 Task: Get directions from Durham, North Carolina, United States to San Antonio, Texas, United States  and explore the nearby hotels
Action: Mouse moved to (582, 380)
Screenshot: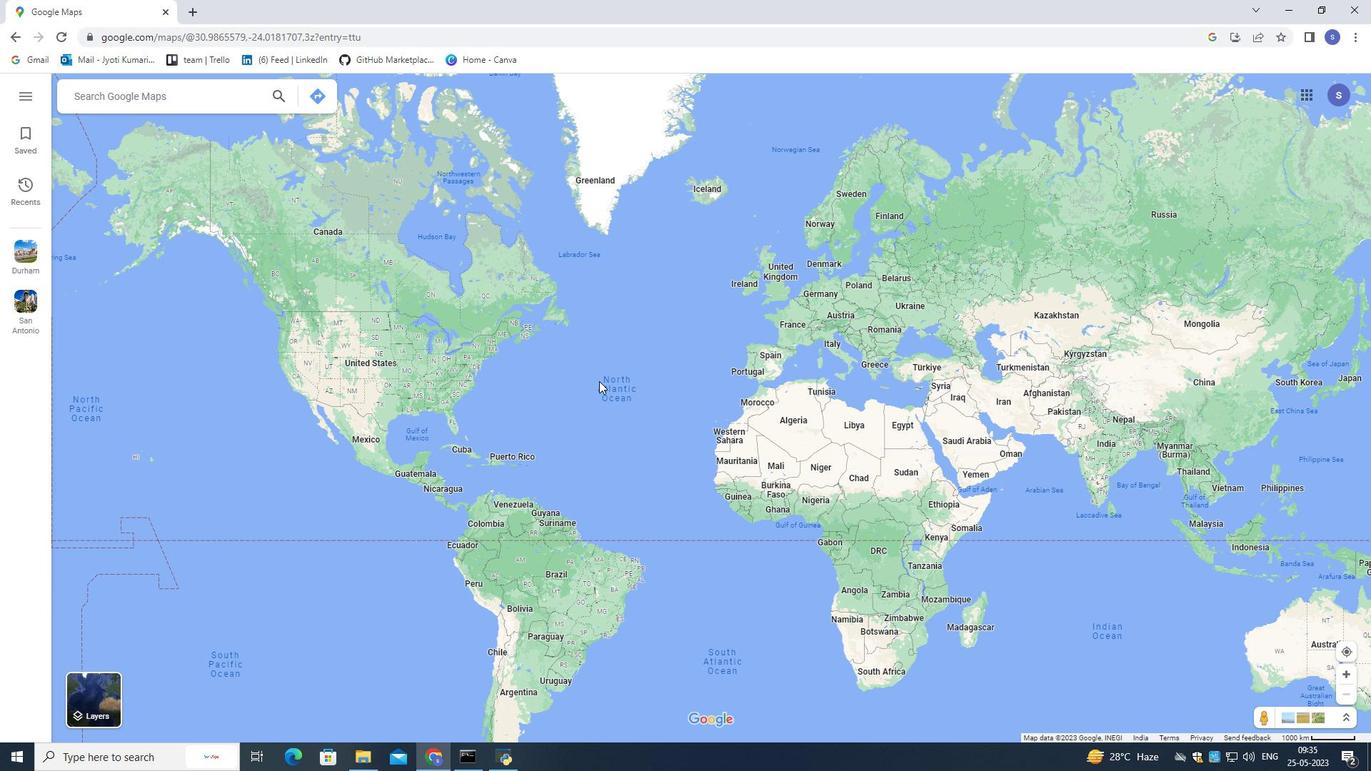 
Action: Mouse scrolled (582, 380) with delta (0, 0)
Screenshot: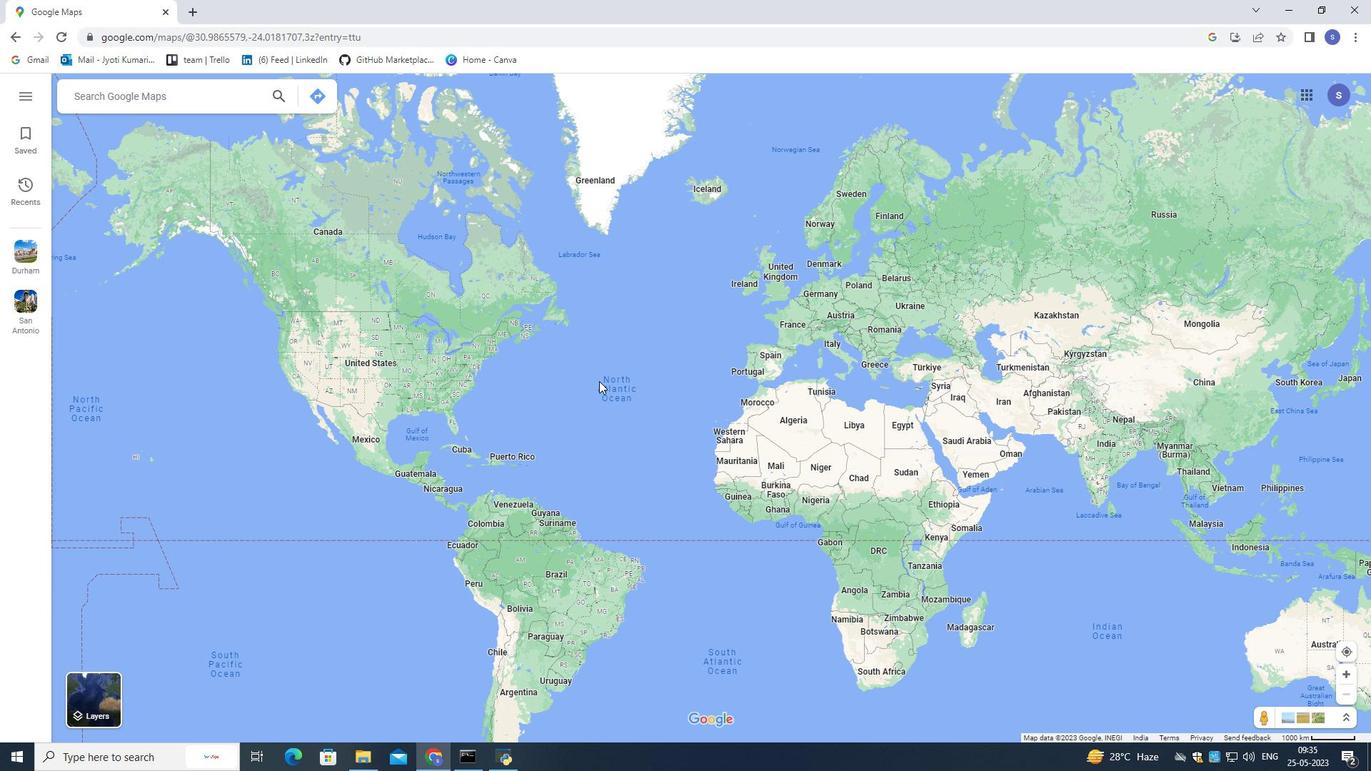 
Action: Mouse moved to (517, 507)
Screenshot: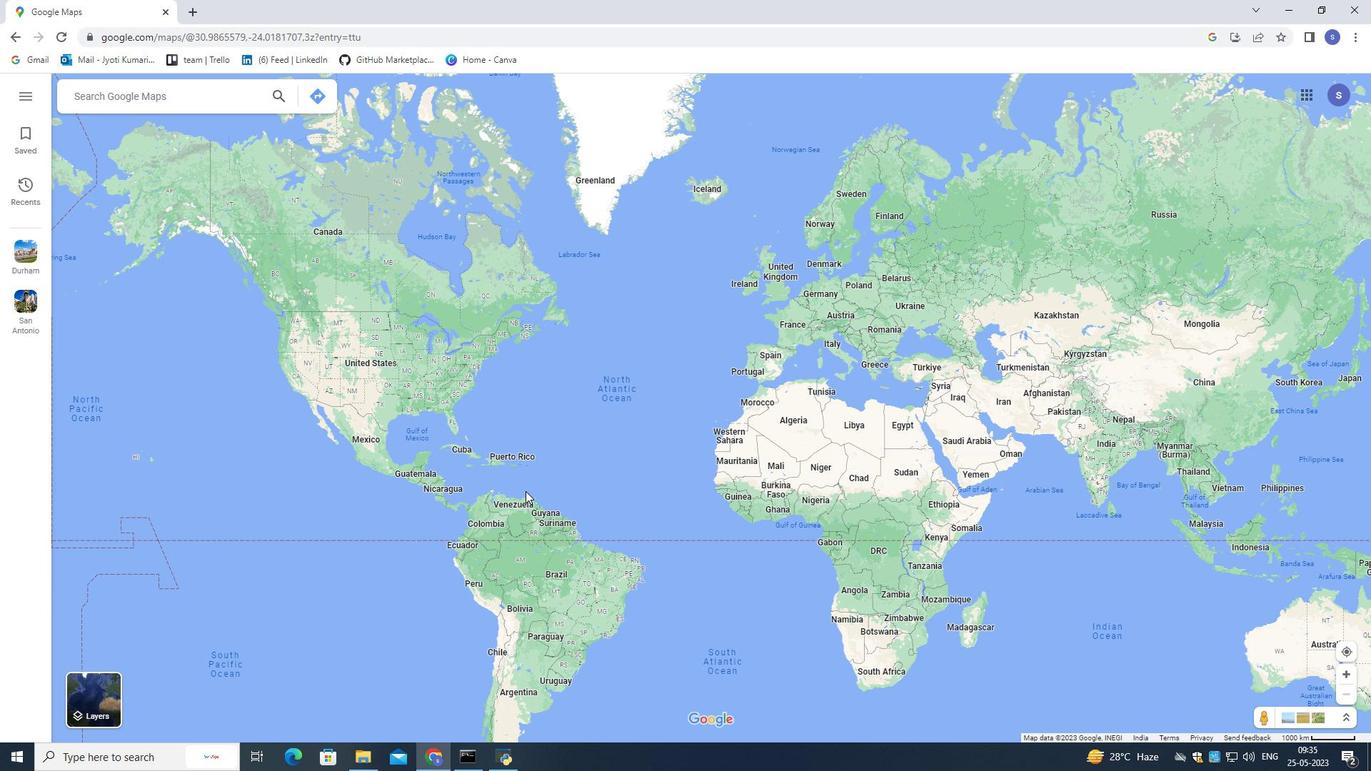
Action: Mouse scrolled (517, 507) with delta (0, 0)
Screenshot: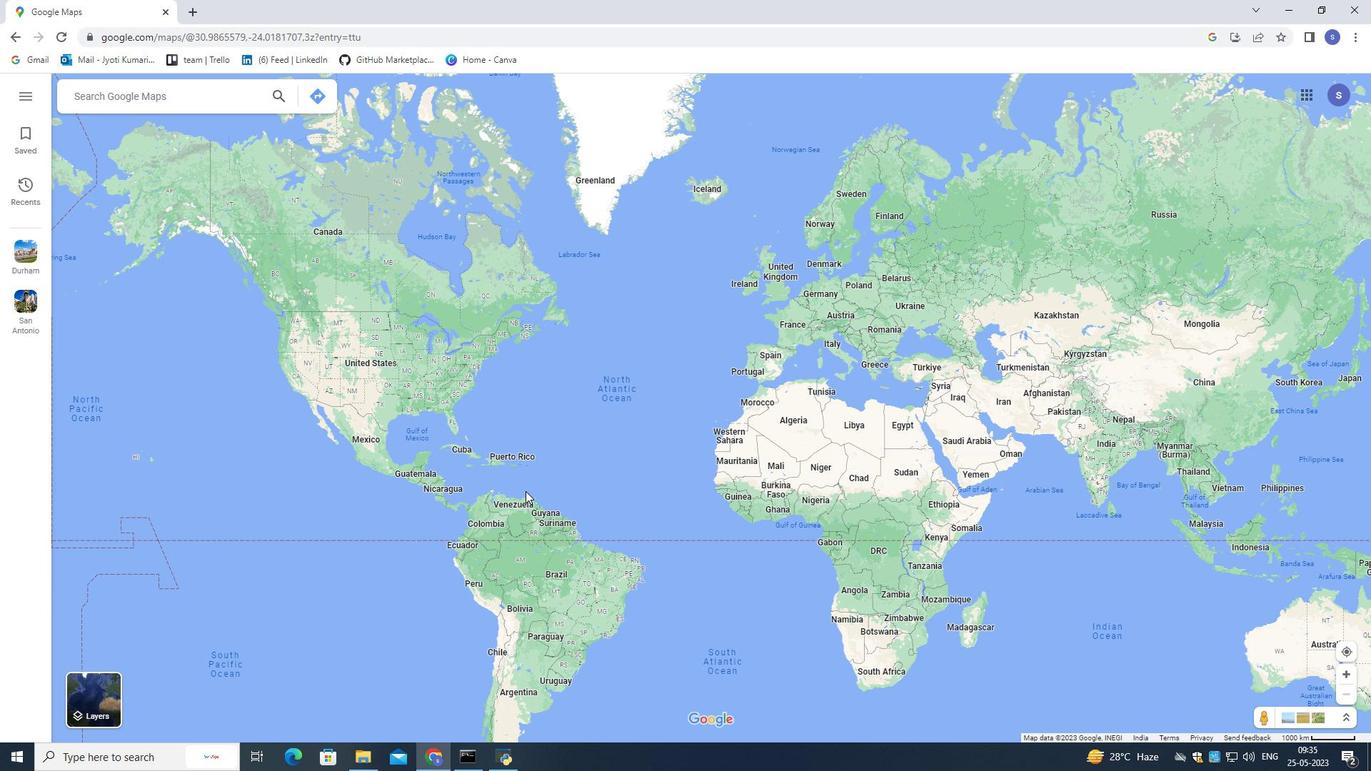 
Action: Mouse moved to (516, 507)
Screenshot: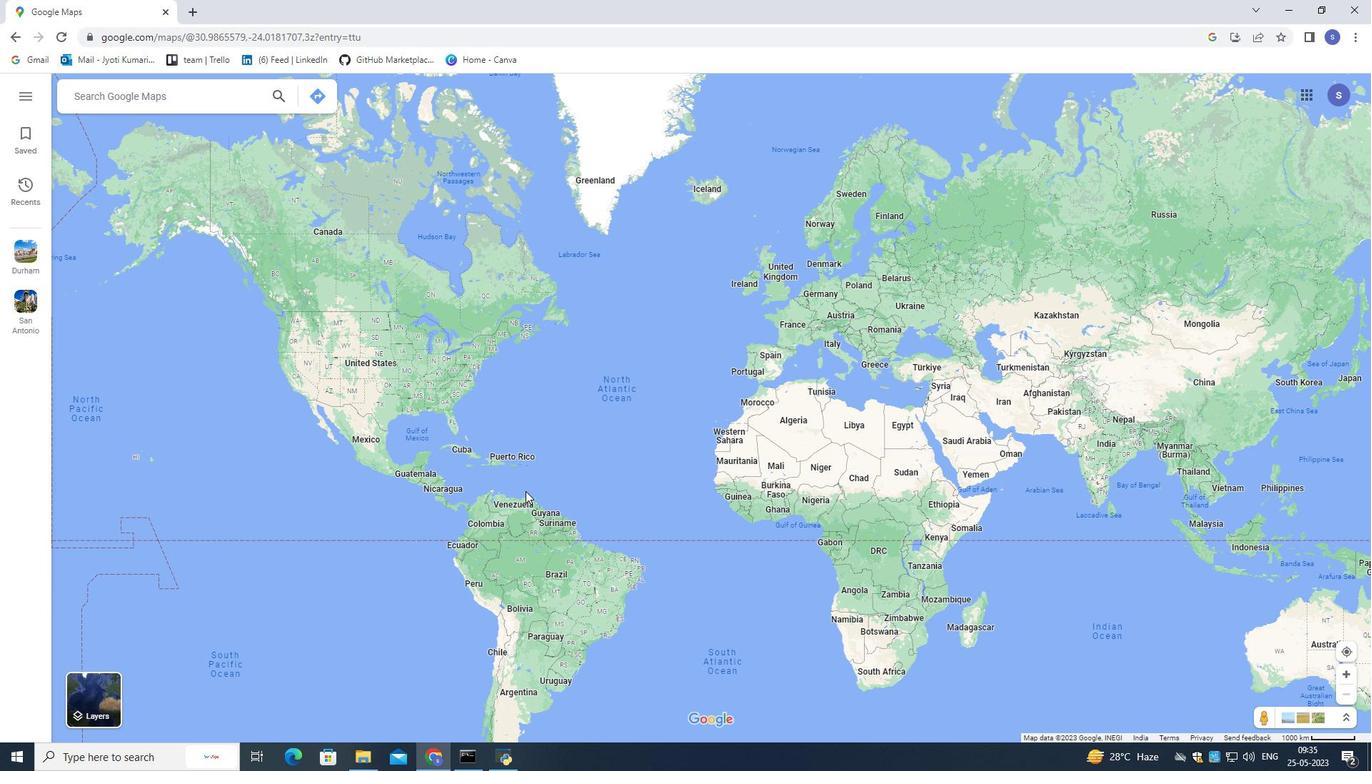 
Action: Mouse scrolled (516, 507) with delta (0, 0)
Screenshot: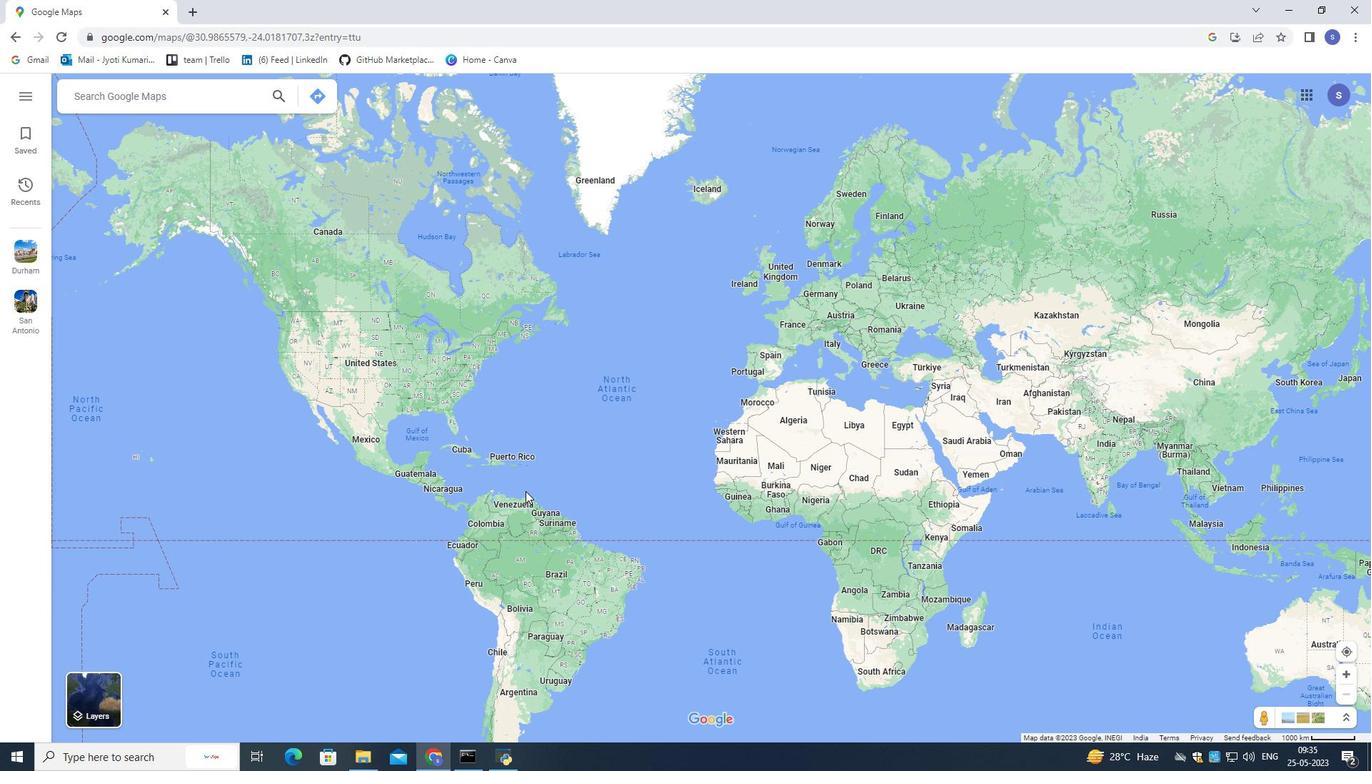 
Action: Mouse moved to (515, 507)
Screenshot: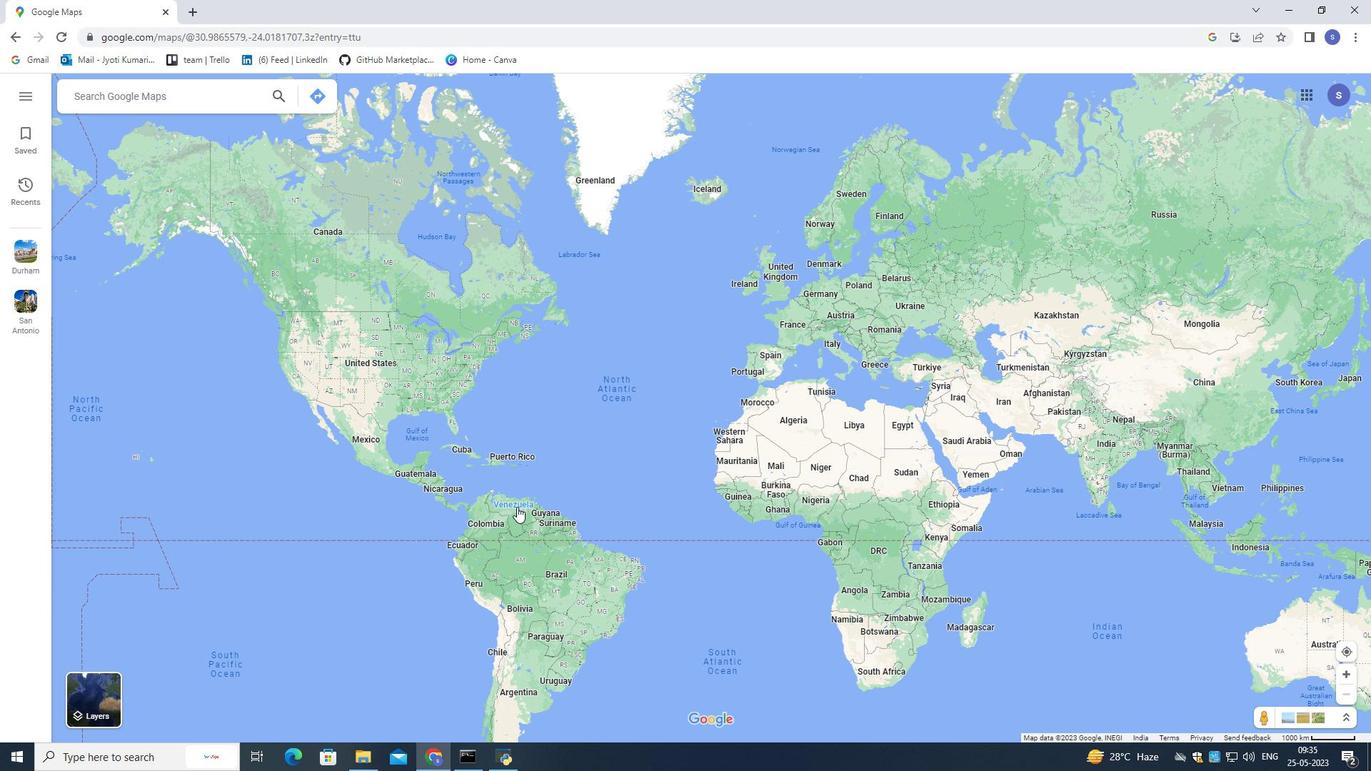 
Action: Mouse scrolled (515, 507) with delta (0, 0)
Screenshot: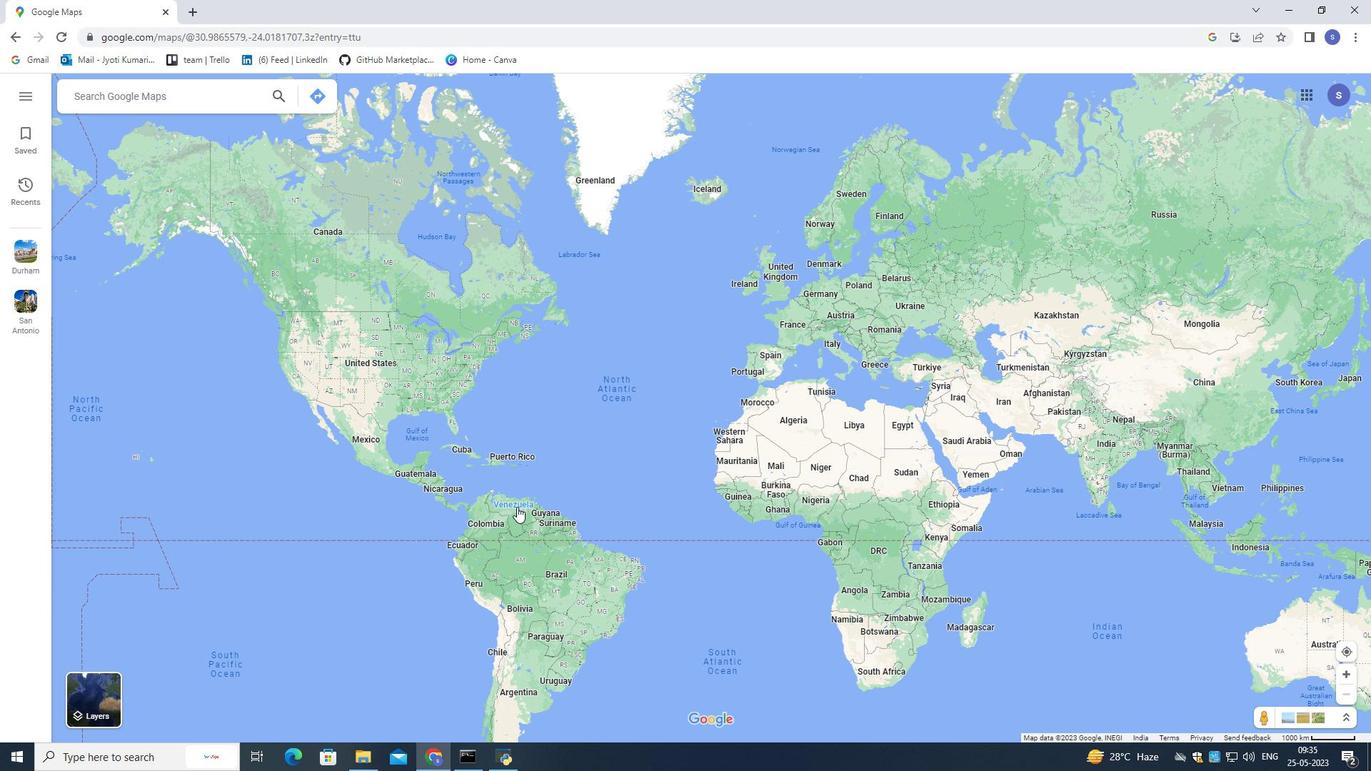 
Action: Mouse moved to (513, 507)
Screenshot: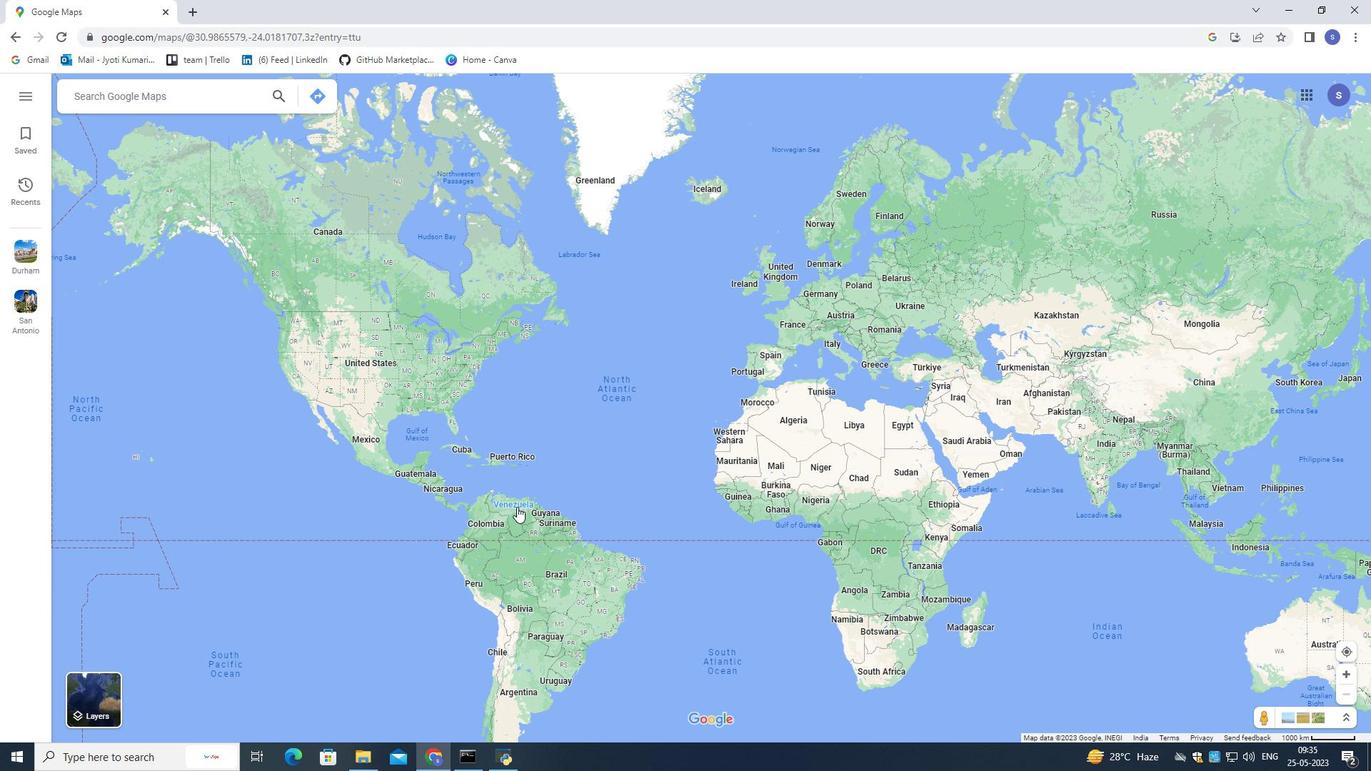 
Action: Mouse scrolled (513, 507) with delta (0, 0)
Screenshot: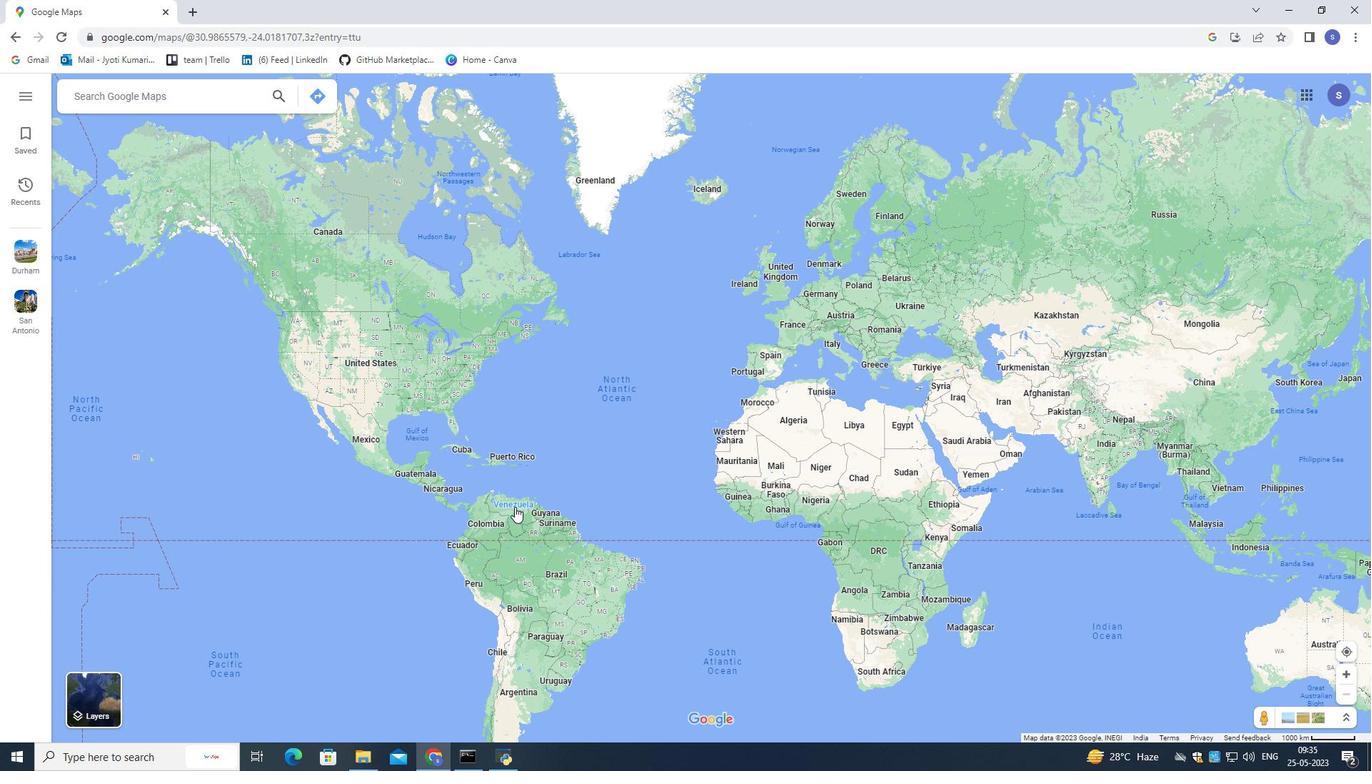 
Action: Mouse moved to (494, 477)
Screenshot: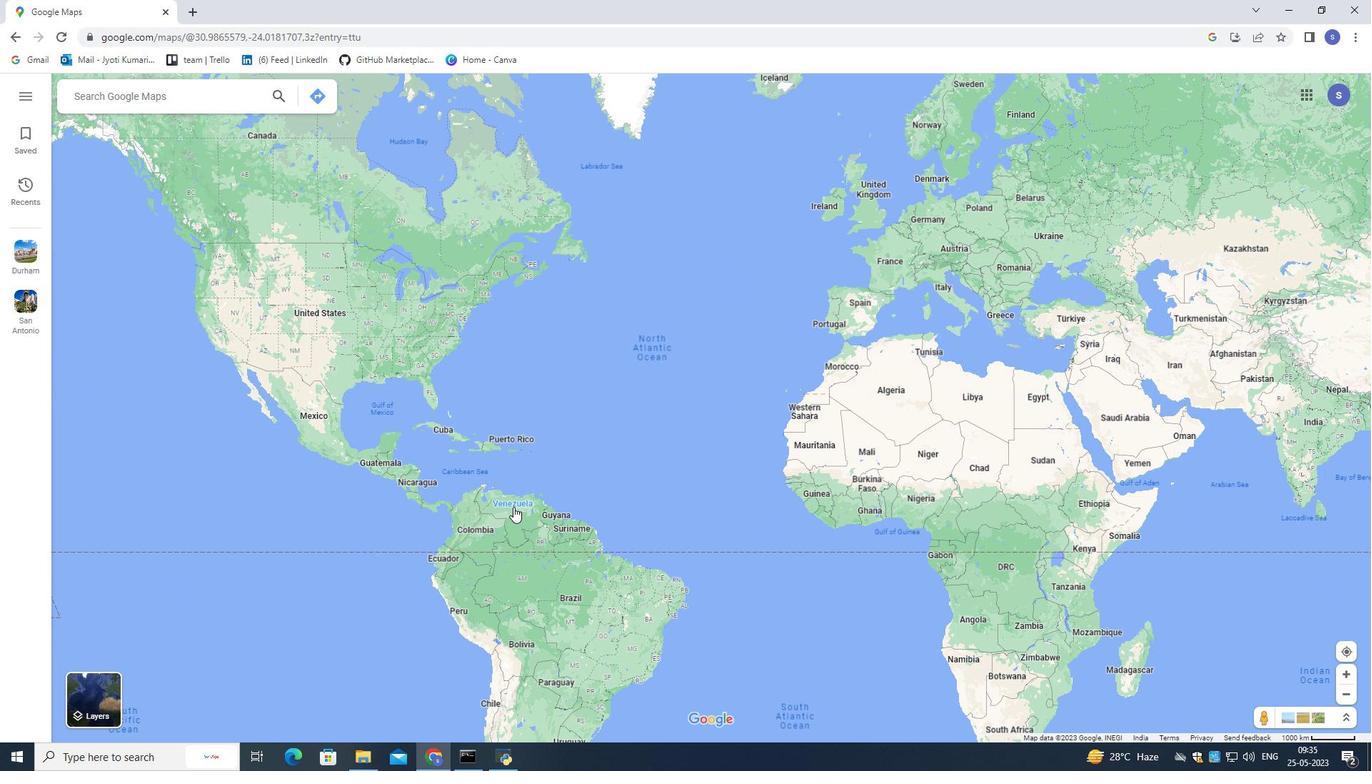 
Action: Mouse pressed left at (494, 477)
Screenshot: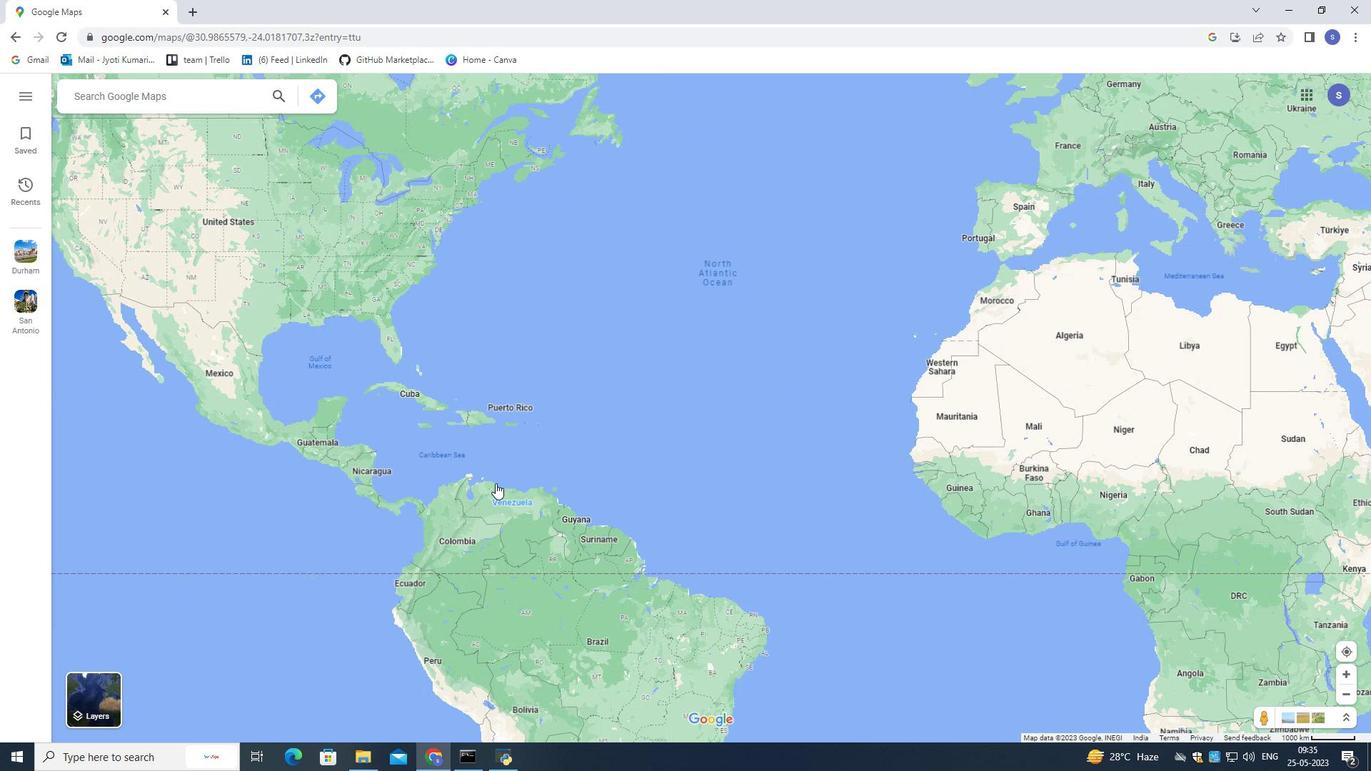 
Action: Mouse moved to (741, 547)
Screenshot: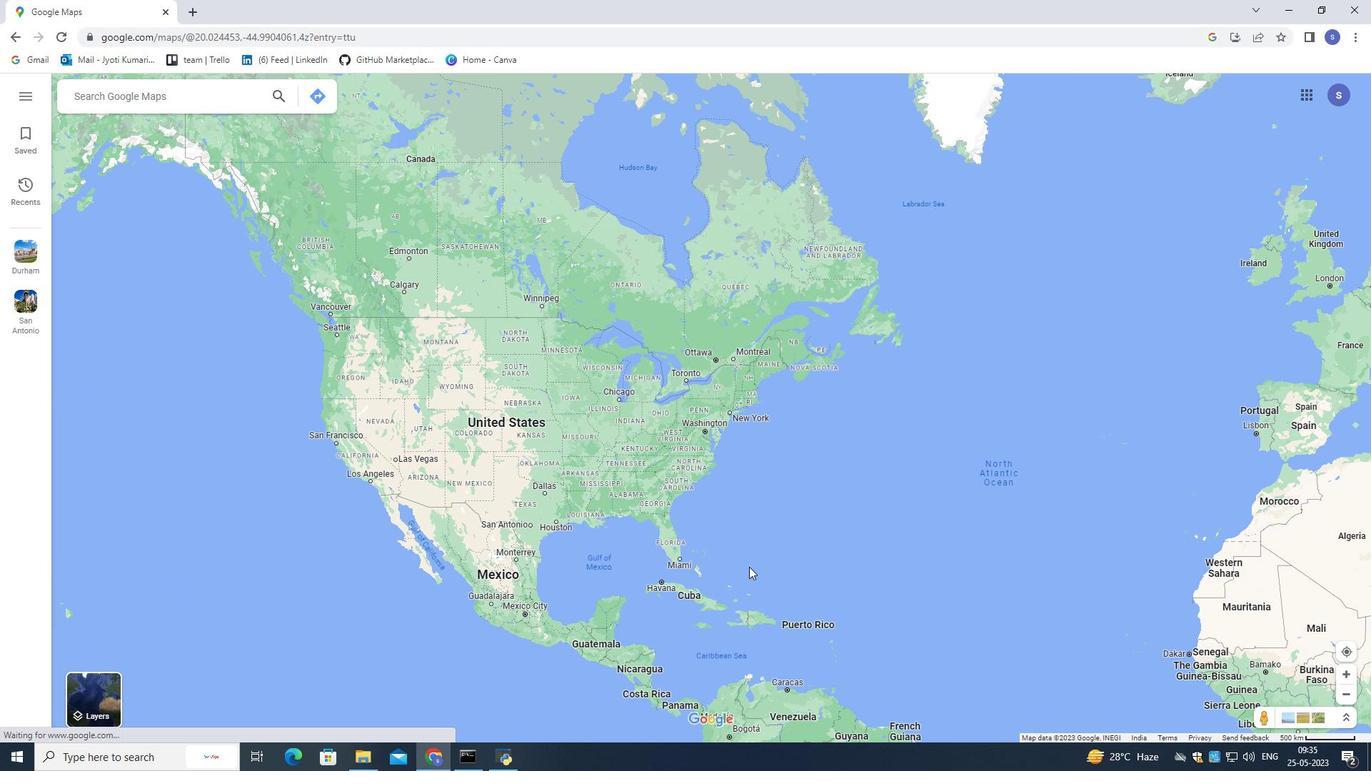 
Action: Mouse pressed left at (741, 547)
Screenshot: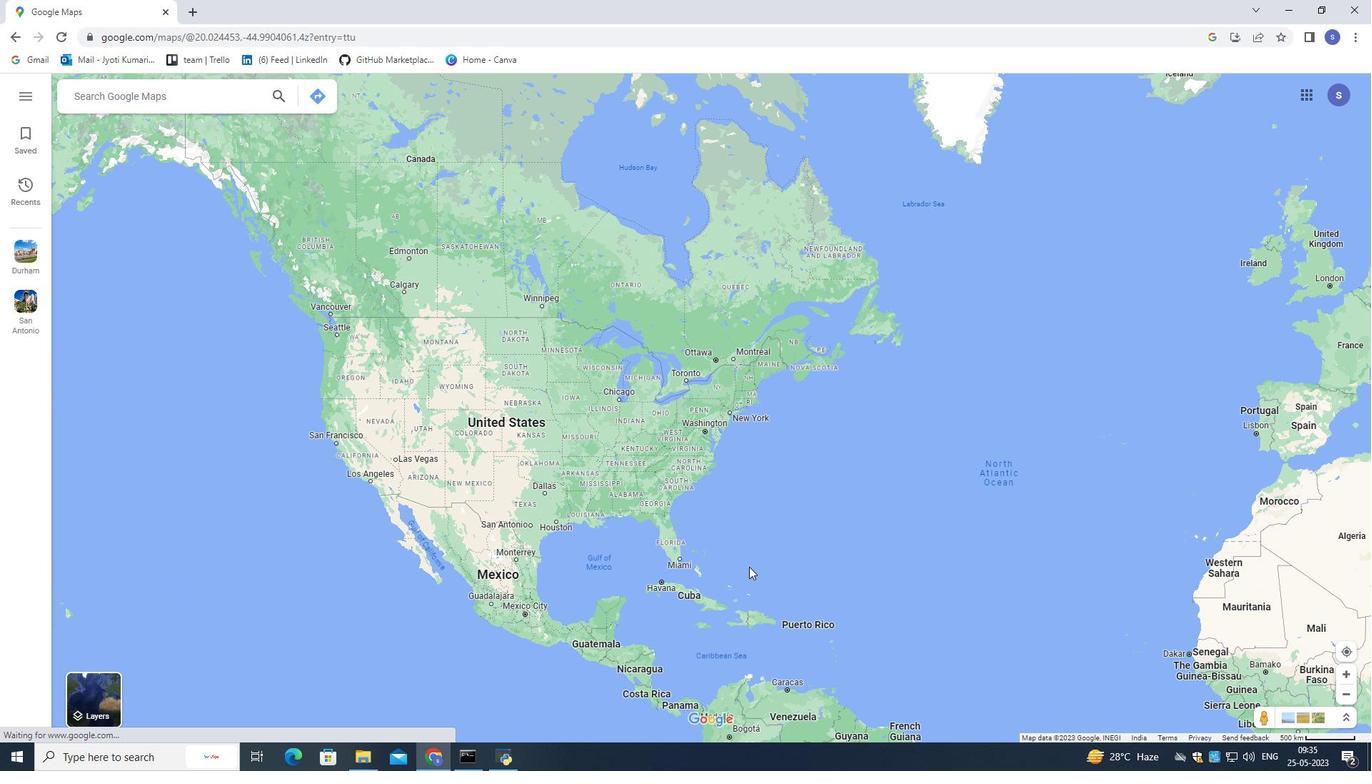 
Action: Mouse moved to (649, 489)
Screenshot: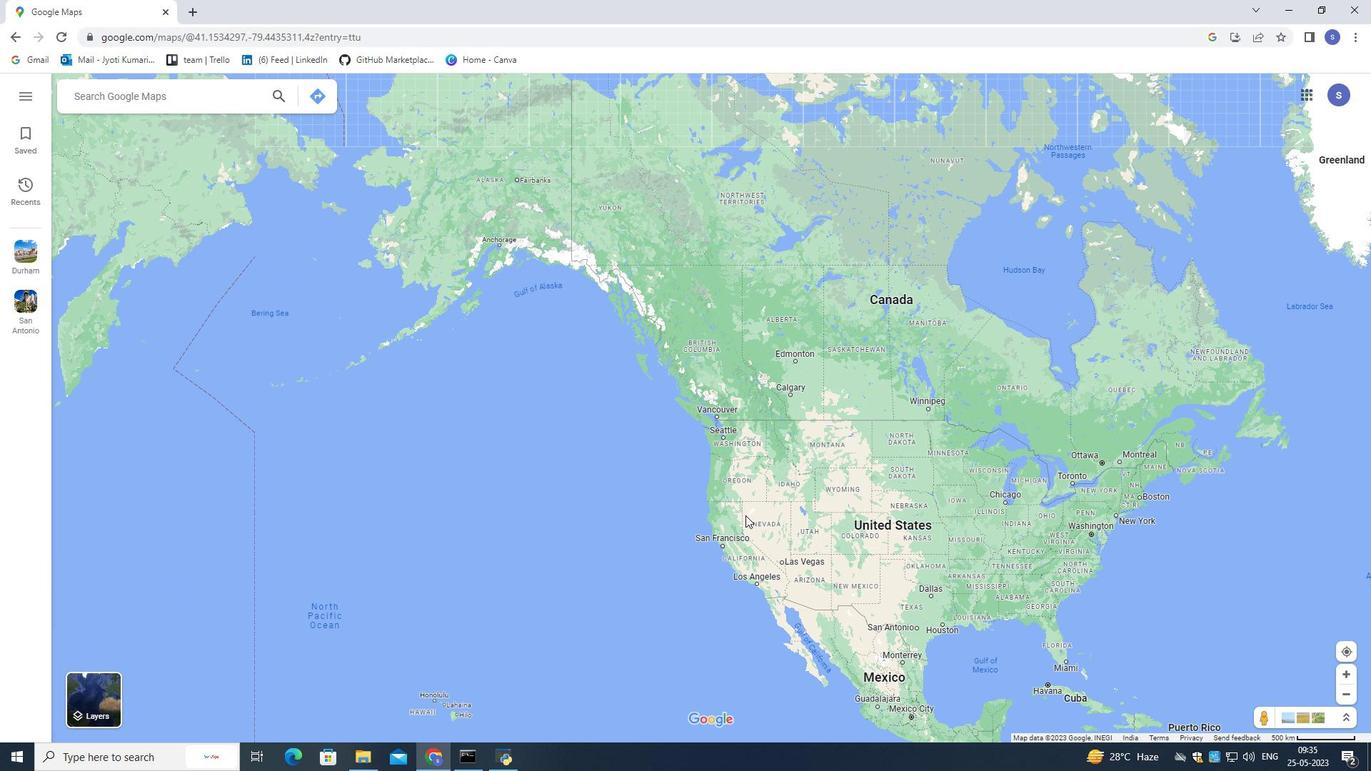 
Action: Mouse pressed left at (649, 489)
Screenshot: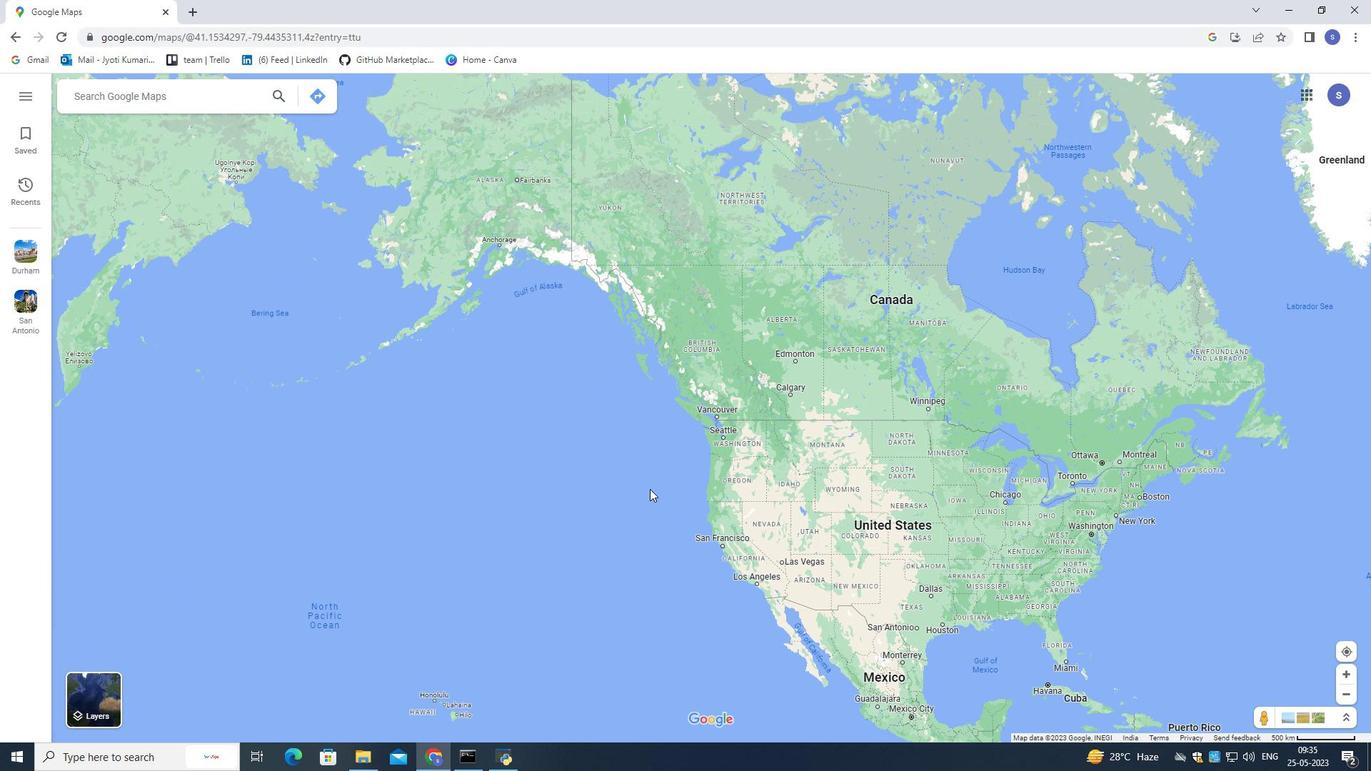 
Action: Mouse moved to (735, 467)
Screenshot: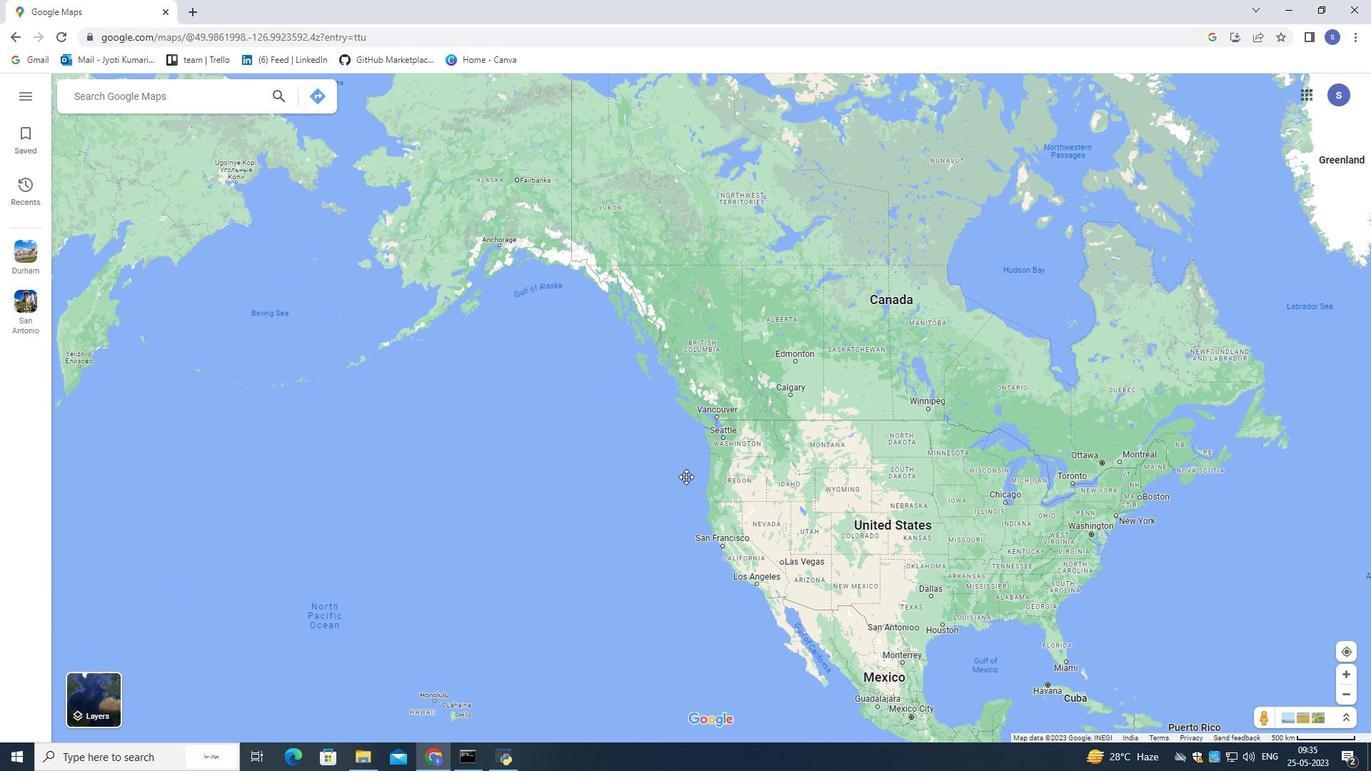 
Action: Mouse scrolled (735, 467) with delta (0, 0)
Screenshot: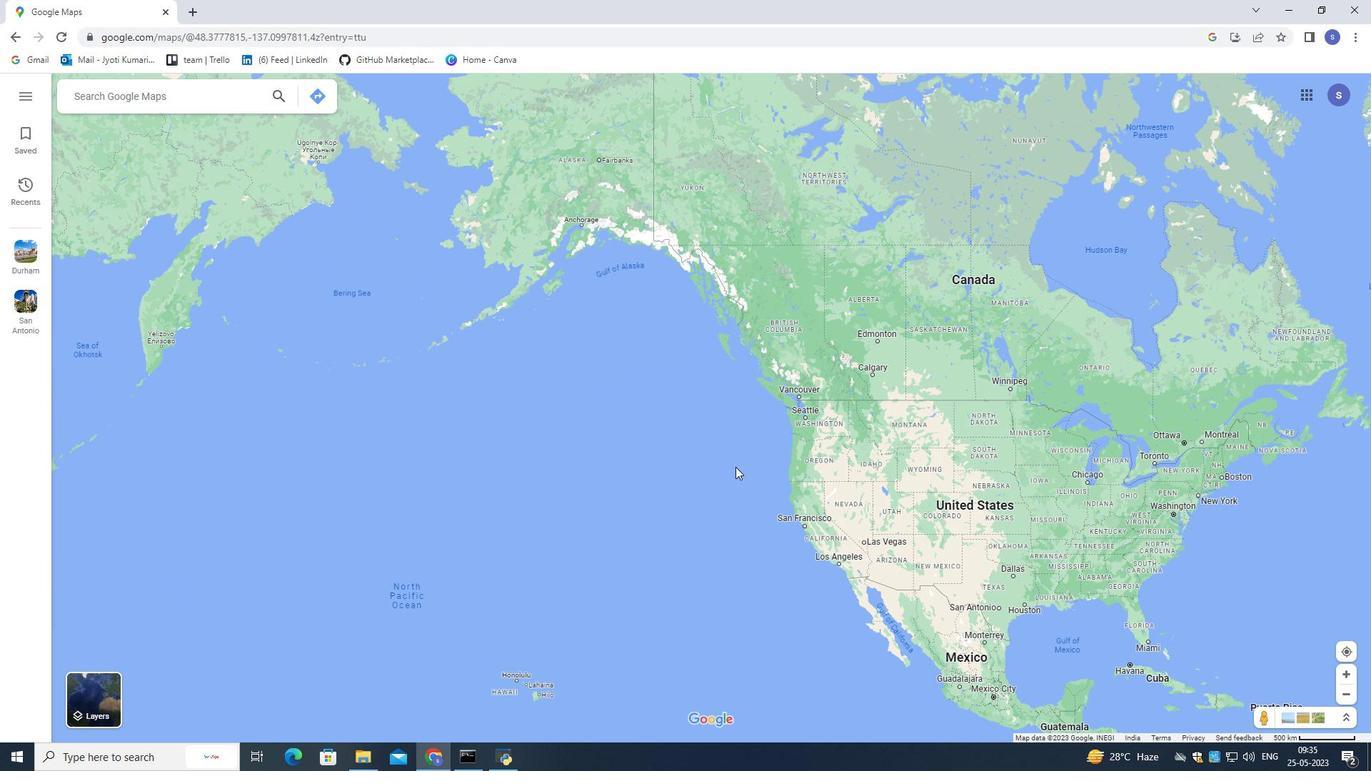 
Action: Mouse scrolled (735, 467) with delta (0, 0)
Screenshot: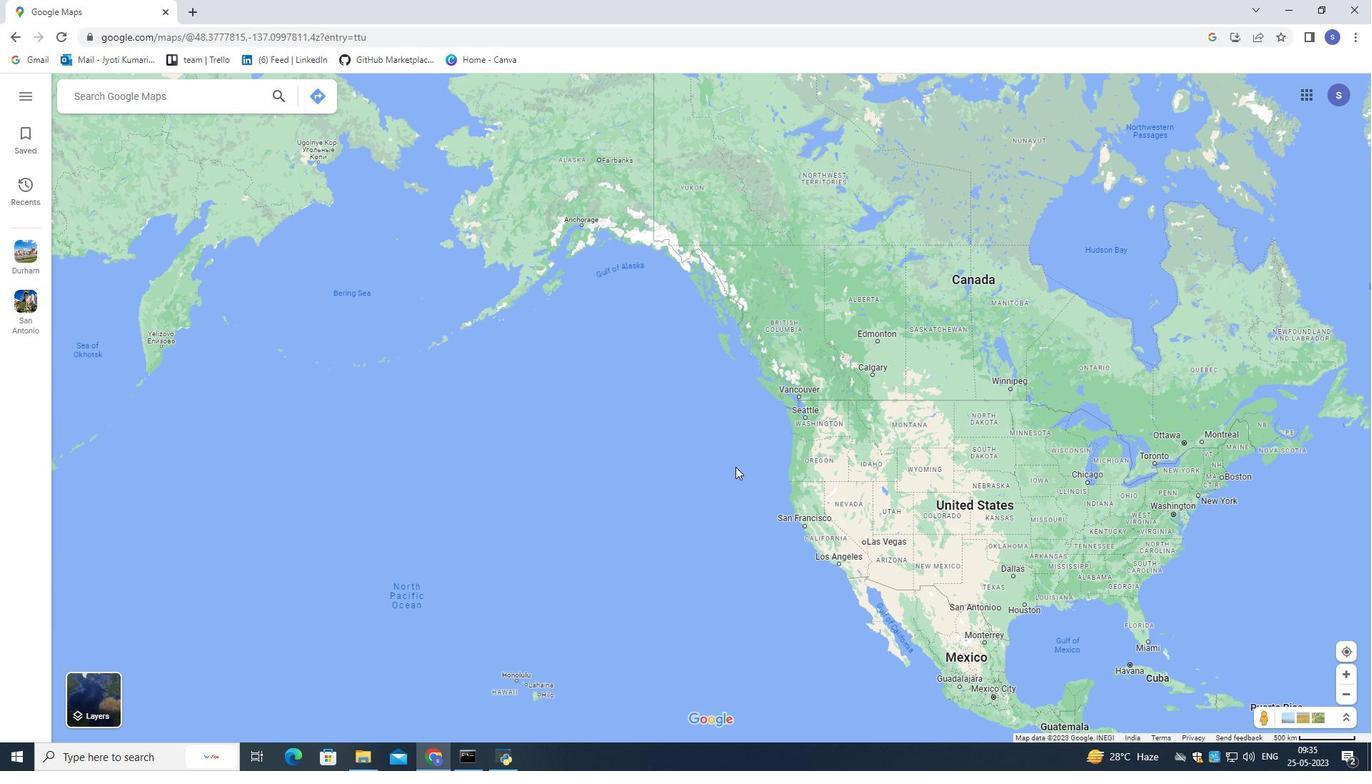 
Action: Mouse scrolled (735, 467) with delta (0, 0)
Screenshot: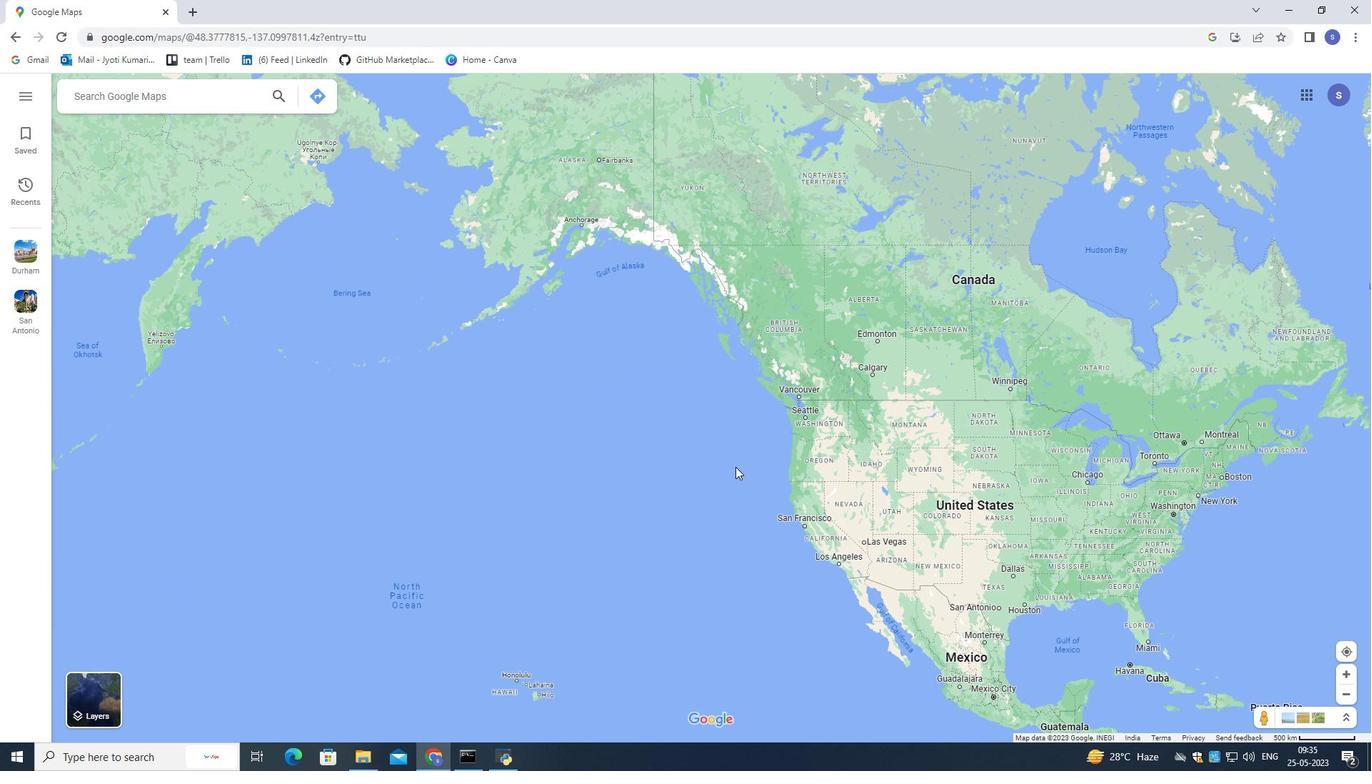
Action: Mouse scrolled (735, 467) with delta (0, 0)
Screenshot: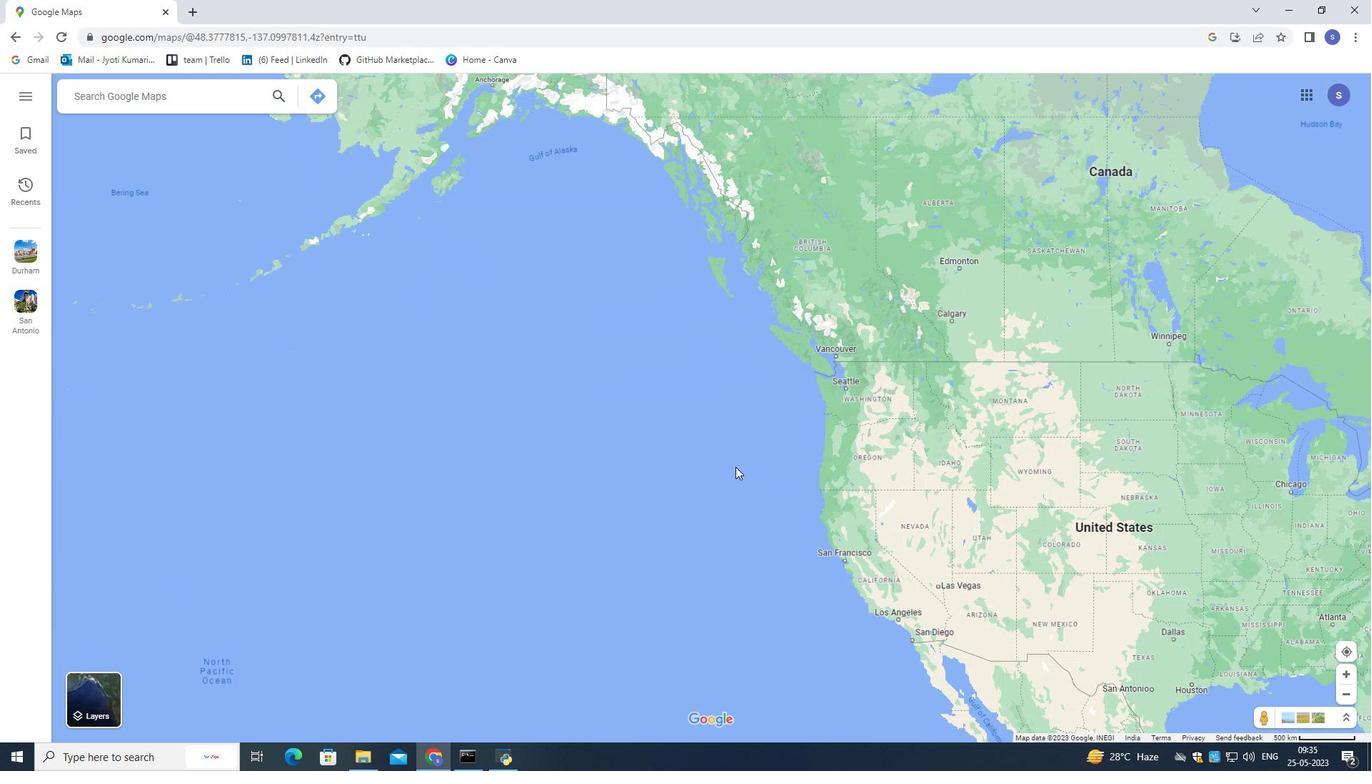 
Action: Mouse scrolled (735, 467) with delta (0, 0)
Screenshot: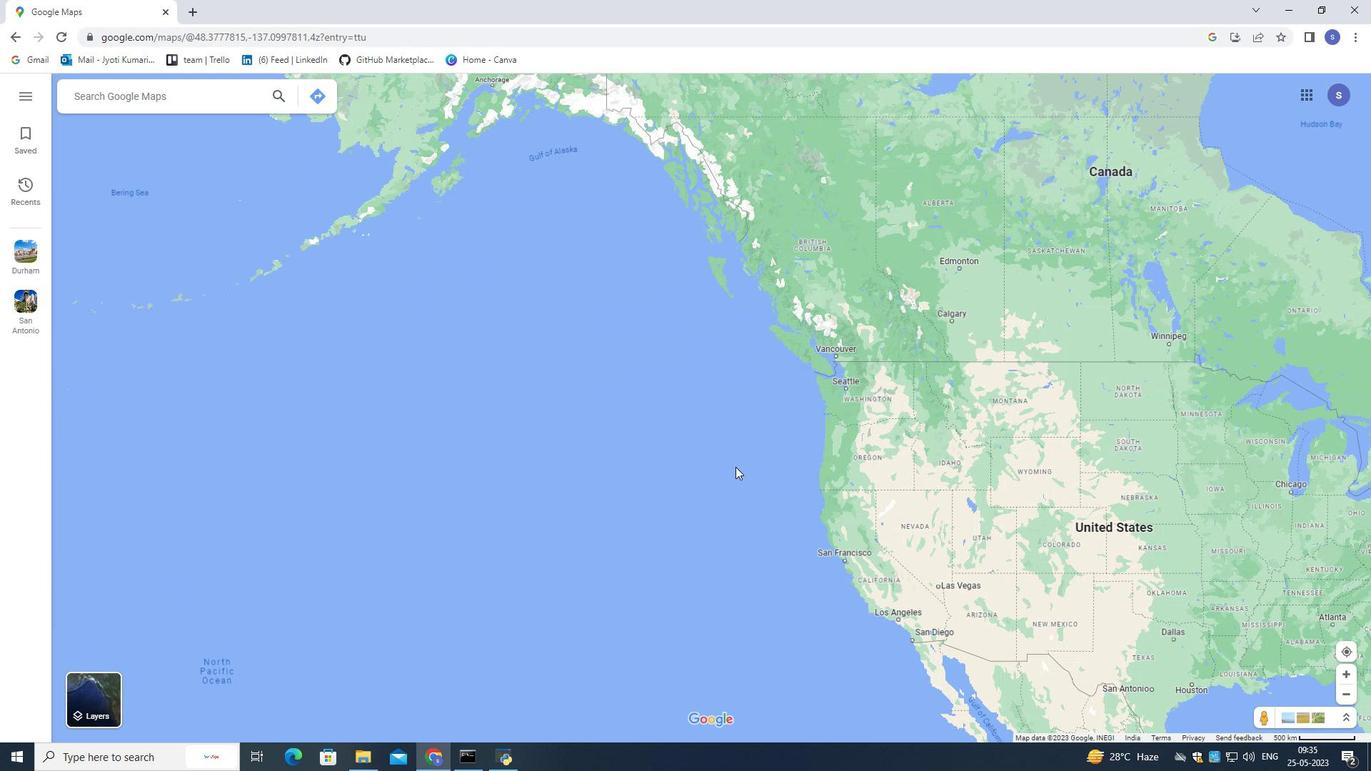 
Action: Mouse scrolled (735, 466) with delta (0, 0)
Screenshot: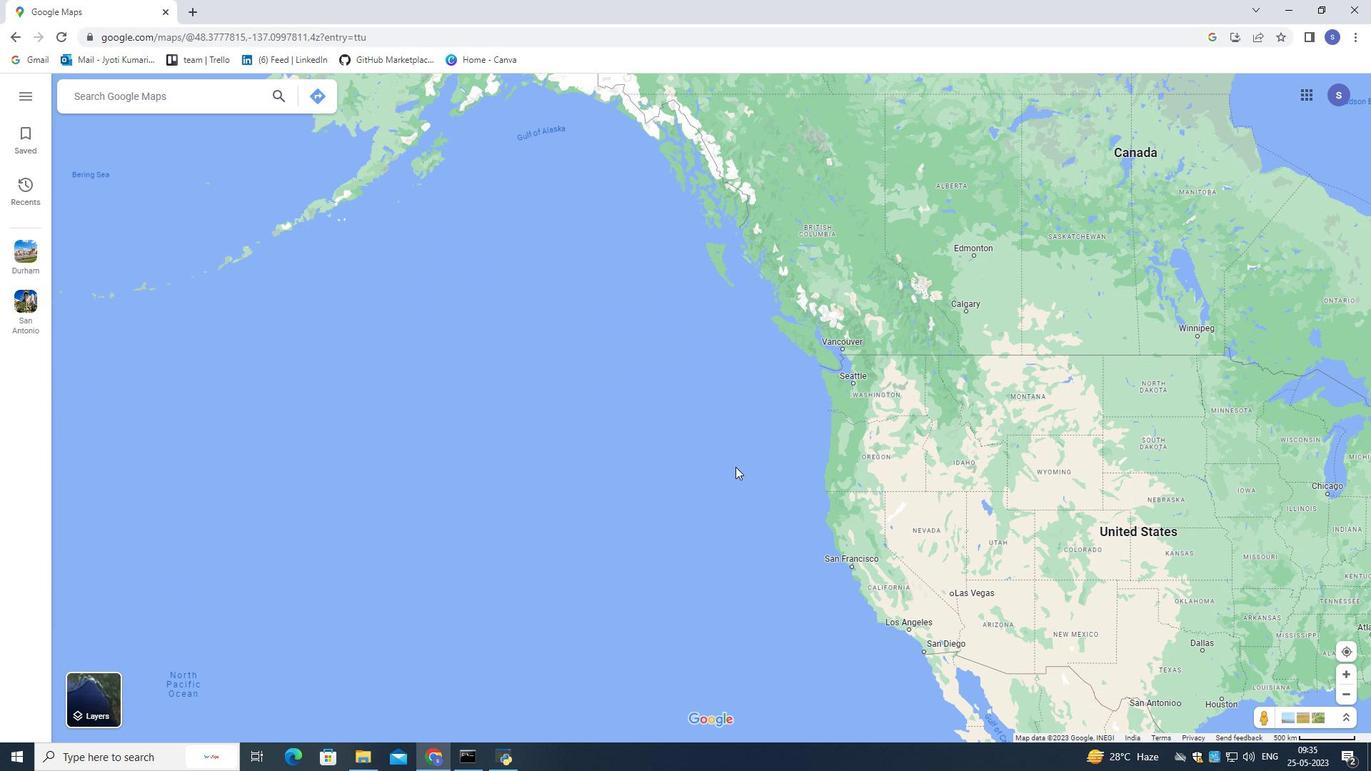 
Action: Mouse scrolled (735, 466) with delta (0, 0)
Screenshot: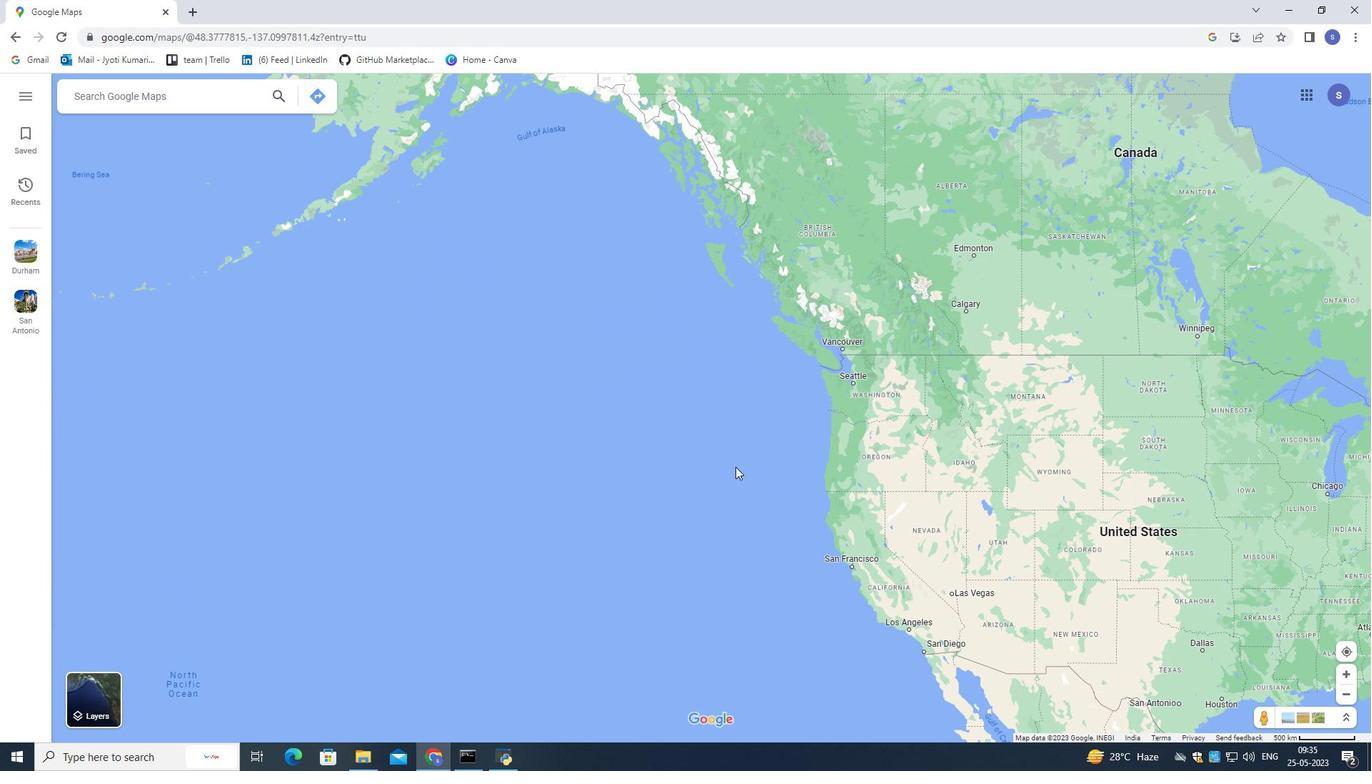 
Action: Mouse scrolled (735, 466) with delta (0, 0)
Screenshot: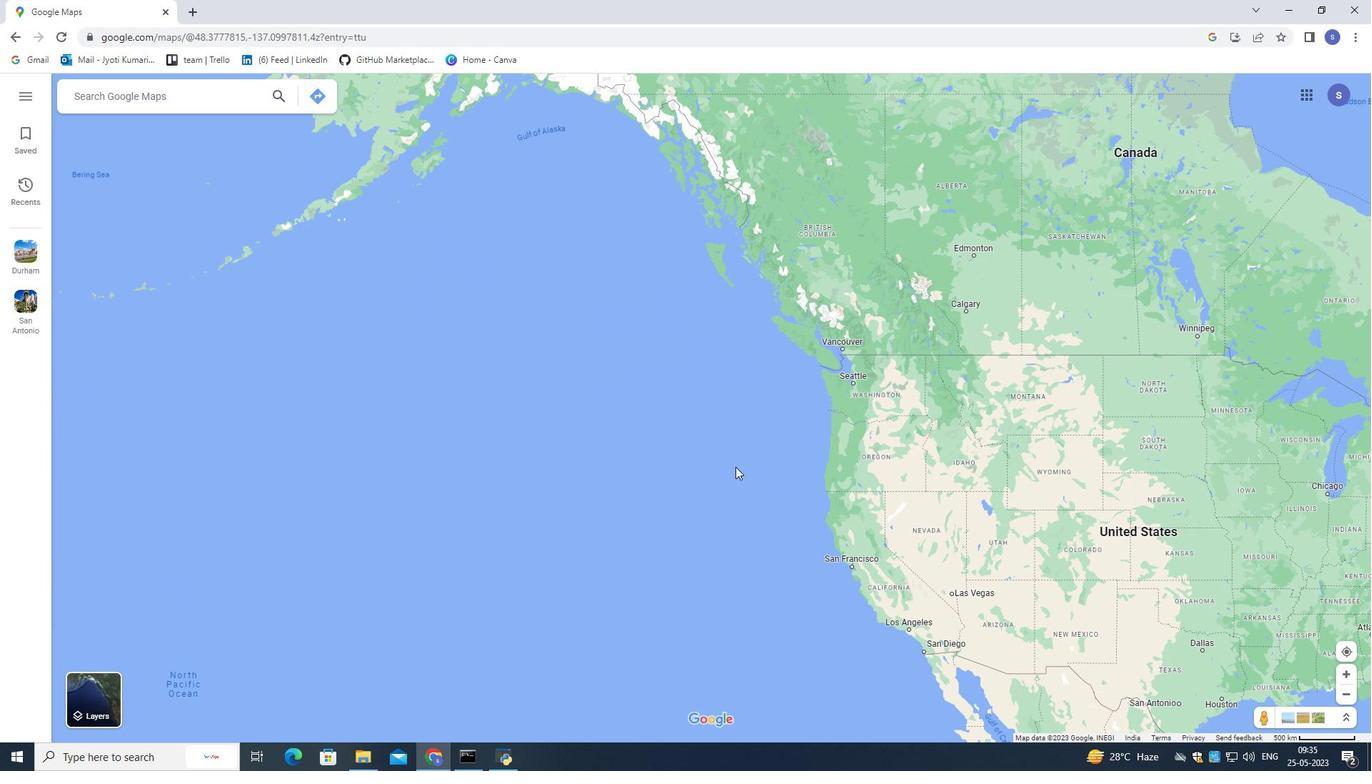 
Action: Mouse scrolled (735, 466) with delta (0, 0)
Screenshot: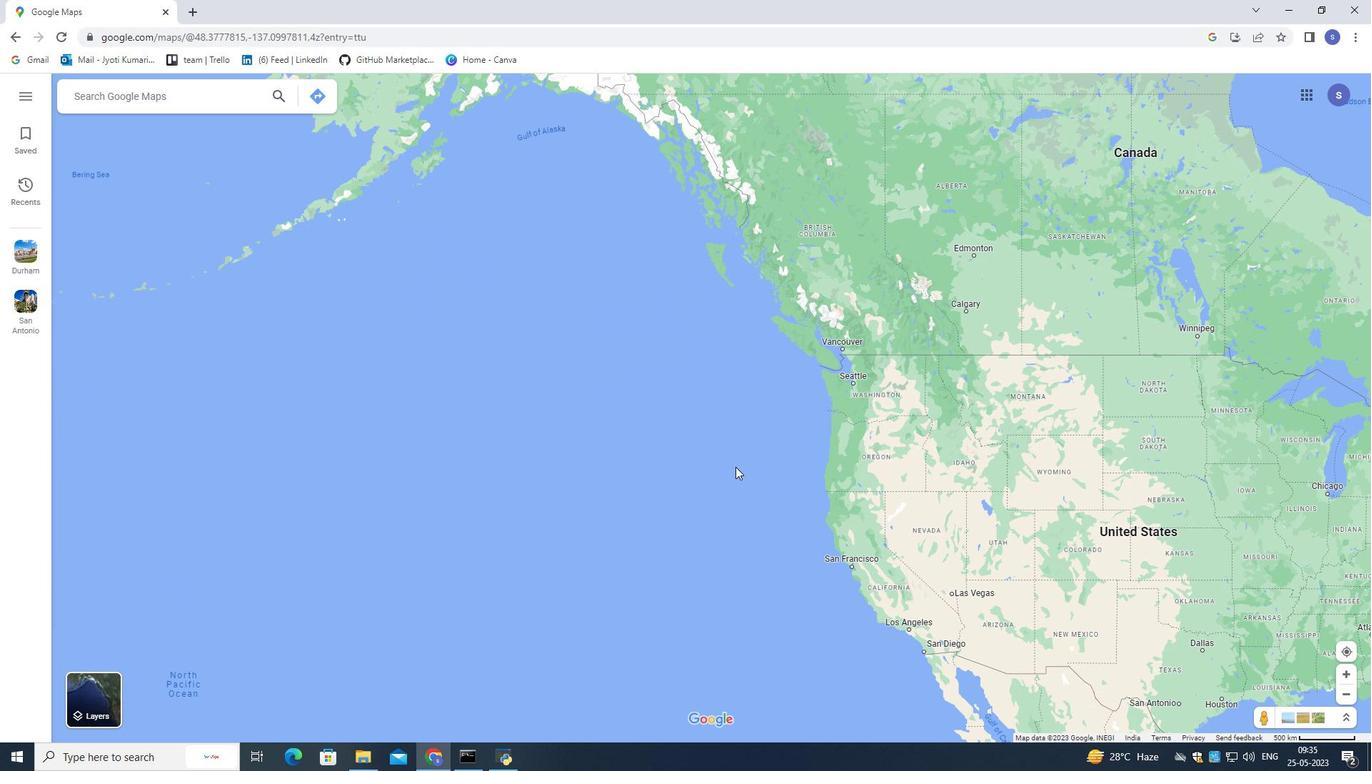 
Action: Mouse scrolled (735, 466) with delta (0, 0)
Screenshot: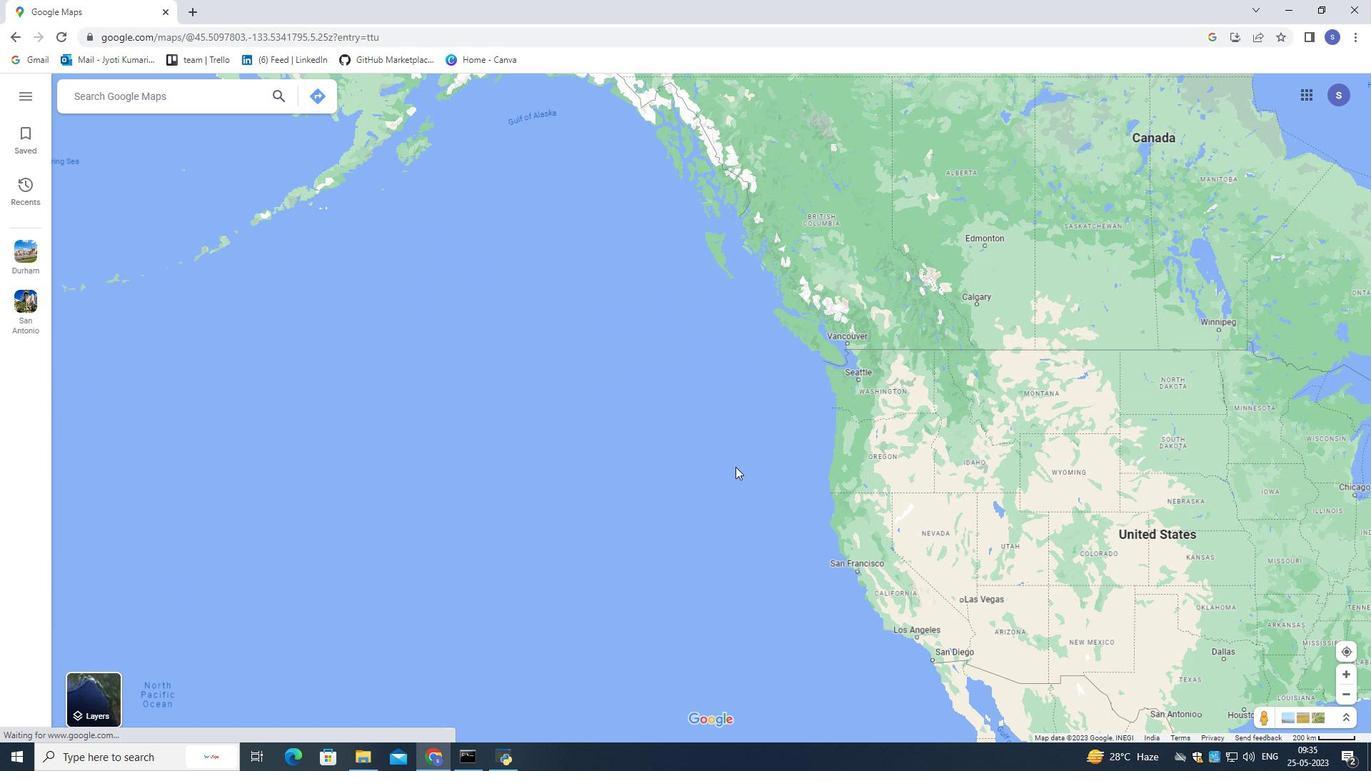 
Action: Mouse scrolled (735, 466) with delta (0, 0)
Screenshot: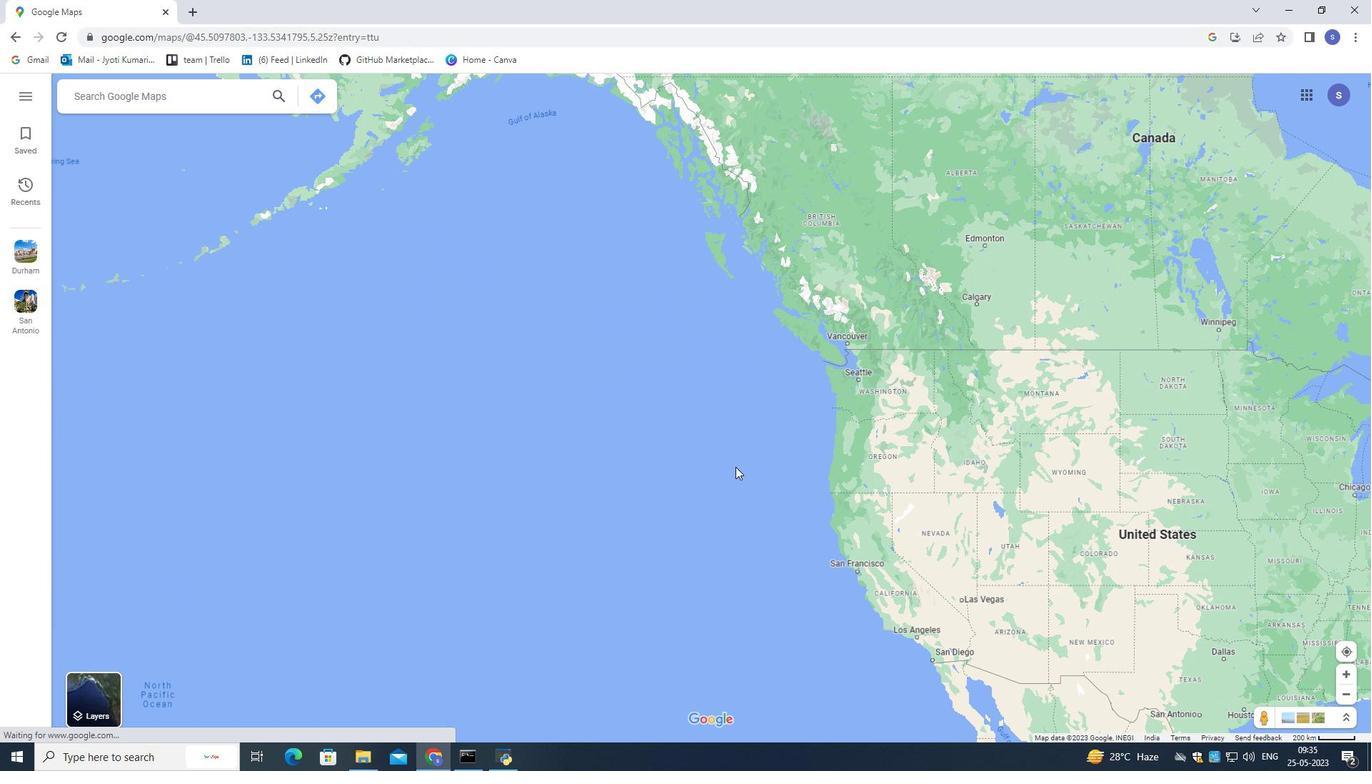 
Action: Mouse scrolled (735, 466) with delta (0, 0)
Screenshot: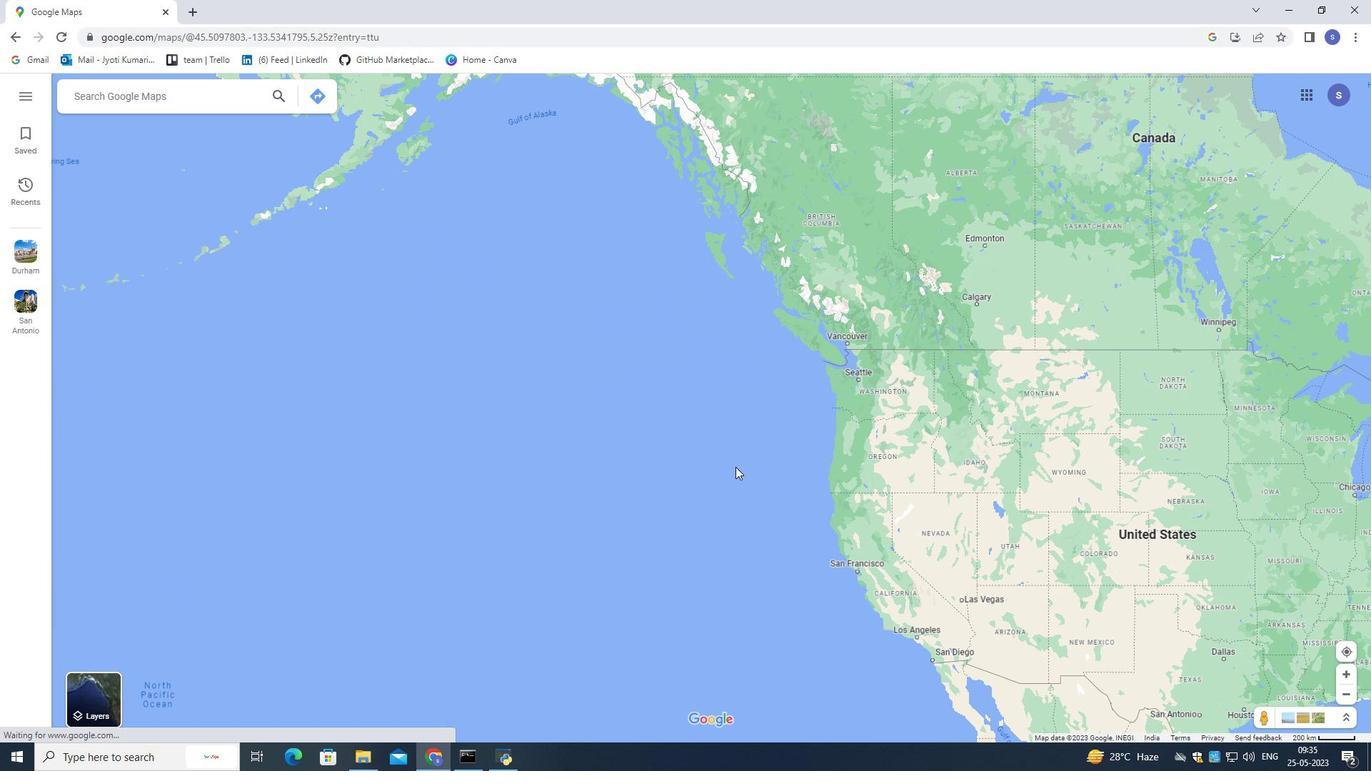 
Action: Mouse scrolled (735, 466) with delta (0, 0)
Screenshot: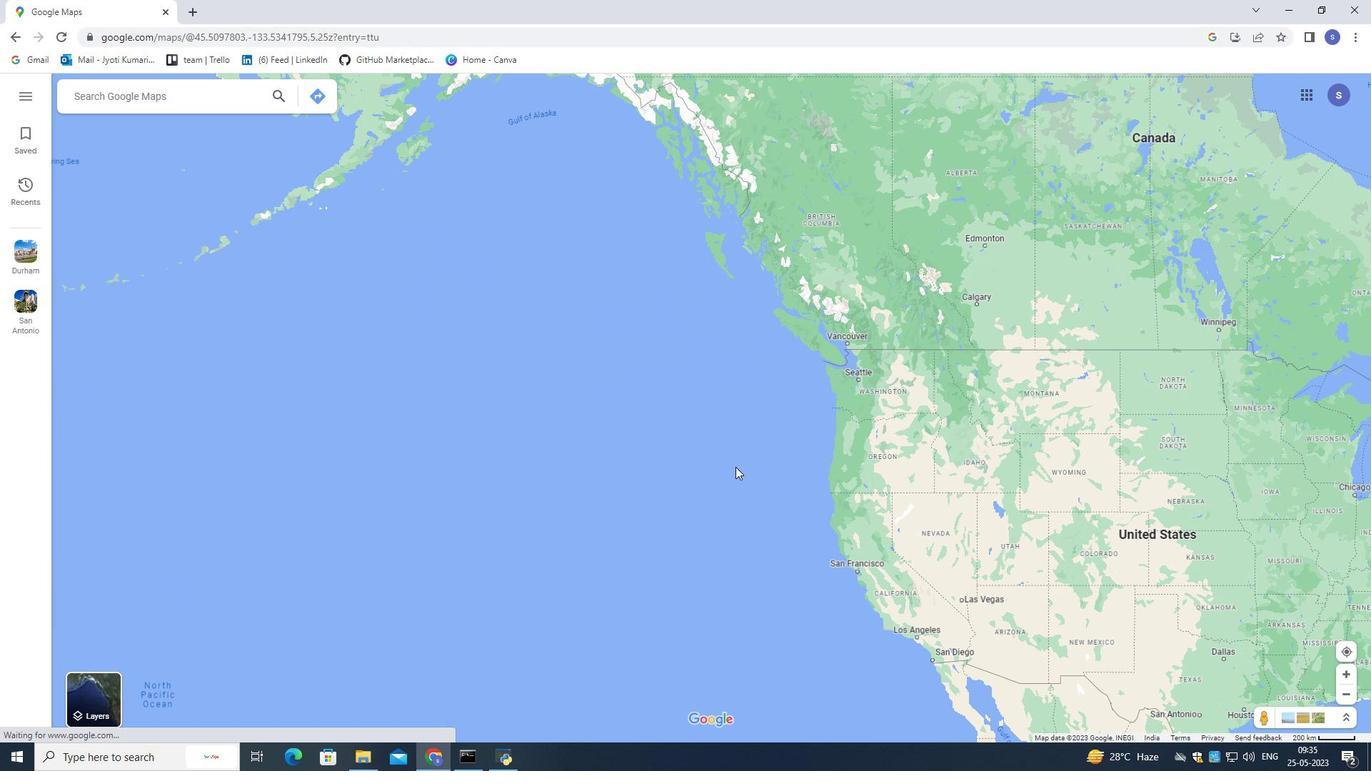 
Action: Mouse scrolled (735, 466) with delta (0, 0)
Screenshot: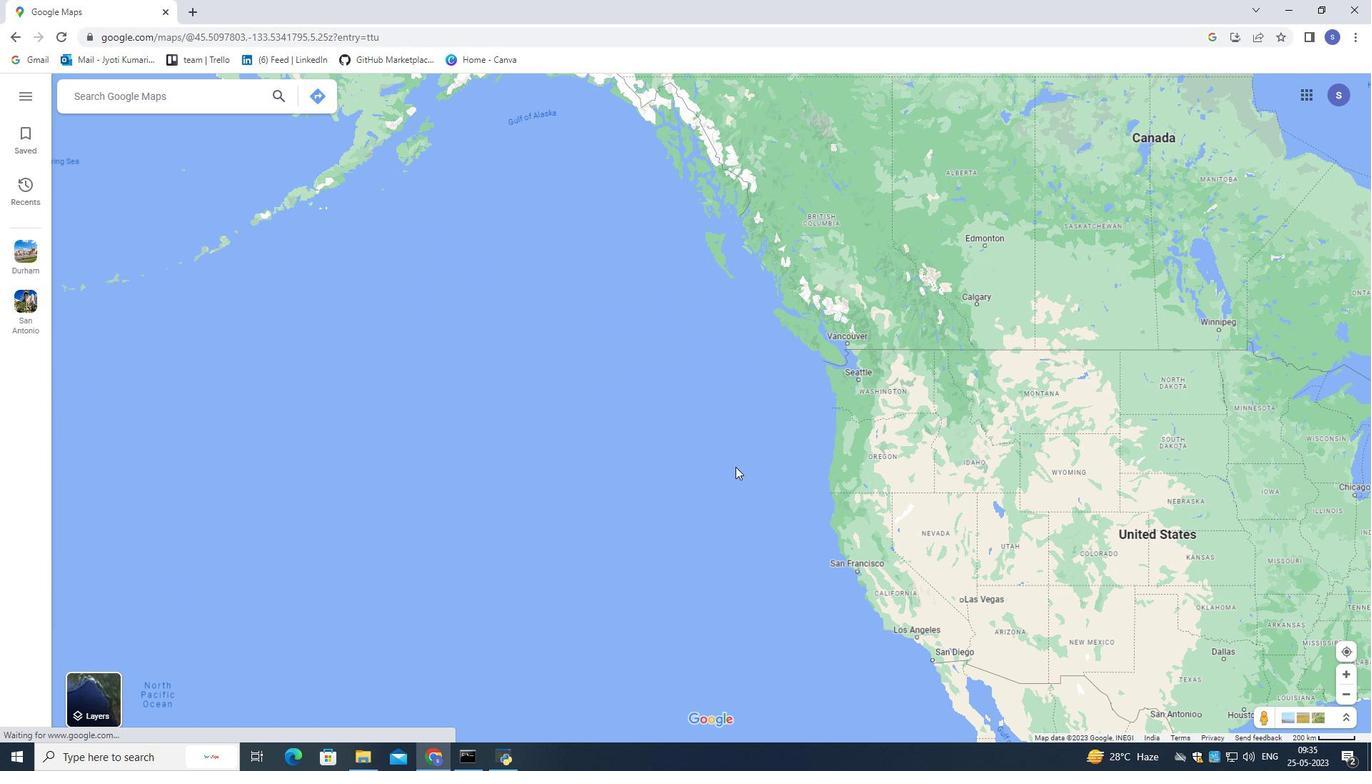 
Action: Mouse scrolled (735, 466) with delta (0, 0)
Screenshot: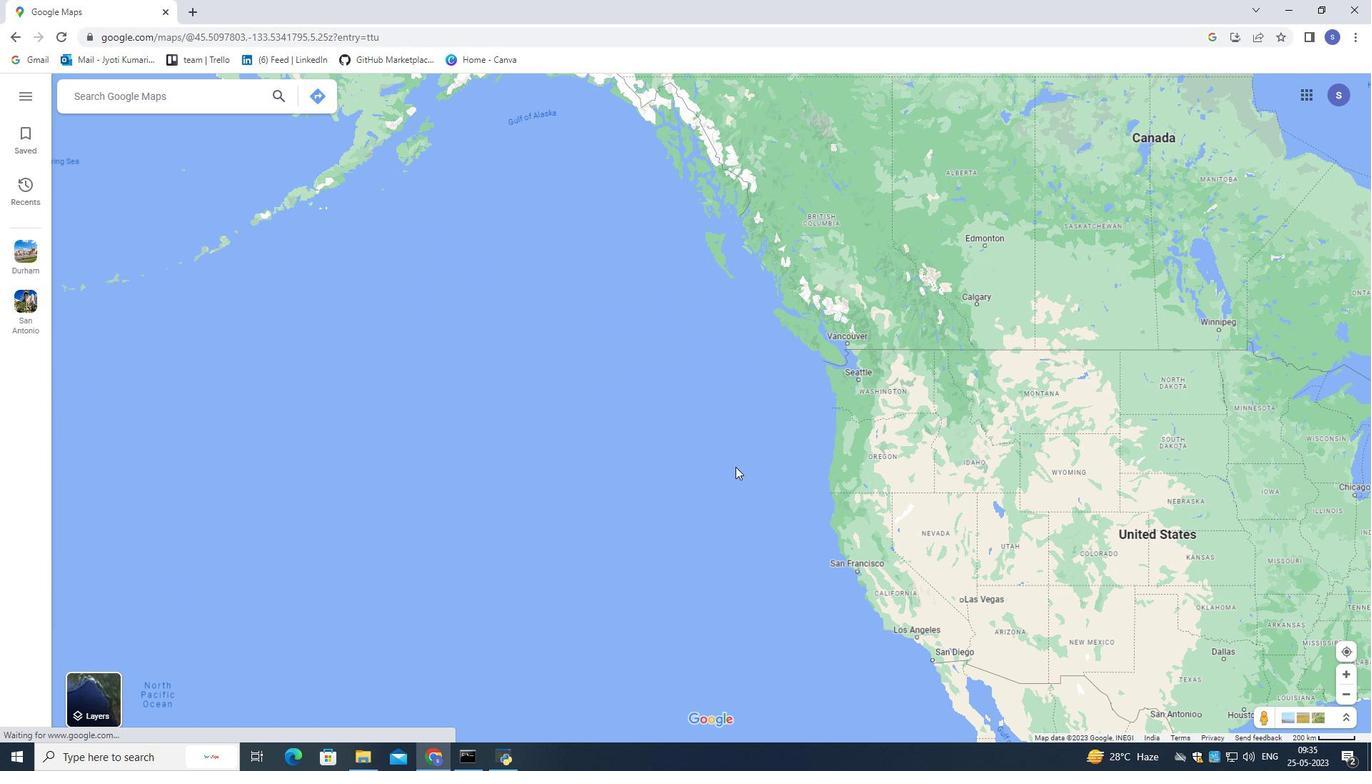 
Action: Mouse scrolled (735, 466) with delta (0, 0)
Screenshot: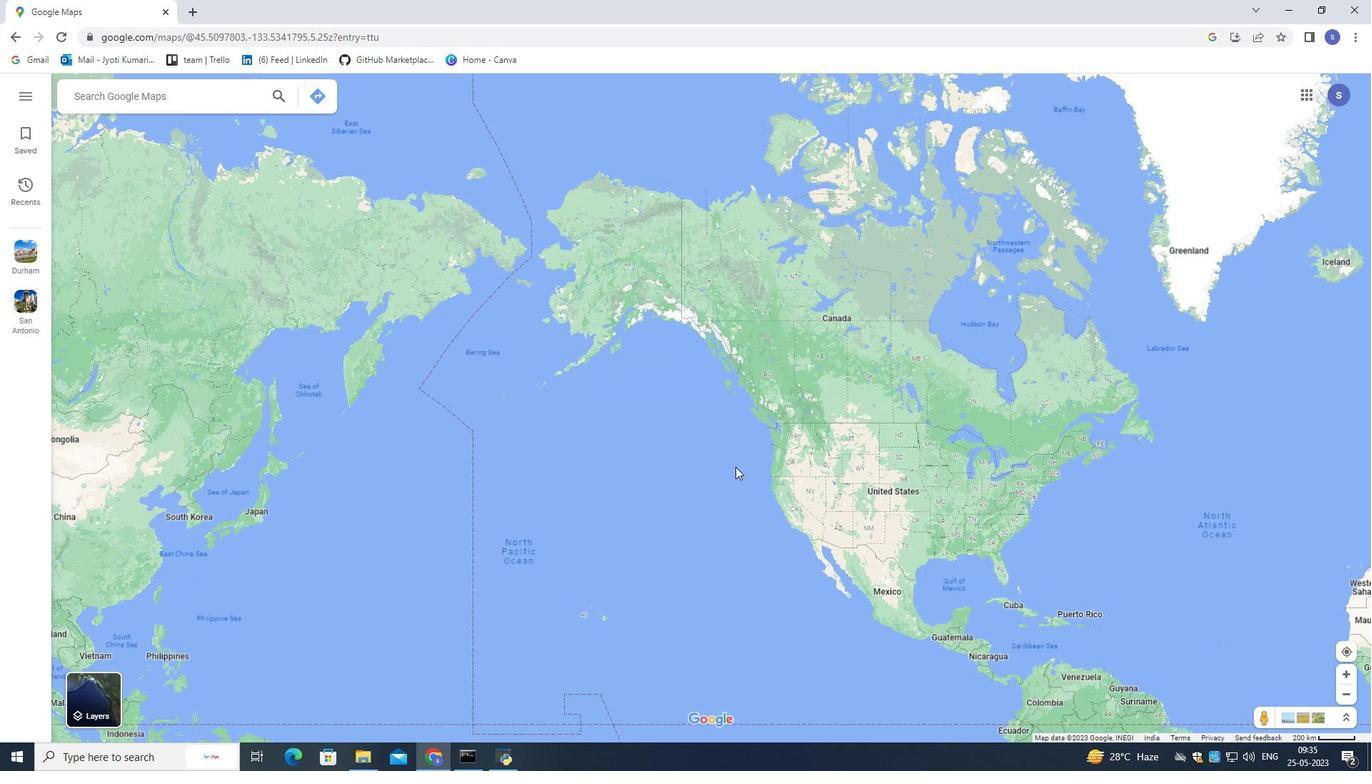 
Action: Mouse scrolled (735, 466) with delta (0, 0)
Screenshot: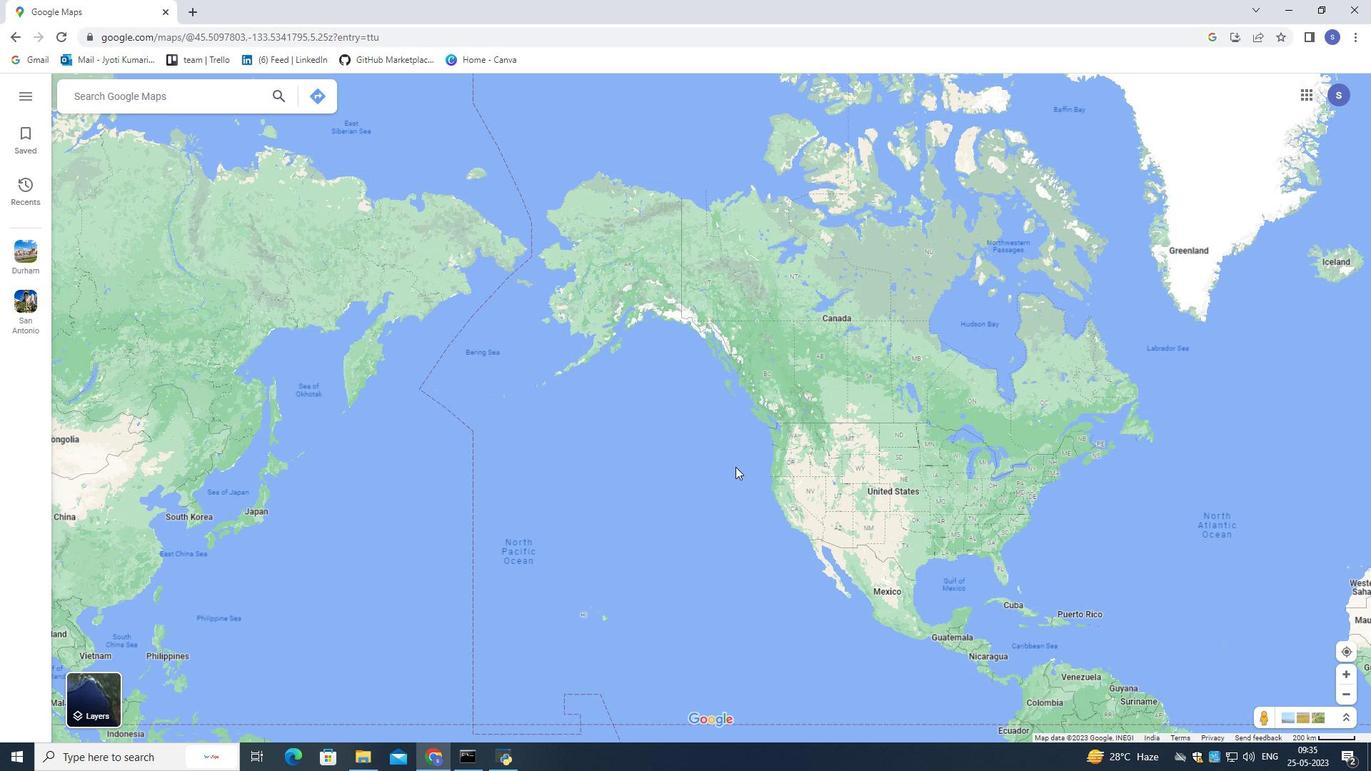 
Action: Mouse scrolled (735, 466) with delta (0, 0)
Screenshot: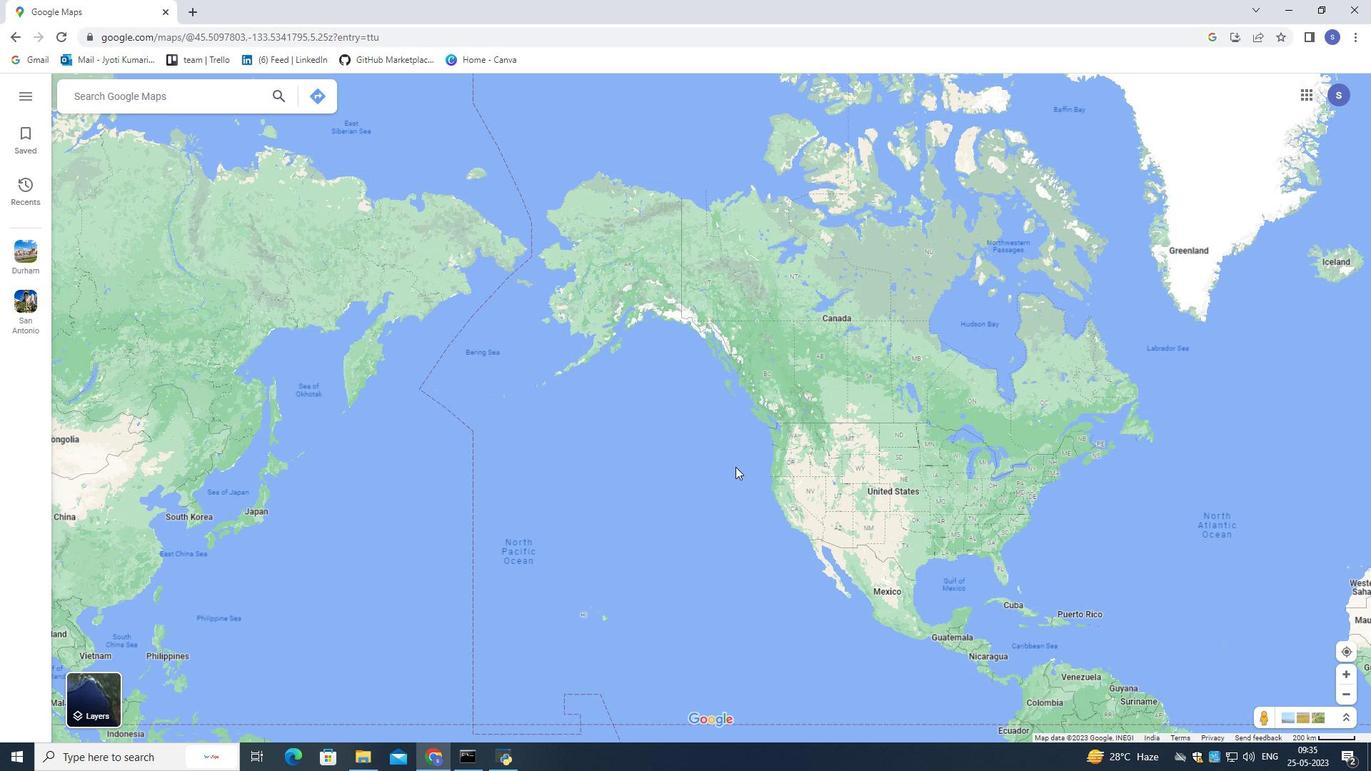 
Action: Mouse scrolled (735, 466) with delta (0, 0)
Screenshot: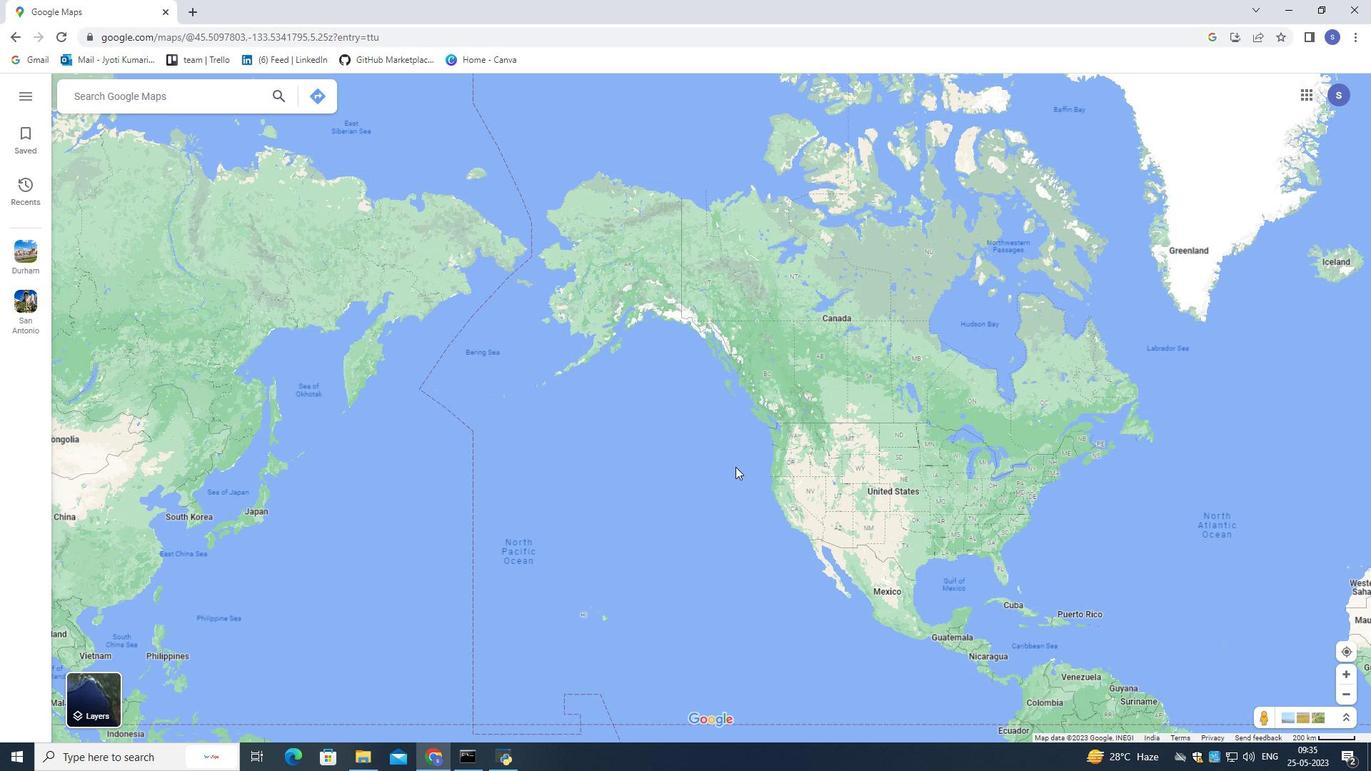 
Action: Mouse scrolled (735, 466) with delta (0, 0)
Screenshot: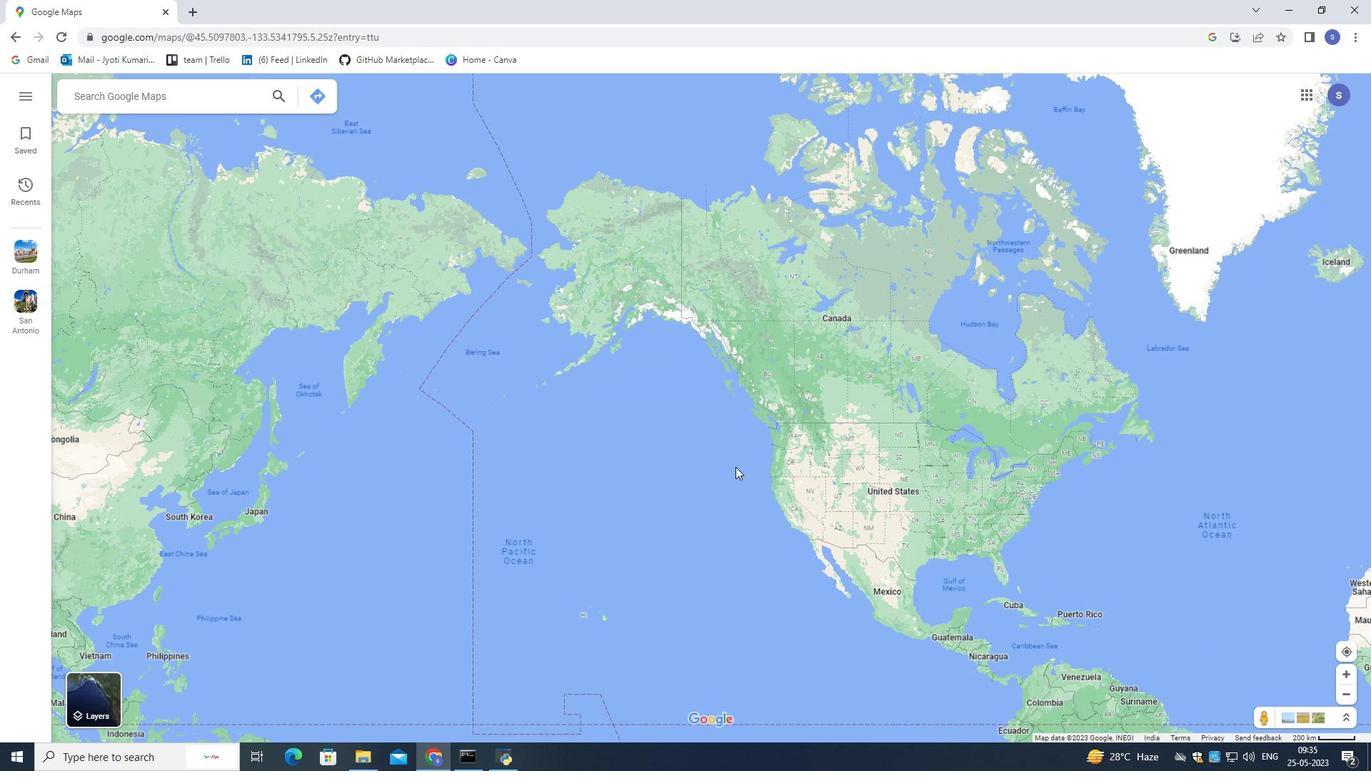 
Action: Mouse moved to (162, 92)
Screenshot: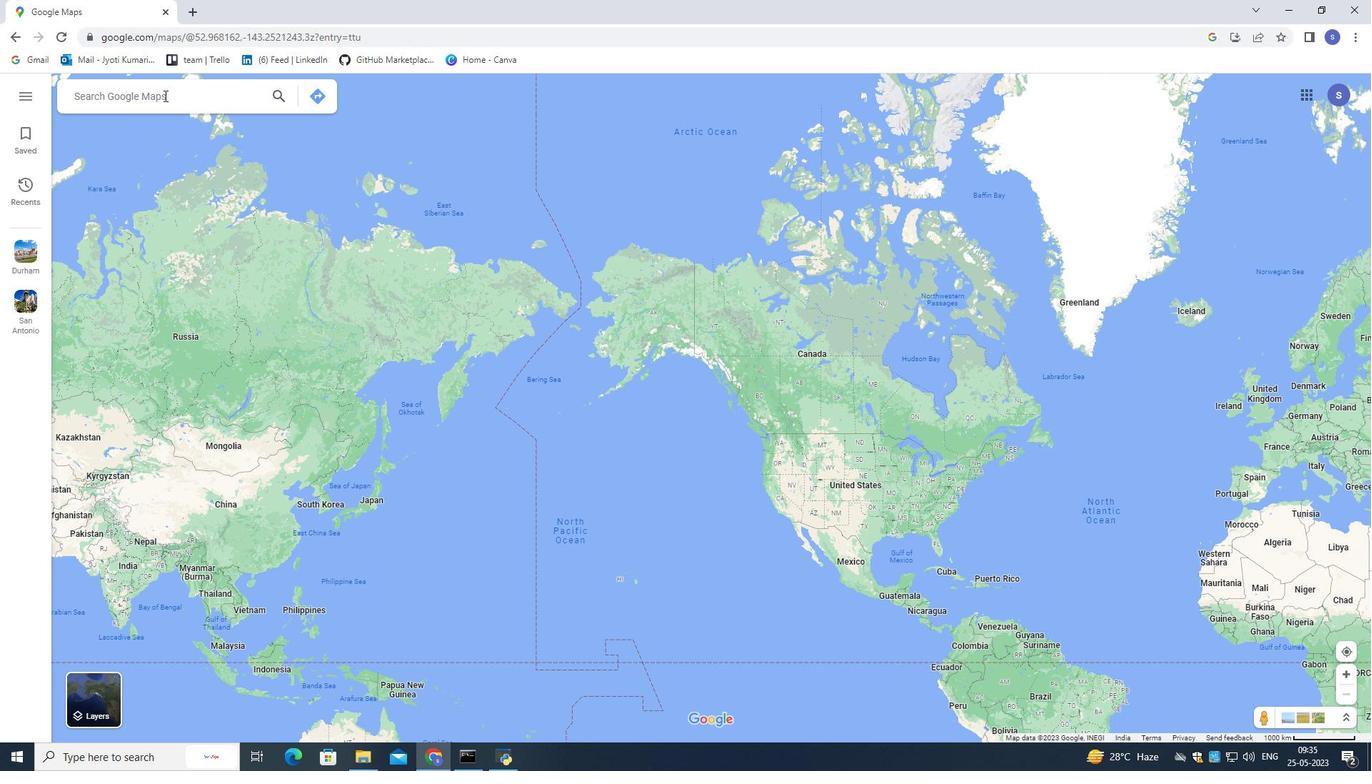
Action: Mouse pressed left at (162, 92)
Screenshot: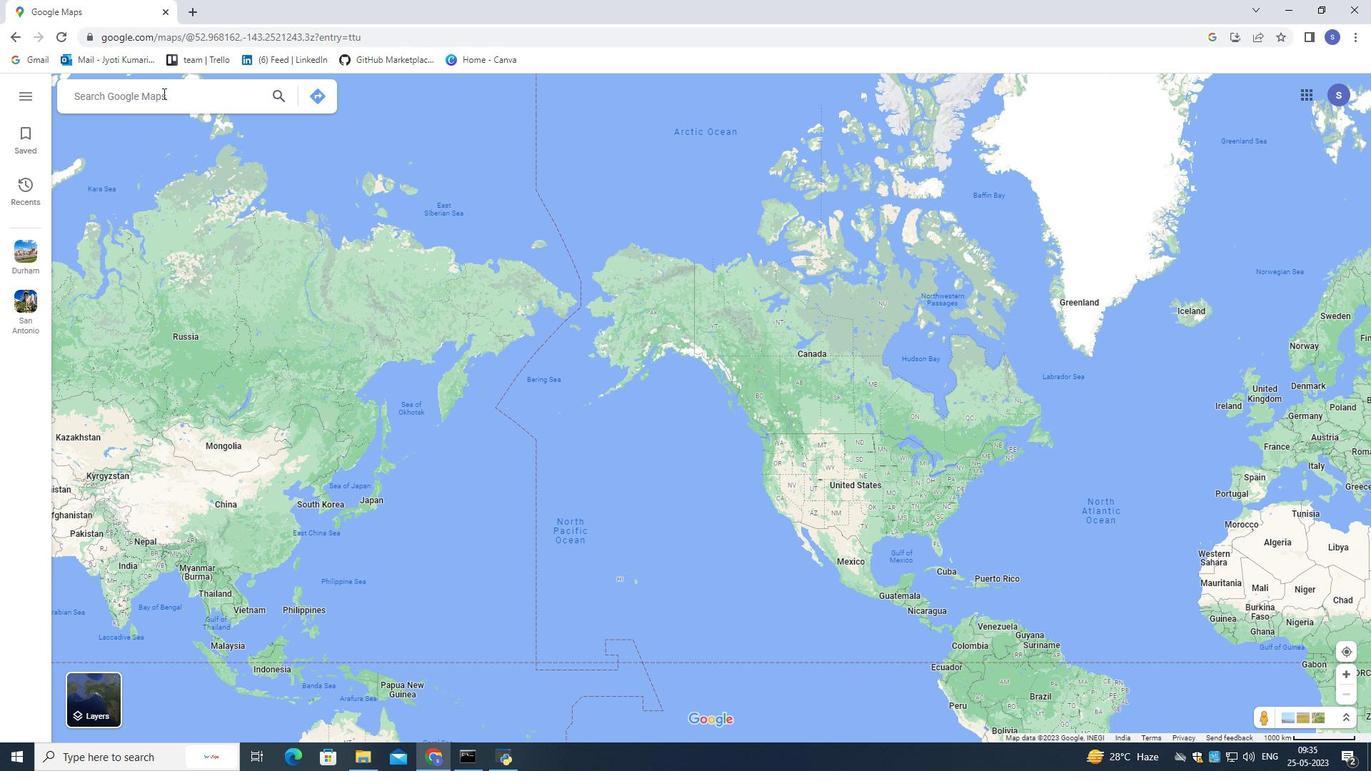 
Action: Key pressed <Key.shift>Durham,<Key.space>north,<Key.backspace><Key.space>carolina,united<Key.space>state<Key.enter>
Screenshot: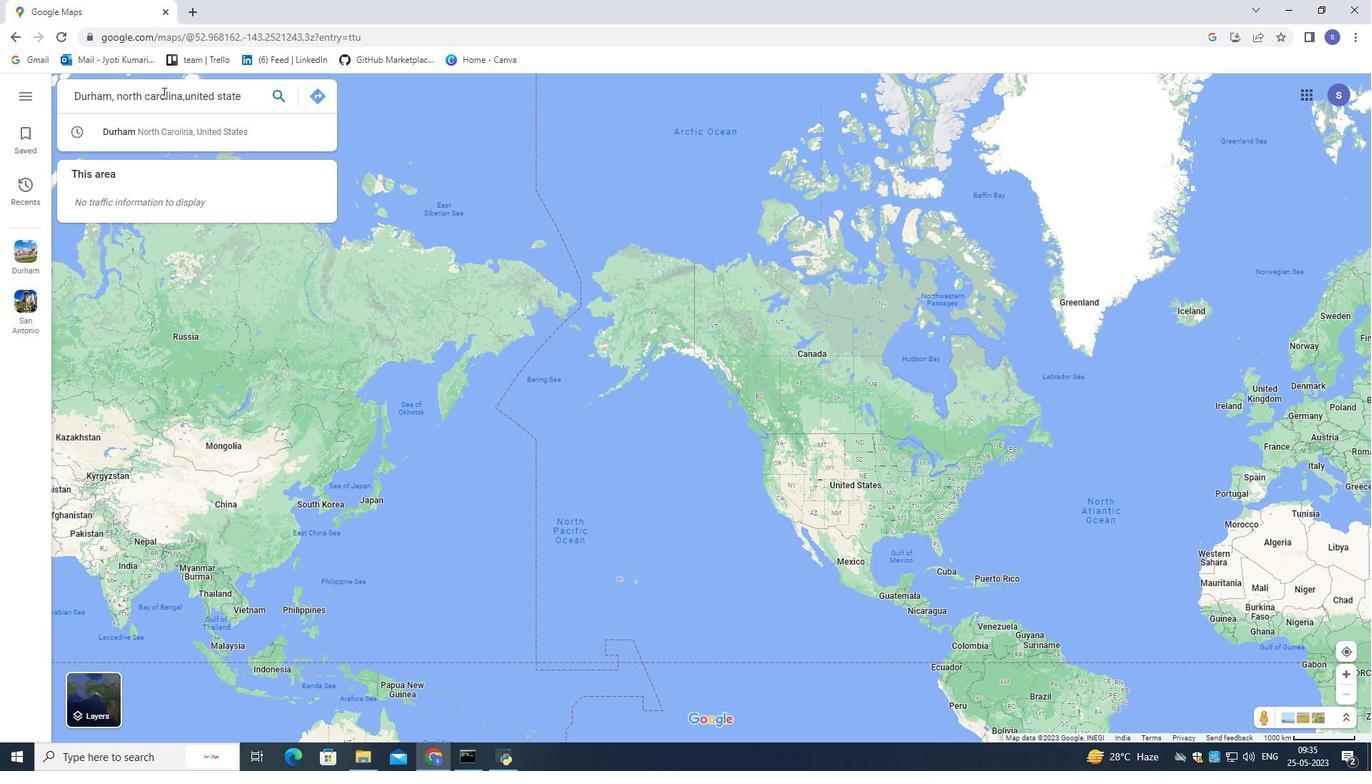 
Action: Mouse moved to (86, 347)
Screenshot: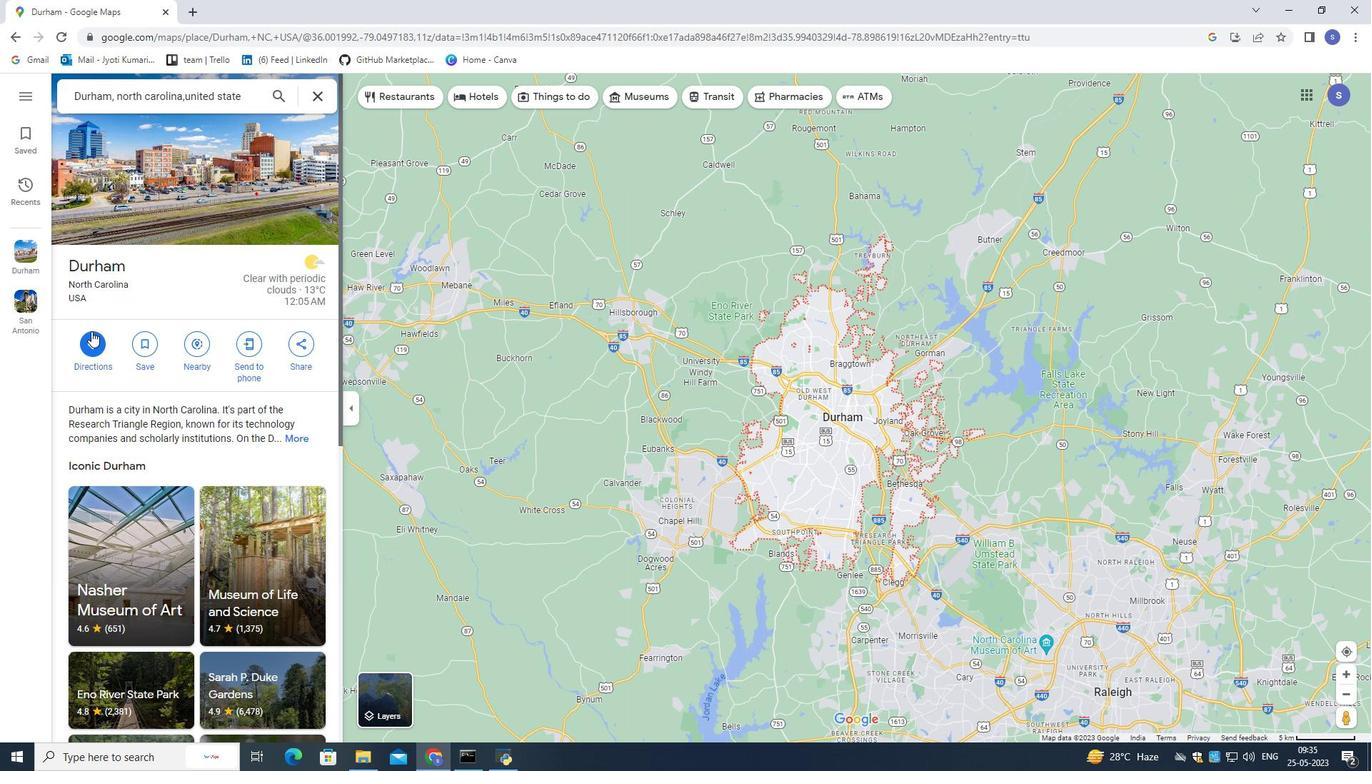 
Action: Mouse pressed left at (86, 347)
Screenshot: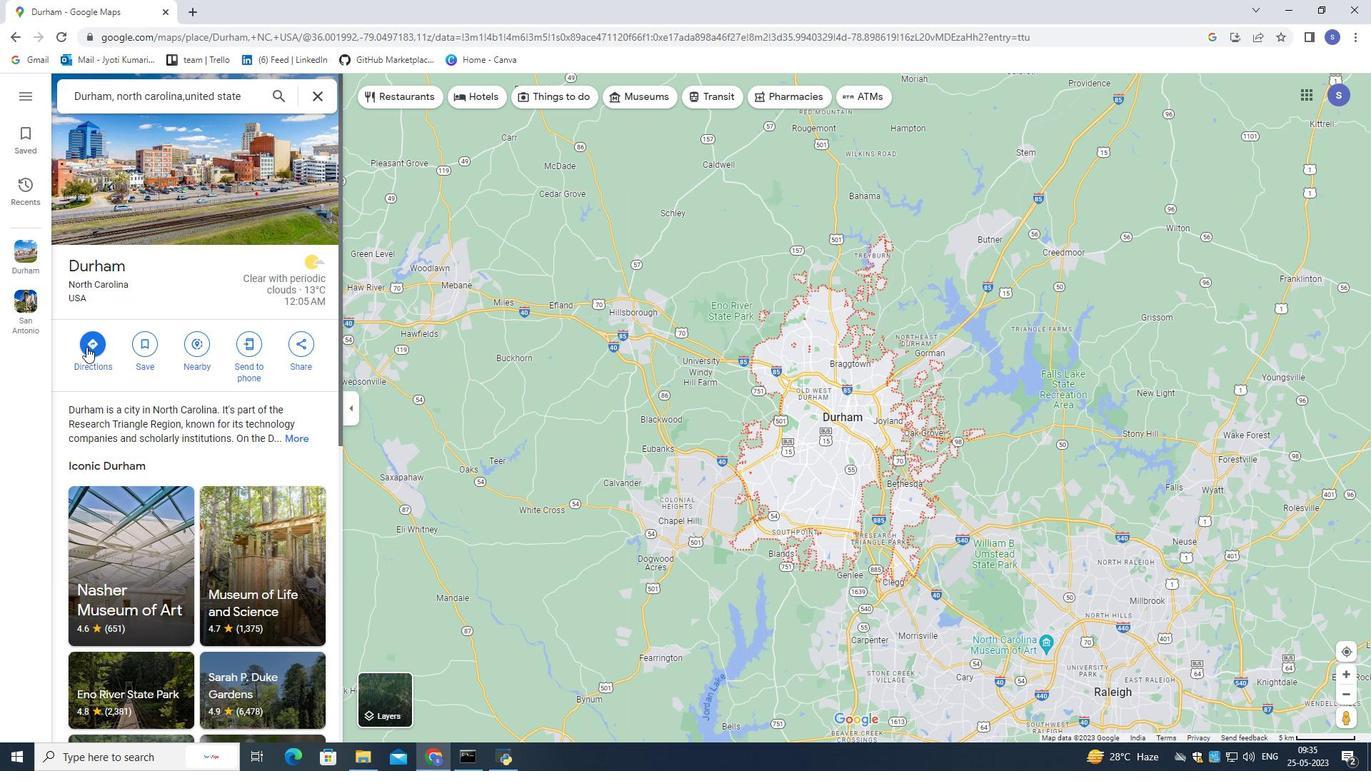 
Action: Mouse moved to (204, 137)
Screenshot: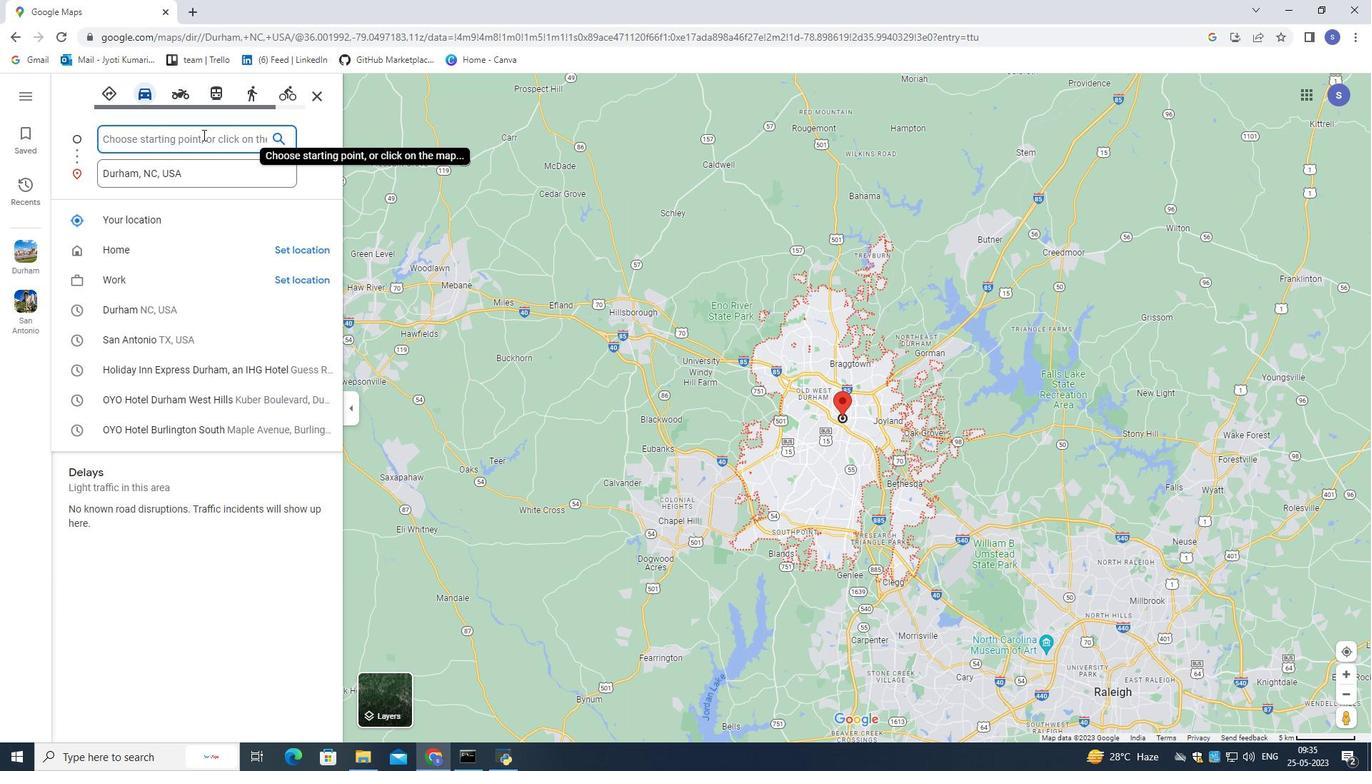 
Action: Mouse pressed left at (204, 137)
Screenshot: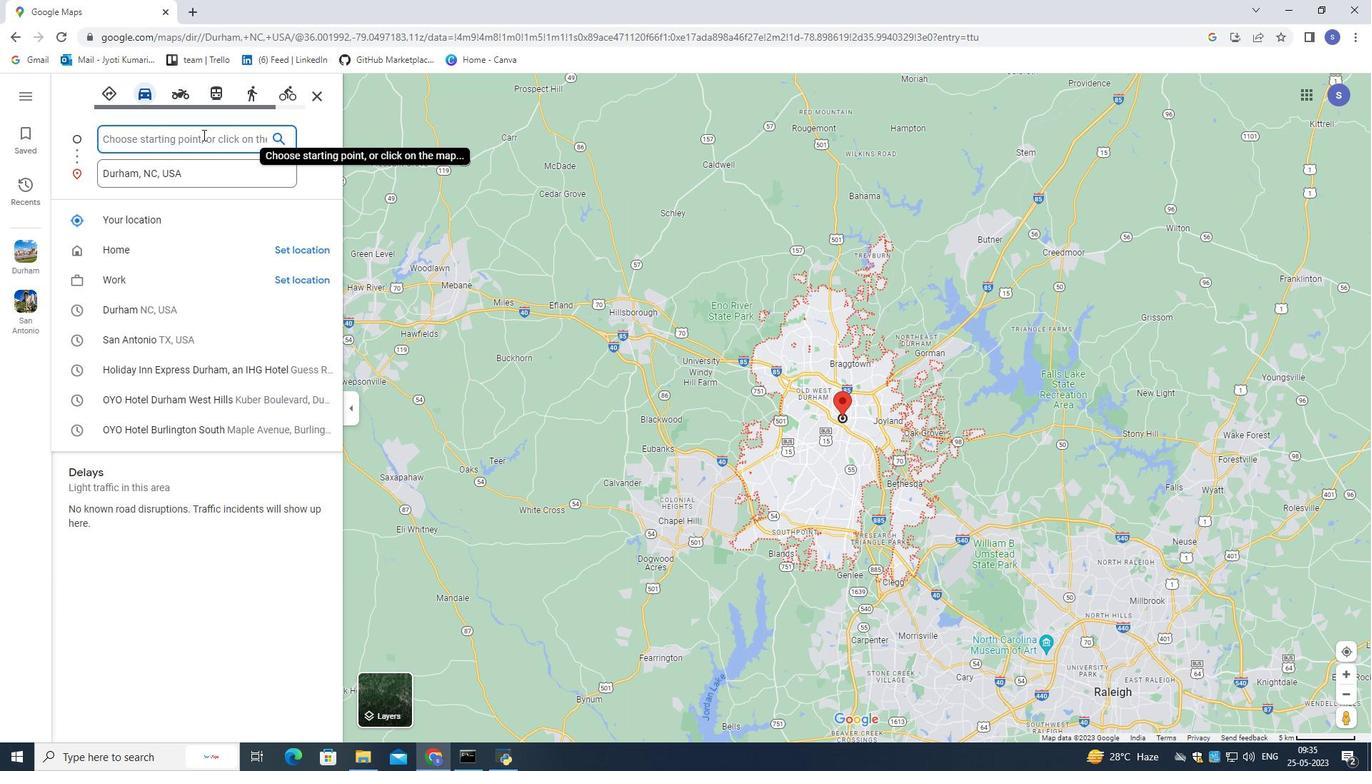 
Action: Mouse moved to (220, 164)
Screenshot: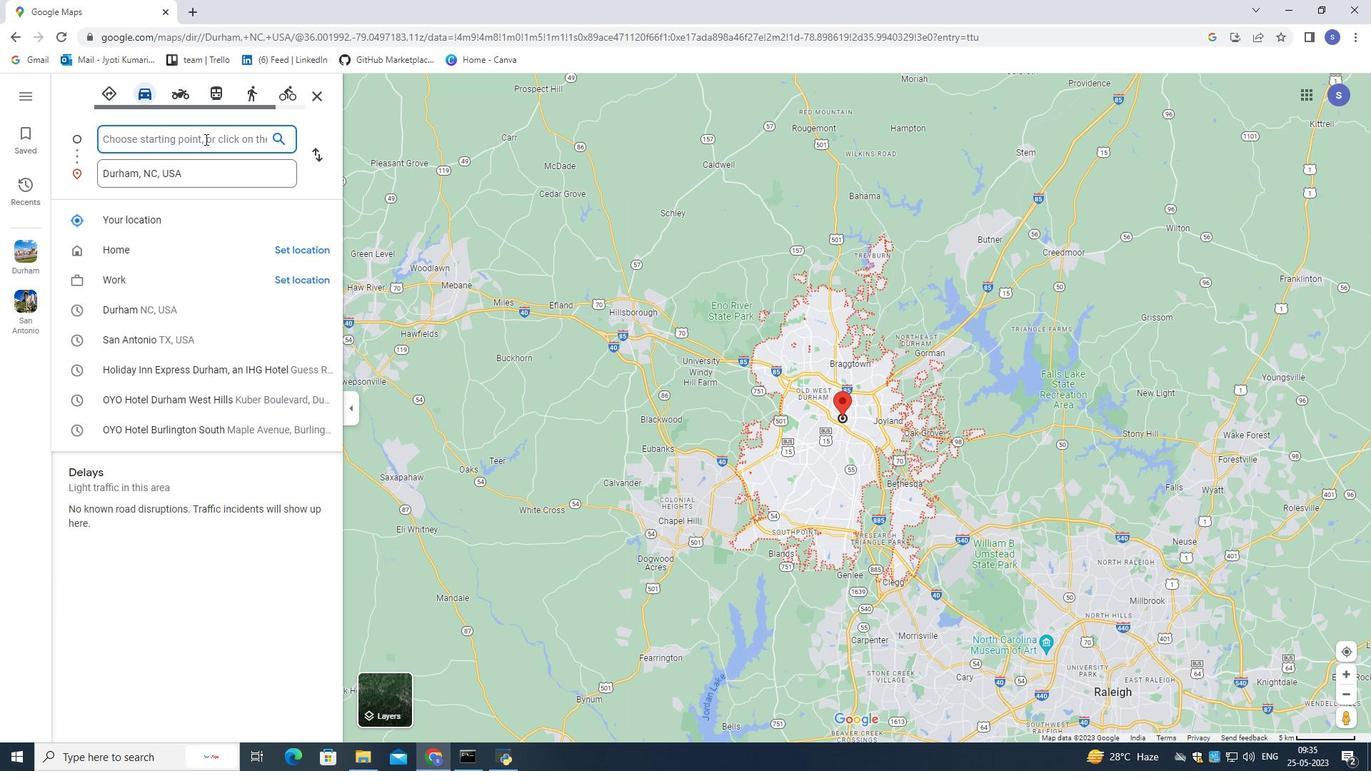 
Action: Key pressed <Key.right><Key.right><Key.right><Key.right><Key.right><Key.right><Key.right><Key.right><Key.right><Key.right><Key.right><Key.right><Key.right><Key.right><Key.right><Key.right><Key.right><Key.right><Key.right><Key.right><Key.right><Key.space><Key.space><Key.space>
Screenshot: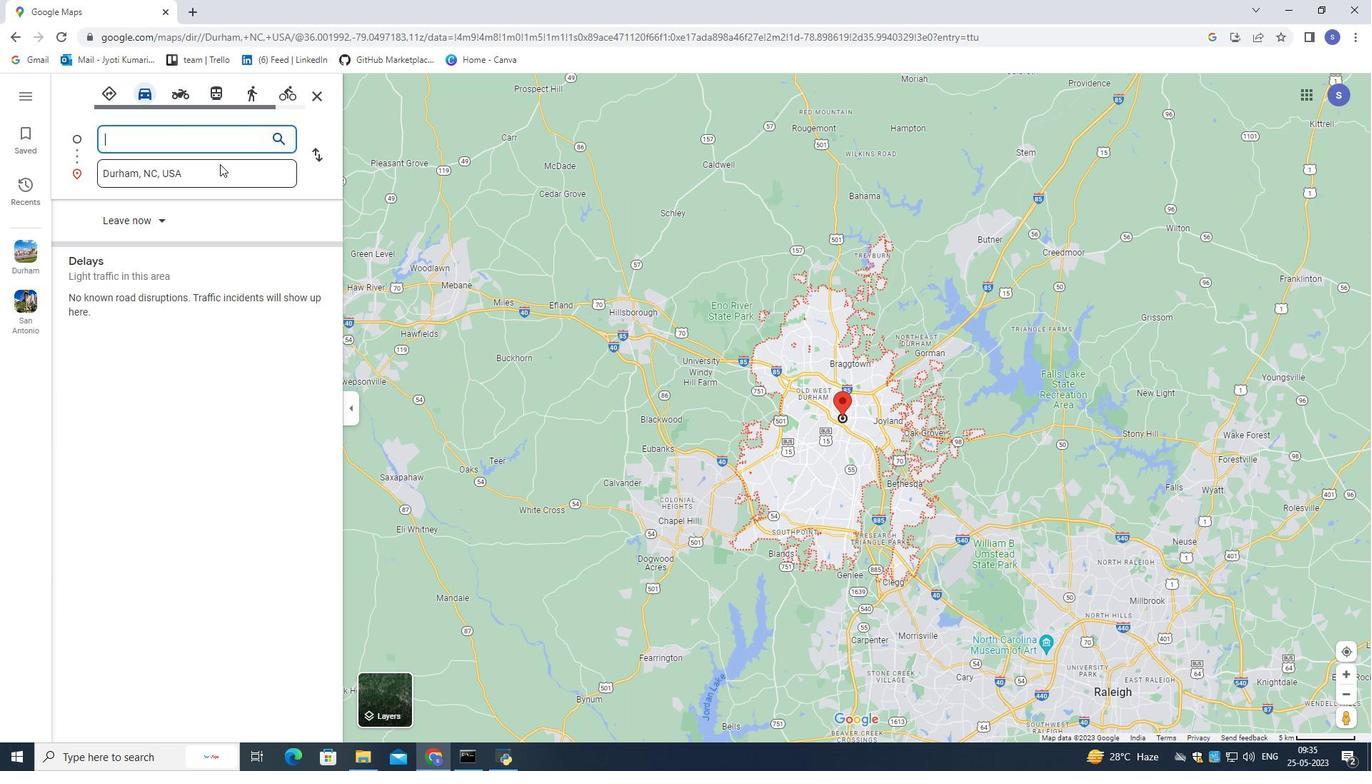 
Action: Mouse moved to (221, 171)
Screenshot: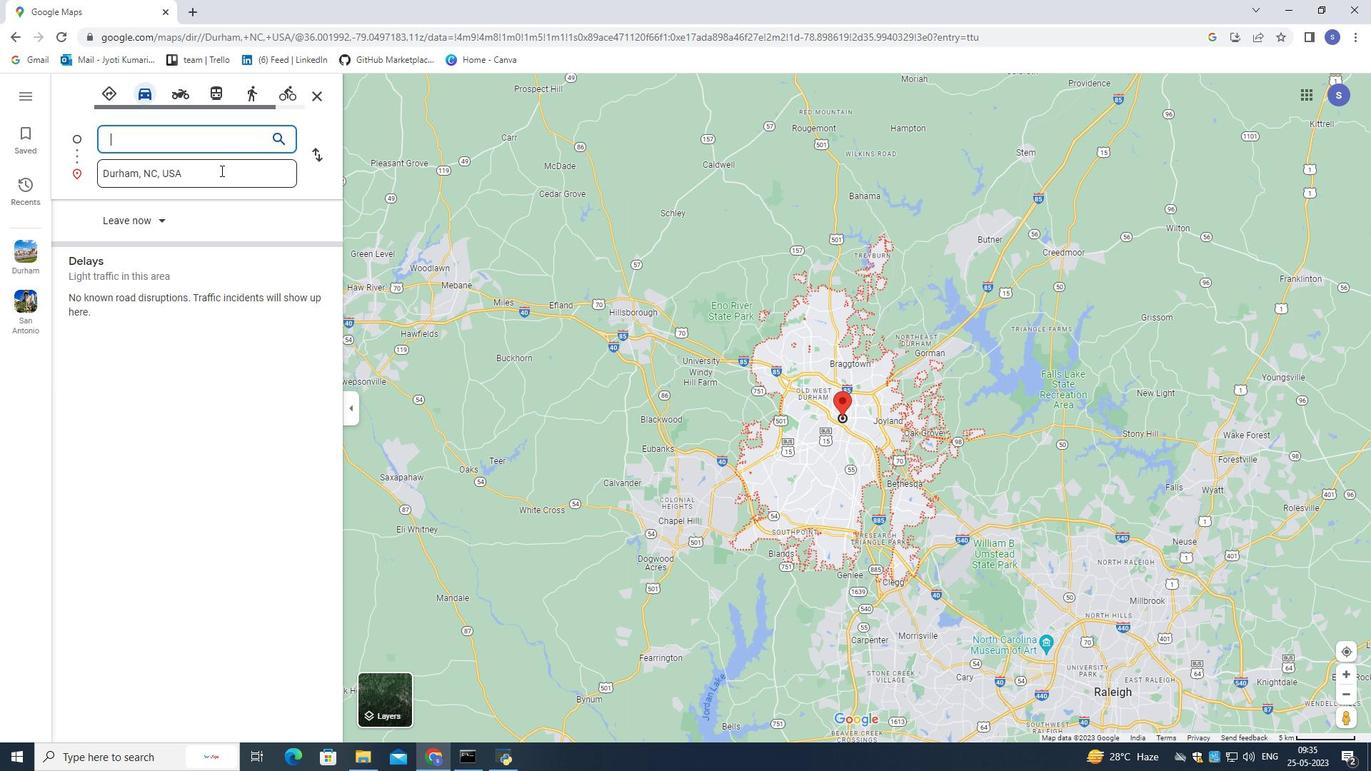 
Action: Mouse pressed left at (221, 171)
Screenshot: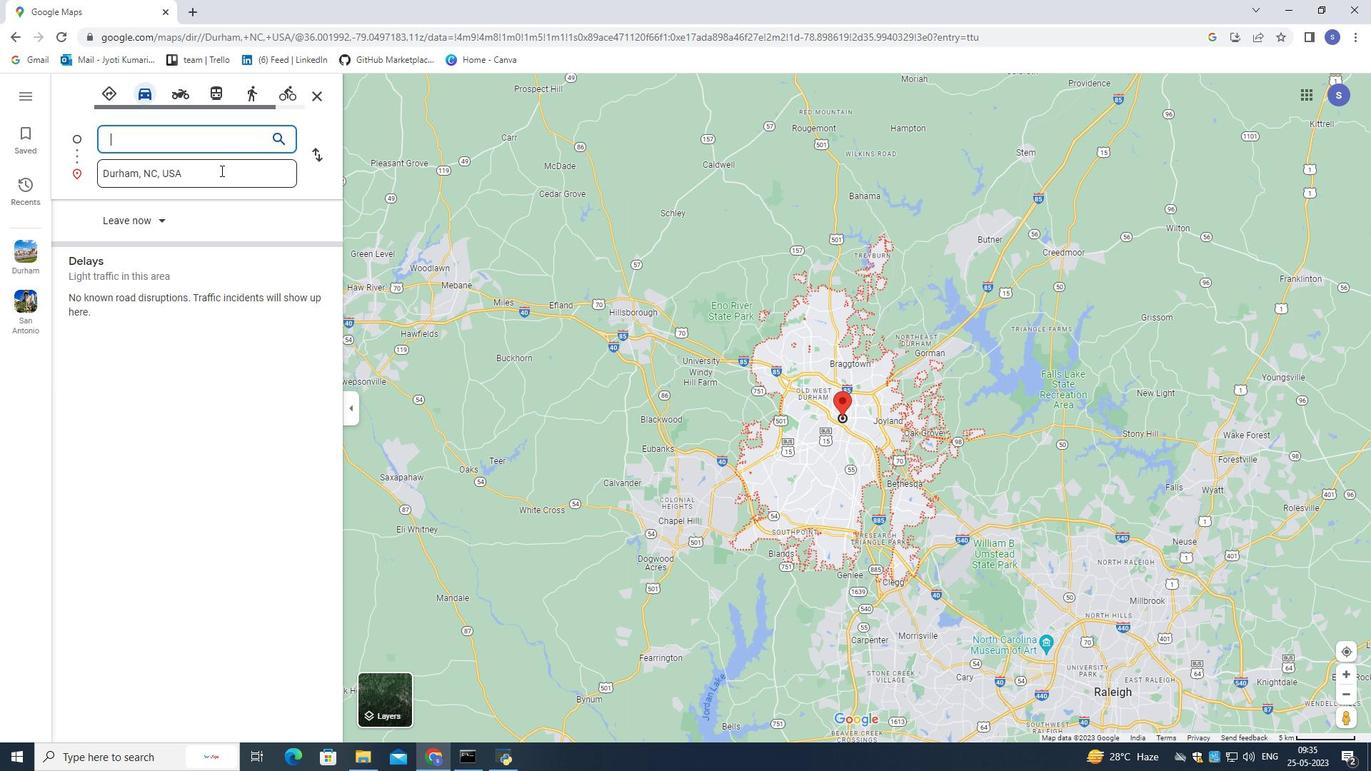 
Action: Mouse moved to (219, 170)
Screenshot: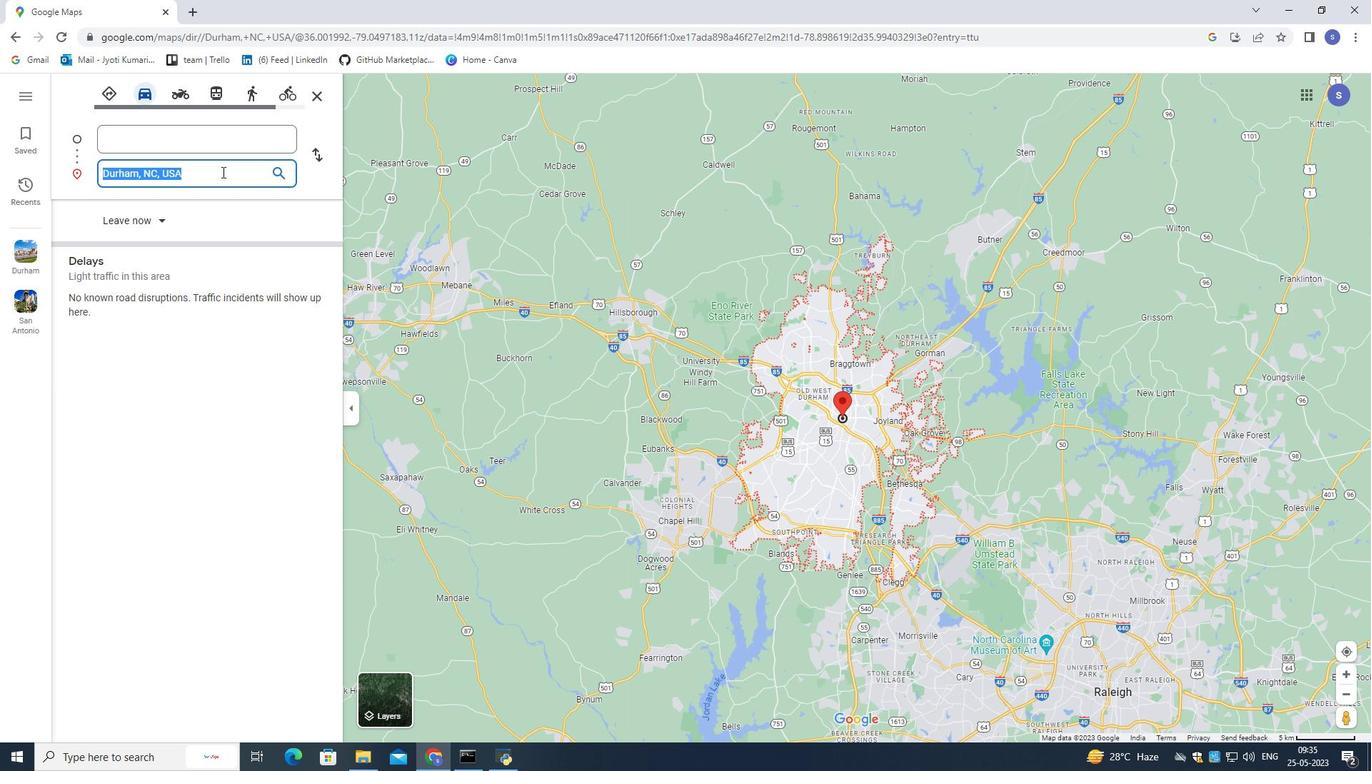 
Action: Key pressed ctrl+C
Screenshot: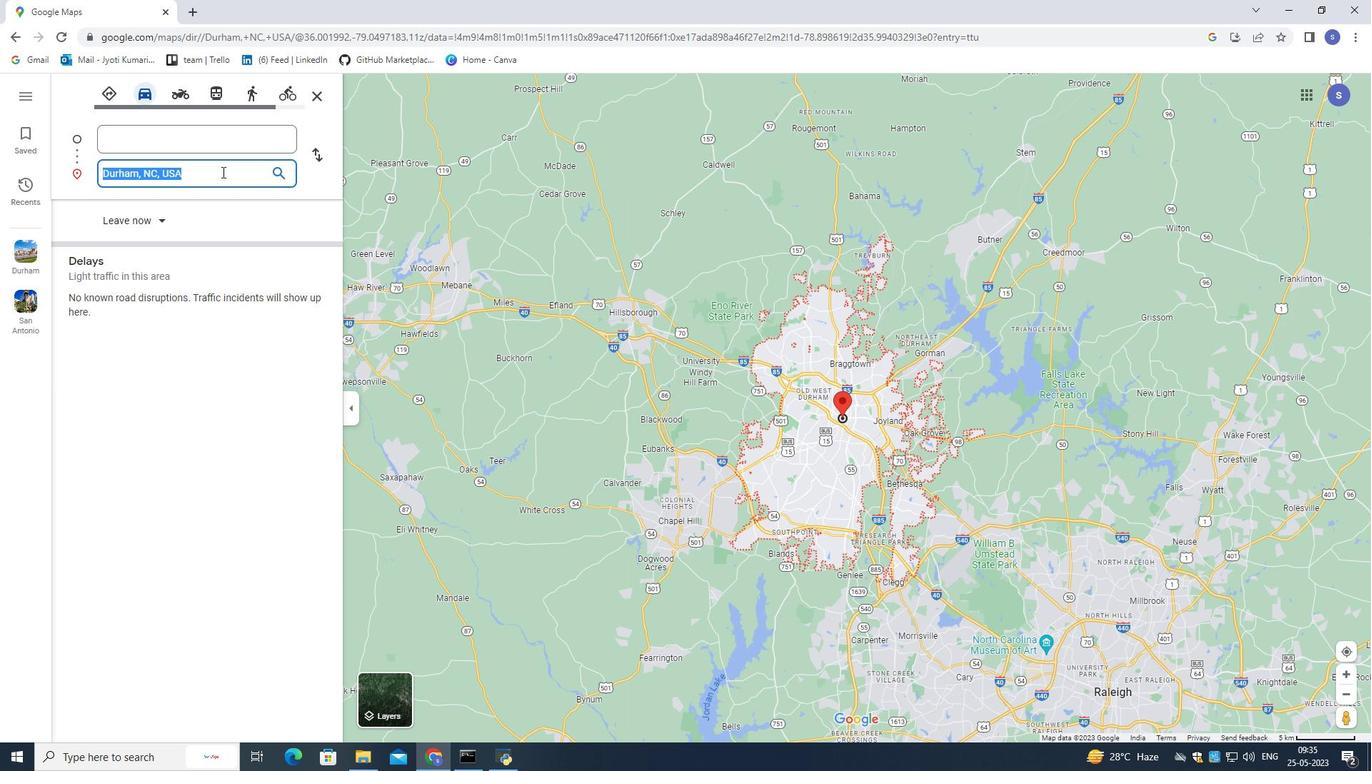 
Action: Mouse moved to (149, 157)
Screenshot: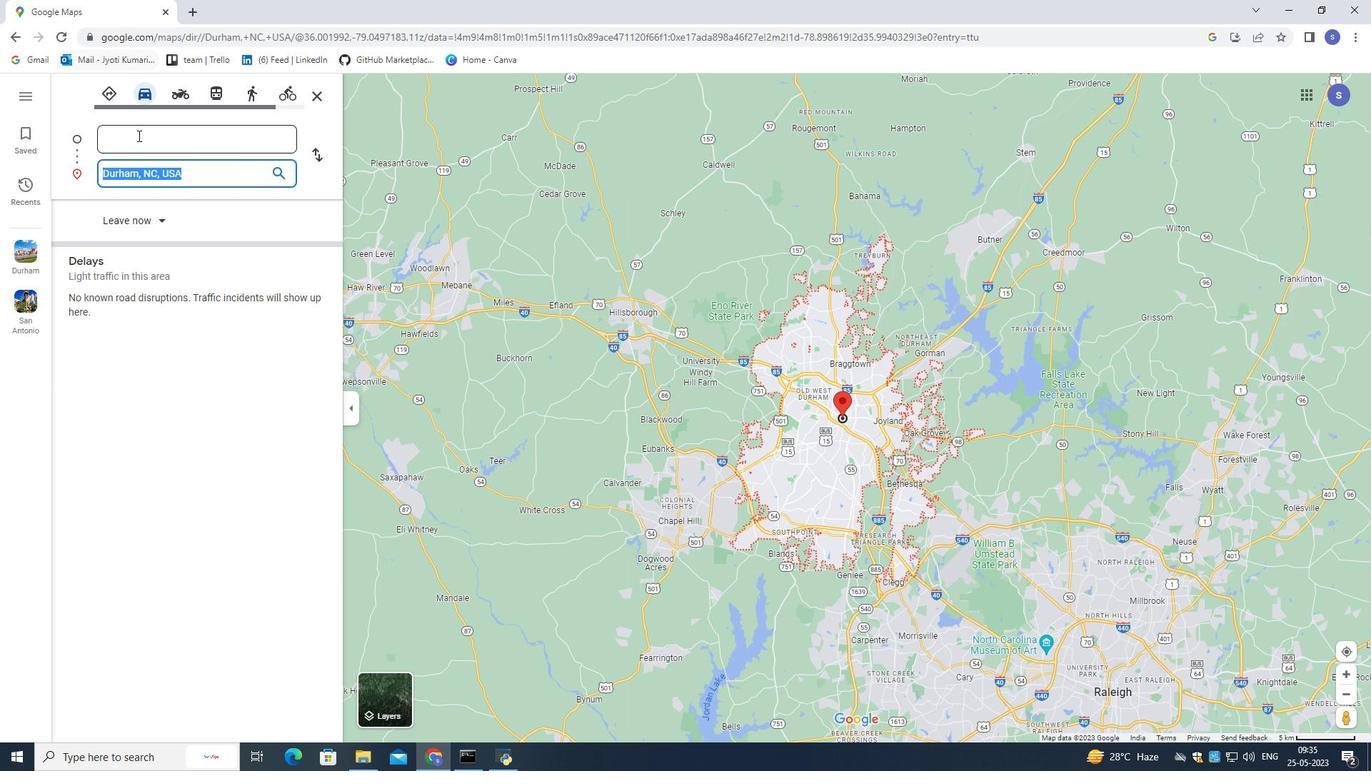 
Action: Mouse pressed left at (149, 157)
Screenshot: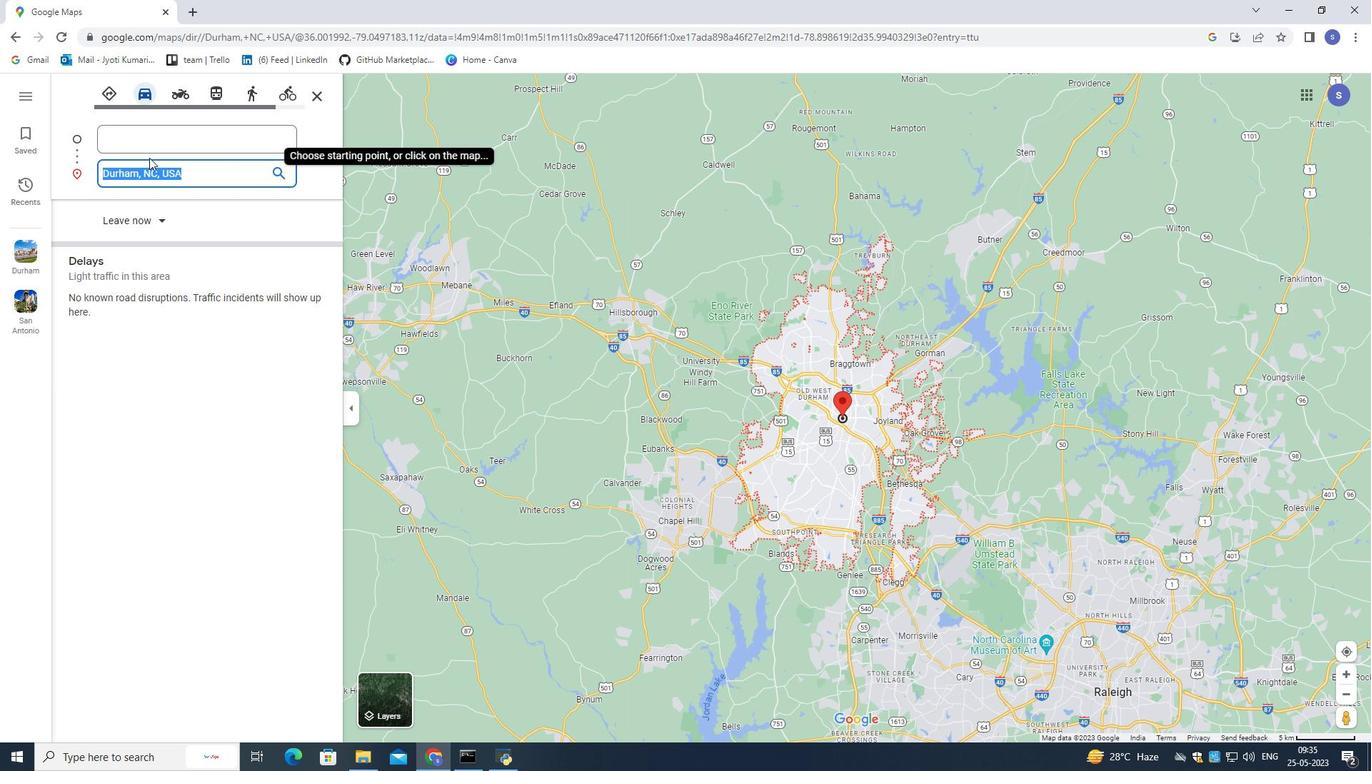 
Action: Mouse moved to (152, 145)
Screenshot: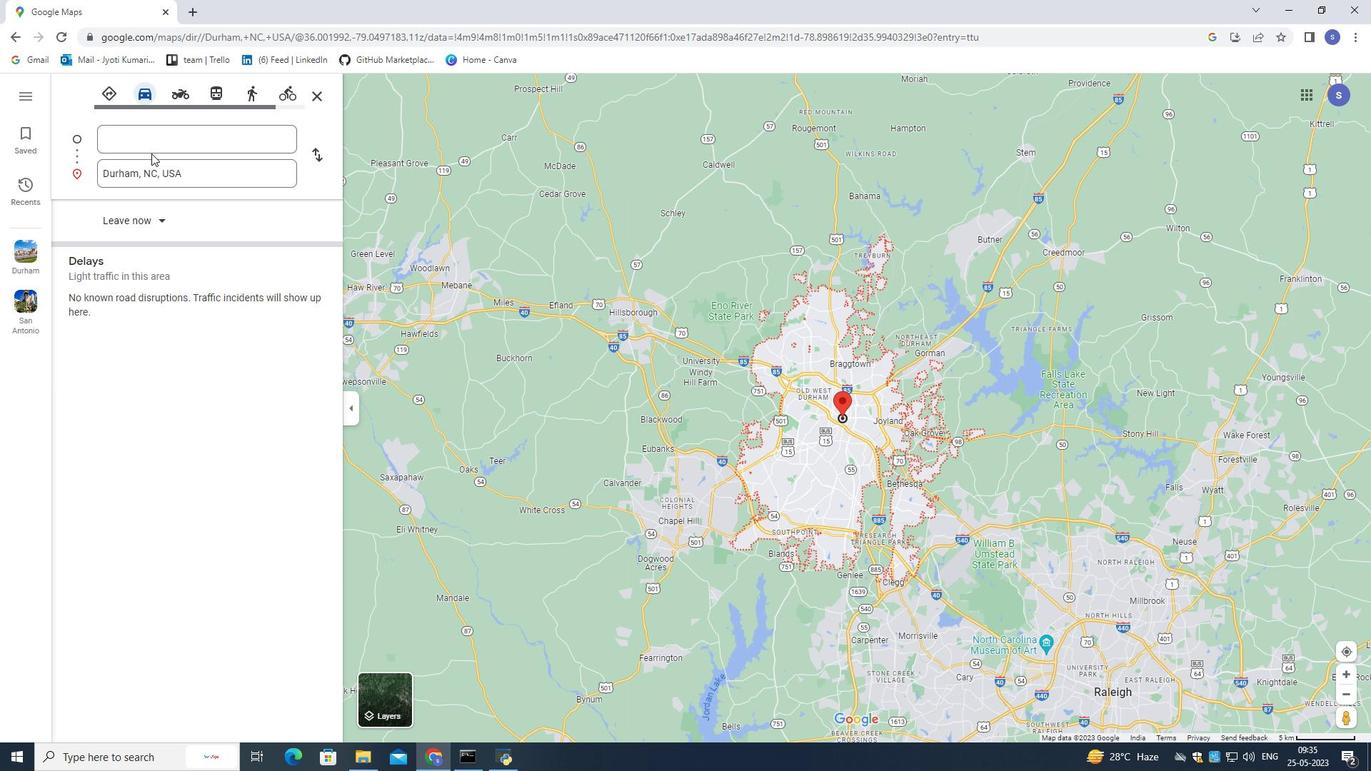 
Action: Mouse pressed left at (152, 145)
Screenshot: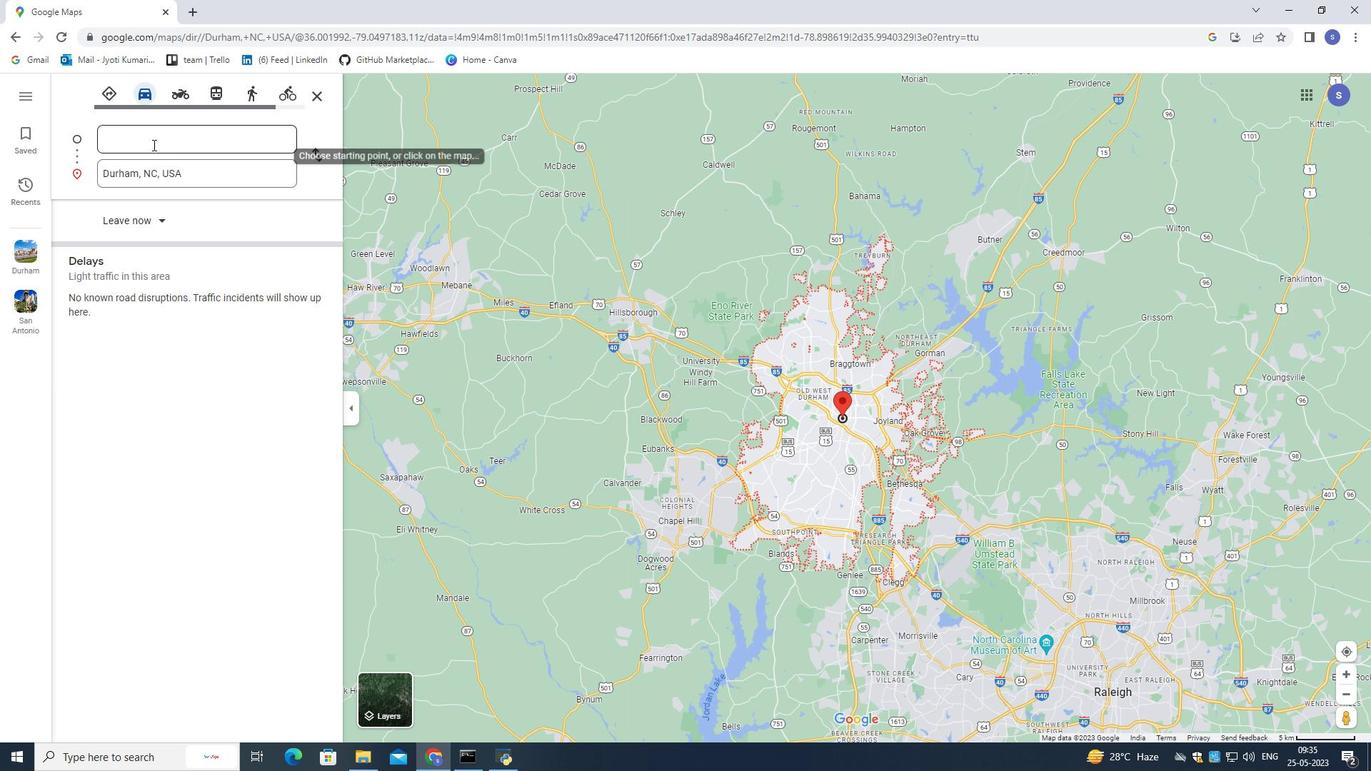 
Action: Key pressed ctrl+V
Screenshot: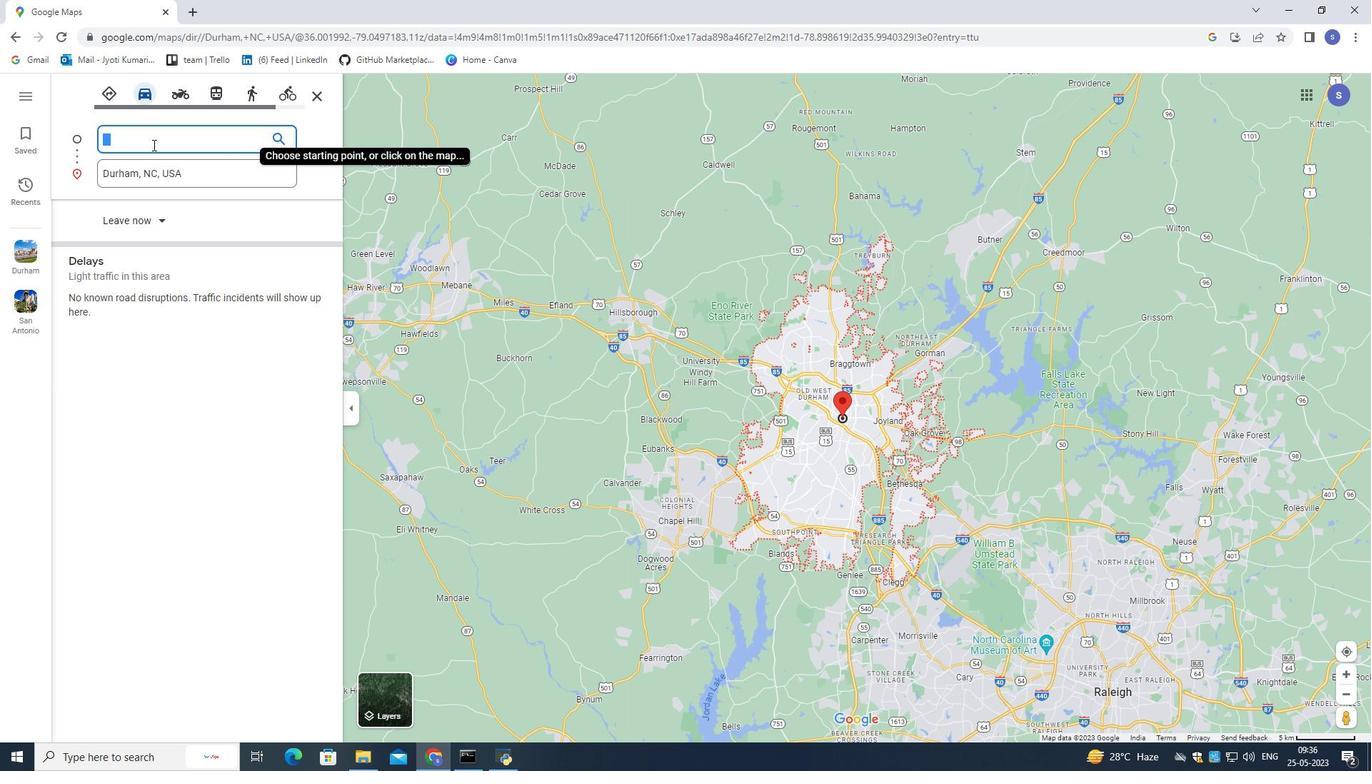 
Action: Mouse moved to (152, 142)
Screenshot: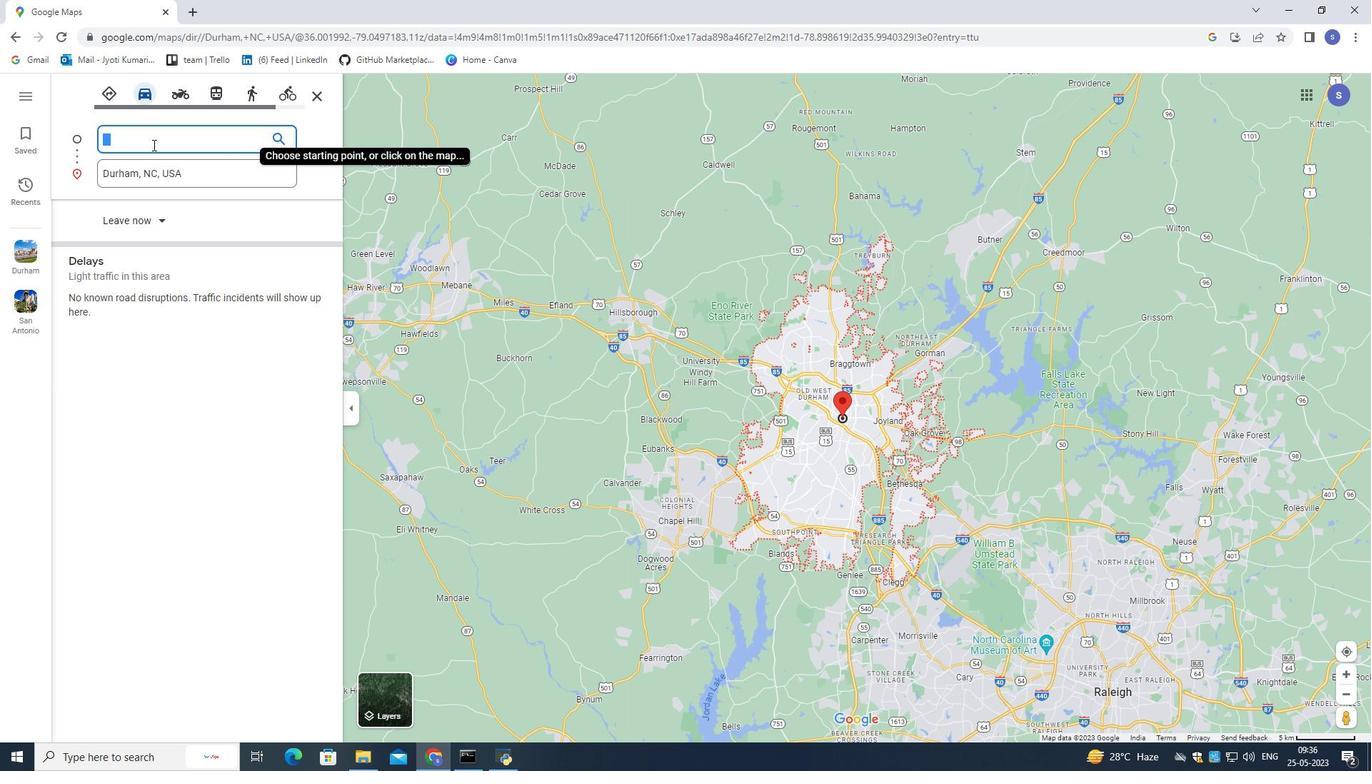 
Action: Key pressed <Key.space>
Screenshot: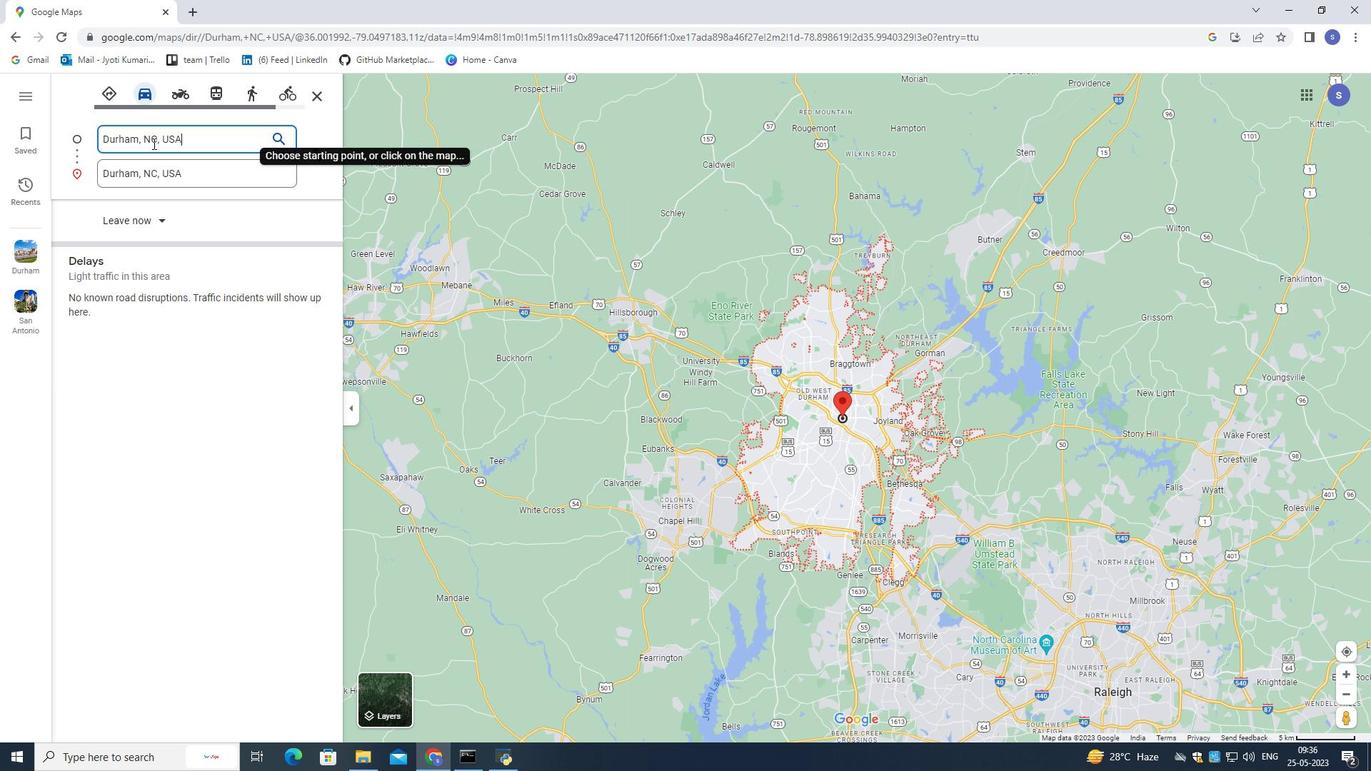 
Action: Mouse moved to (197, 170)
Screenshot: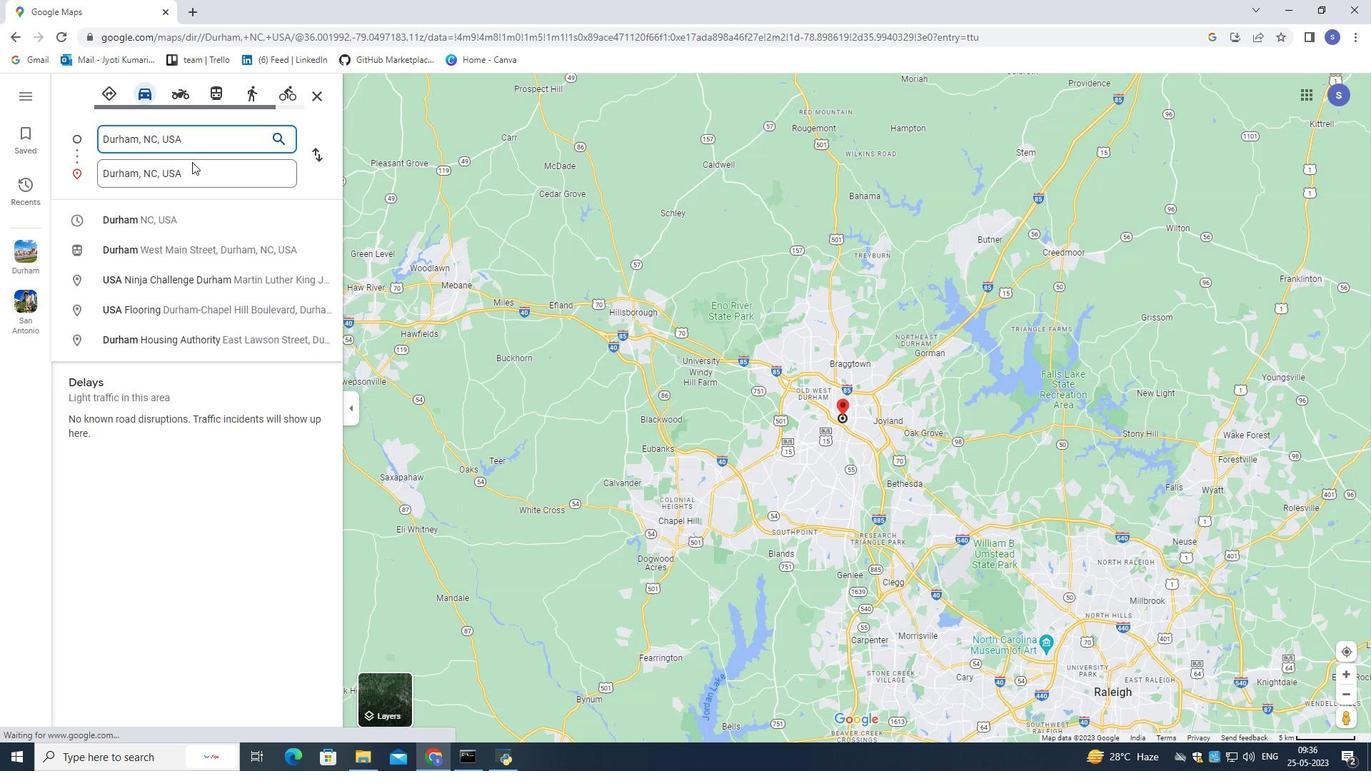 
Action: Mouse pressed left at (197, 170)
Screenshot: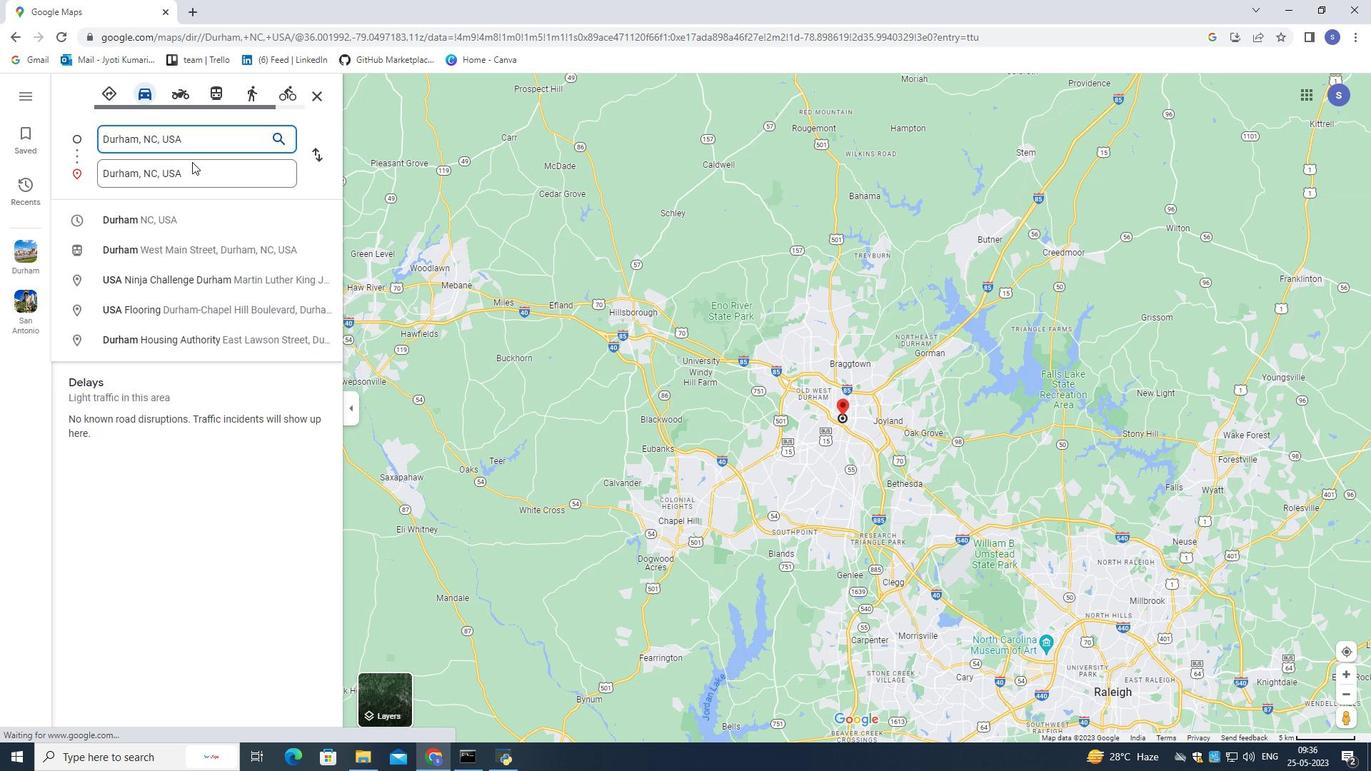 
Action: Mouse moved to (252, 169)
Screenshot: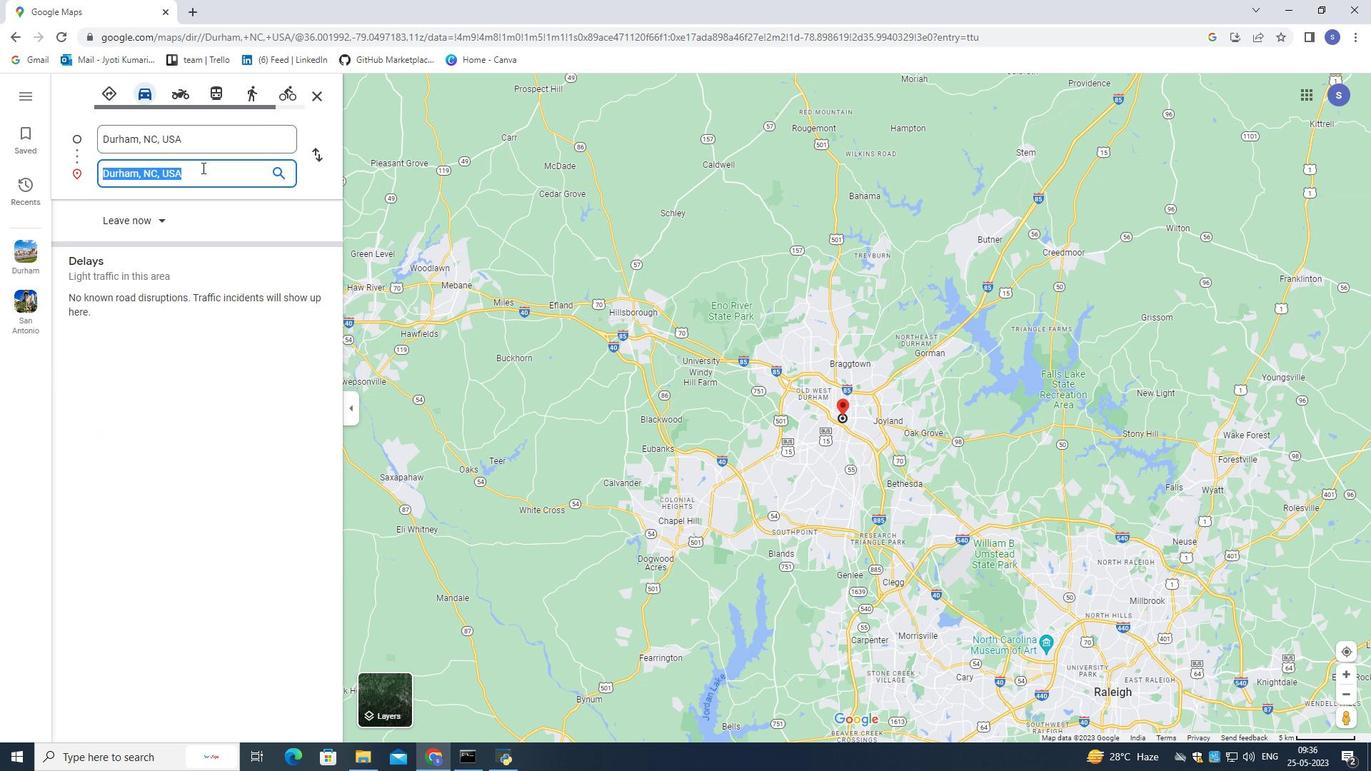 
Action: Key pressed <Key.shift>San<Key.space>ana<Key.backspace>tonio,<Key.space>texas,<Key.space>united<Key.space>state<Key.enter>
Screenshot: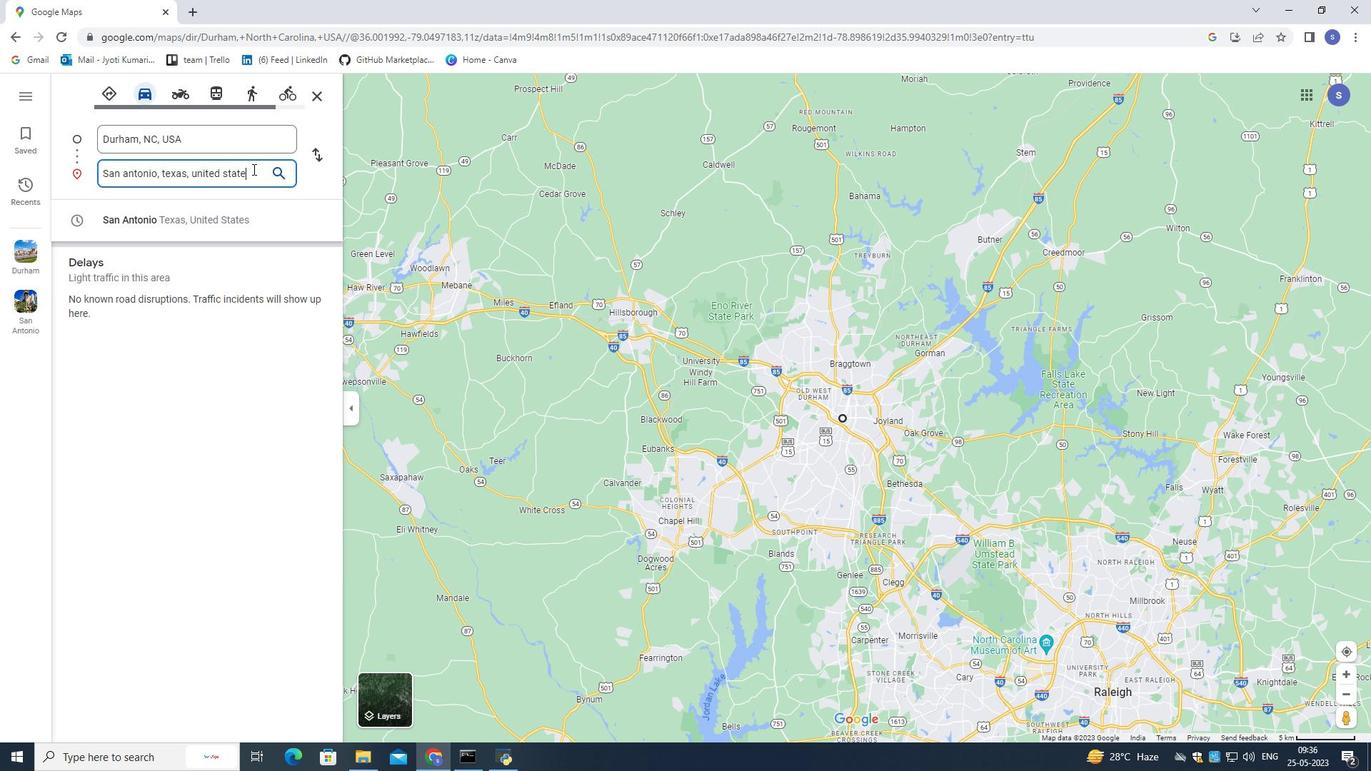 
Action: Mouse moved to (251, 178)
Screenshot: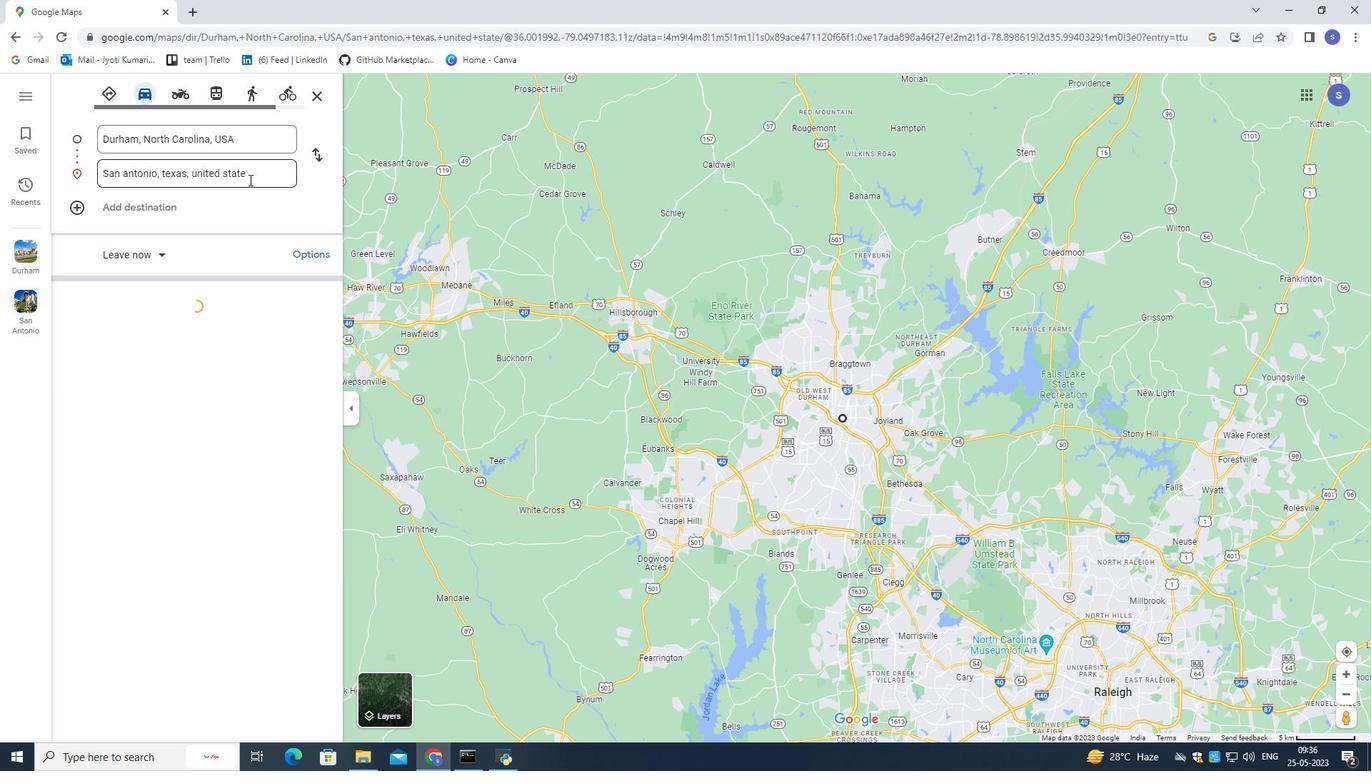 
Action: Mouse pressed left at (251, 178)
Screenshot: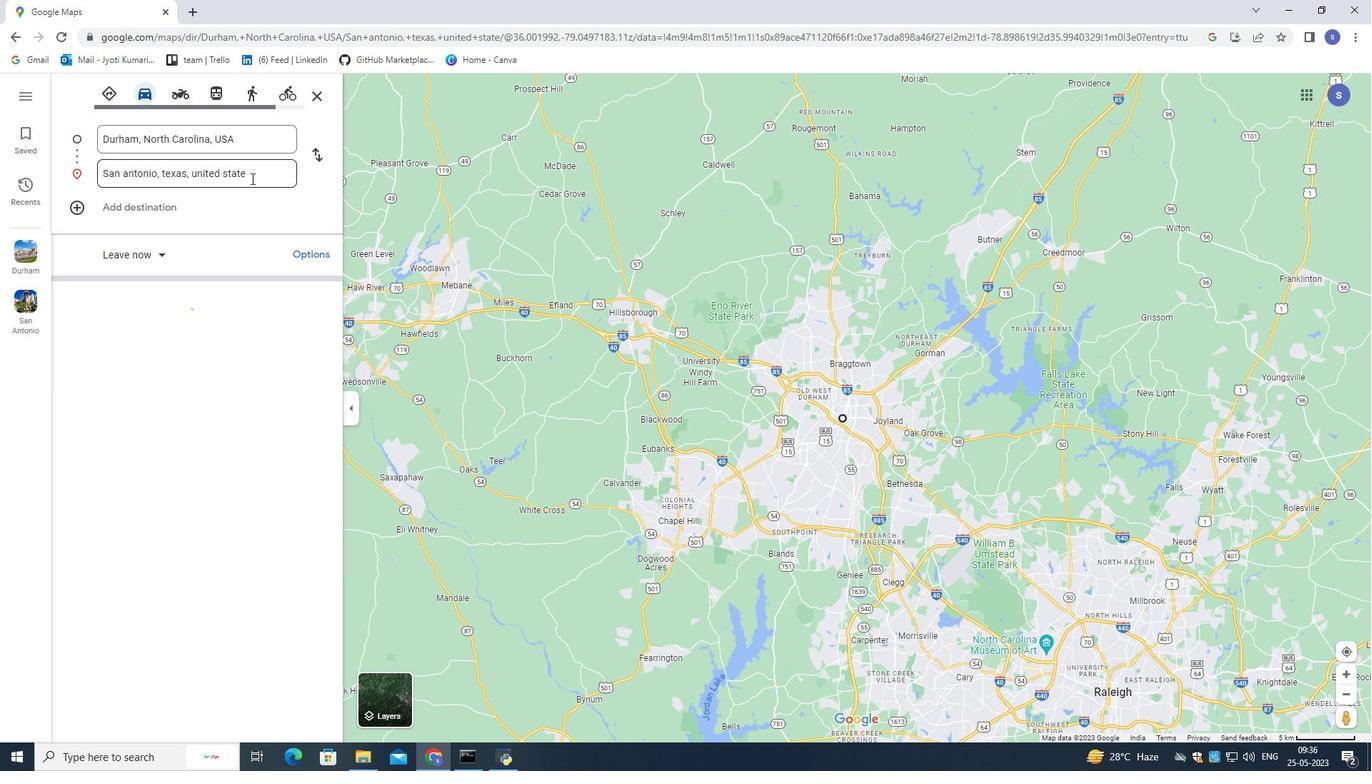 
Action: Mouse pressed left at (251, 178)
Screenshot: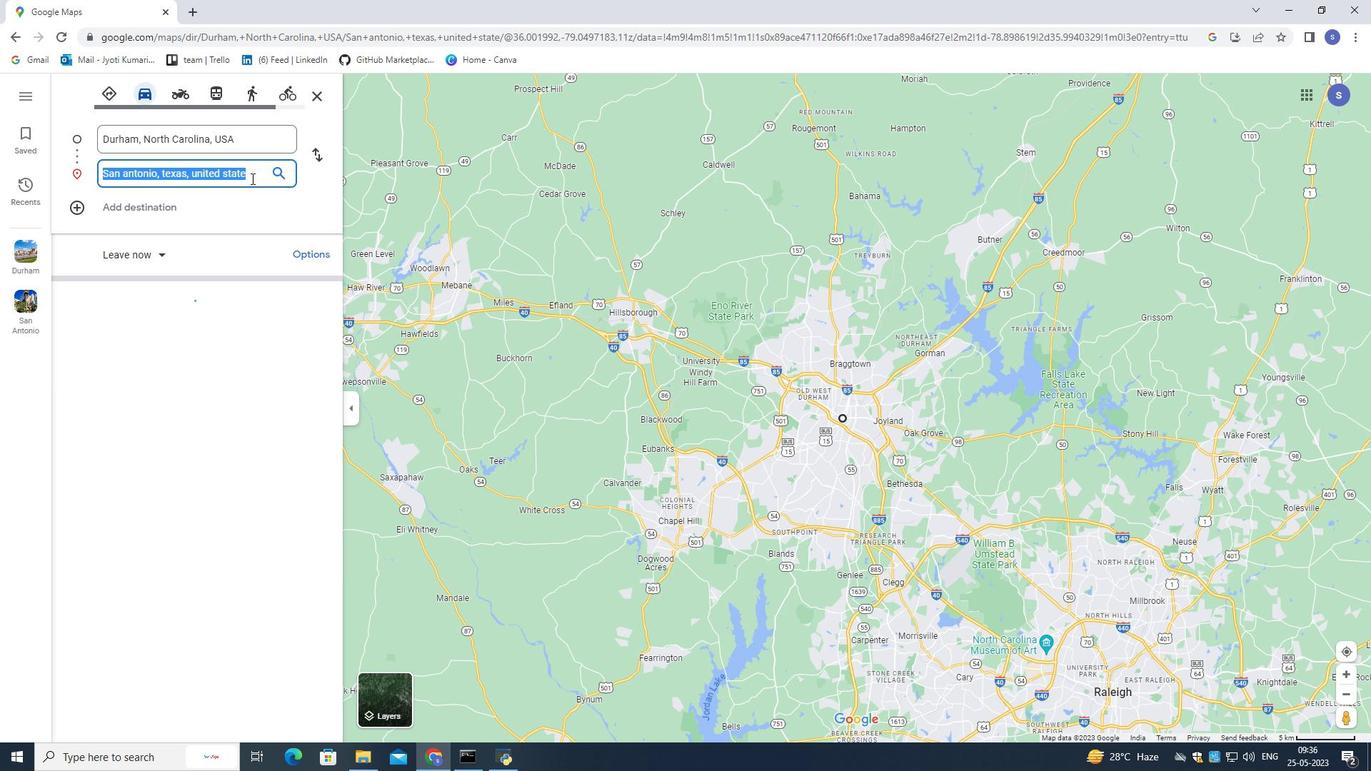 
Action: Mouse moved to (249, 176)
Screenshot: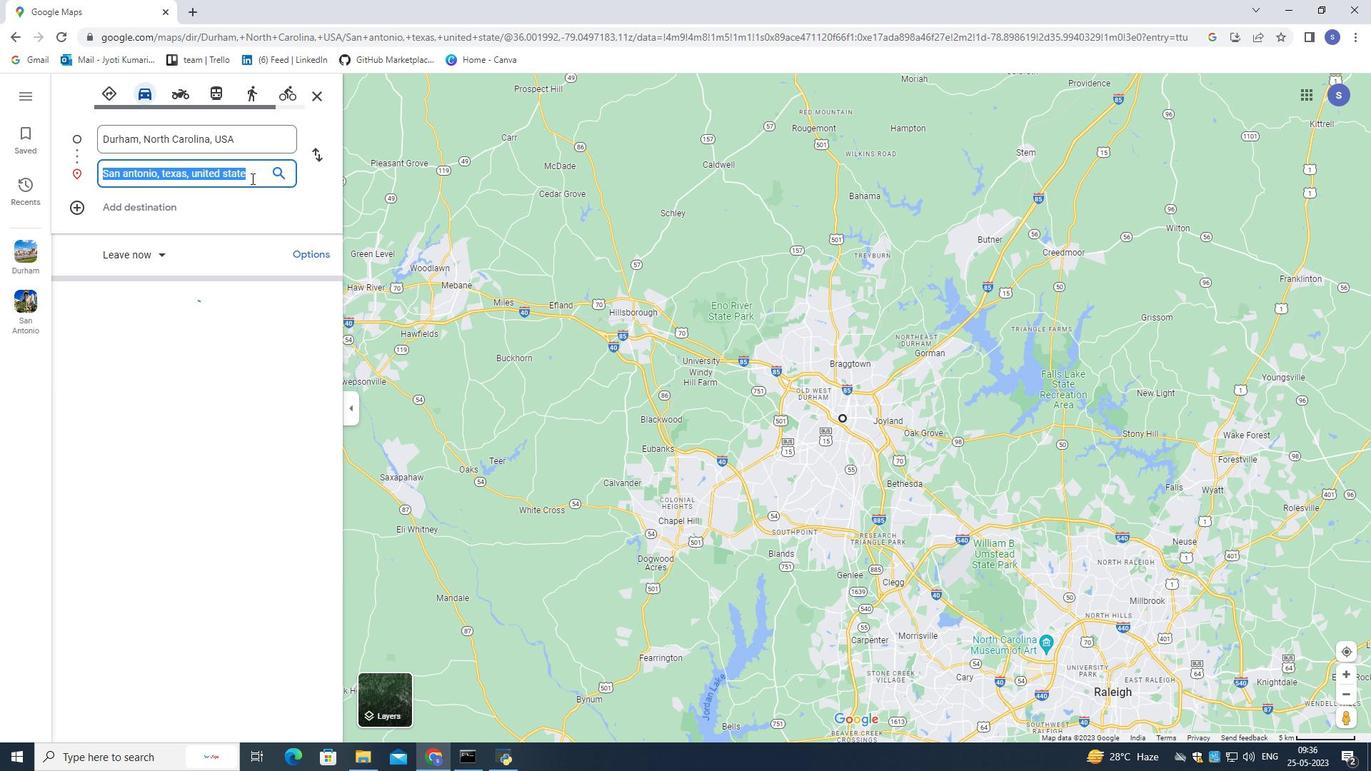 
Action: Key pressed <Key.enter>
Screenshot: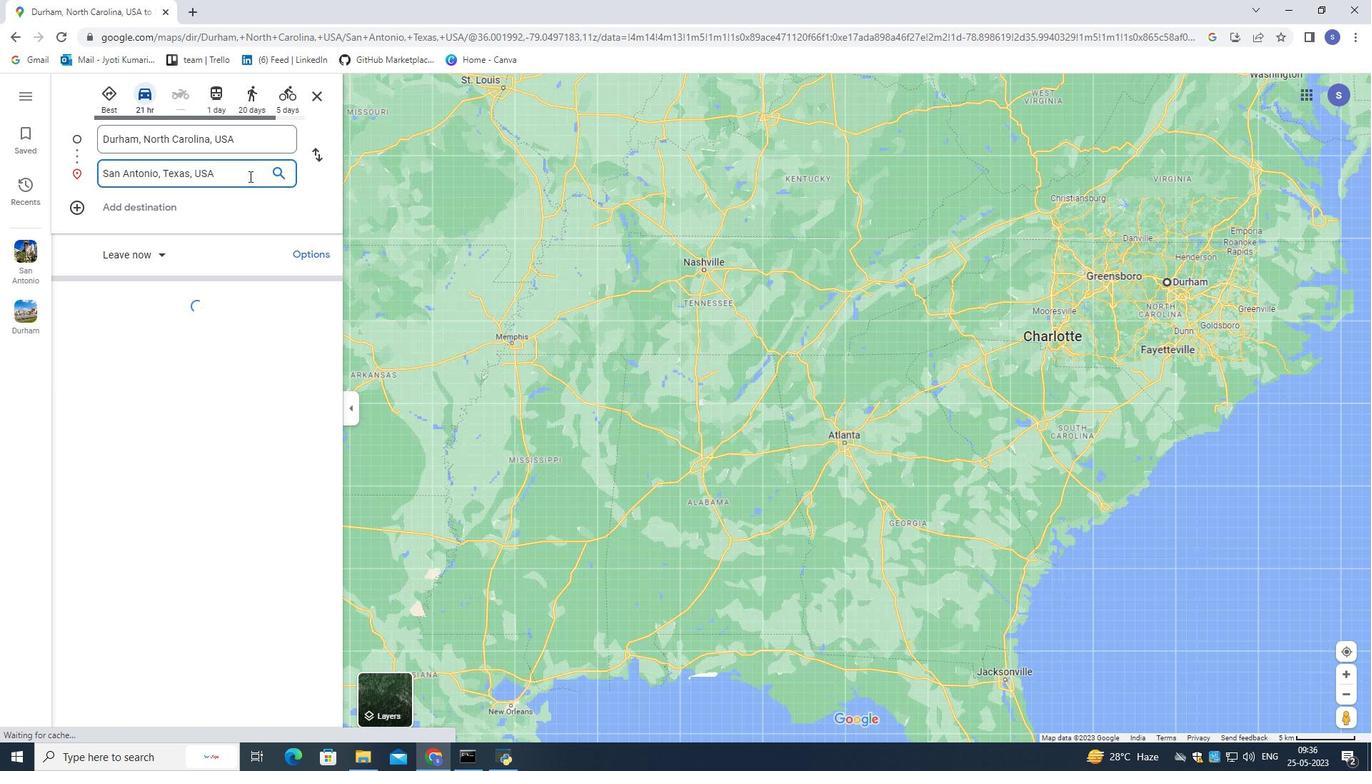 
Action: Mouse moved to (684, 512)
Screenshot: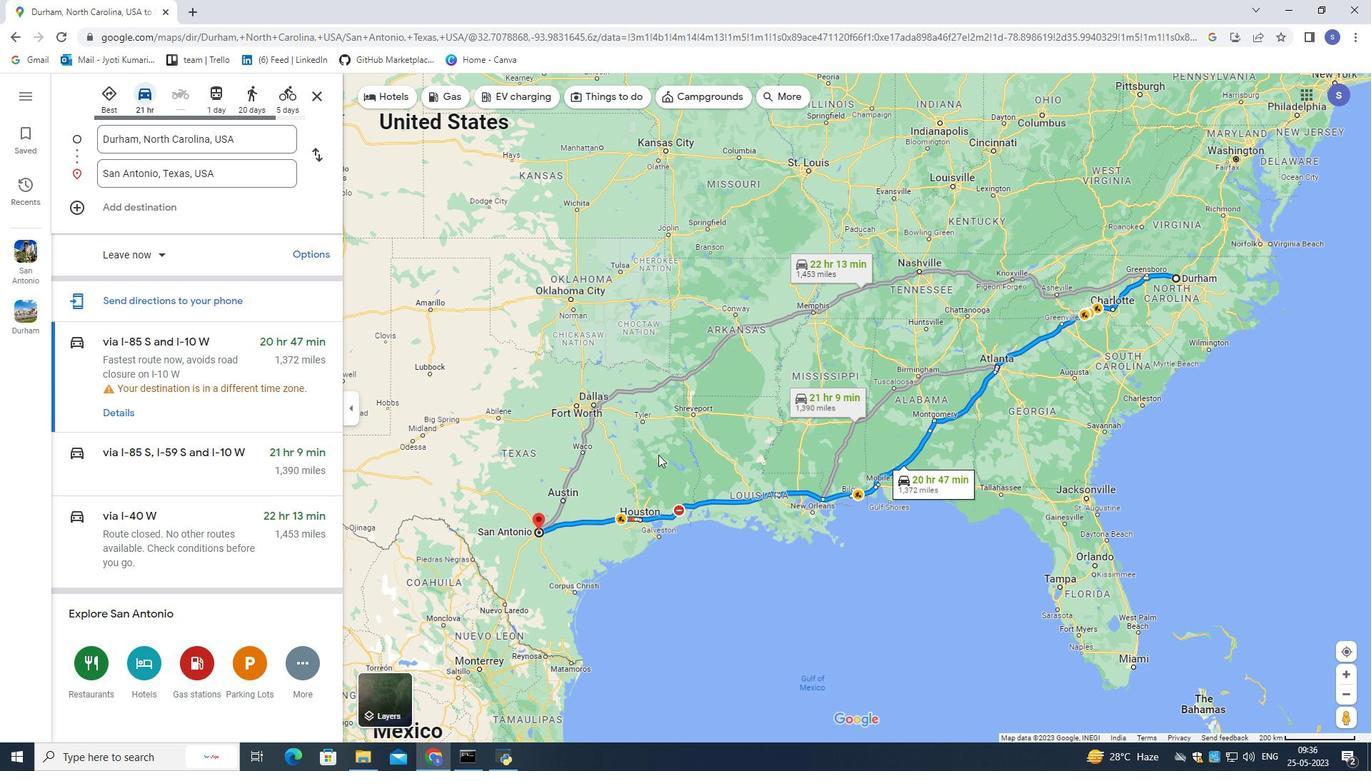 
Action: Mouse scrolled (684, 513) with delta (0, 0)
Screenshot: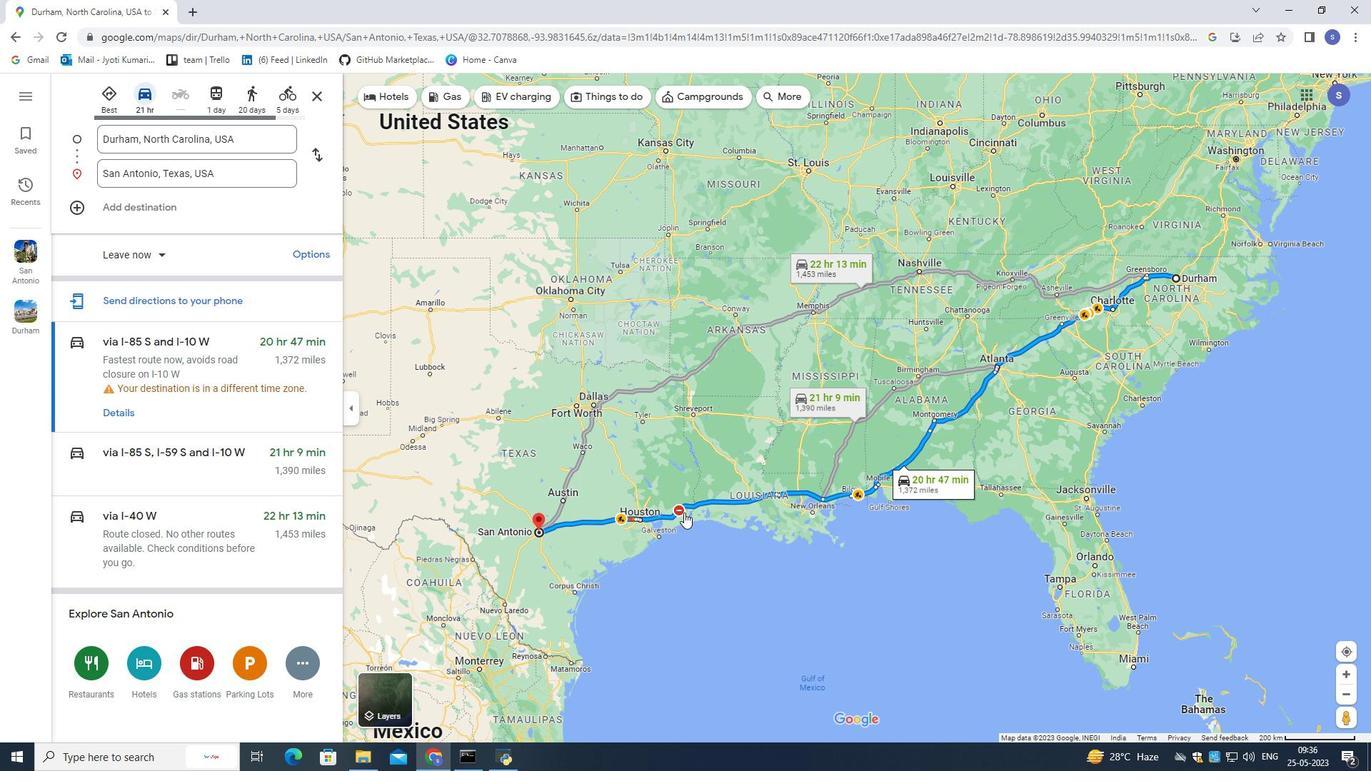 
Action: Mouse moved to (681, 512)
Screenshot: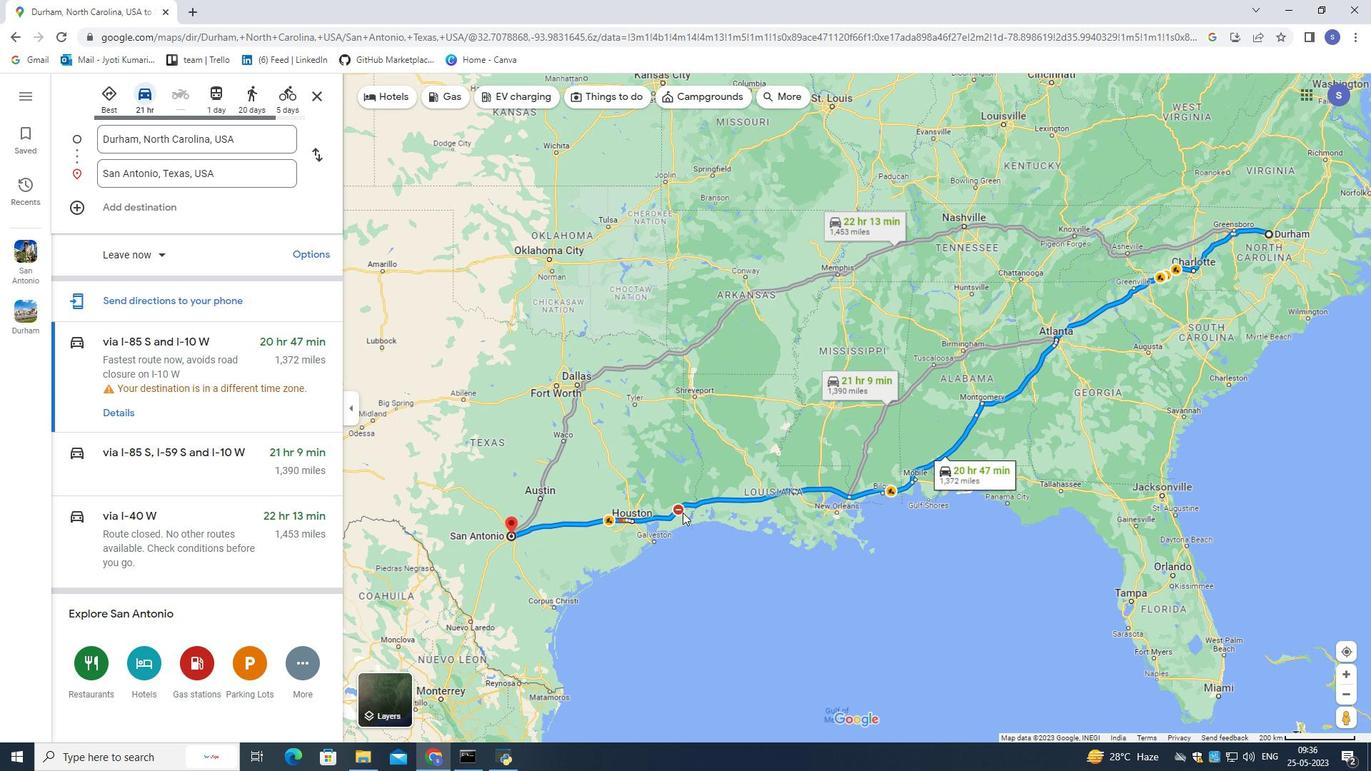 
Action: Mouse scrolled (681, 513) with delta (0, 0)
Screenshot: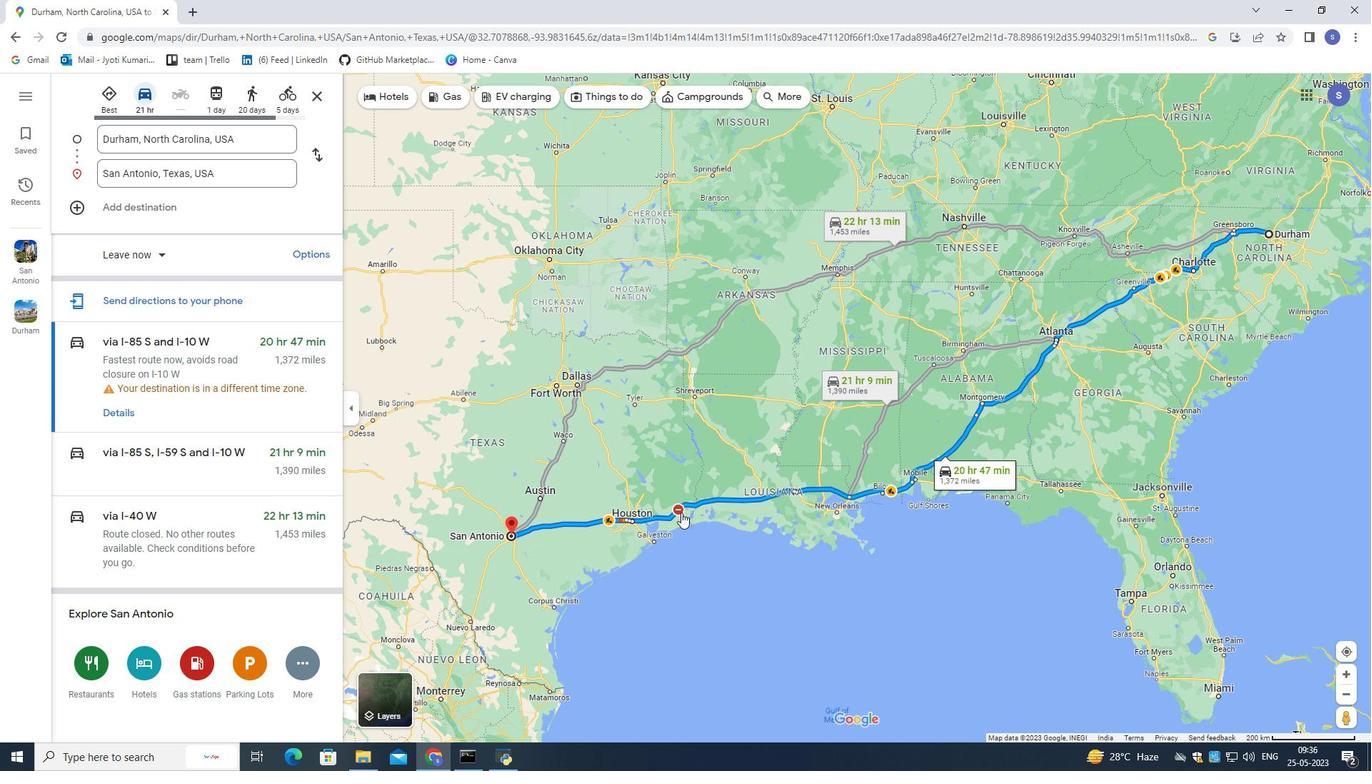 
Action: Mouse moved to (686, 433)
Screenshot: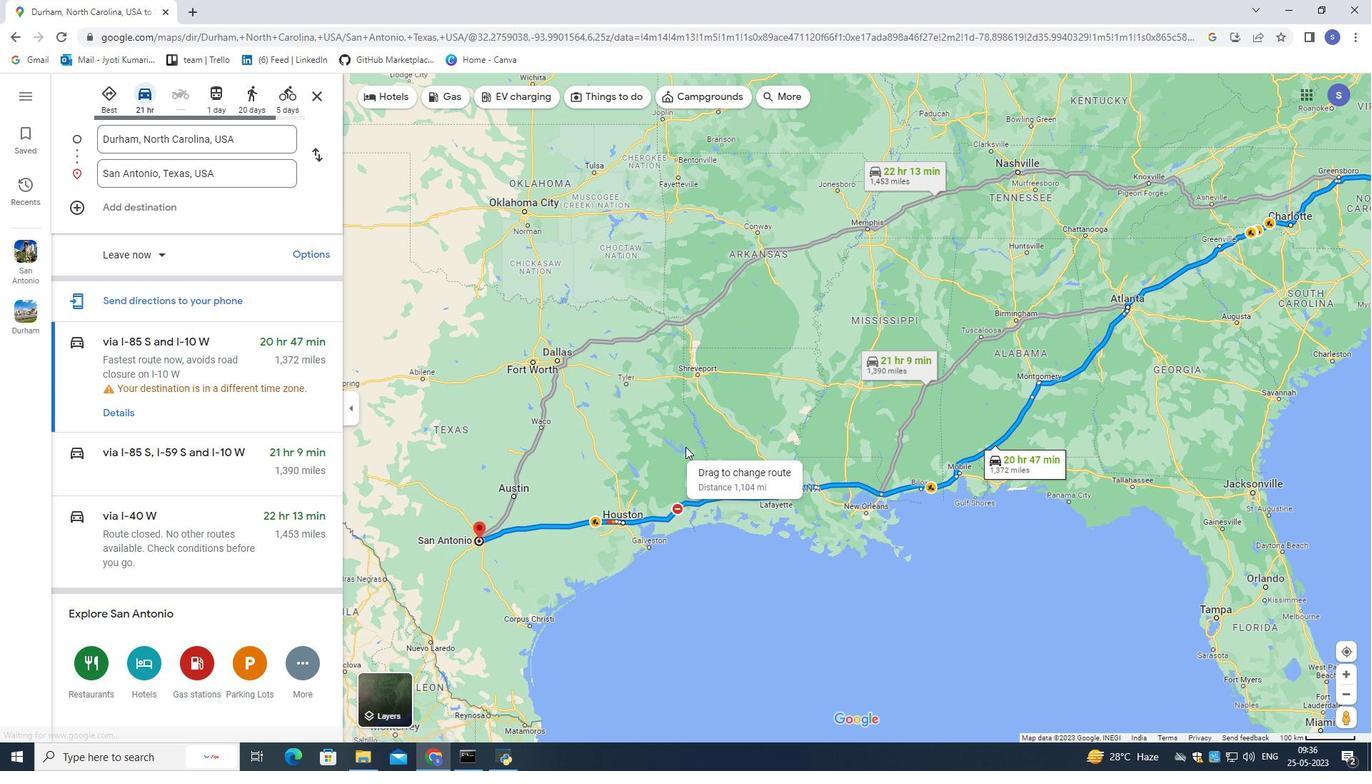 
Action: Mouse pressed left at (686, 433)
Screenshot: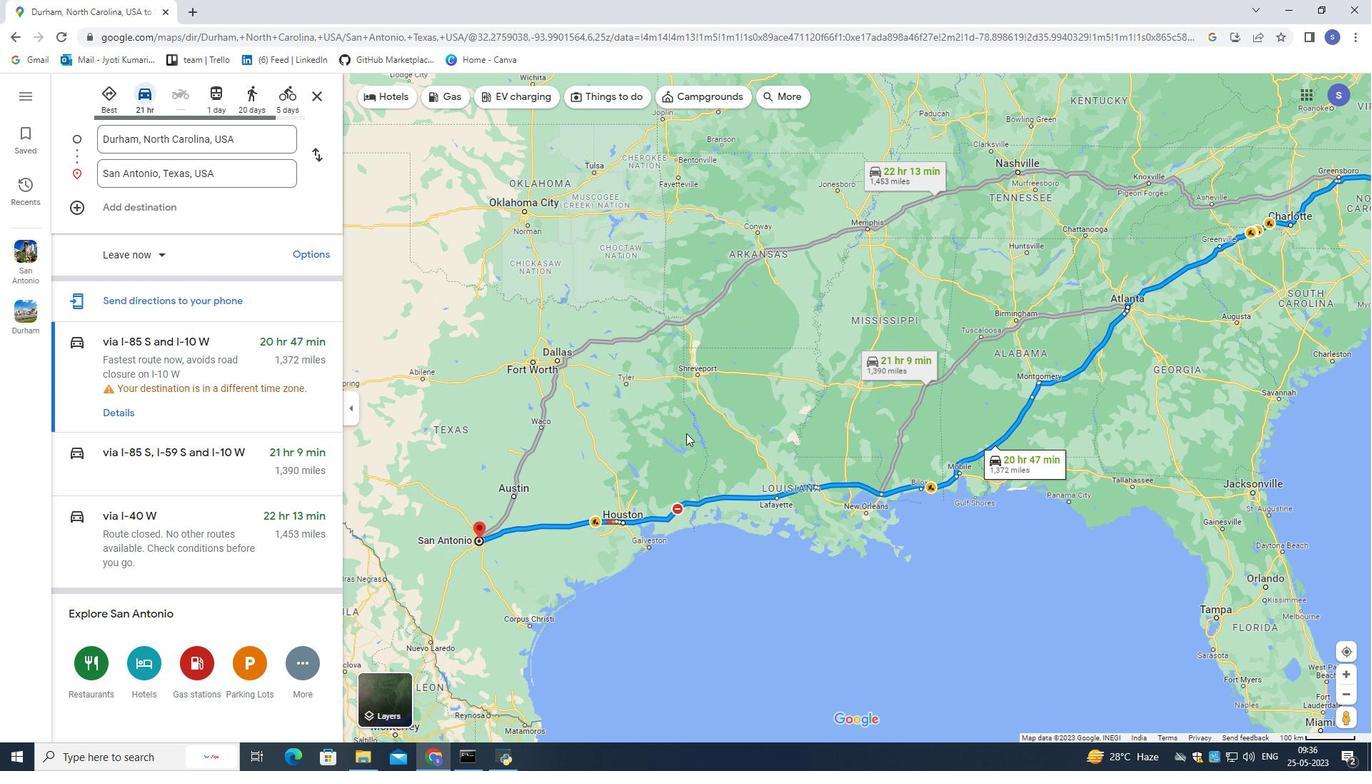 
Action: Mouse moved to (228, 414)
Screenshot: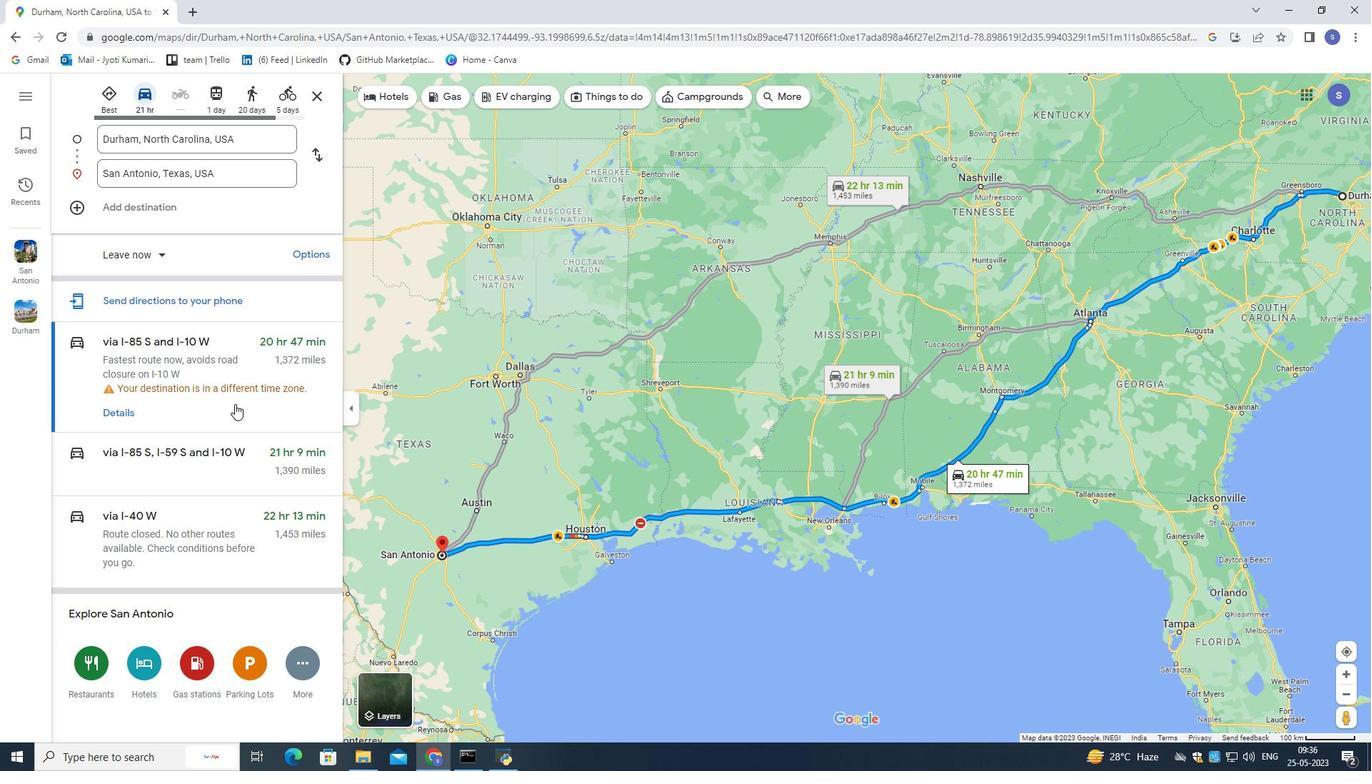 
Action: Mouse scrolled (228, 413) with delta (0, 0)
Screenshot: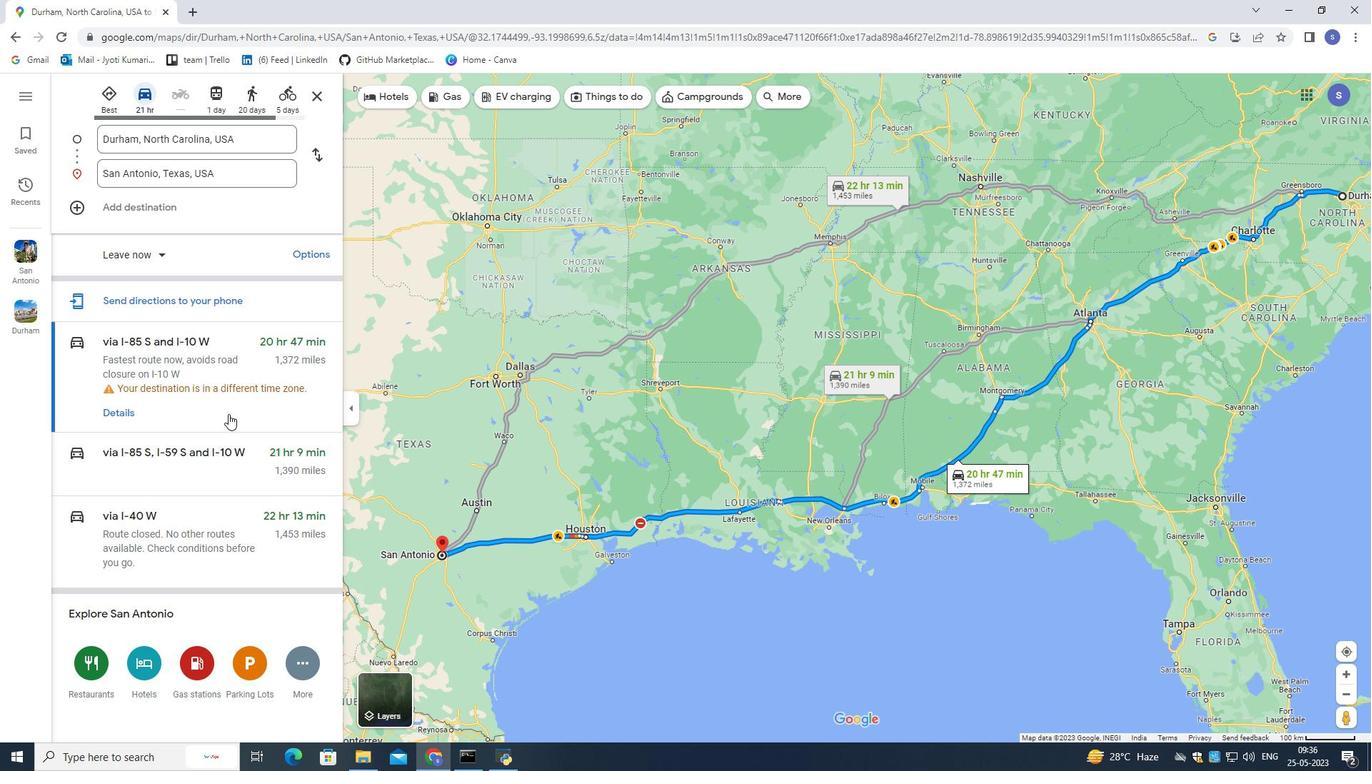 
Action: Mouse scrolled (228, 413) with delta (0, 0)
Screenshot: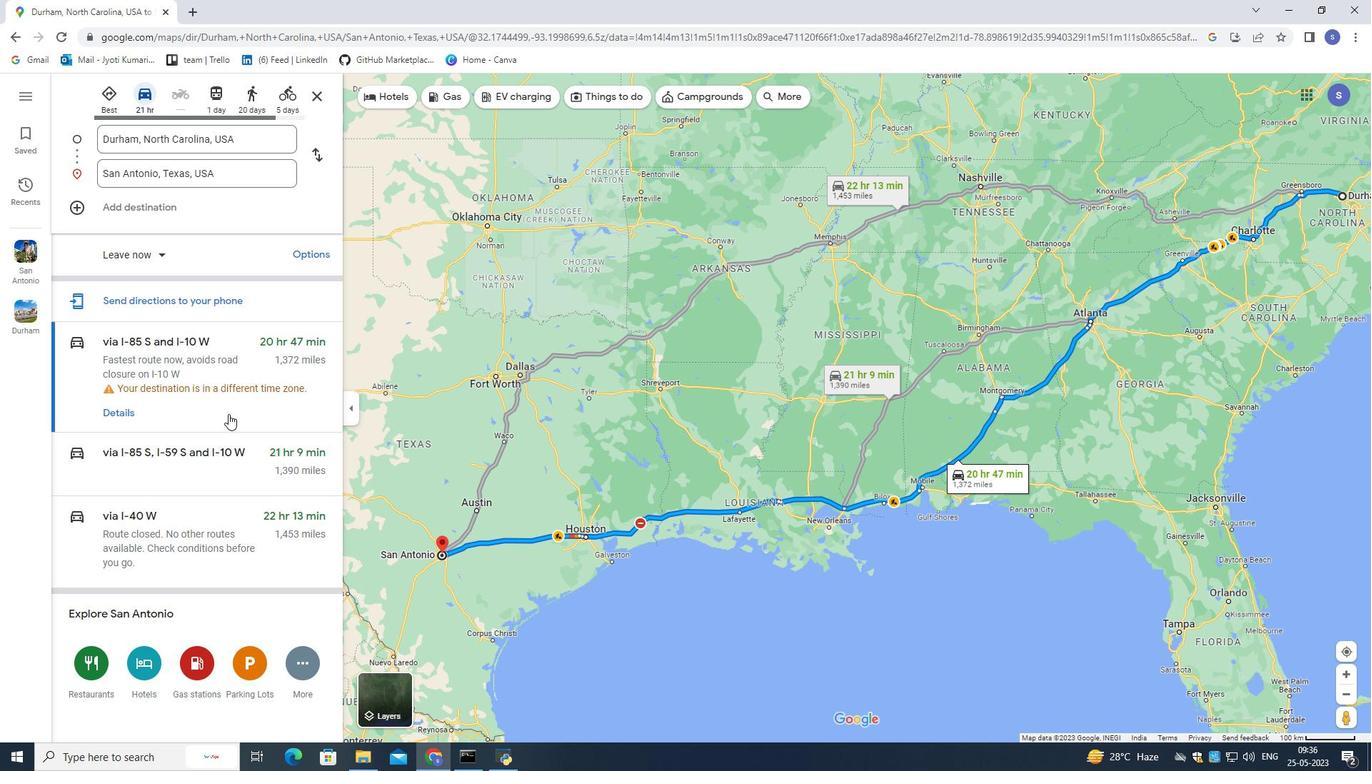 
Action: Mouse scrolled (228, 415) with delta (0, 0)
Screenshot: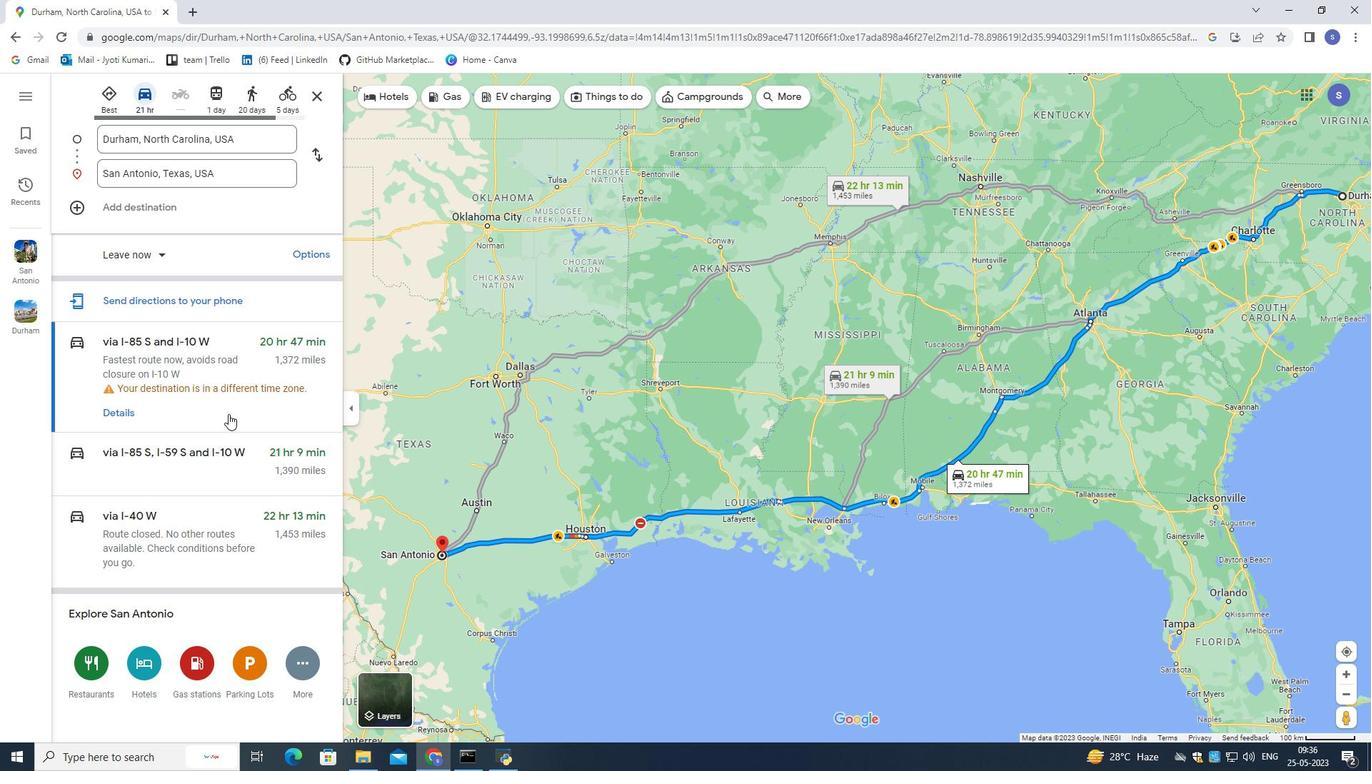 
Action: Mouse scrolled (228, 415) with delta (0, 0)
Screenshot: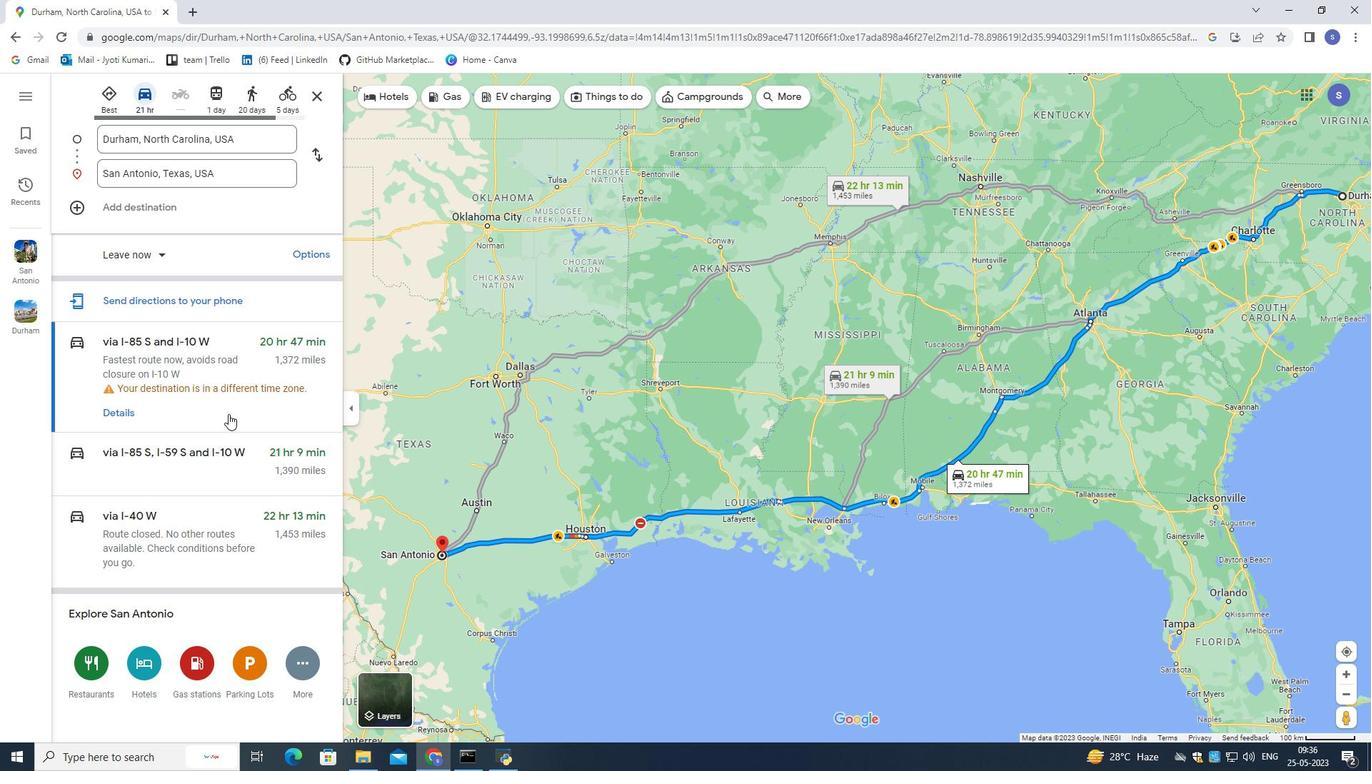 
Action: Mouse moved to (388, 93)
Screenshot: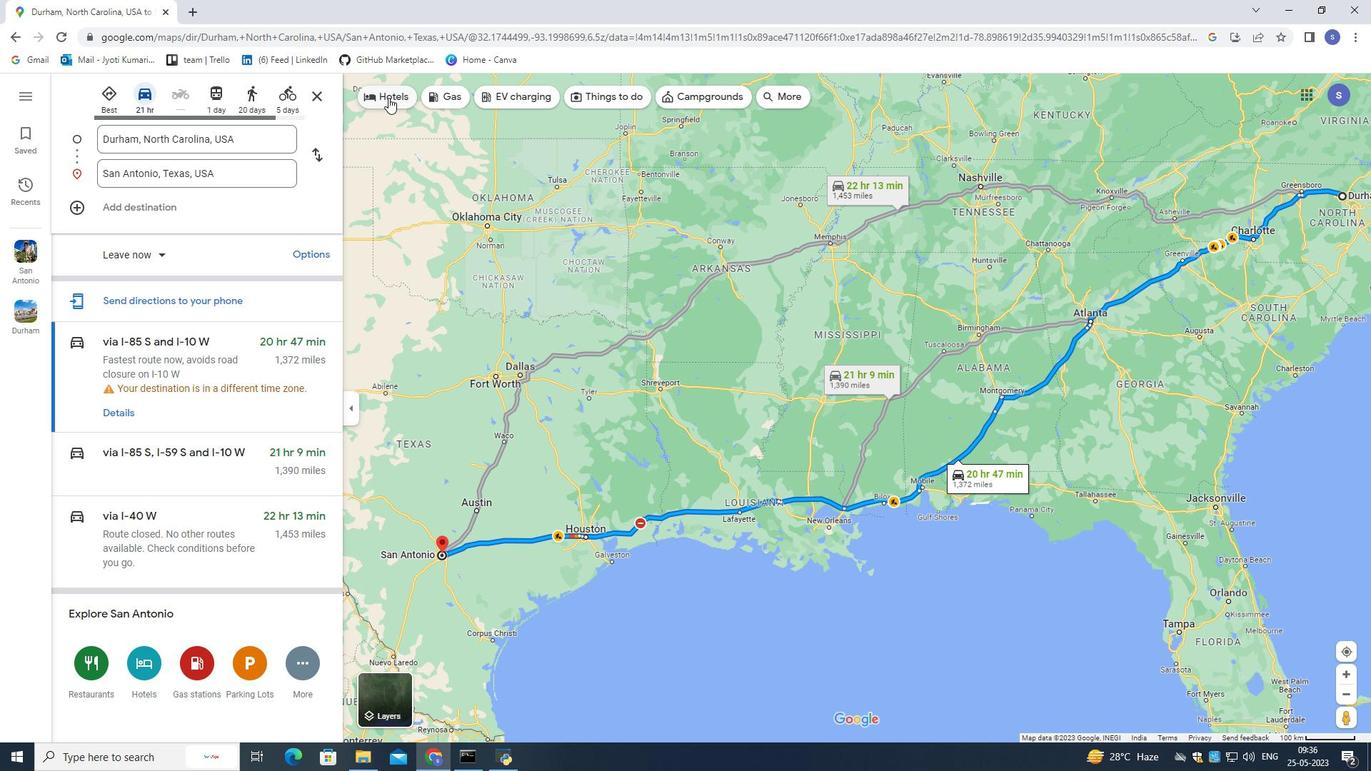 
Action: Mouse pressed left at (388, 93)
Screenshot: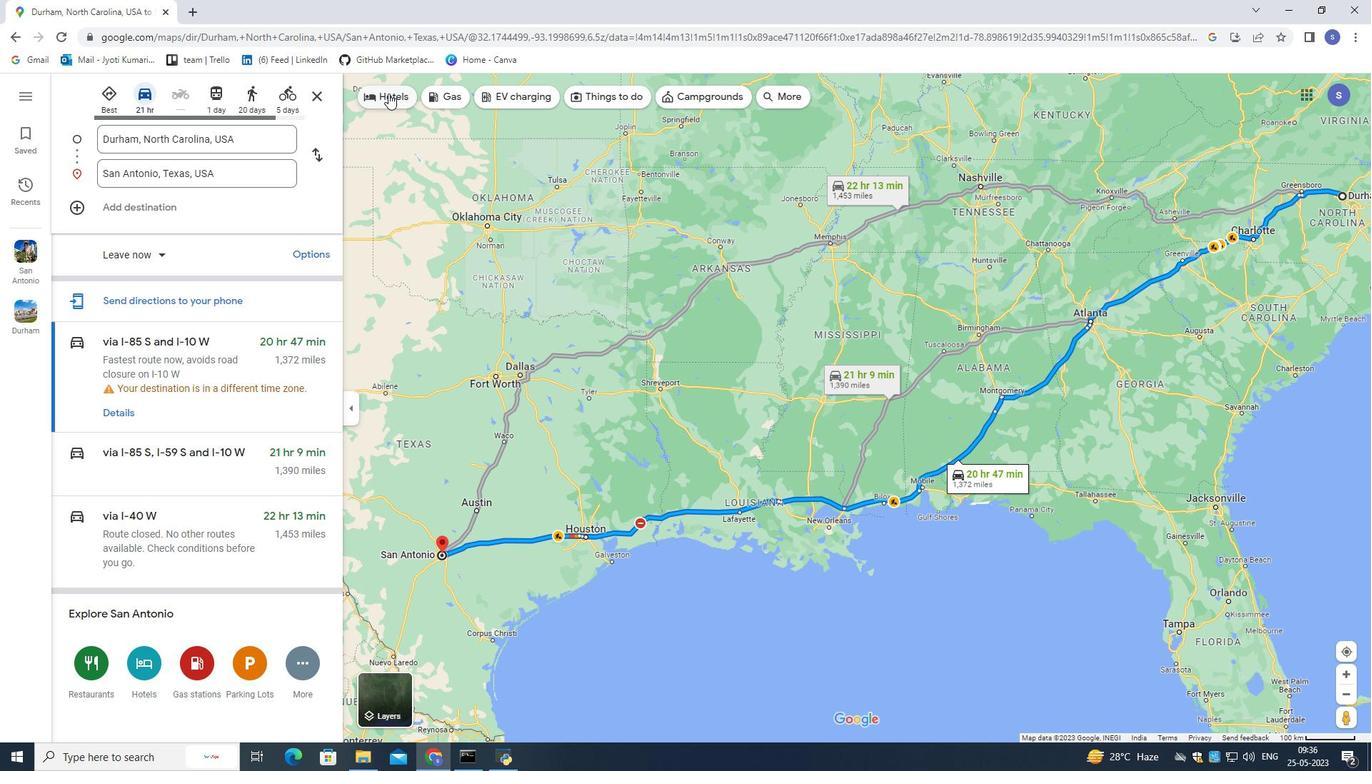 
Action: Mouse moved to (731, 470)
Screenshot: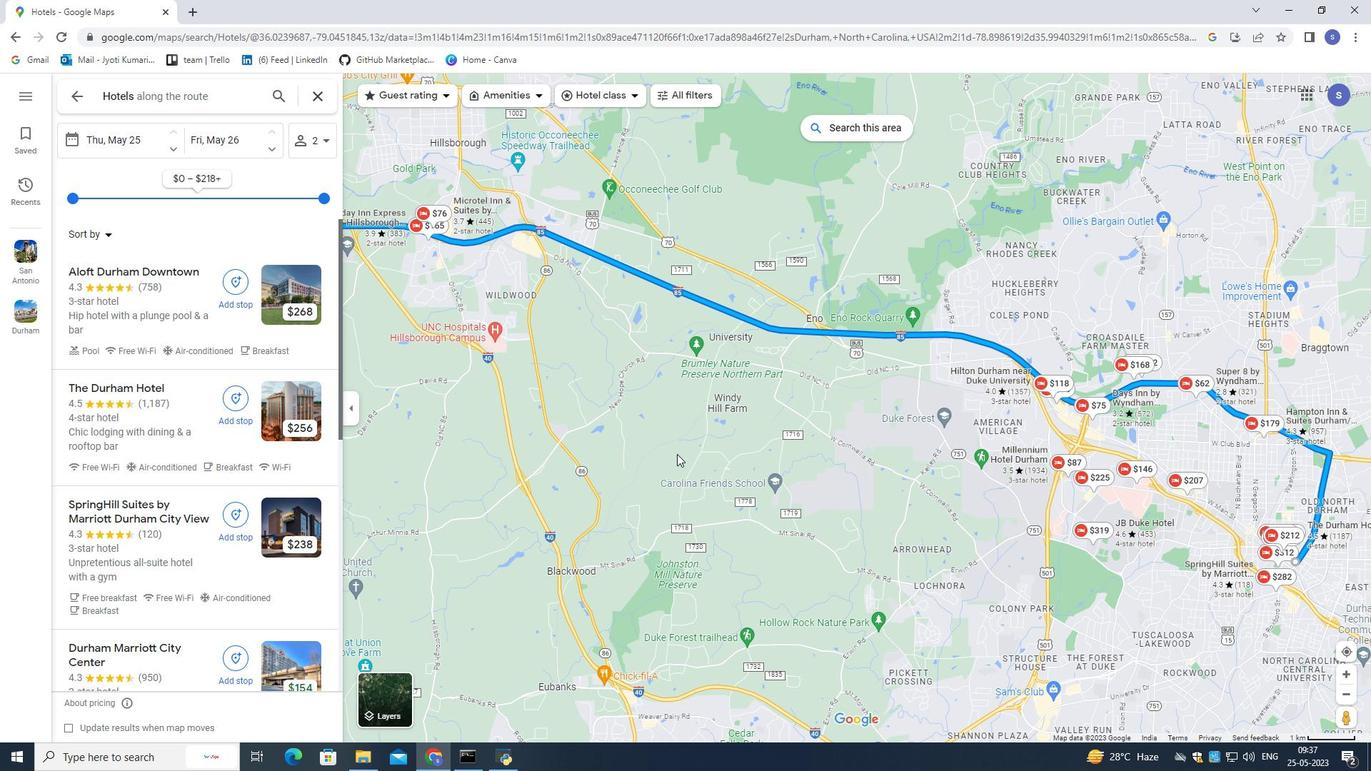 
Action: Mouse pressed left at (731, 470)
Screenshot: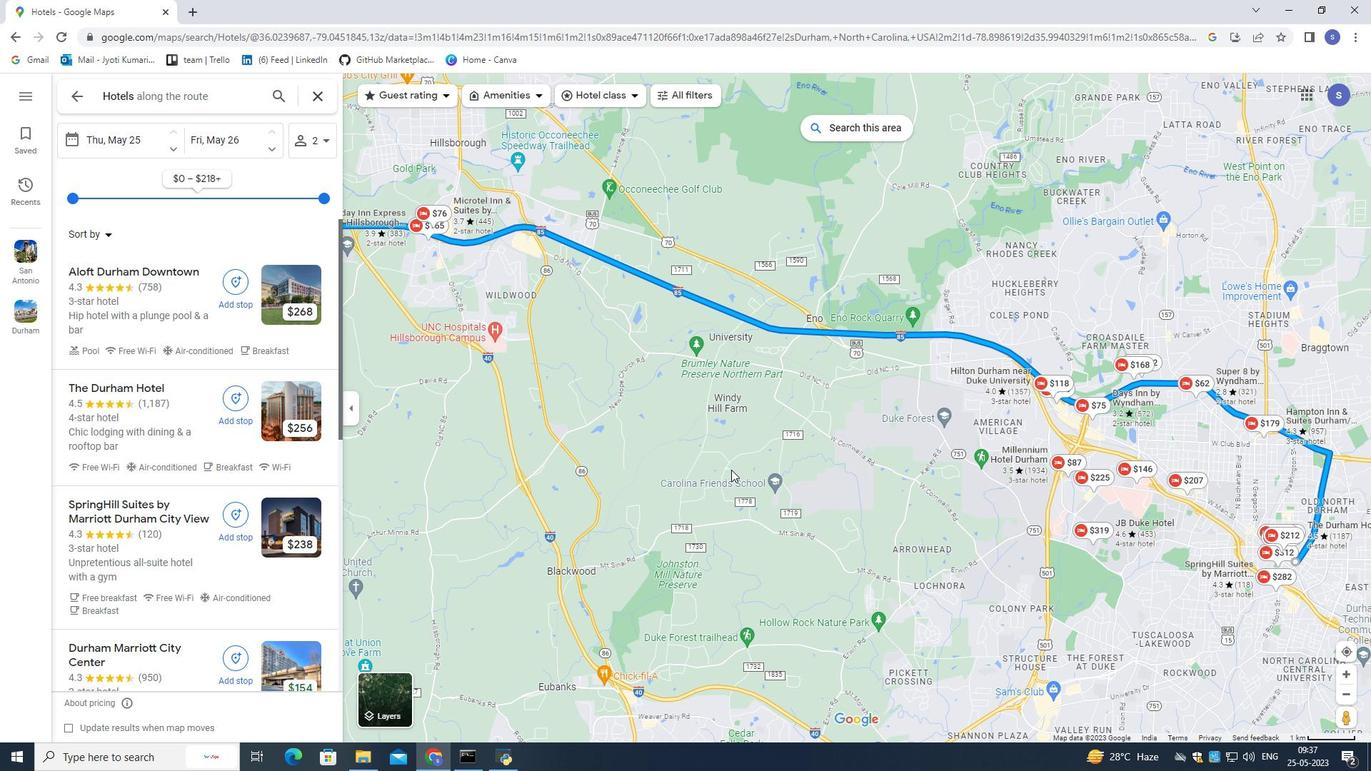
Action: Mouse moved to (651, 463)
Screenshot: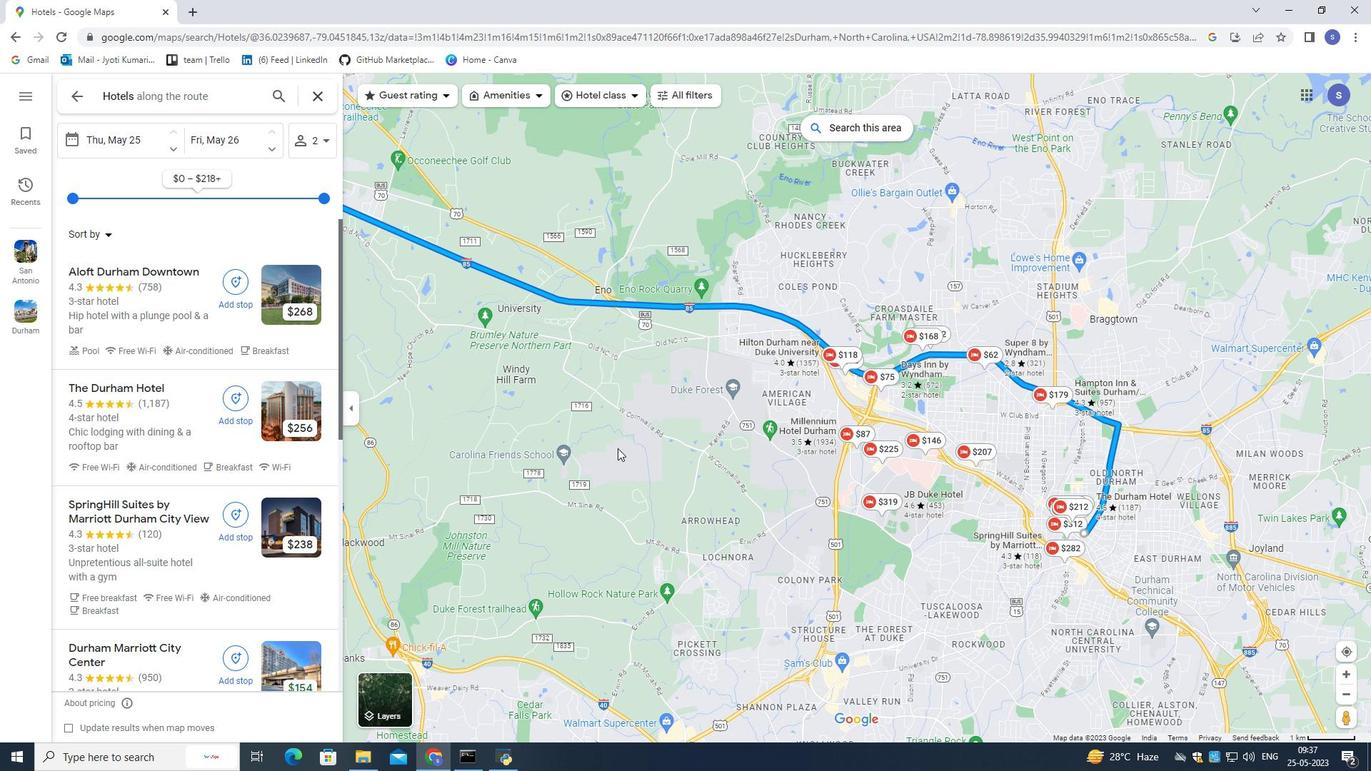 
Action: Mouse pressed left at (651, 463)
Screenshot: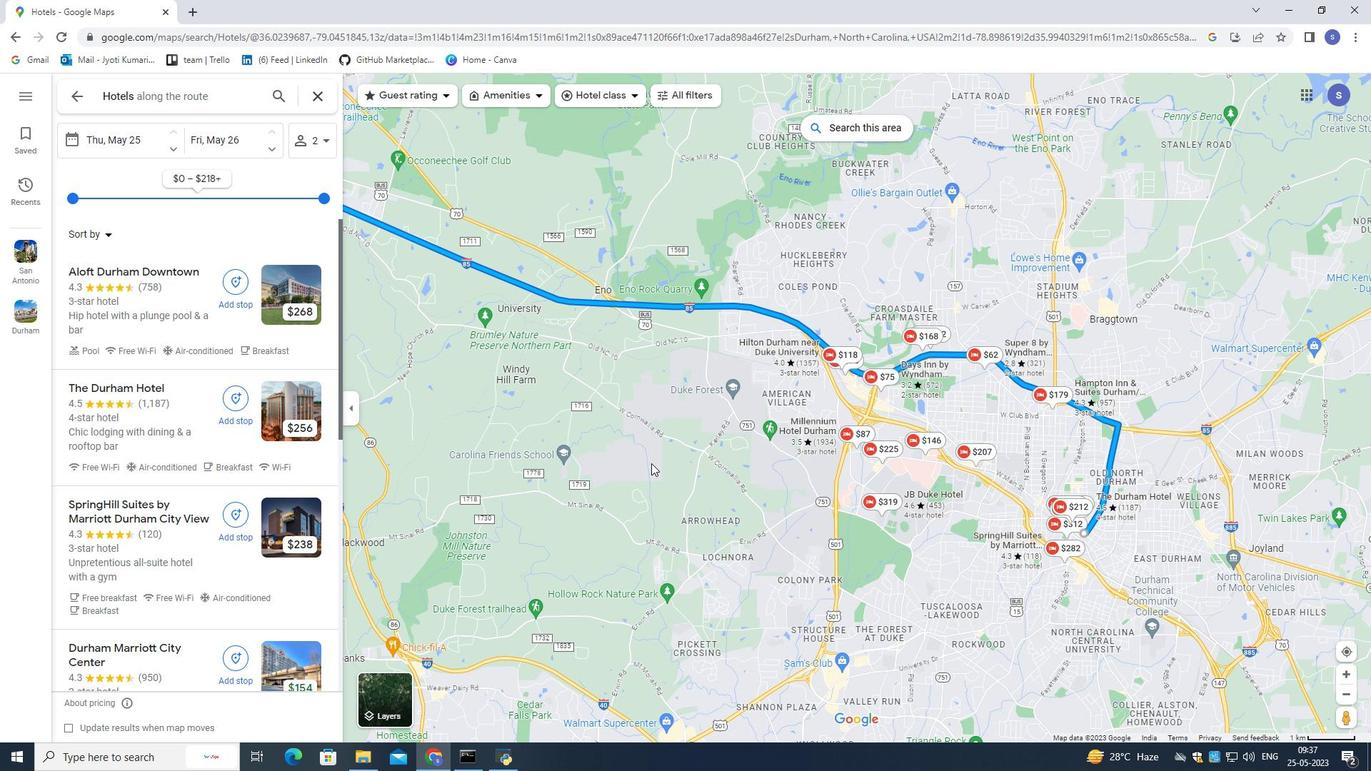 
Action: Mouse moved to (280, 278)
Screenshot: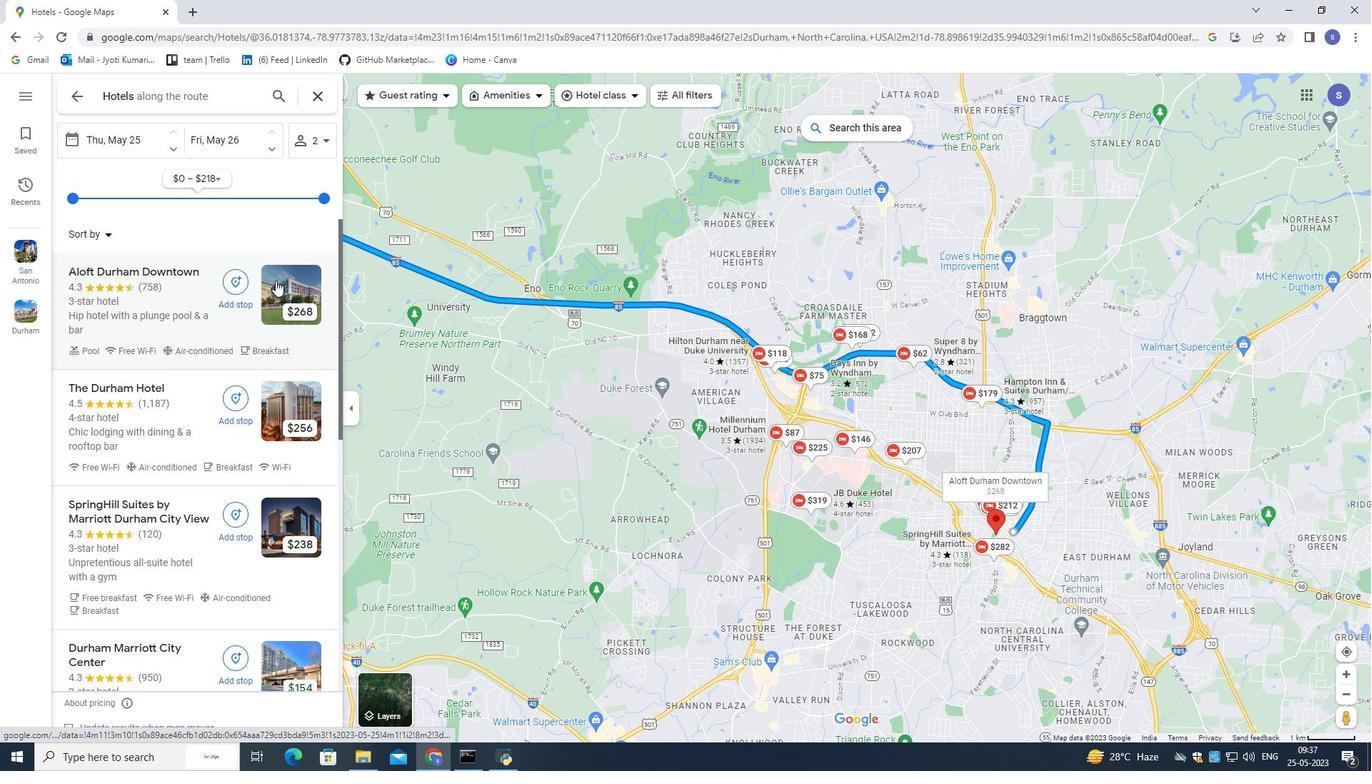 
Action: Mouse pressed left at (280, 278)
Screenshot: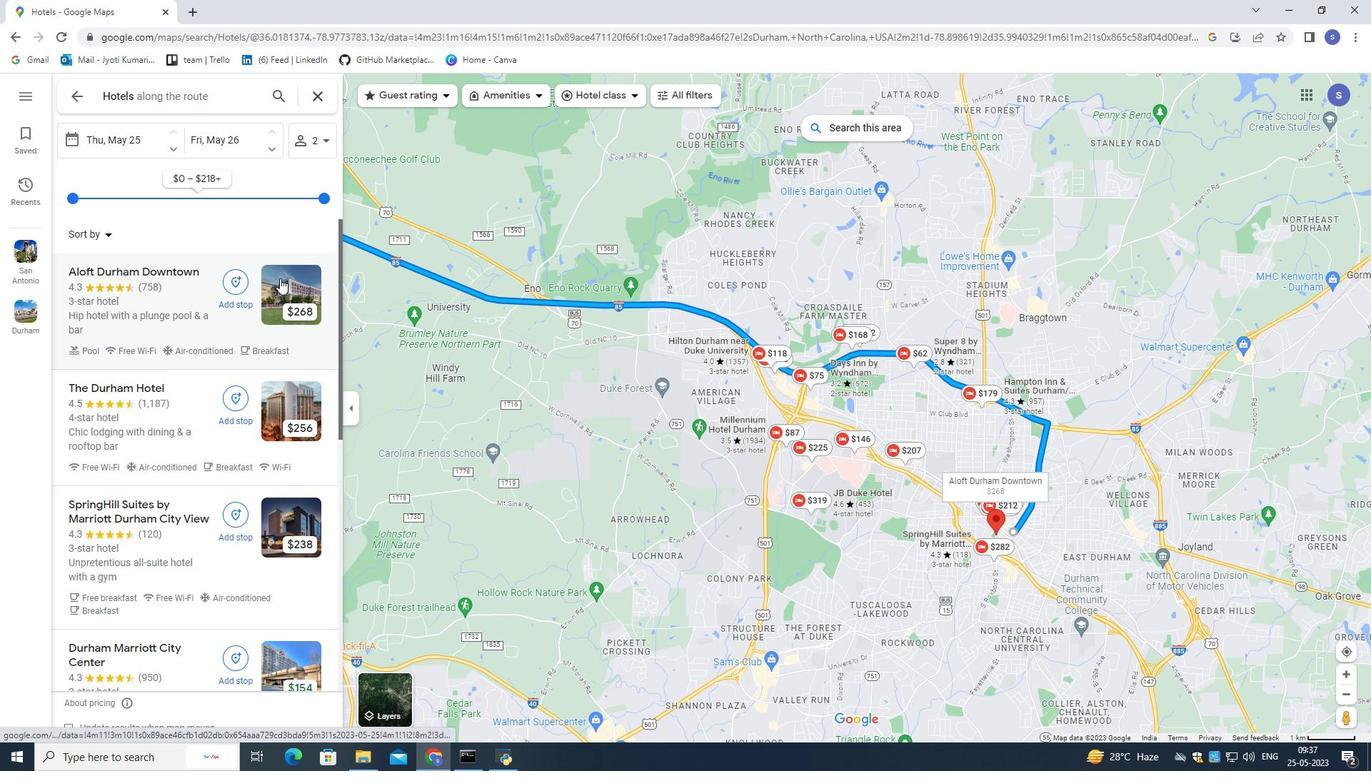 
Action: Mouse moved to (451, 226)
Screenshot: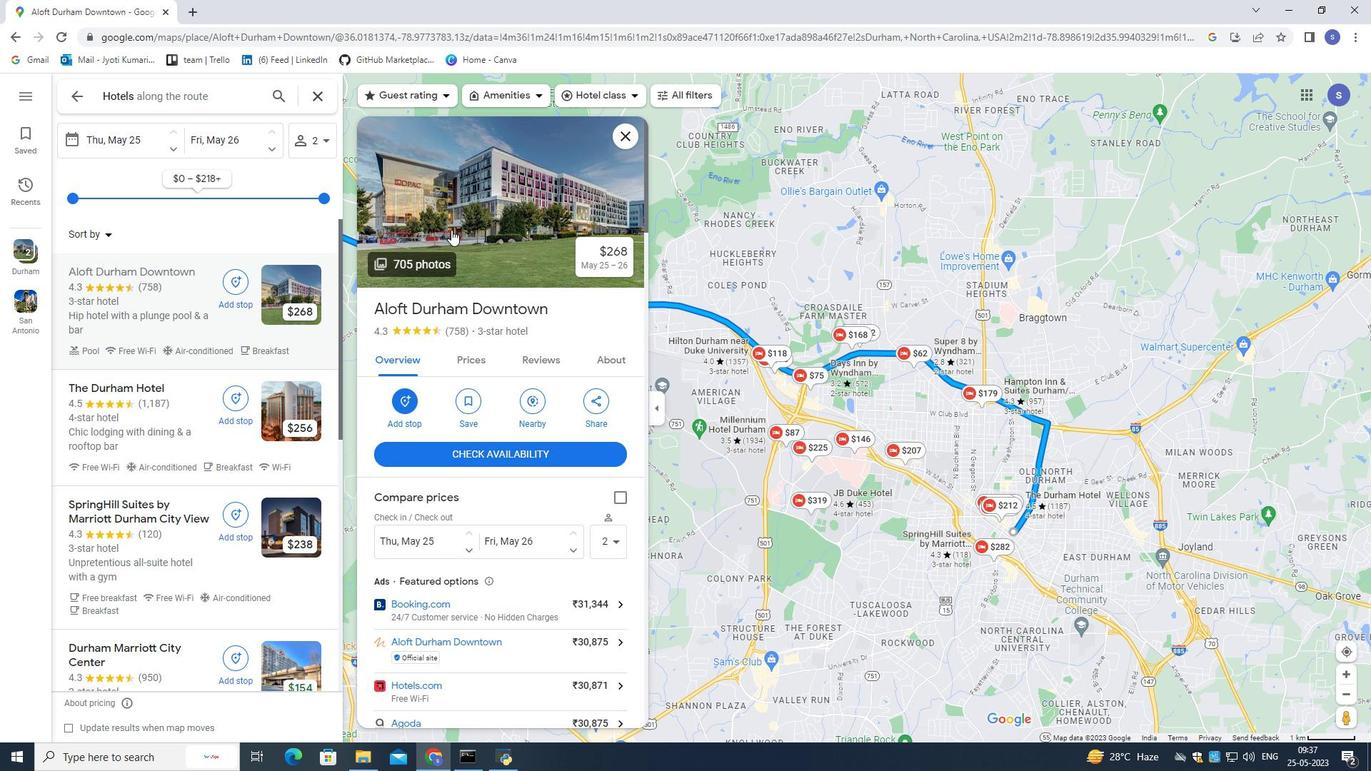
Action: Mouse pressed left at (451, 226)
Screenshot: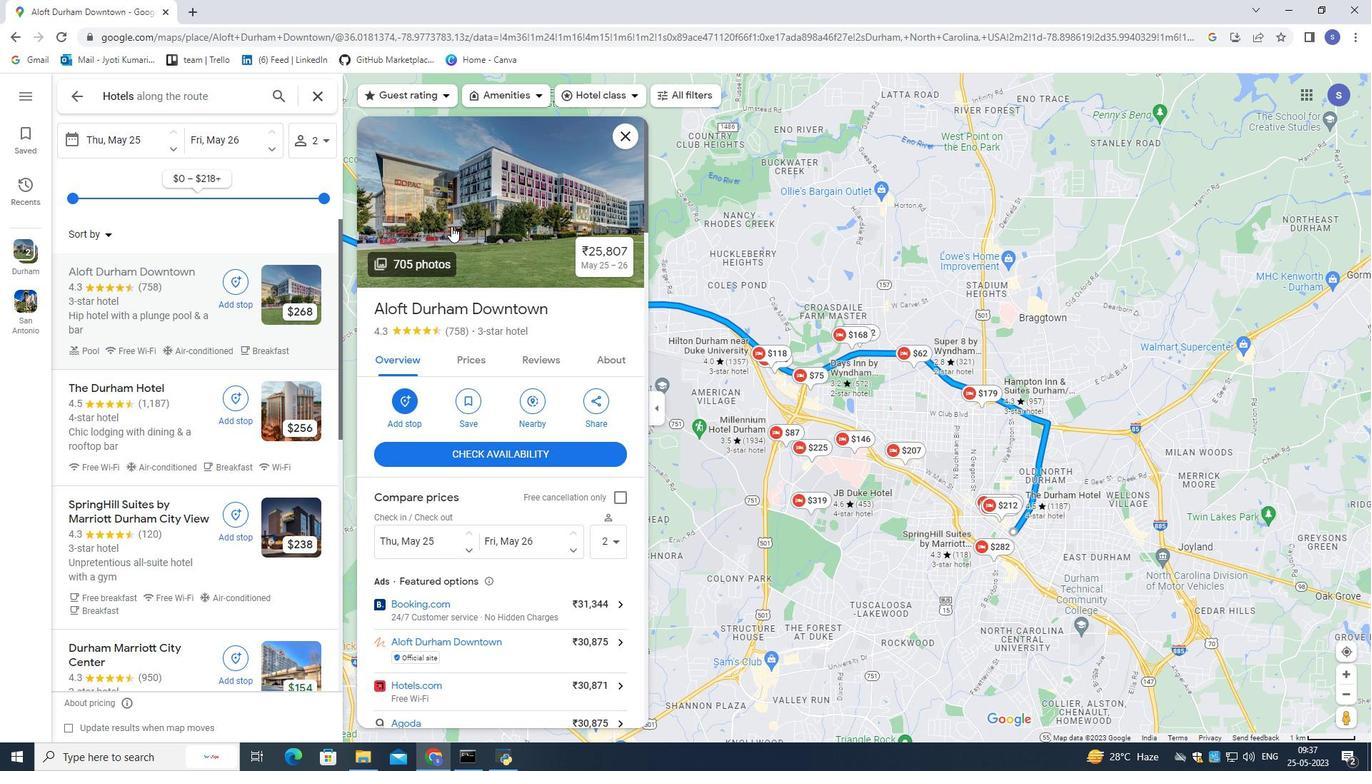 
Action: Mouse moved to (876, 632)
Screenshot: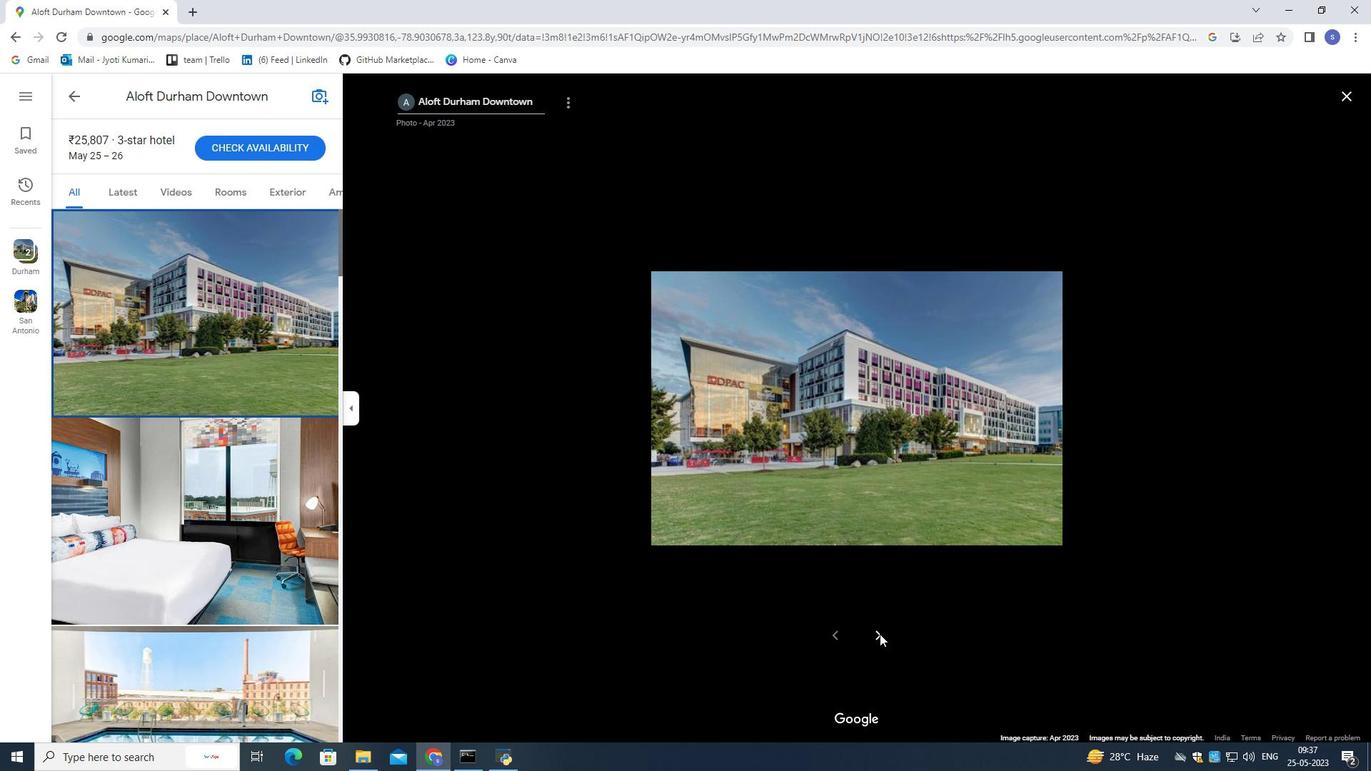 
Action: Mouse pressed left at (876, 632)
Screenshot: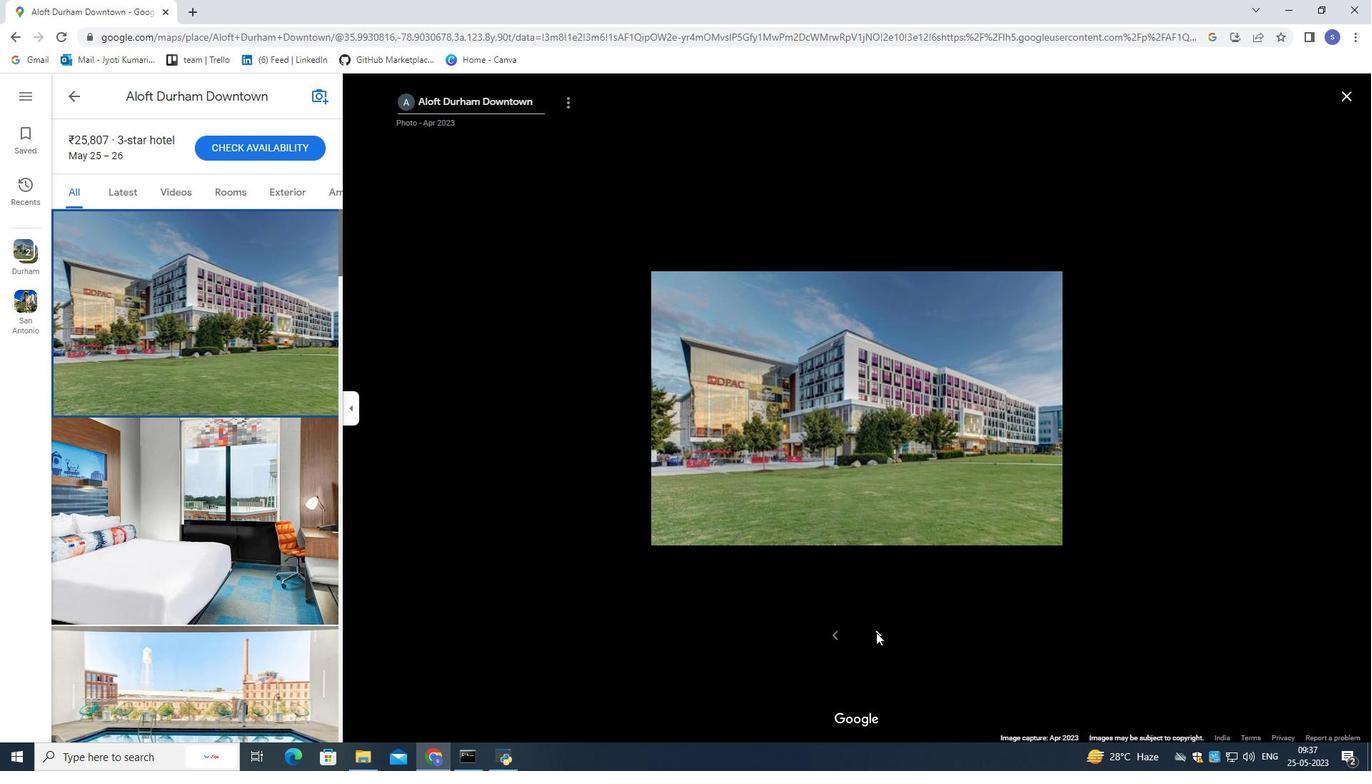 
Action: Mouse pressed left at (876, 632)
Screenshot: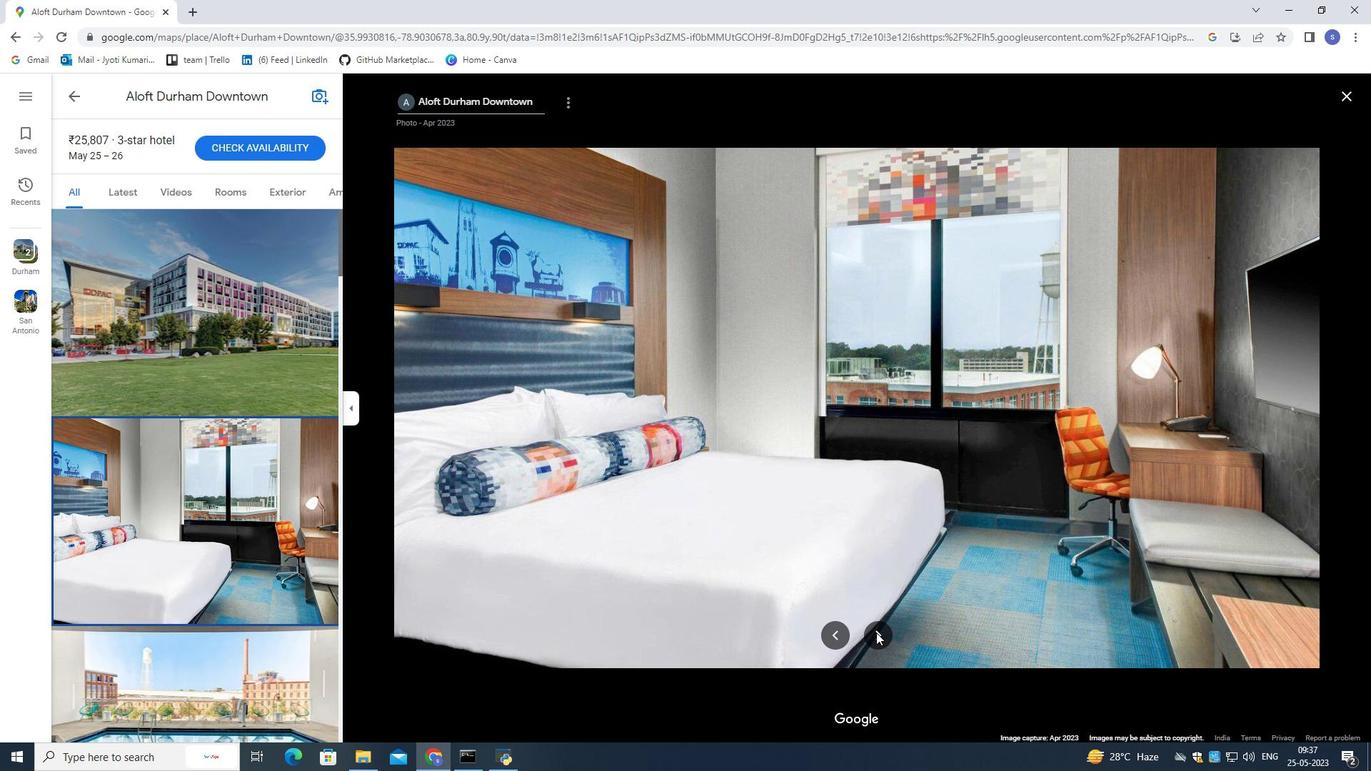 
Action: Mouse moved to (878, 635)
Screenshot: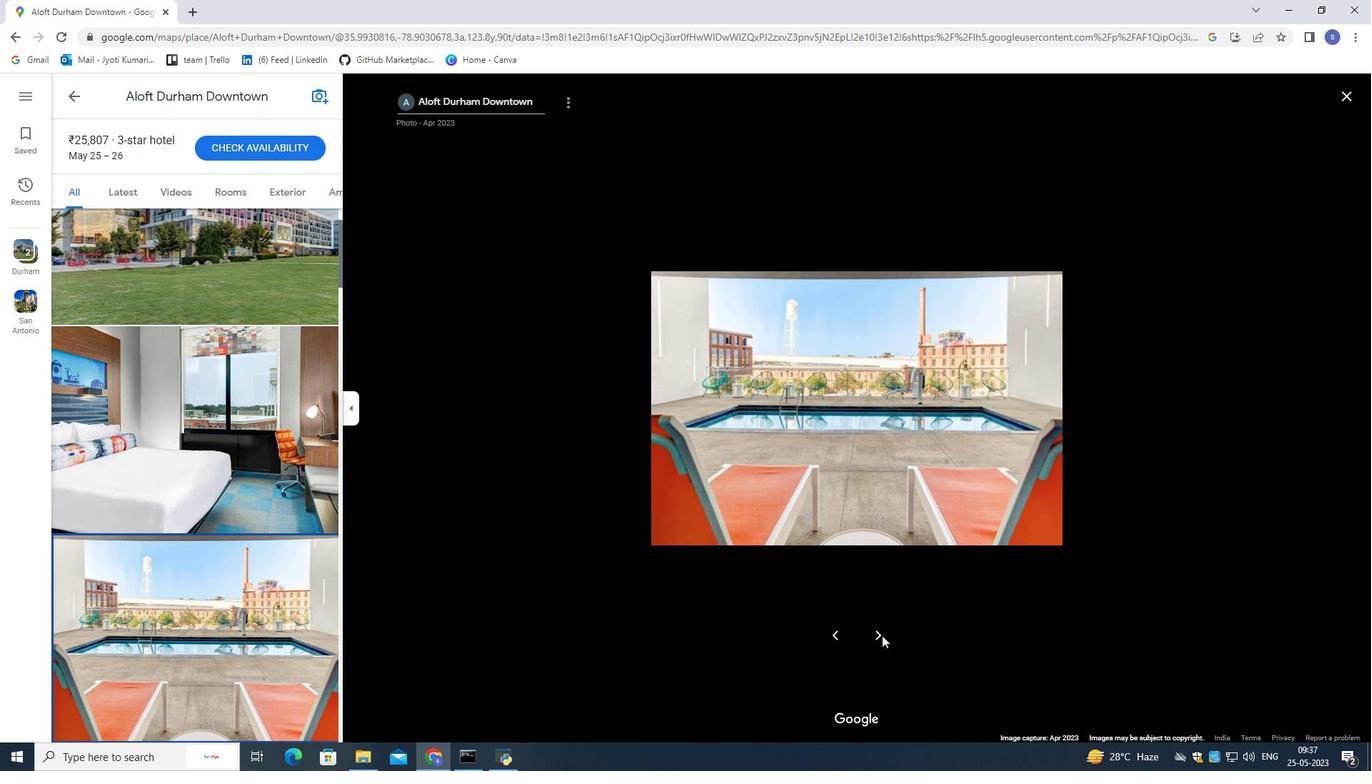 
Action: Mouse pressed left at (878, 635)
Screenshot: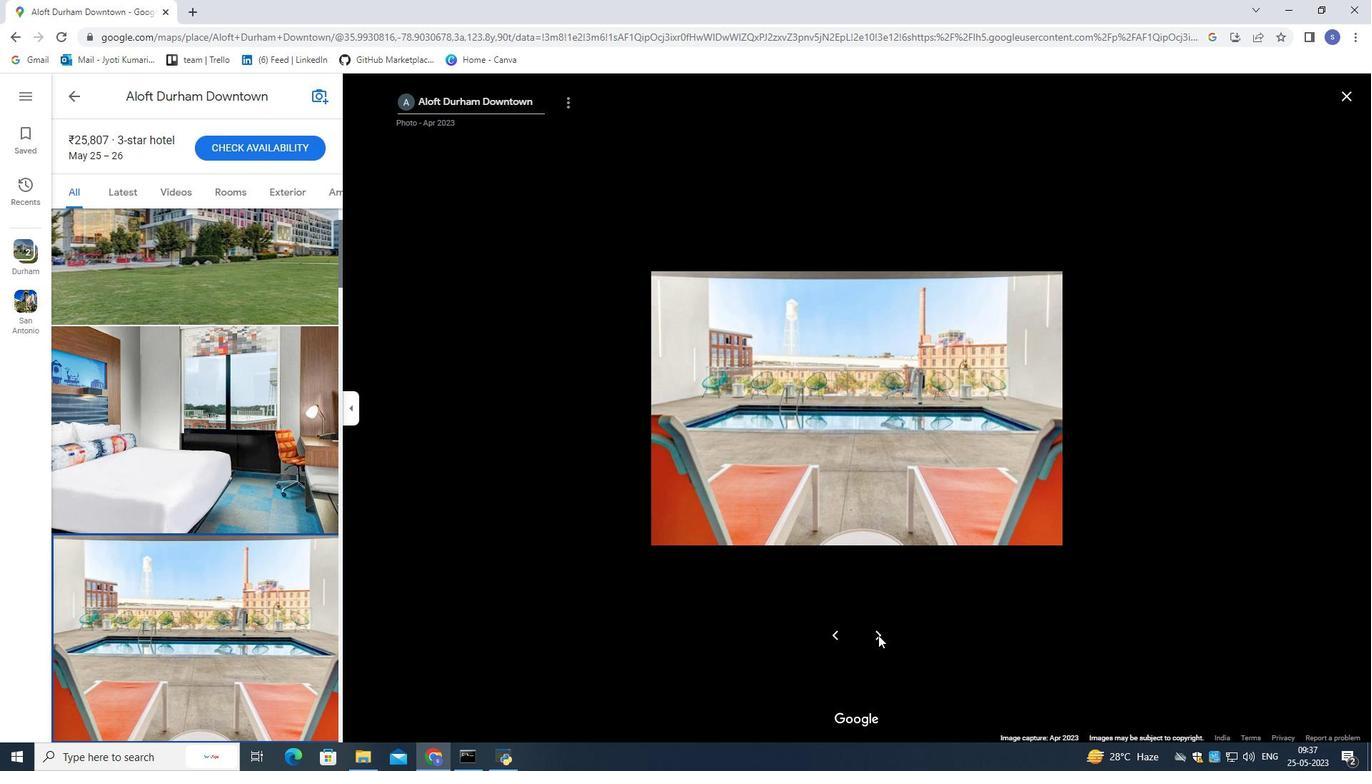 
Action: Mouse moved to (878, 635)
Screenshot: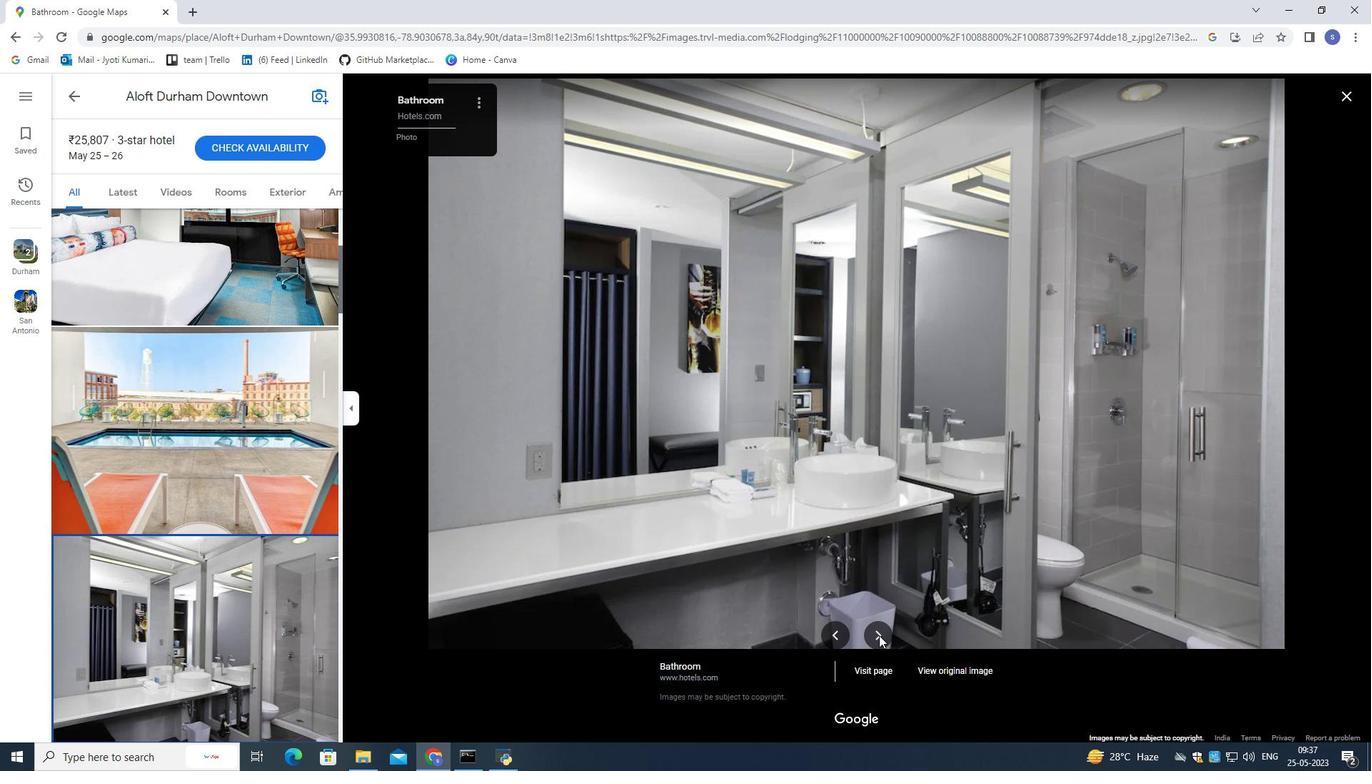 
Action: Mouse pressed left at (878, 635)
Screenshot: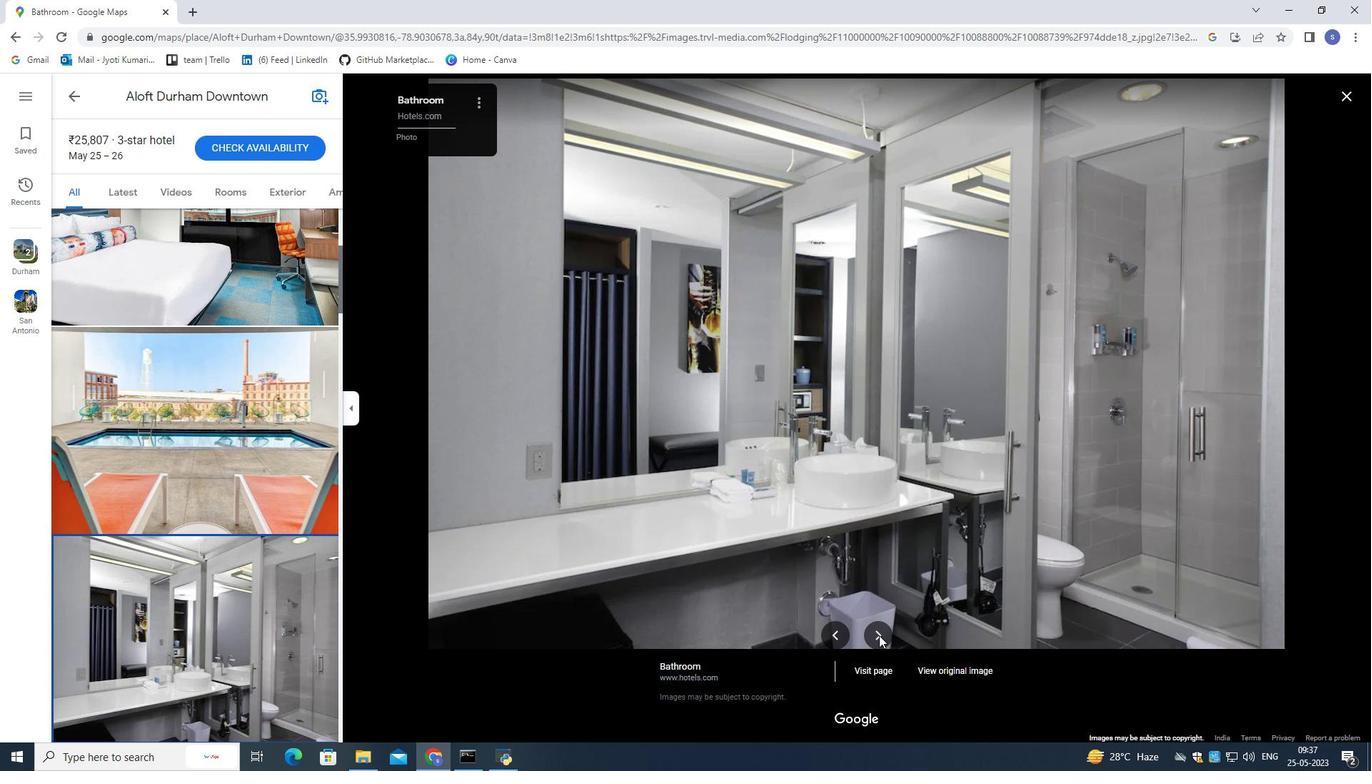 
Action: Mouse moved to (878, 635)
Screenshot: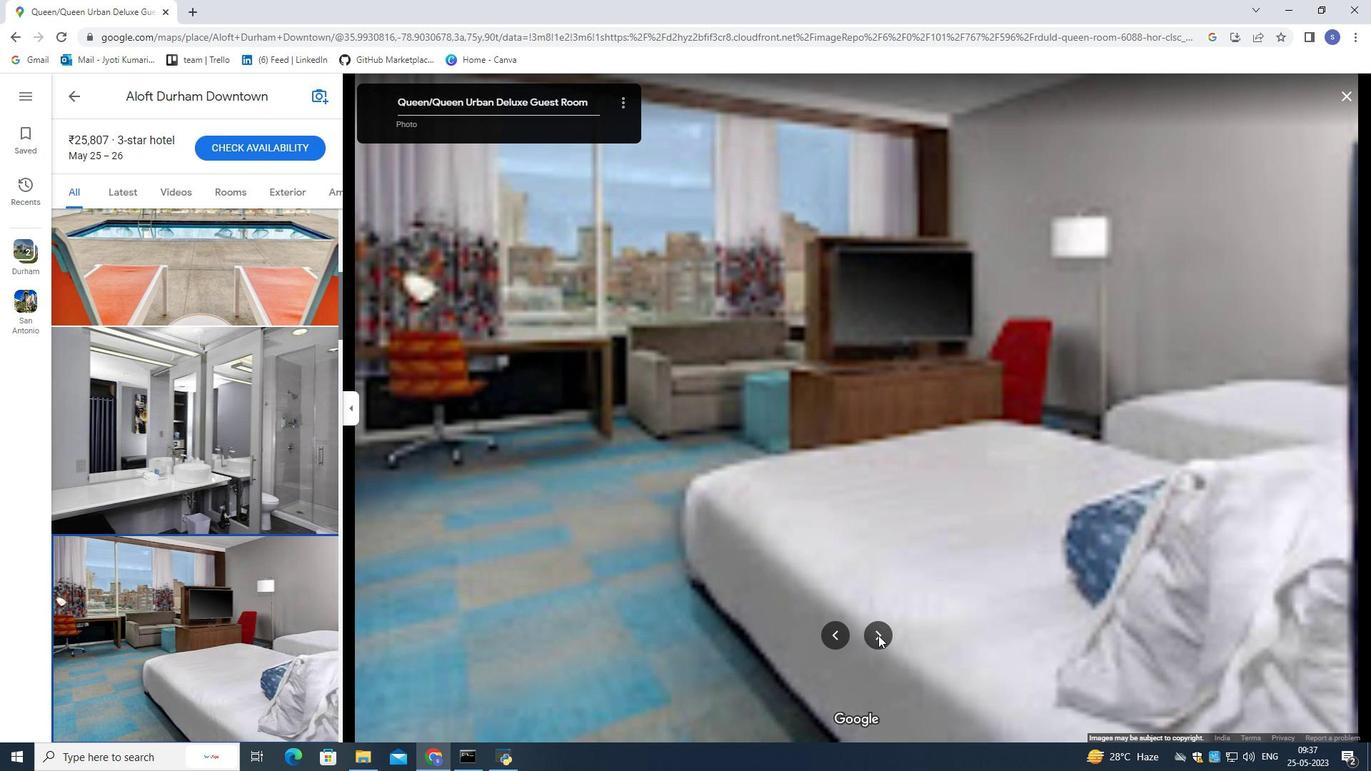
Action: Mouse pressed left at (878, 635)
Screenshot: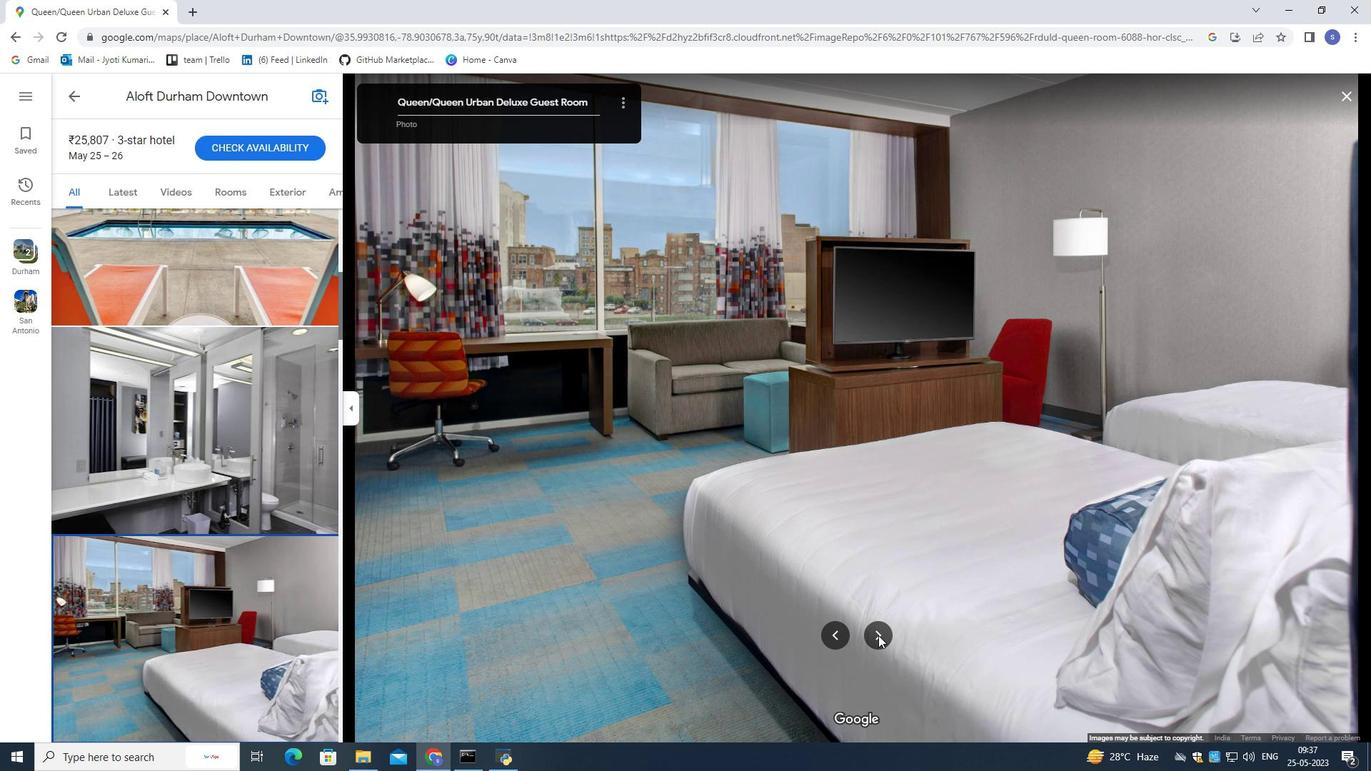 
Action: Mouse pressed left at (878, 635)
Screenshot: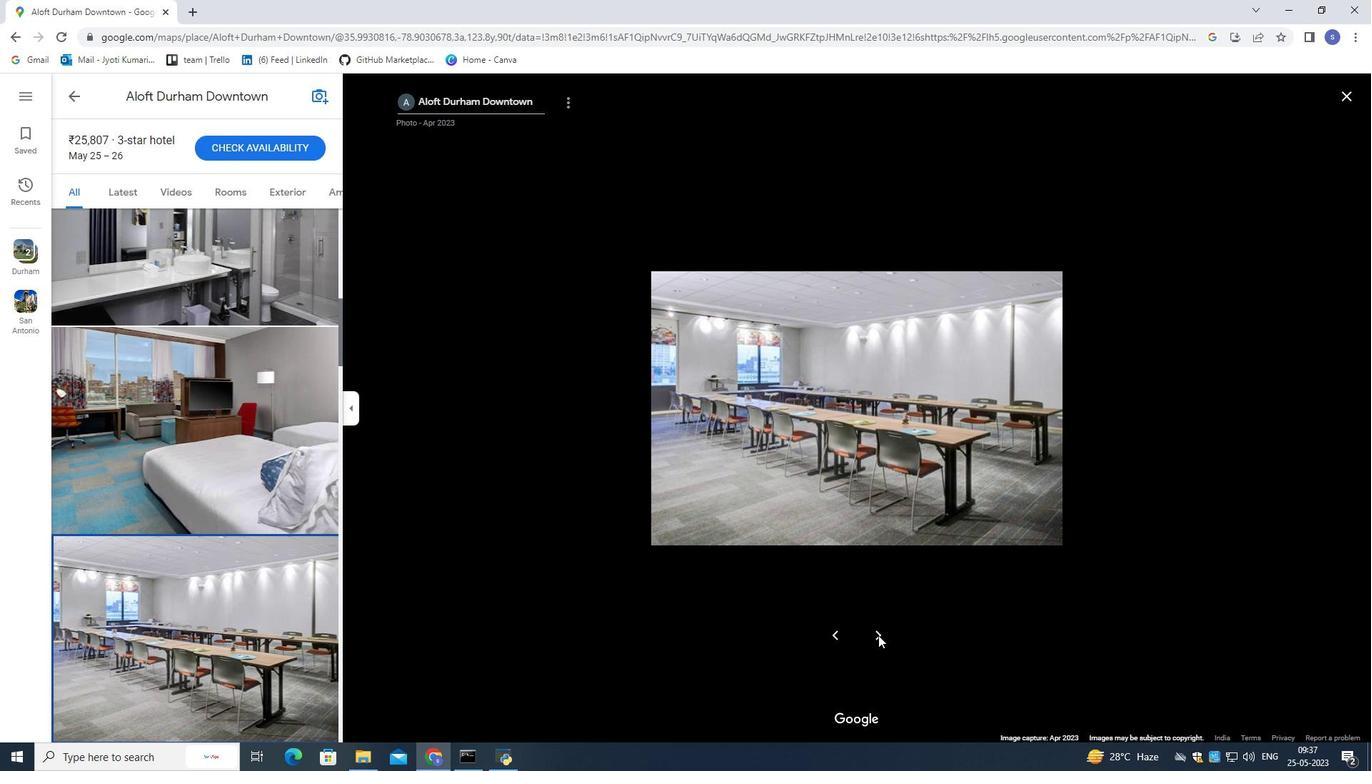 
Action: Mouse moved to (878, 633)
Screenshot: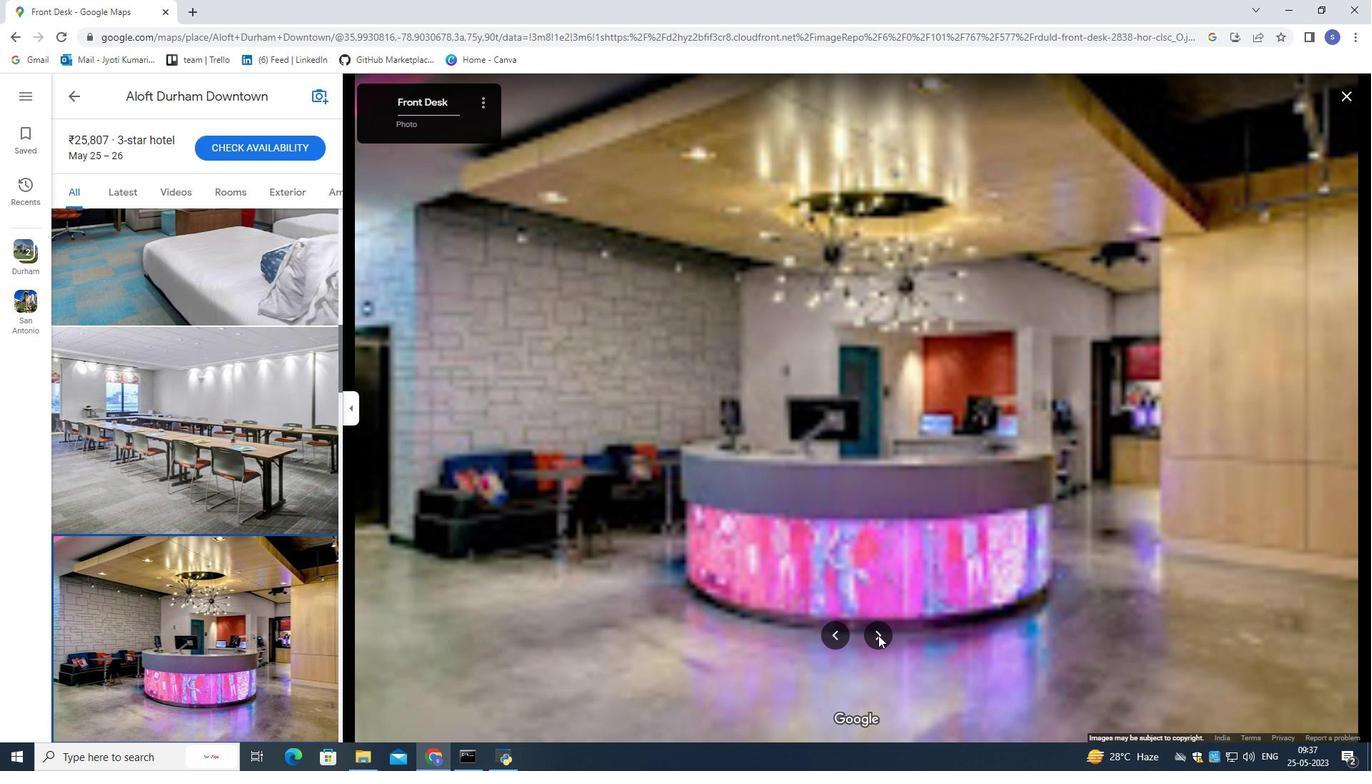 
Action: Mouse pressed left at (878, 633)
Screenshot: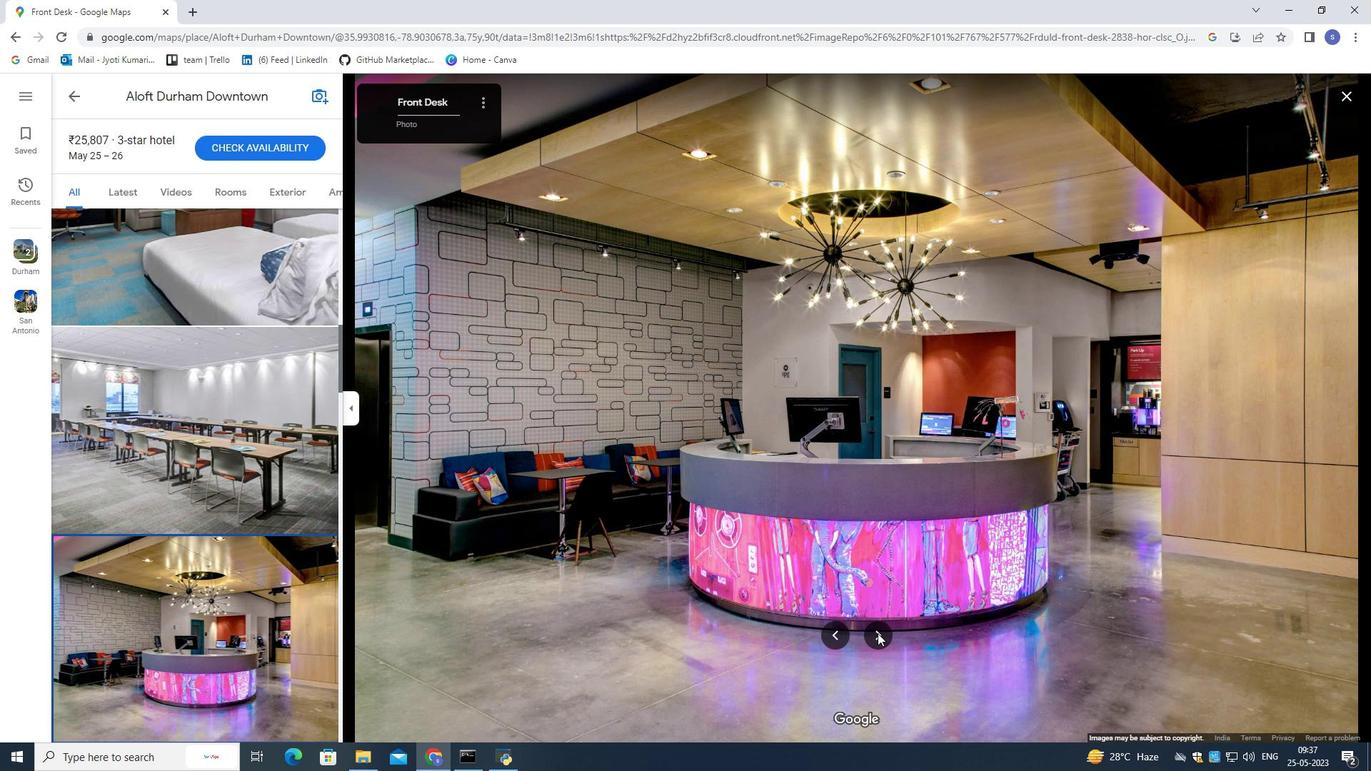 
Action: Mouse moved to (878, 632)
Screenshot: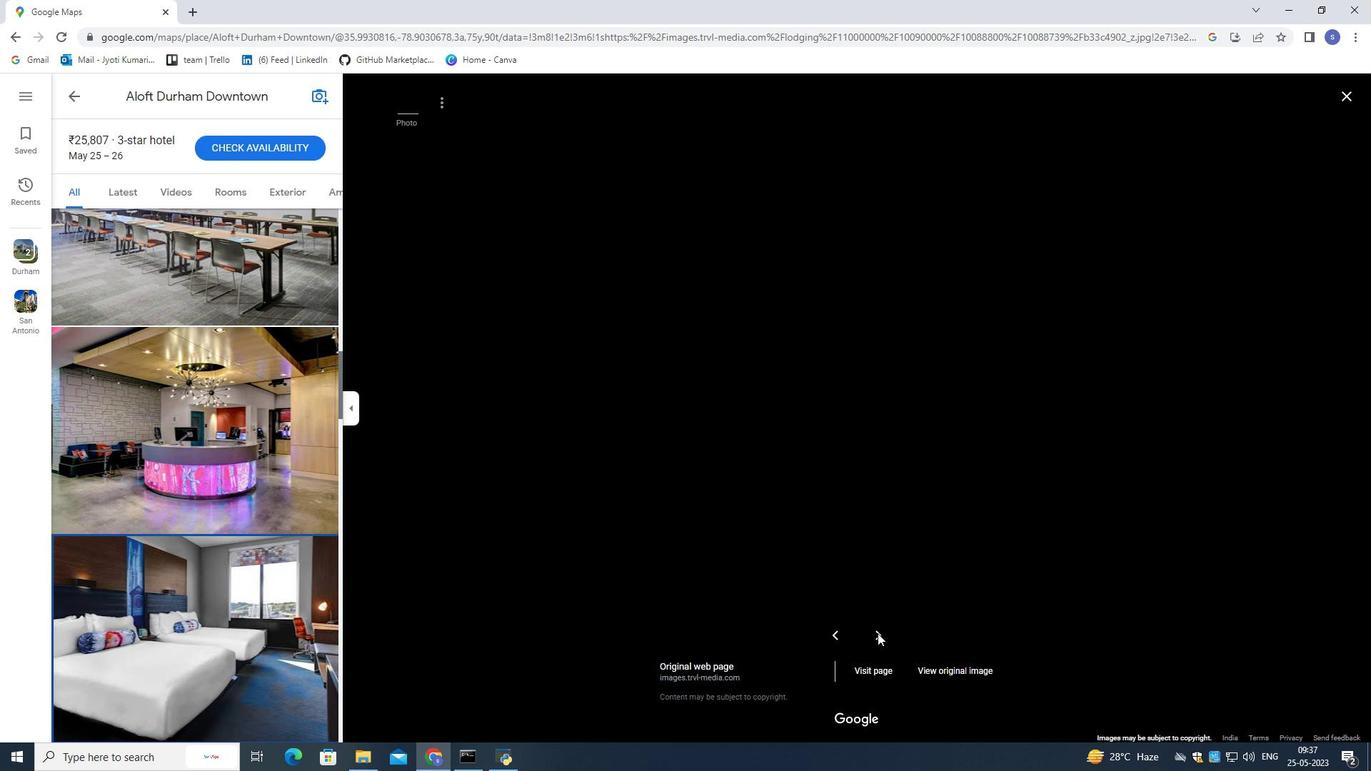 
Action: Mouse pressed left at (878, 632)
Screenshot: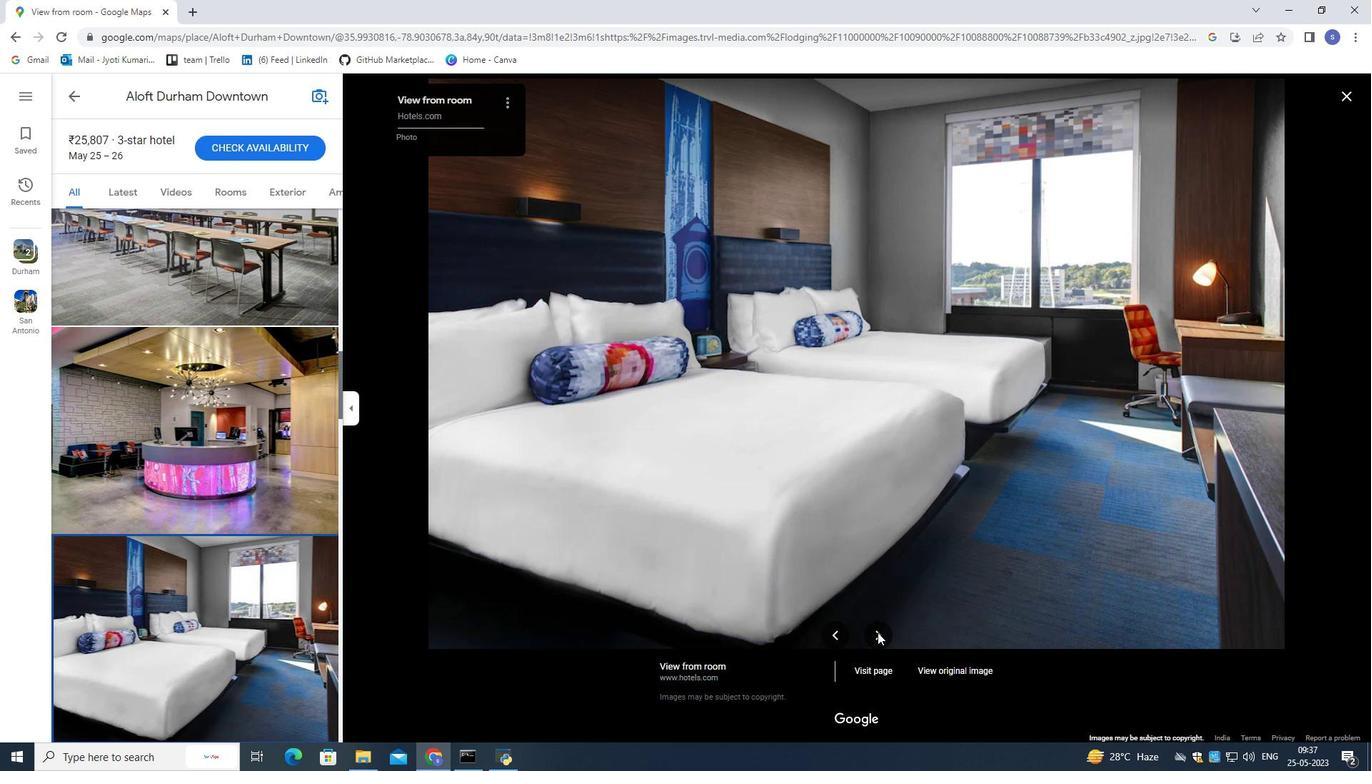 
Action: Mouse pressed left at (878, 632)
Screenshot: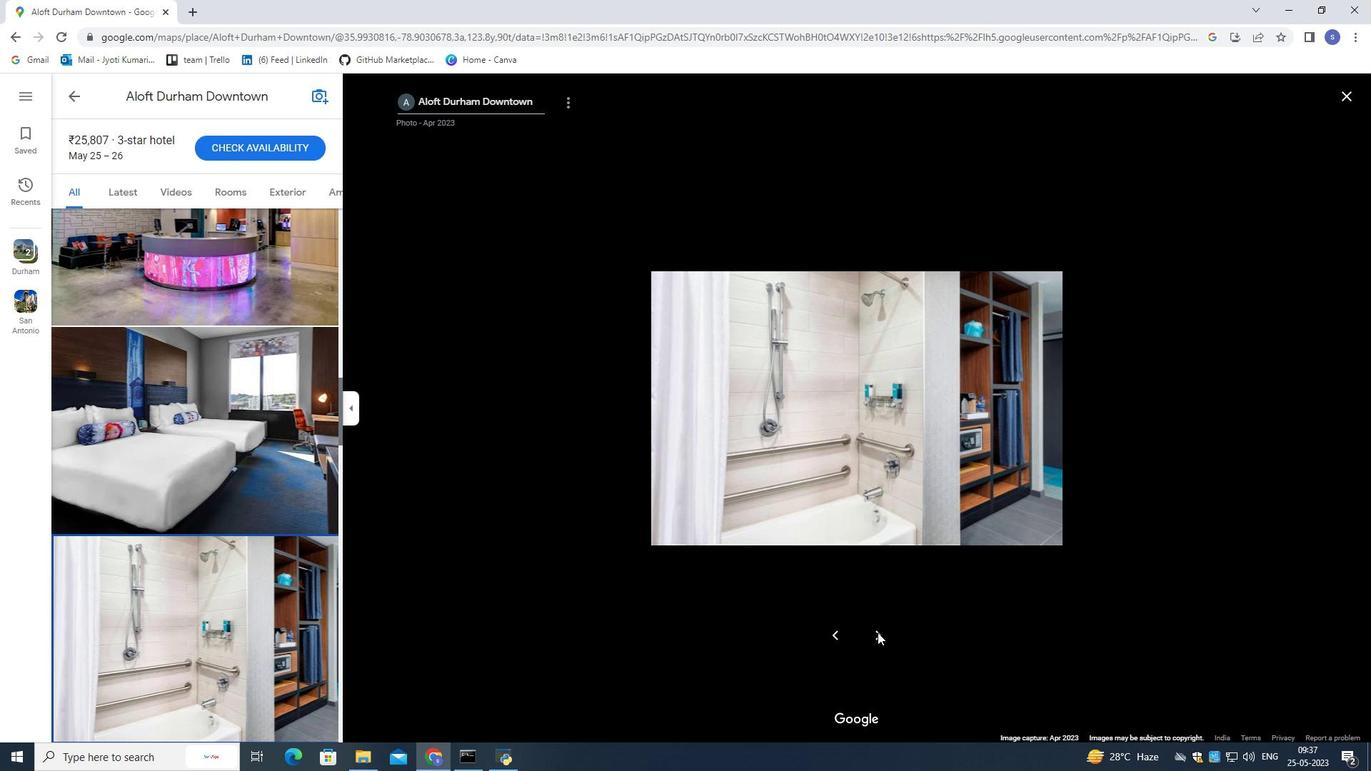 
Action: Mouse pressed left at (878, 632)
Screenshot: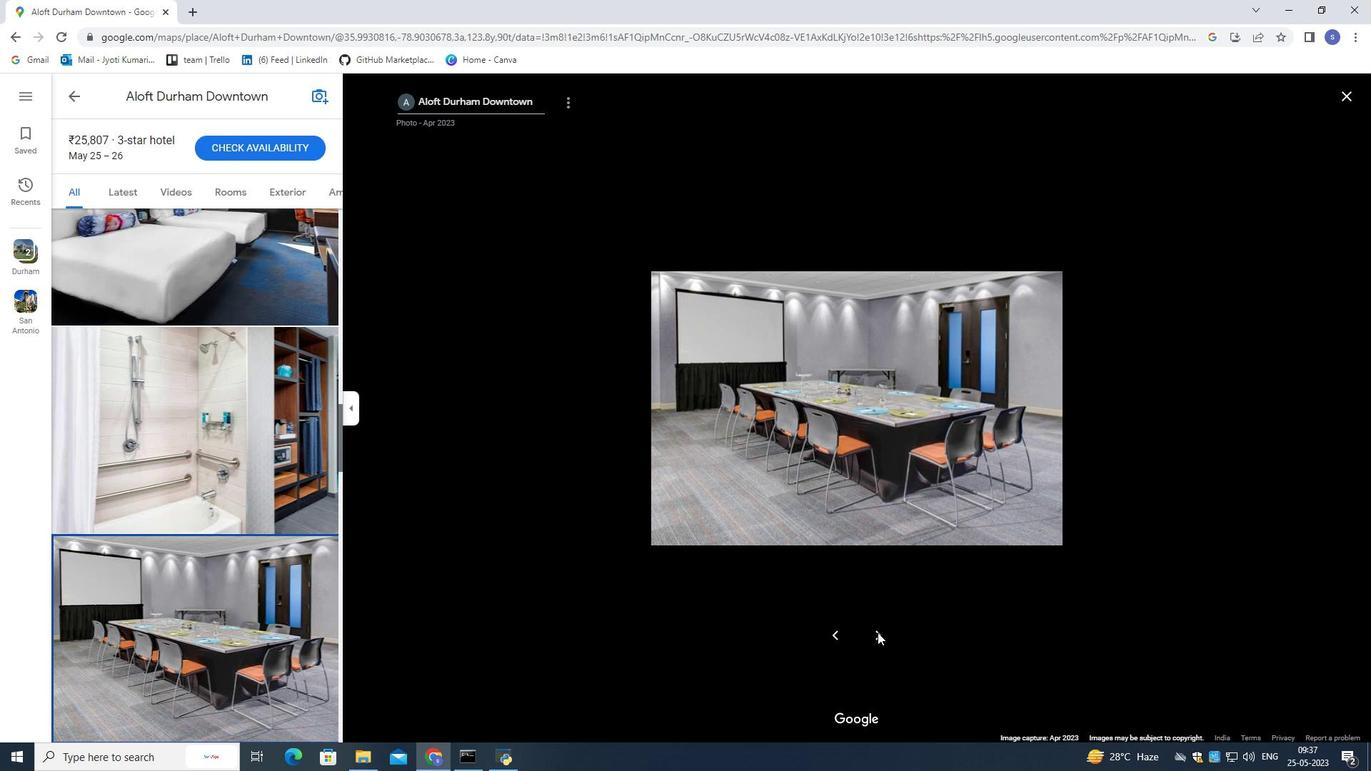 
Action: Mouse moved to (236, 557)
Screenshot: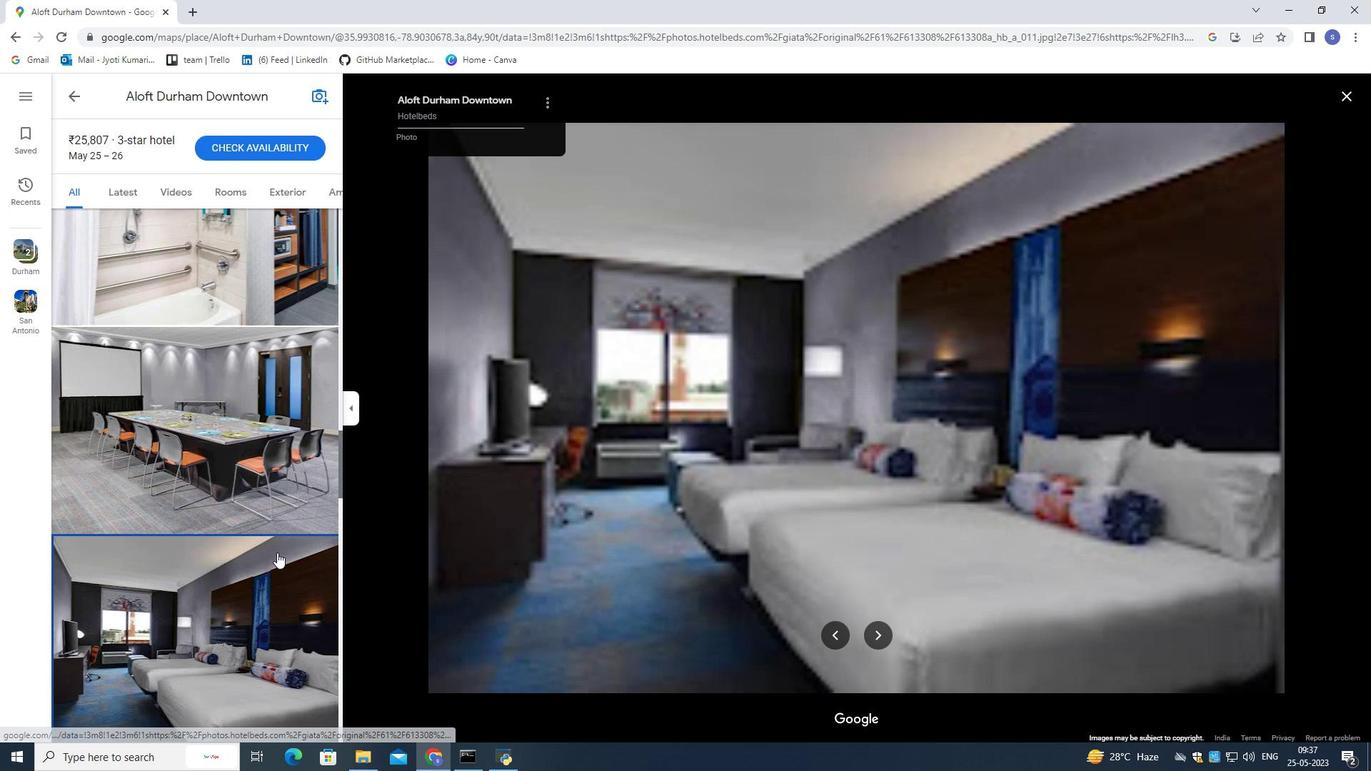 
Action: Mouse scrolled (236, 556) with delta (0, 0)
Screenshot: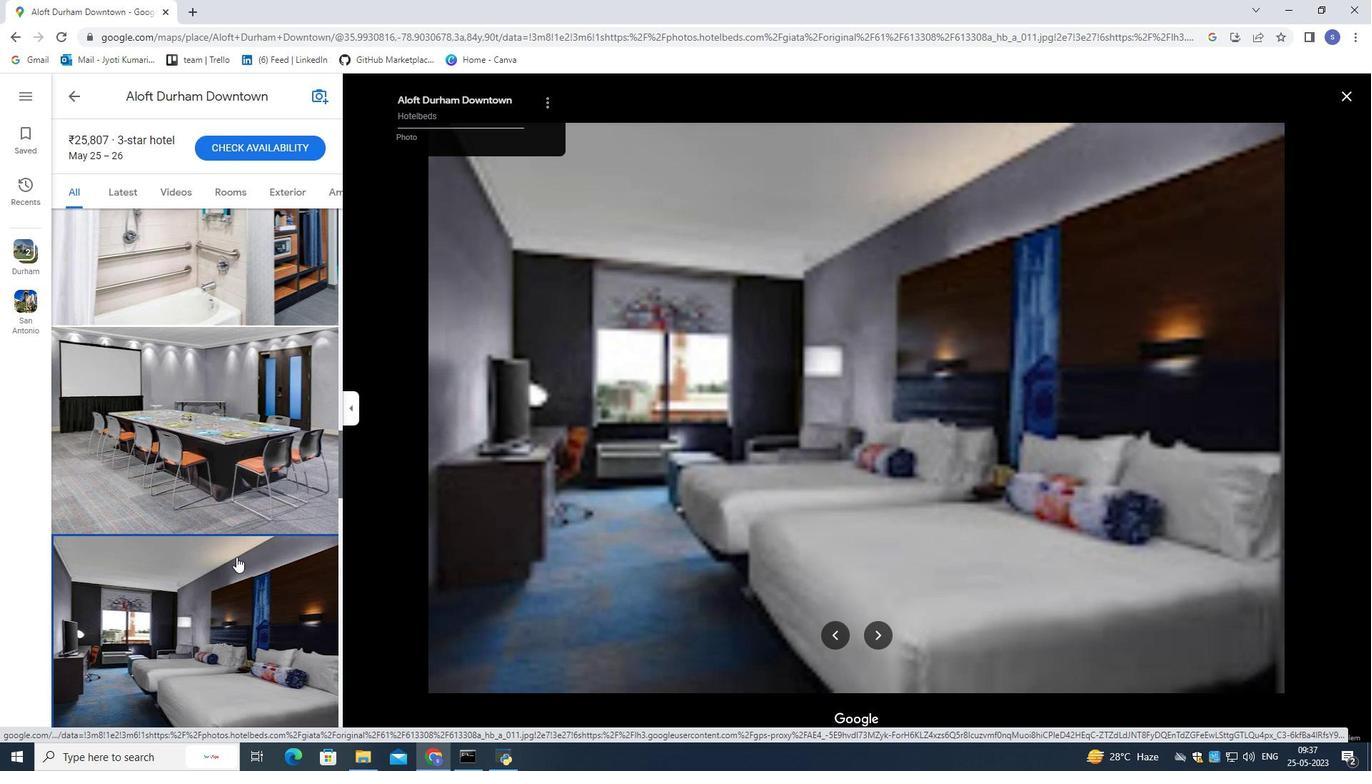 
Action: Mouse scrolled (236, 556) with delta (0, 0)
Screenshot: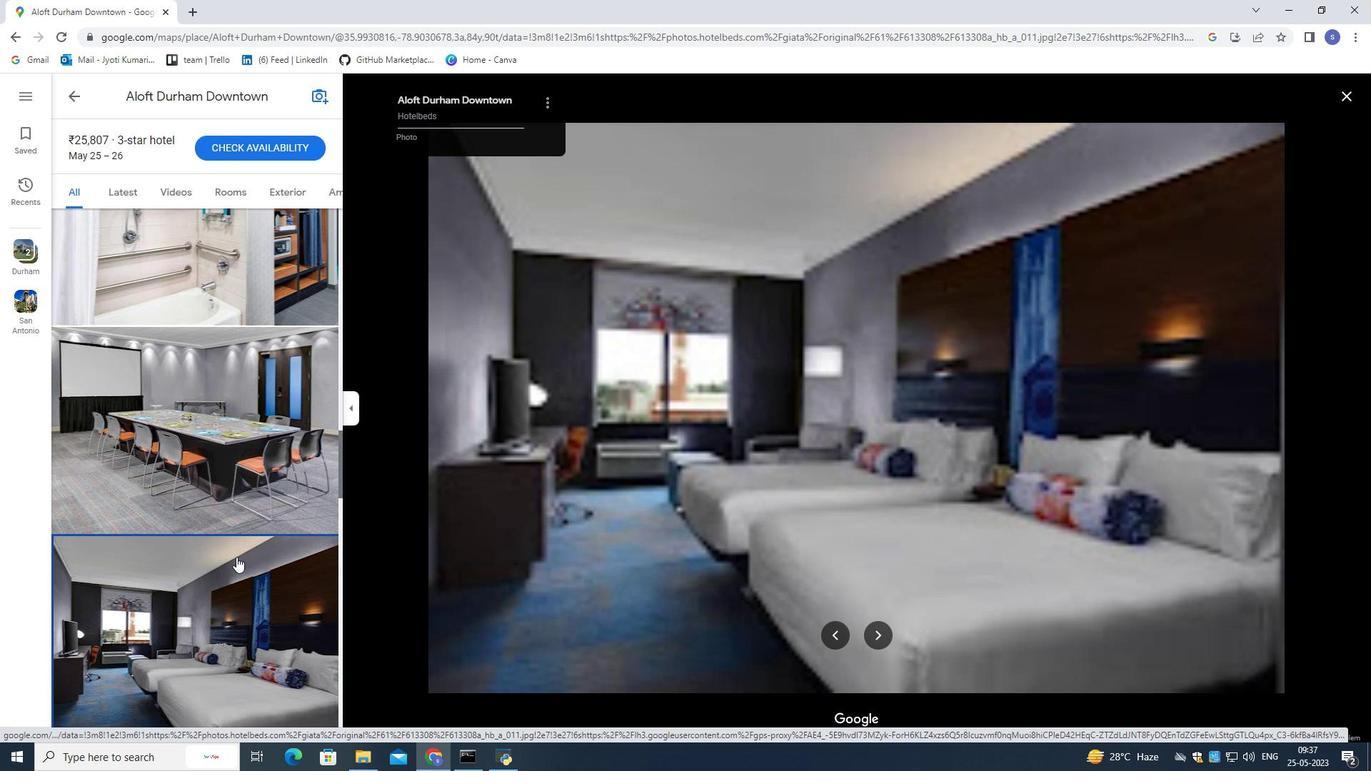 
Action: Mouse scrolled (236, 556) with delta (0, 0)
Screenshot: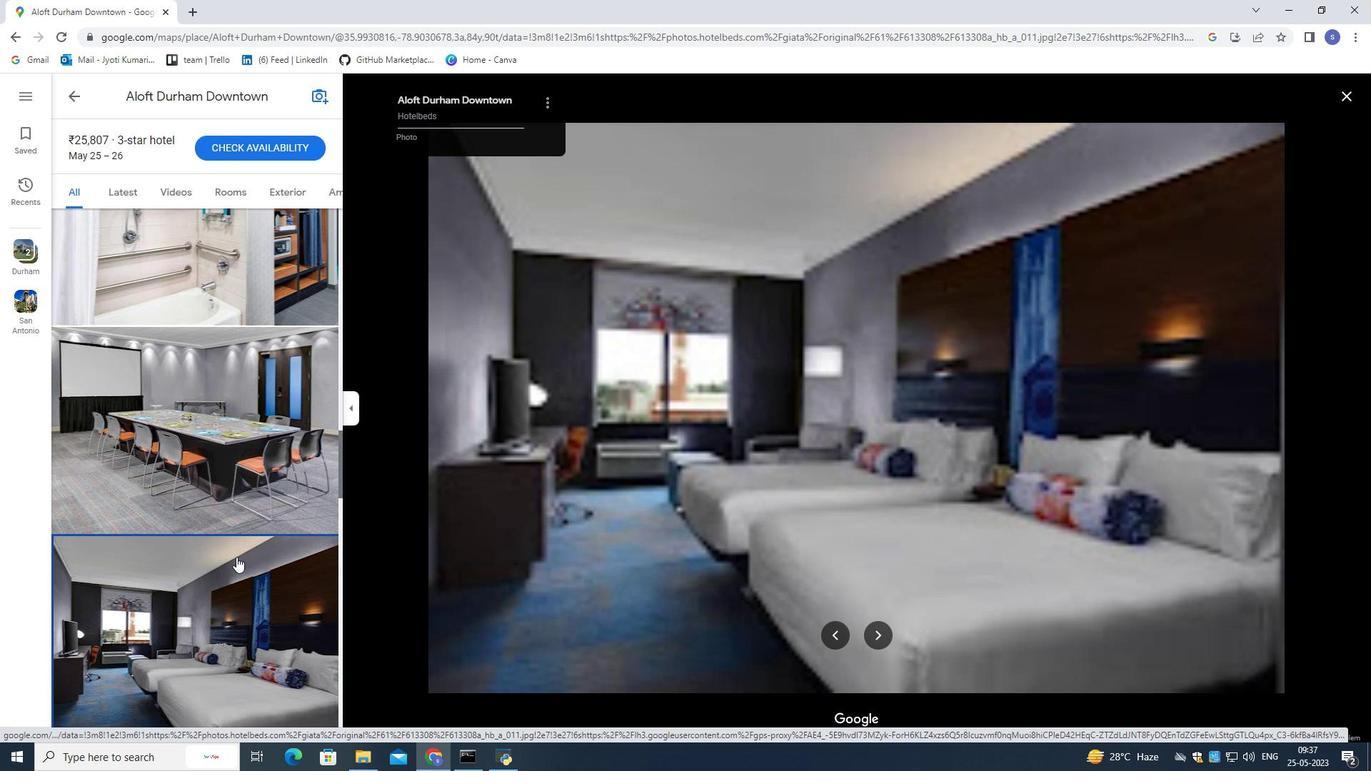 
Action: Mouse scrolled (236, 556) with delta (0, 0)
Screenshot: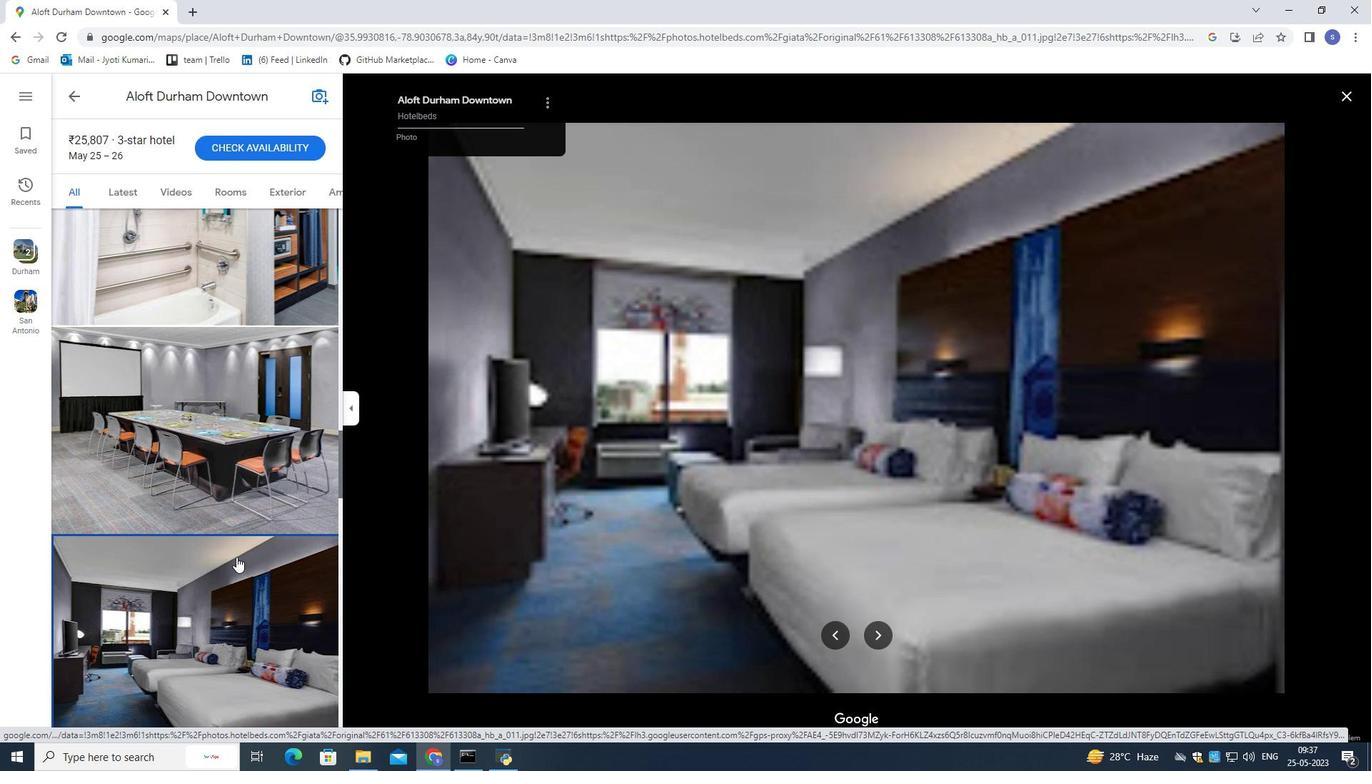
Action: Mouse scrolled (236, 556) with delta (0, 0)
Screenshot: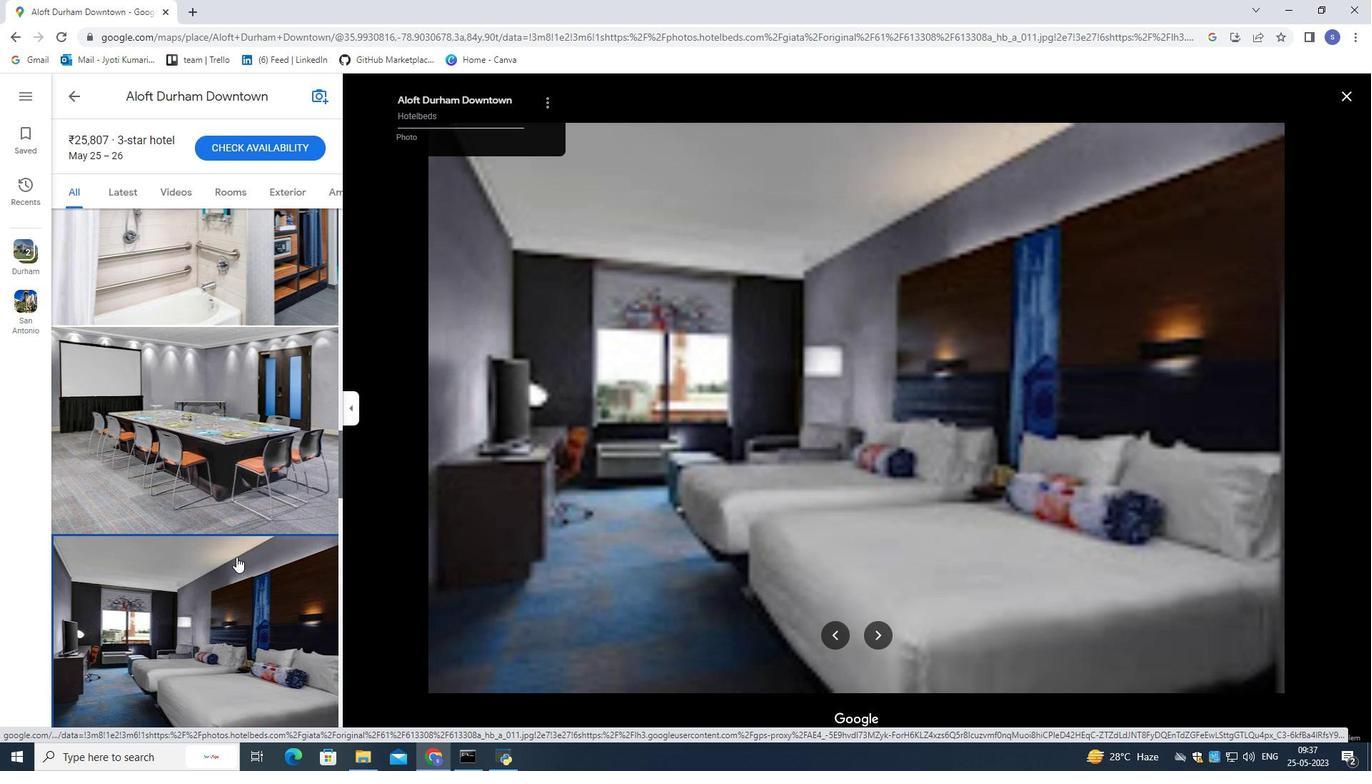 
Action: Mouse scrolled (236, 556) with delta (0, 0)
Screenshot: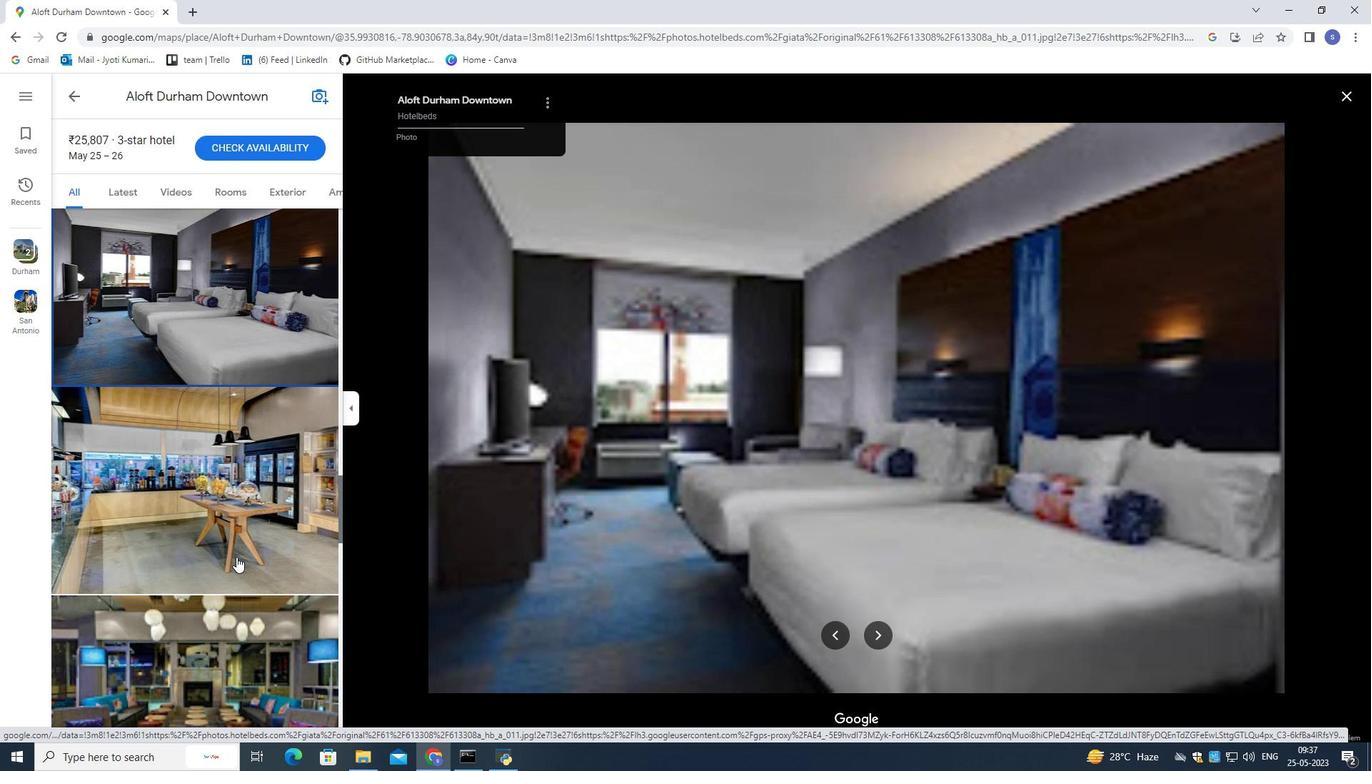 
Action: Mouse scrolled (236, 556) with delta (0, 0)
Screenshot: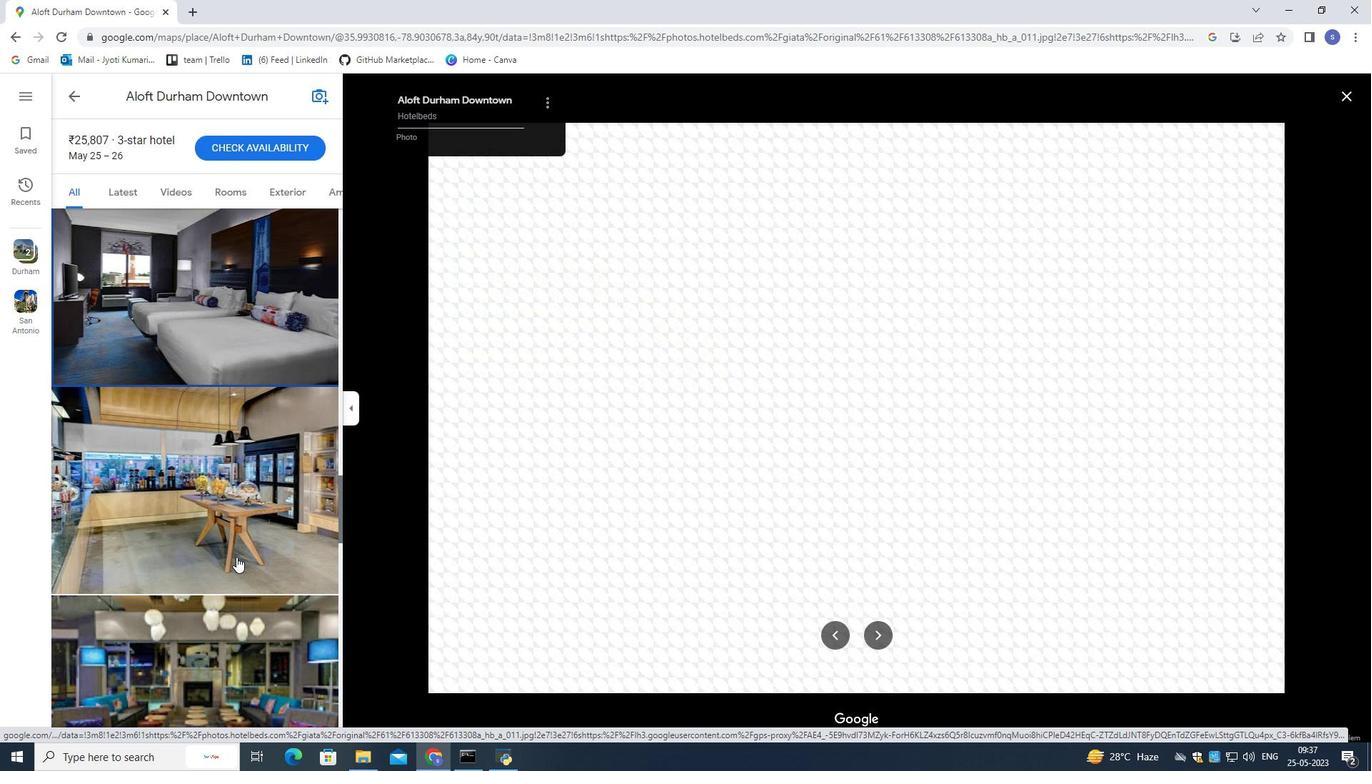 
Action: Mouse scrolled (236, 556) with delta (0, 0)
Screenshot: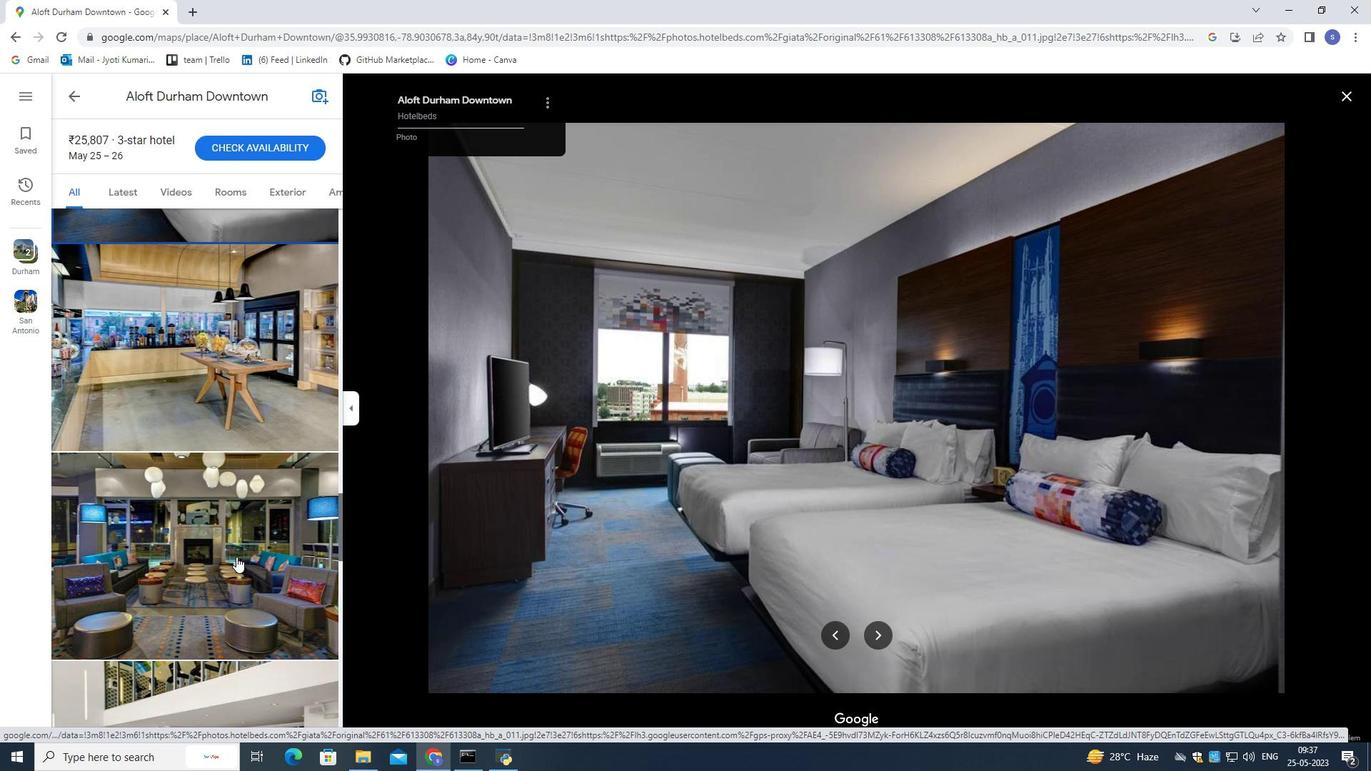 
Action: Mouse scrolled (236, 556) with delta (0, 0)
Screenshot: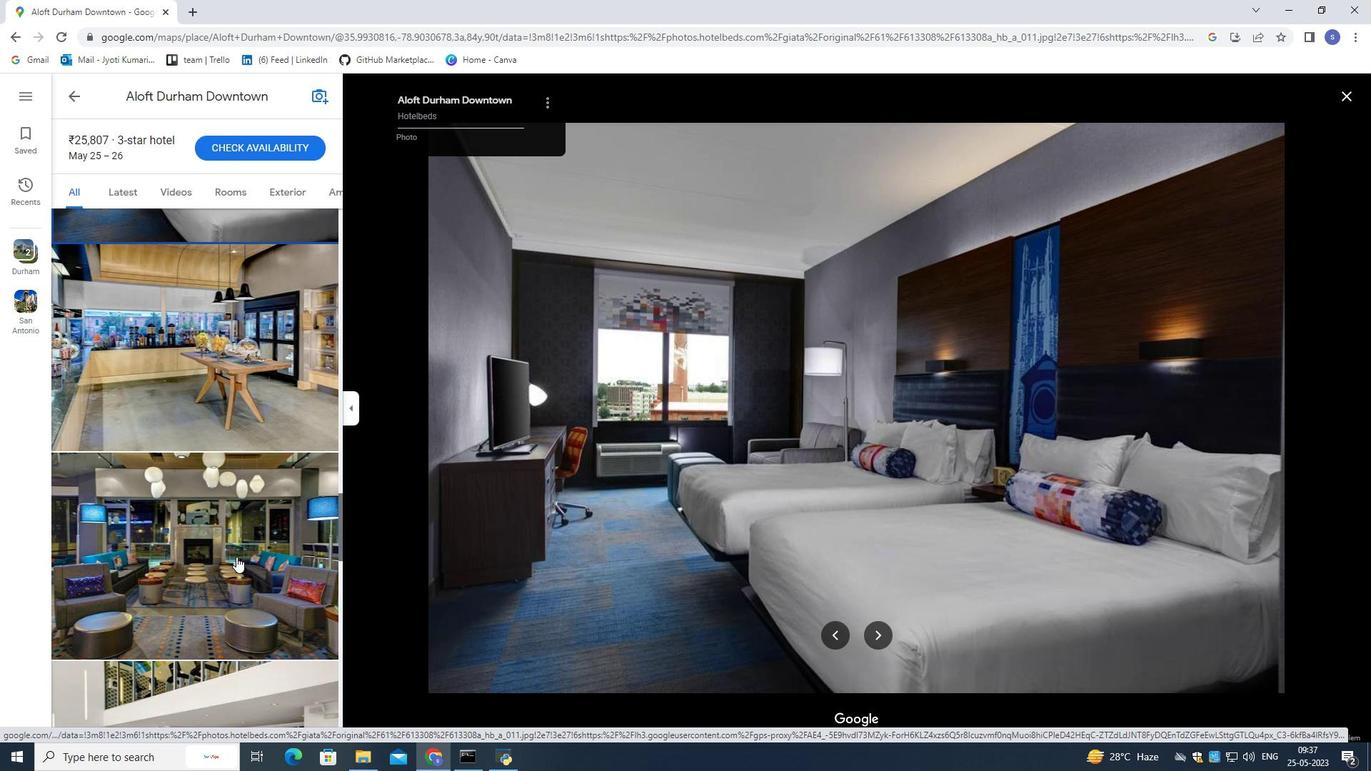 
Action: Mouse scrolled (236, 556) with delta (0, 0)
Screenshot: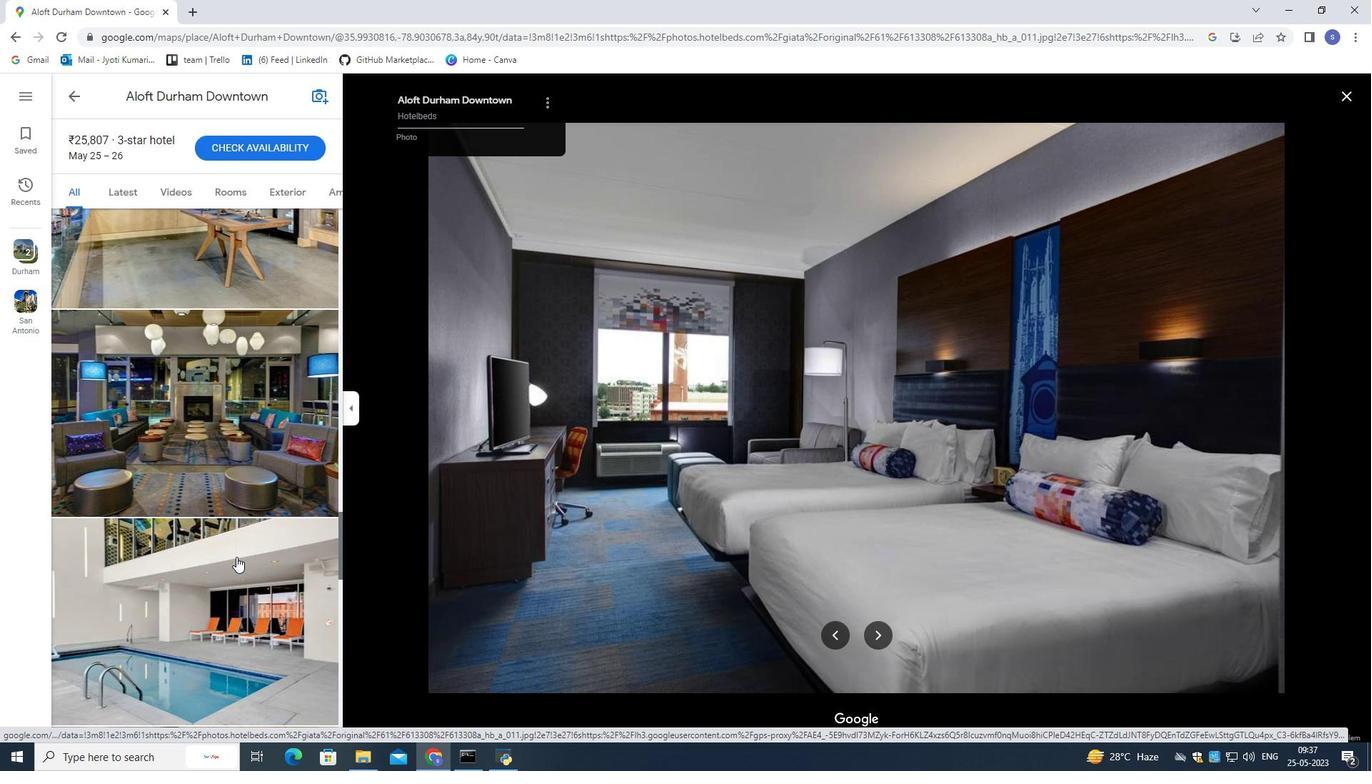 
Action: Mouse scrolled (236, 556) with delta (0, 0)
Screenshot: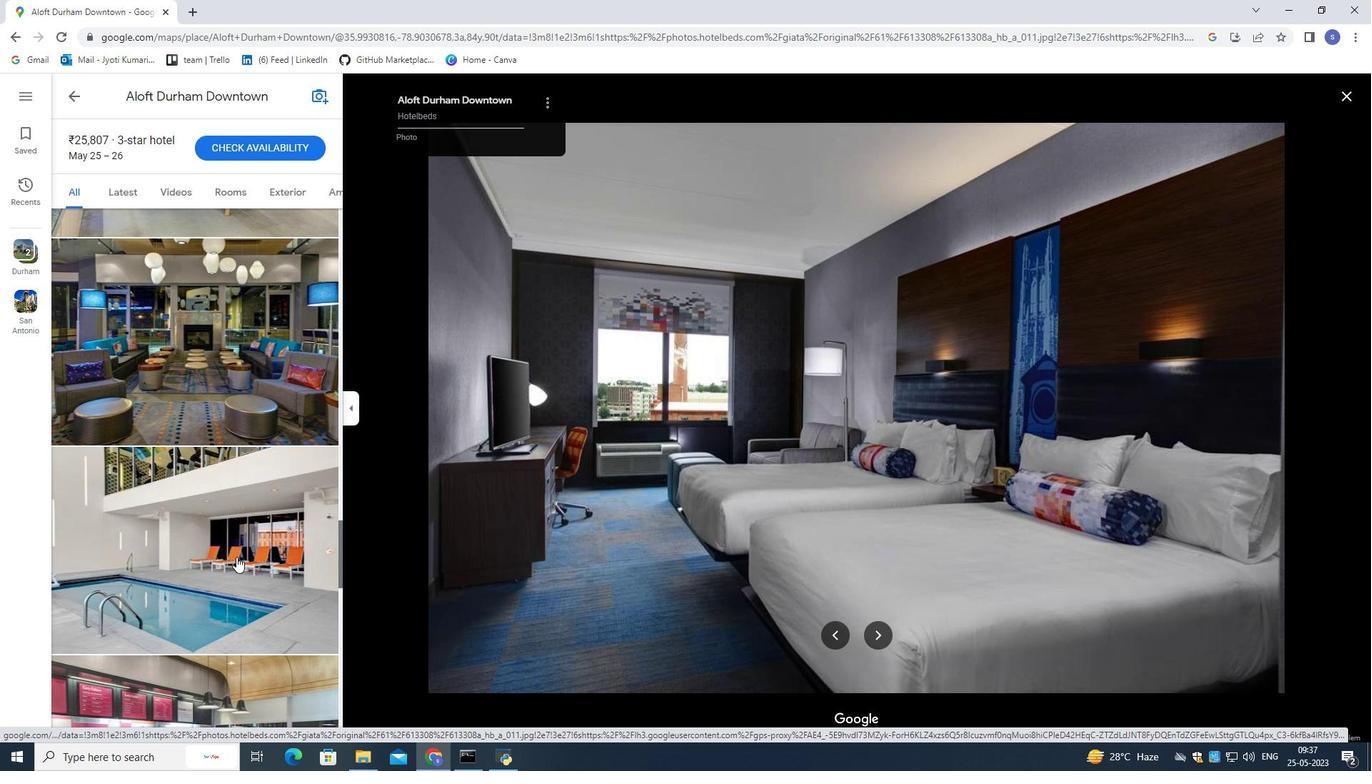
Action: Mouse scrolled (236, 556) with delta (0, 0)
Screenshot: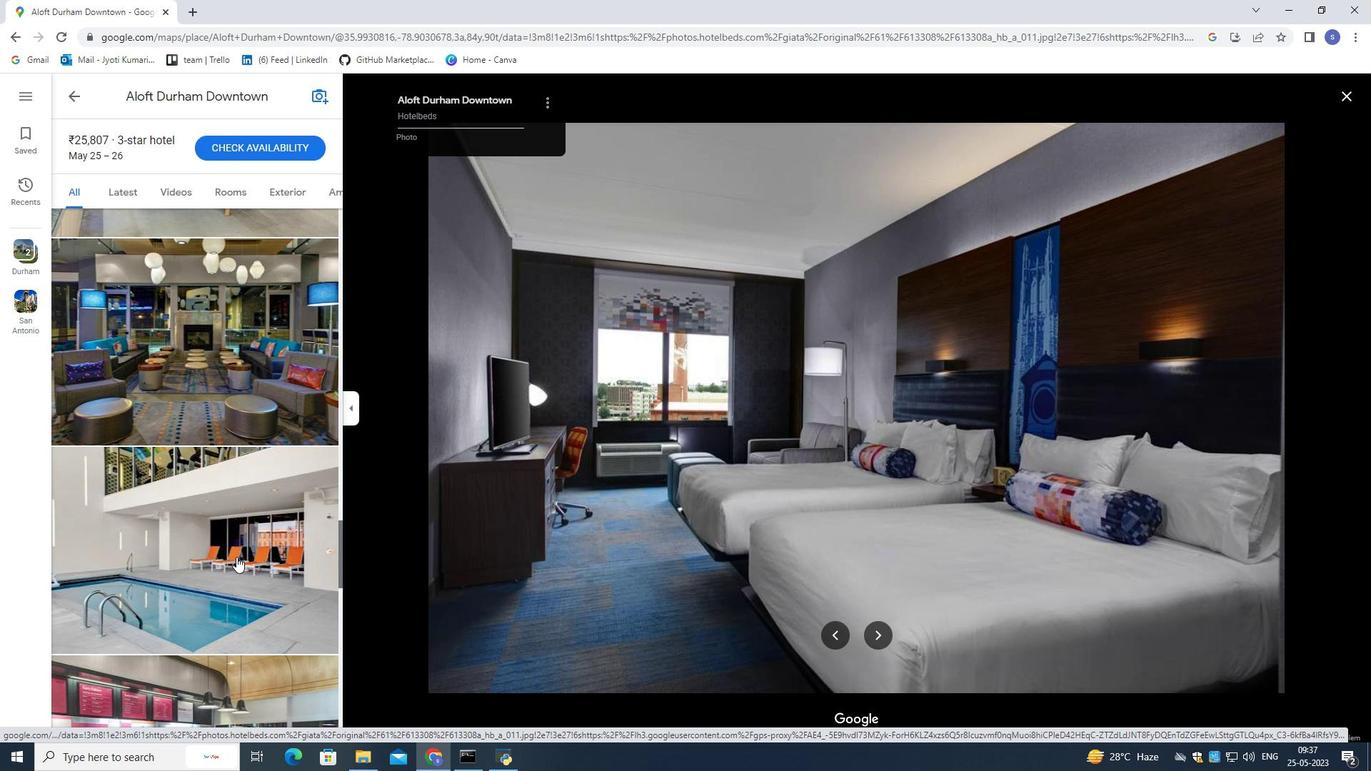 
Action: Mouse scrolled (236, 556) with delta (0, 0)
Screenshot: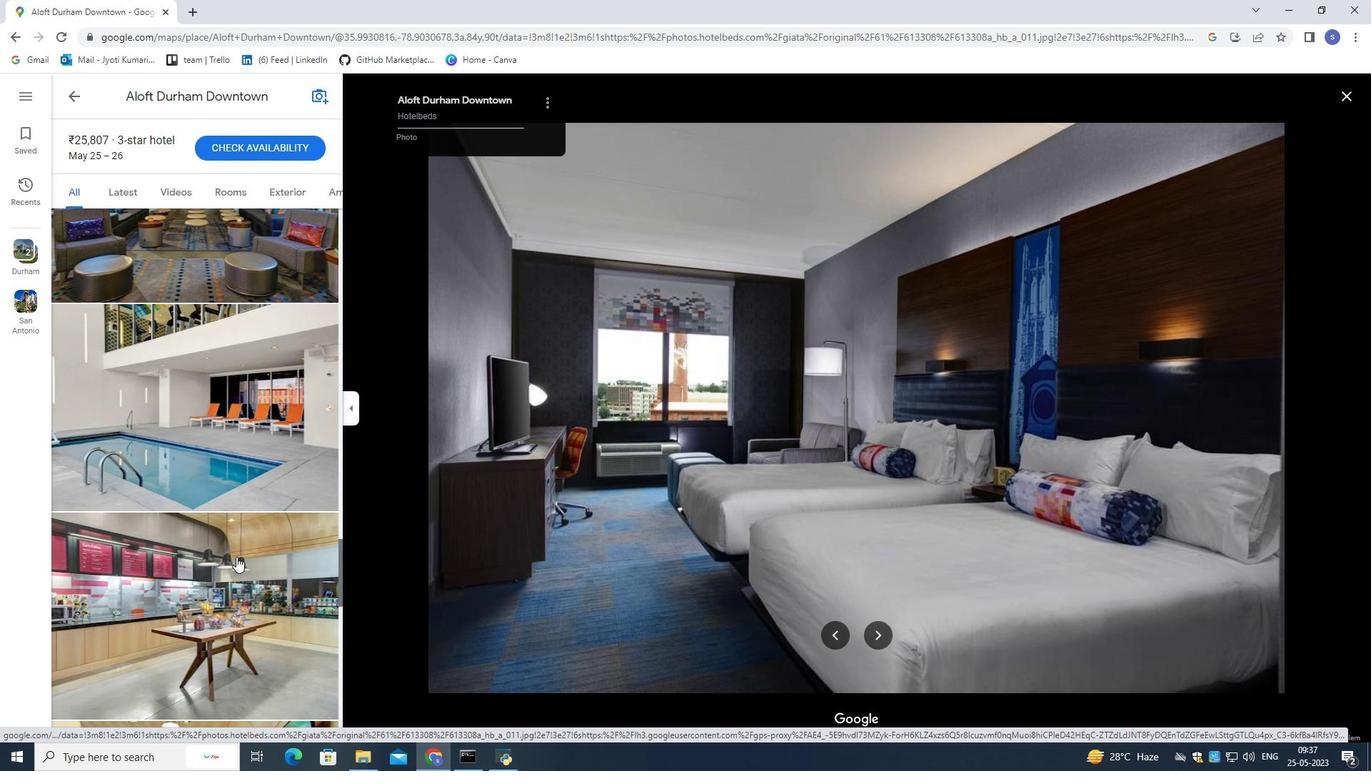 
Action: Mouse scrolled (236, 556) with delta (0, 0)
Screenshot: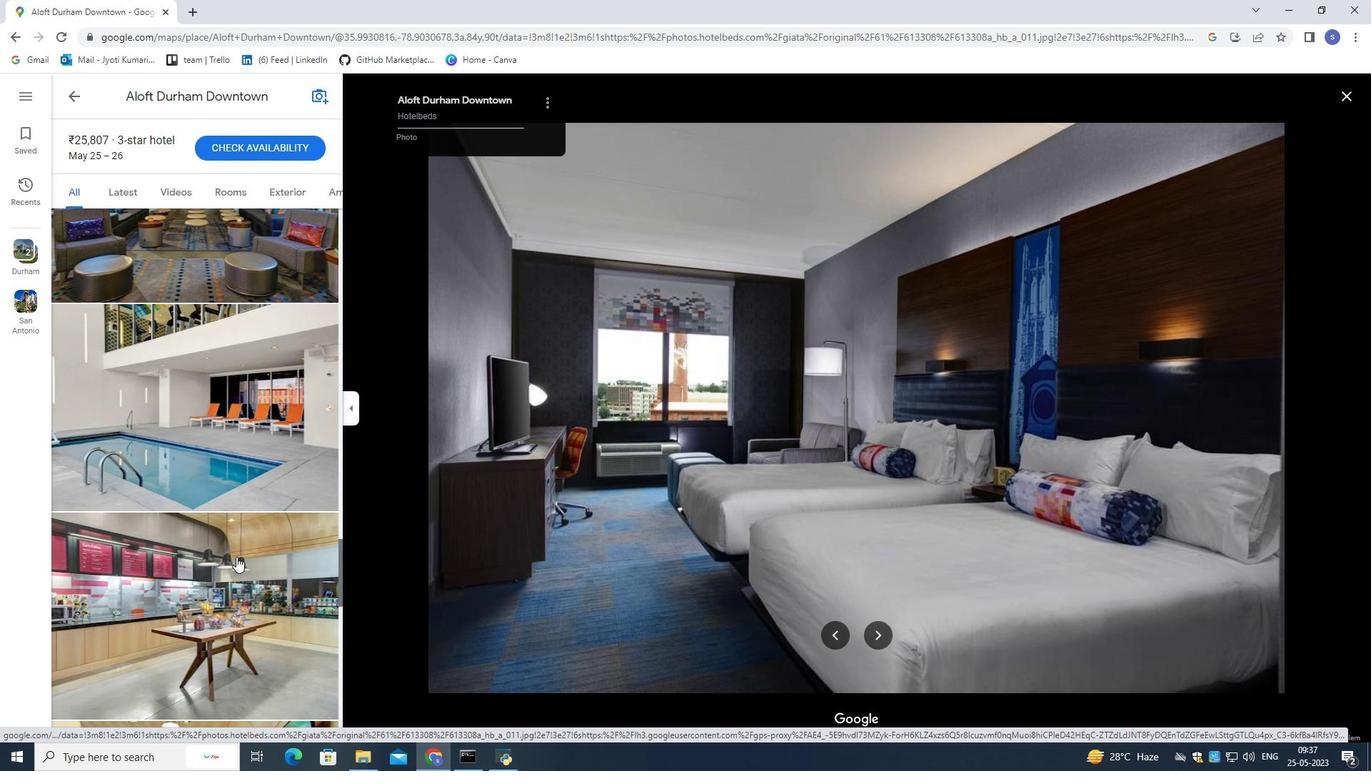 
Action: Mouse scrolled (236, 556) with delta (0, 0)
Screenshot: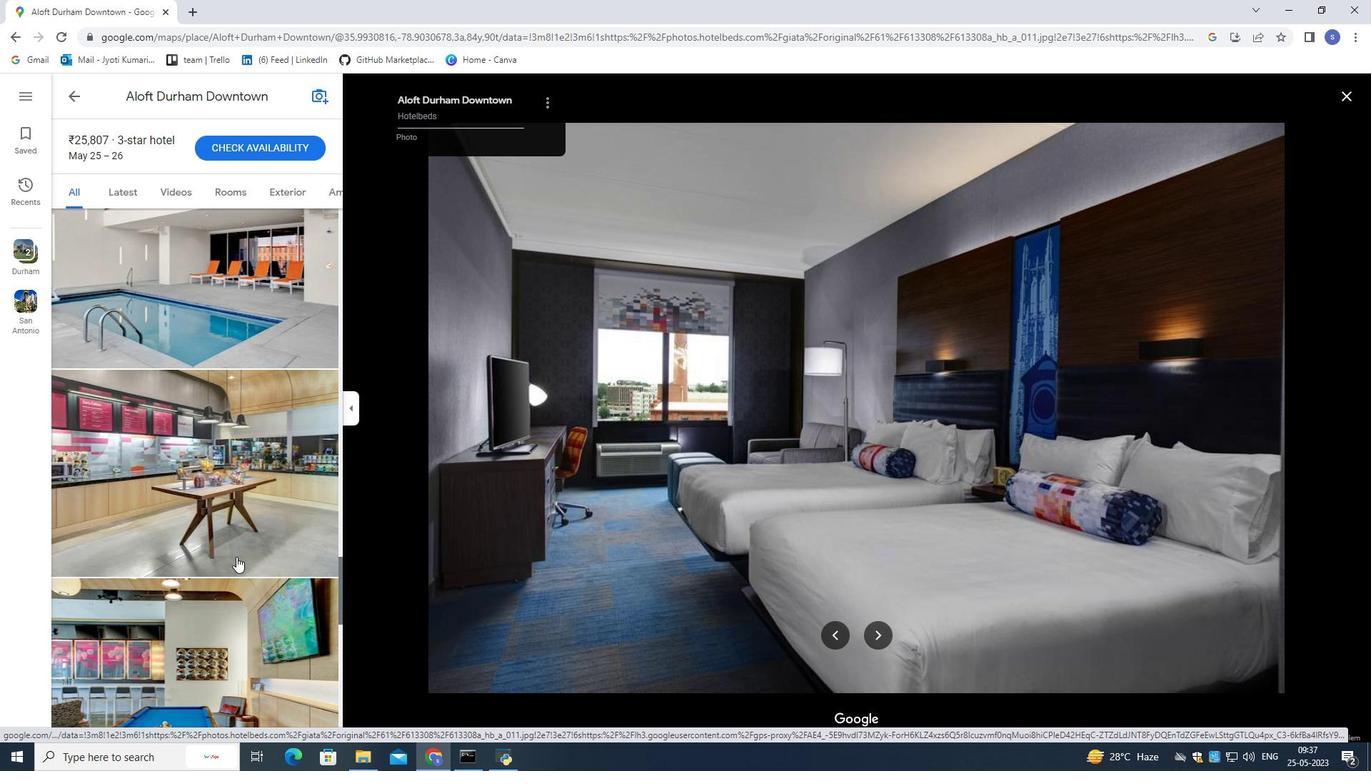 
Action: Mouse scrolled (236, 556) with delta (0, 0)
Screenshot: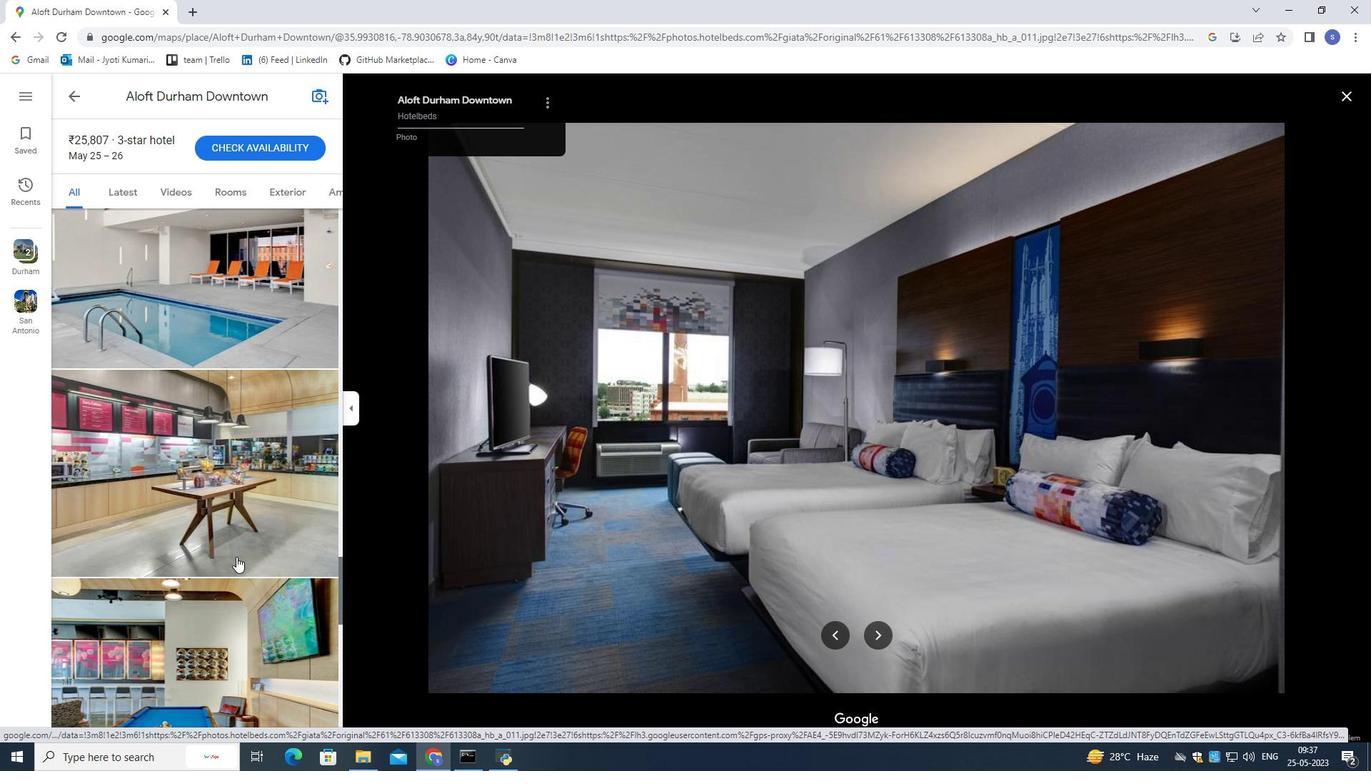 
Action: Mouse scrolled (236, 556) with delta (0, 0)
Screenshot: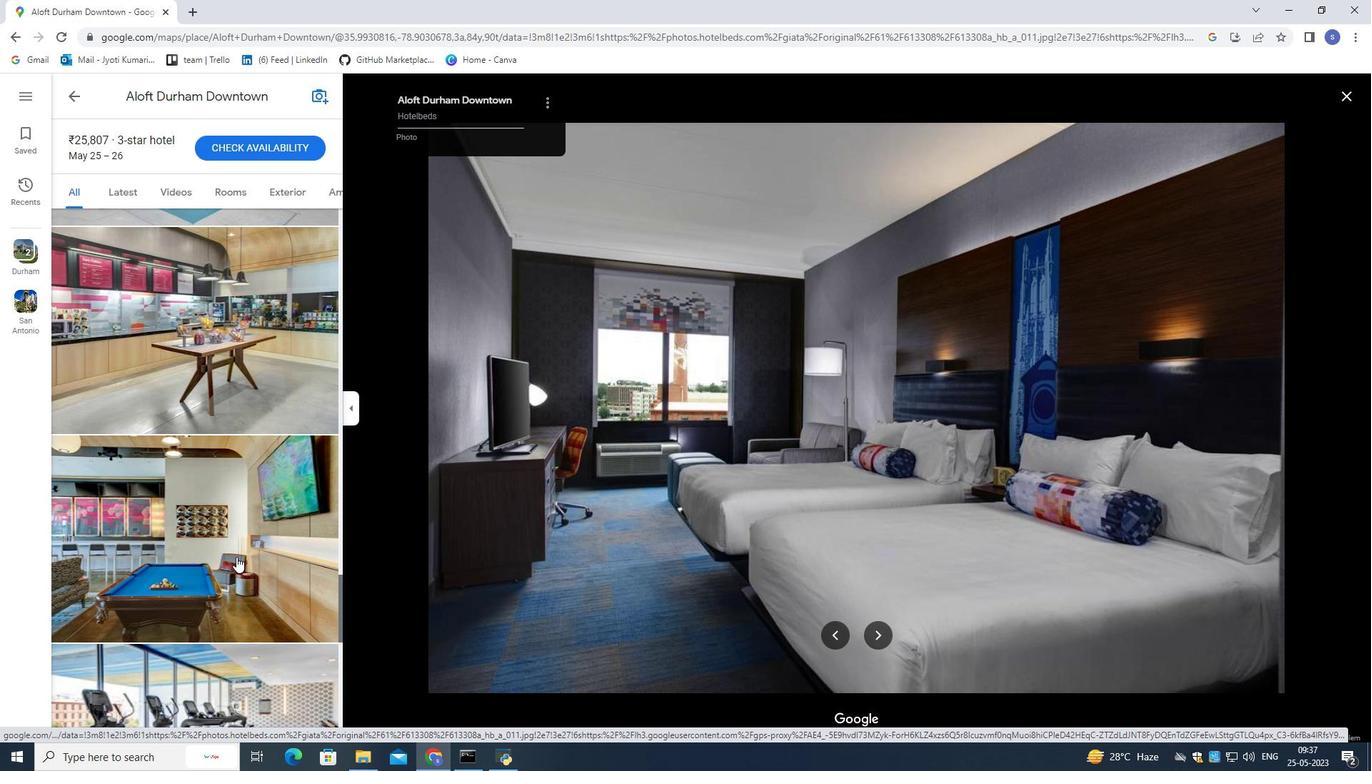 
Action: Mouse scrolled (236, 556) with delta (0, 0)
Screenshot: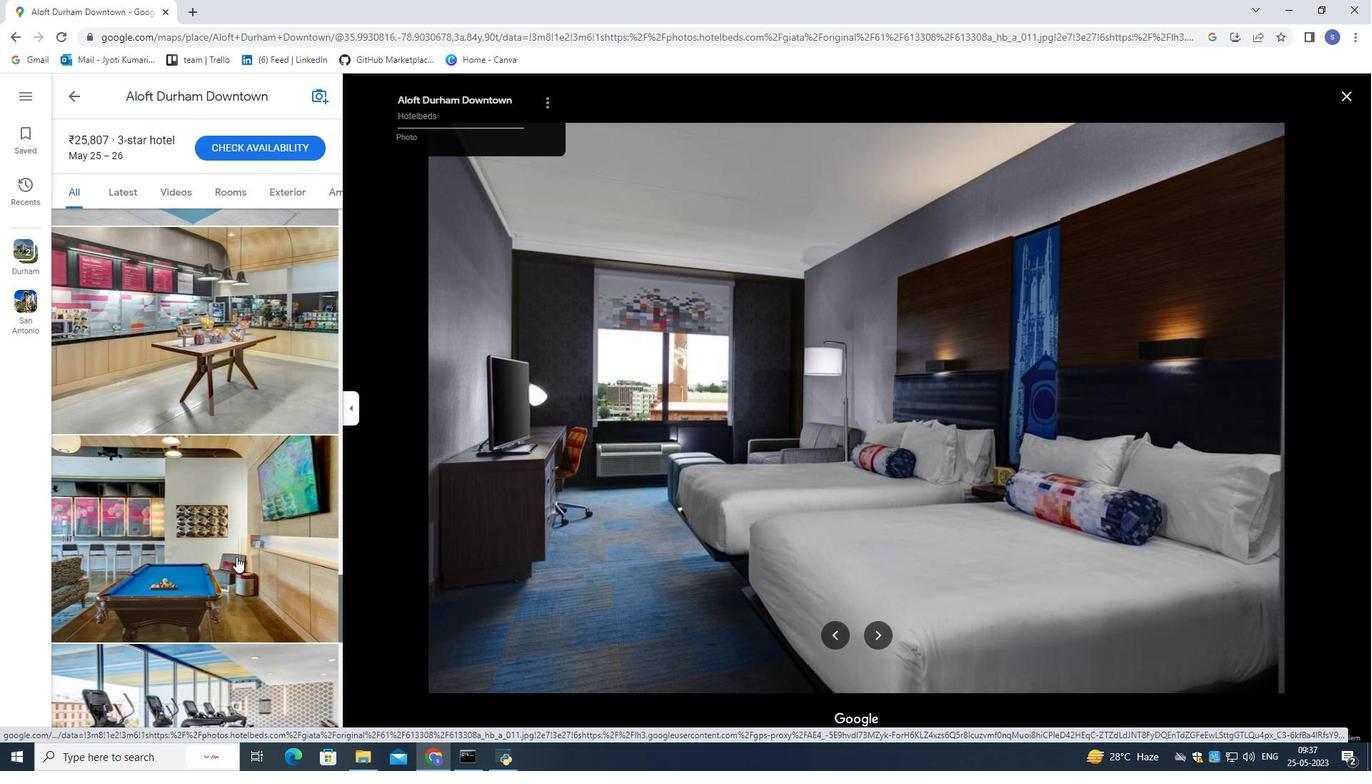 
Action: Mouse scrolled (236, 556) with delta (0, 0)
Screenshot: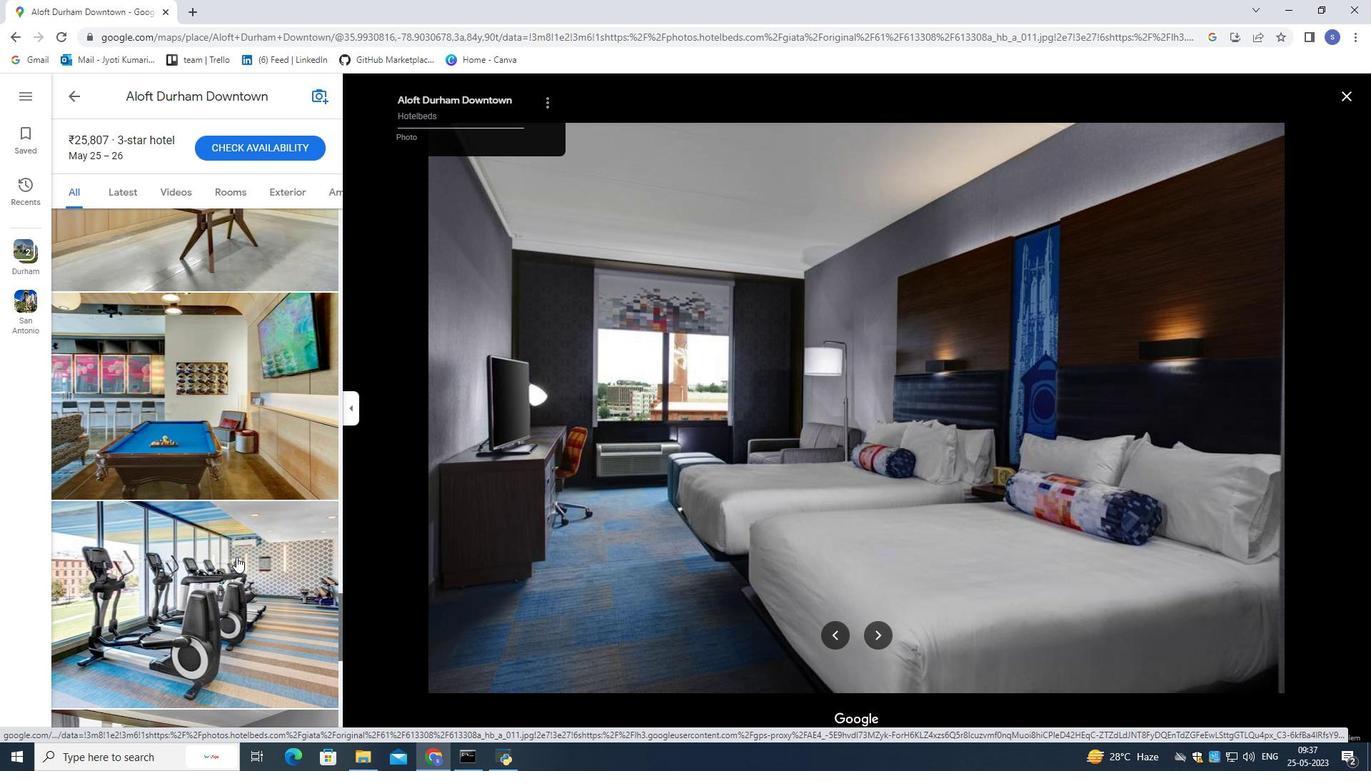 
Action: Mouse scrolled (236, 556) with delta (0, 0)
Screenshot: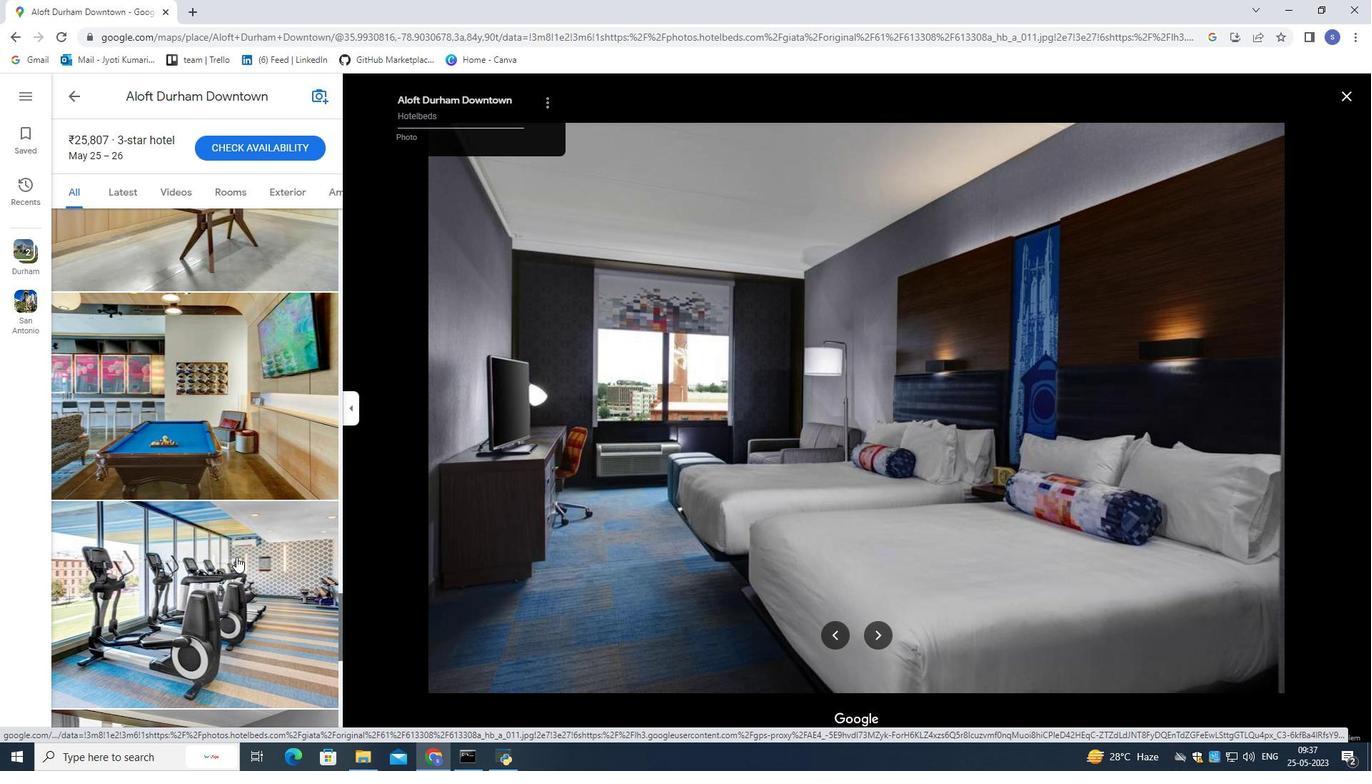 
Action: Mouse scrolled (236, 556) with delta (0, 0)
Screenshot: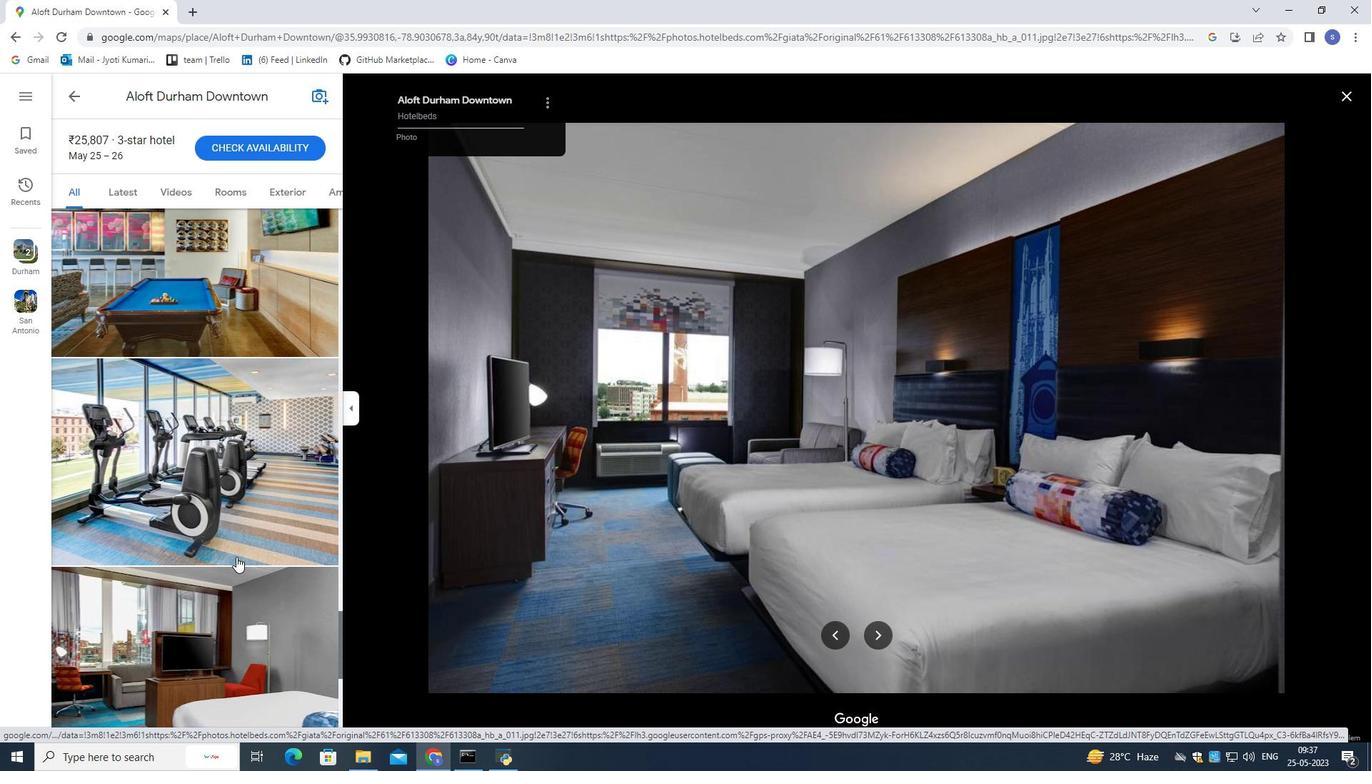
Action: Mouse scrolled (236, 556) with delta (0, 0)
Screenshot: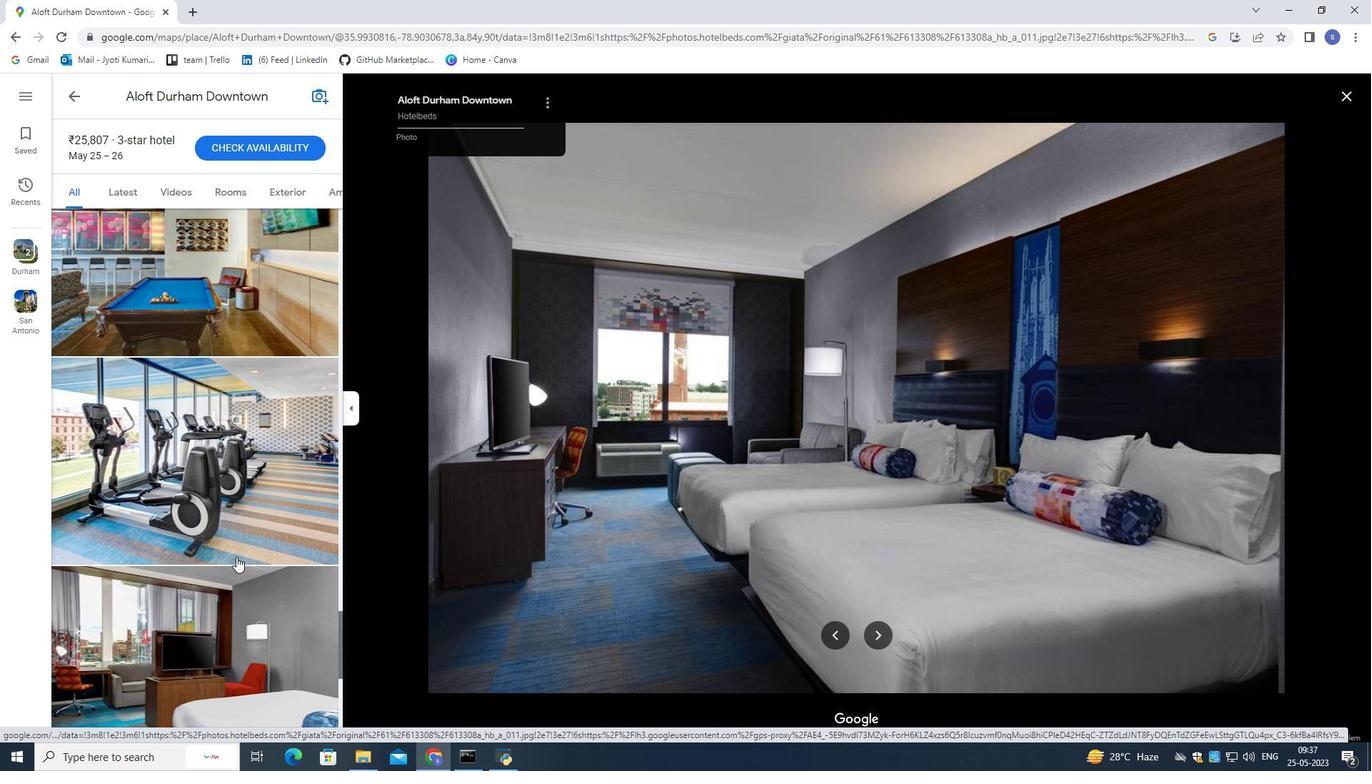 
Action: Mouse scrolled (236, 556) with delta (0, 0)
Screenshot: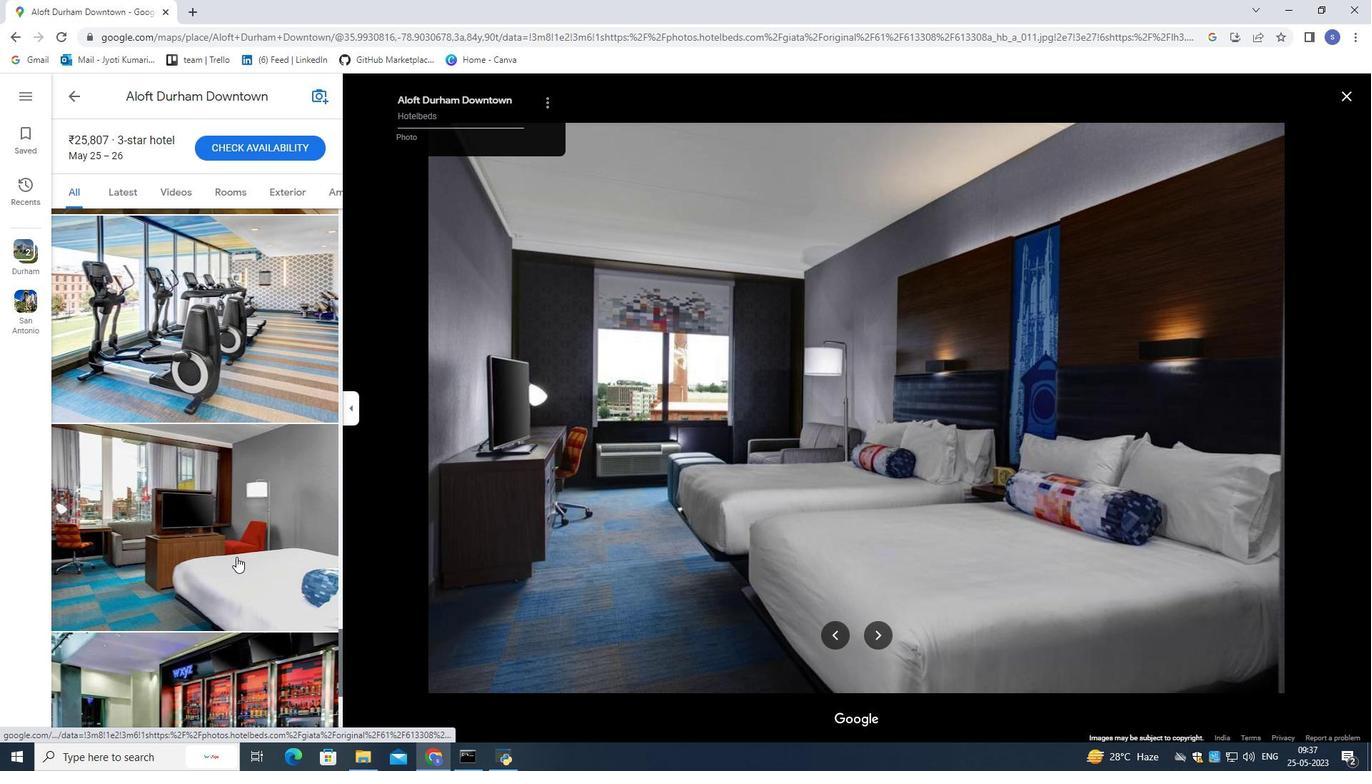 
Action: Mouse scrolled (236, 556) with delta (0, 0)
Screenshot: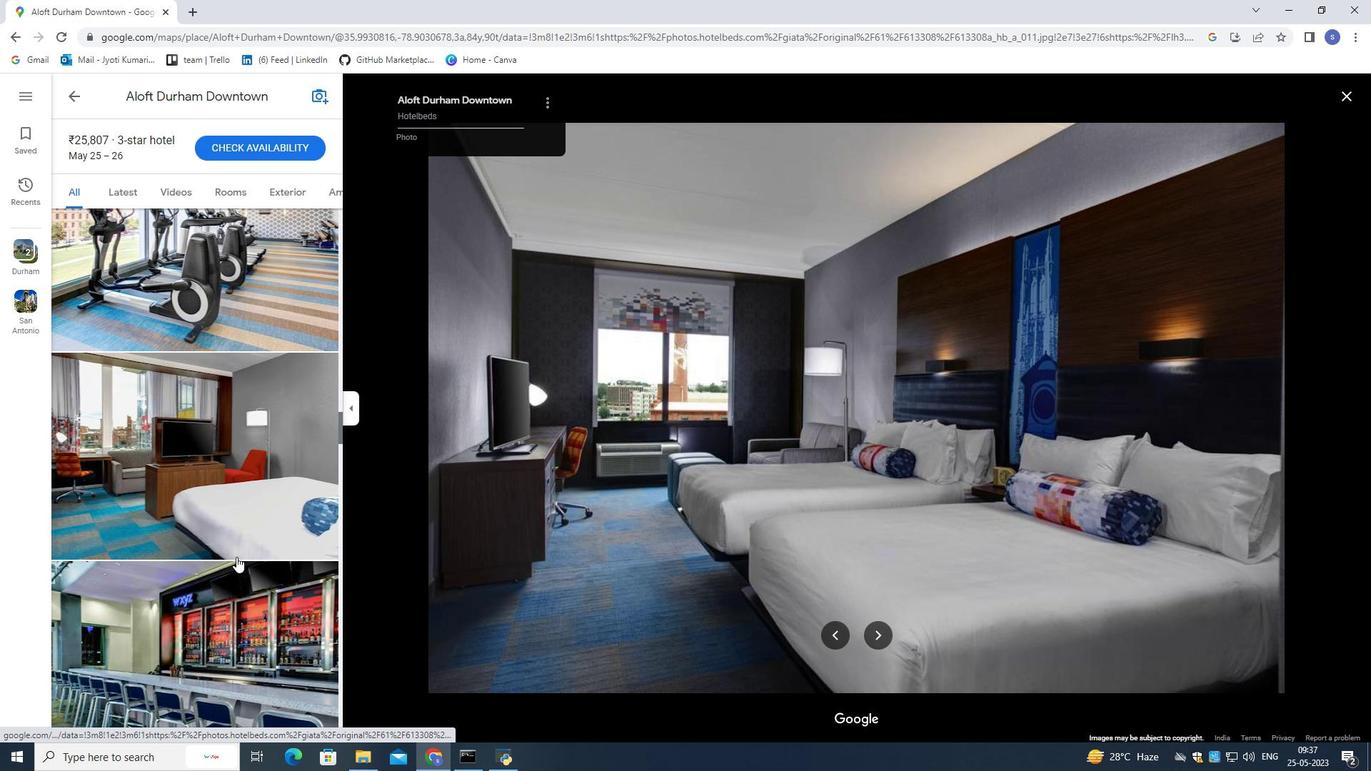 
Action: Mouse scrolled (236, 556) with delta (0, 0)
Screenshot: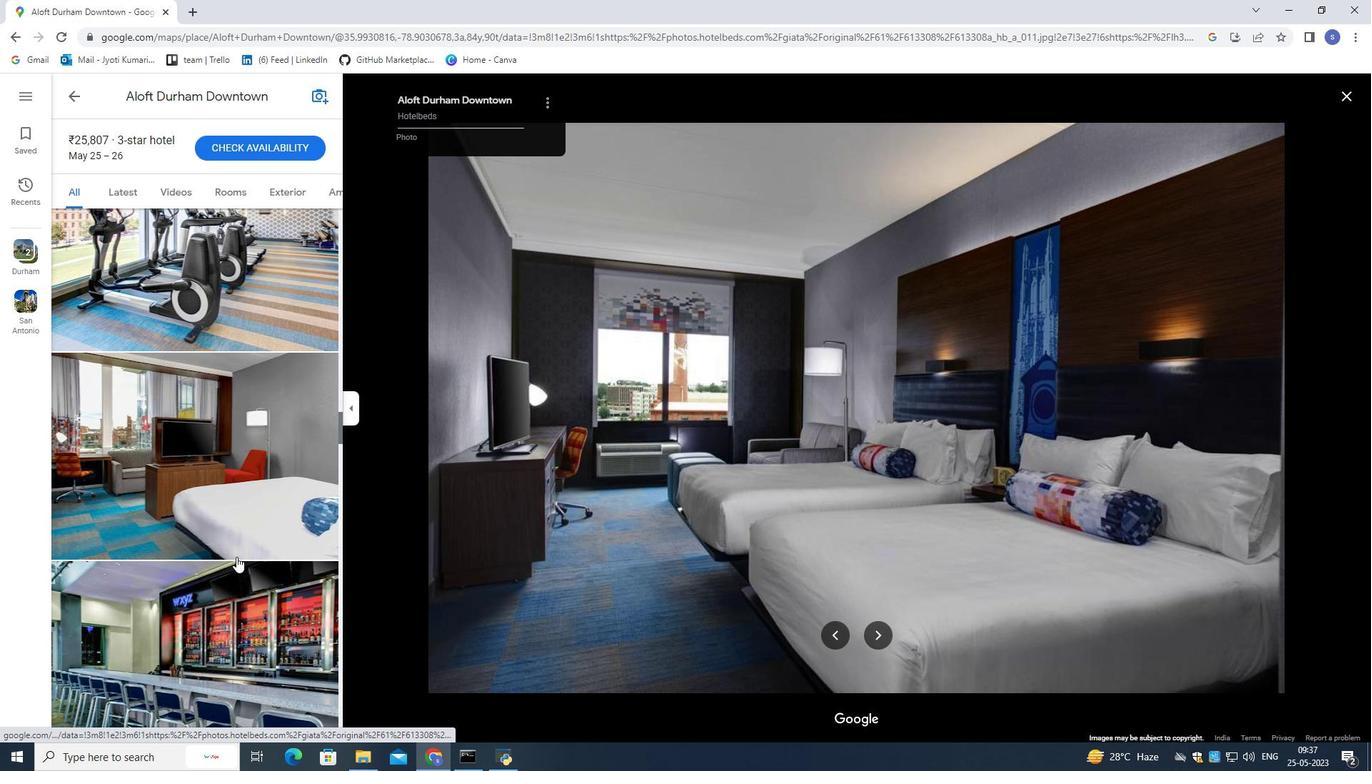 
Action: Mouse scrolled (236, 556) with delta (0, 0)
Screenshot: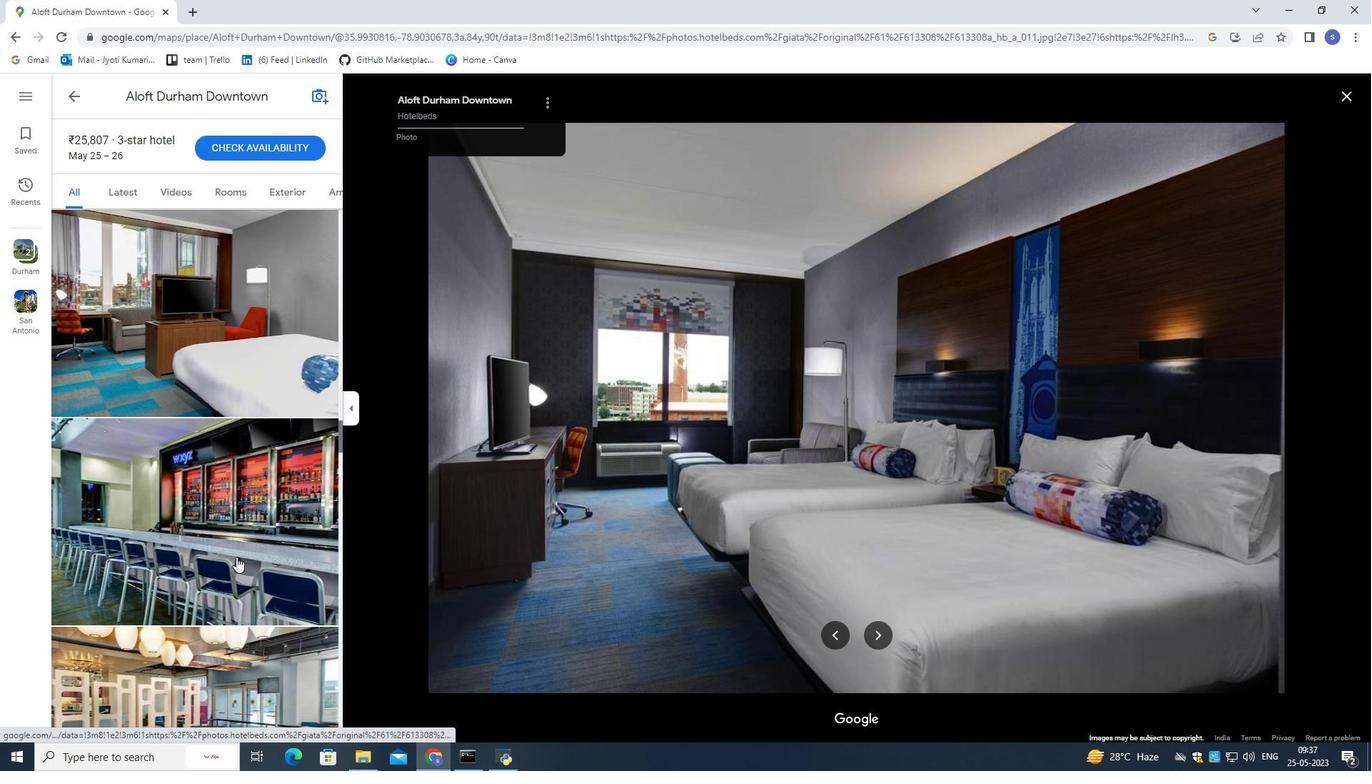 
Action: Mouse scrolled (236, 556) with delta (0, 0)
Screenshot: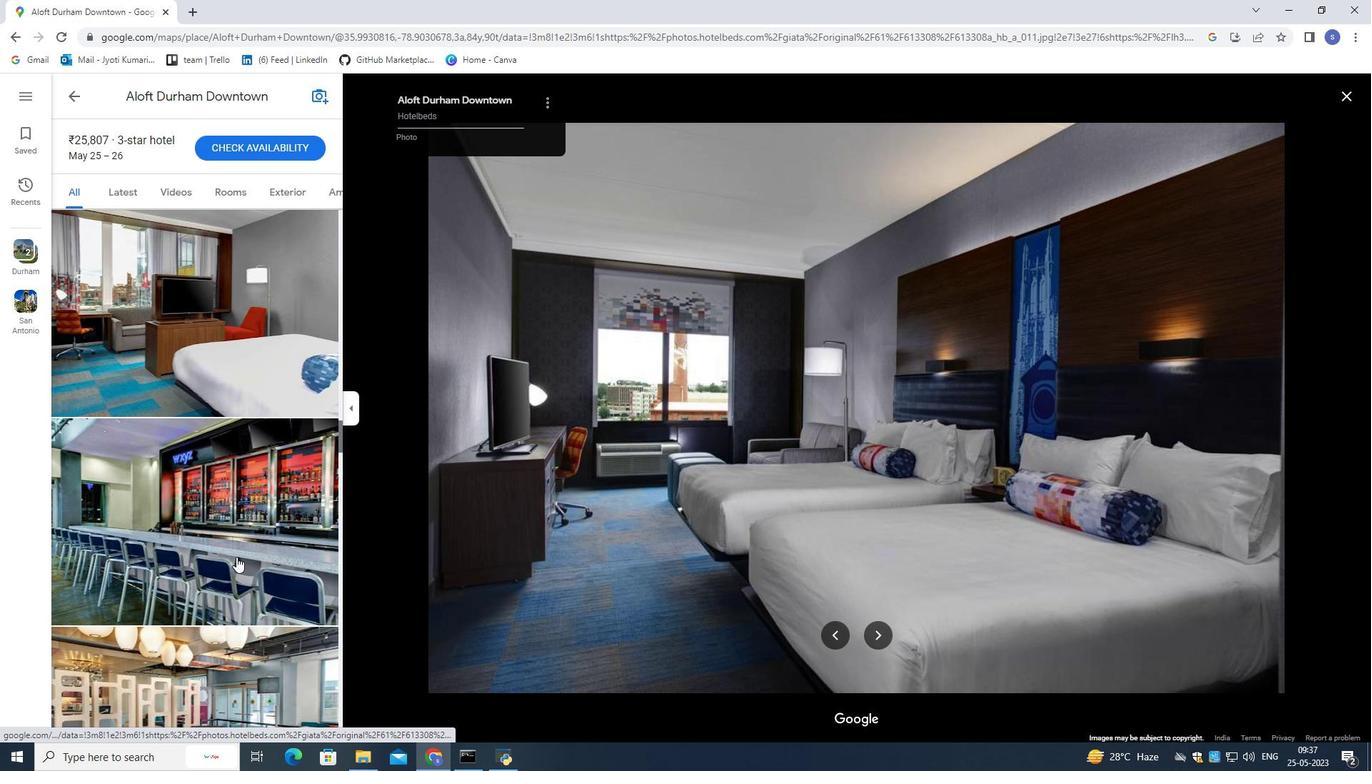 
Action: Mouse moved to (236, 557)
Screenshot: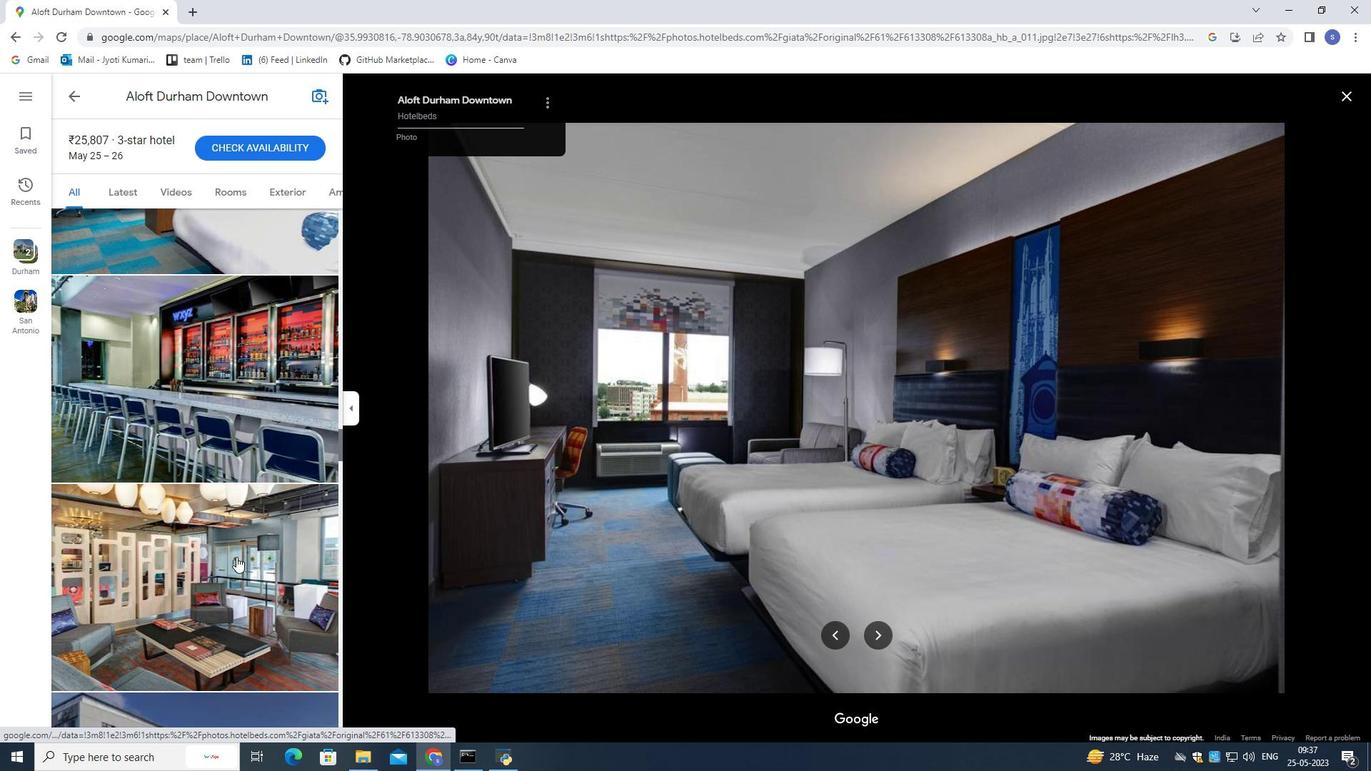 
Action: Mouse pressed left at (236, 557)
Screenshot: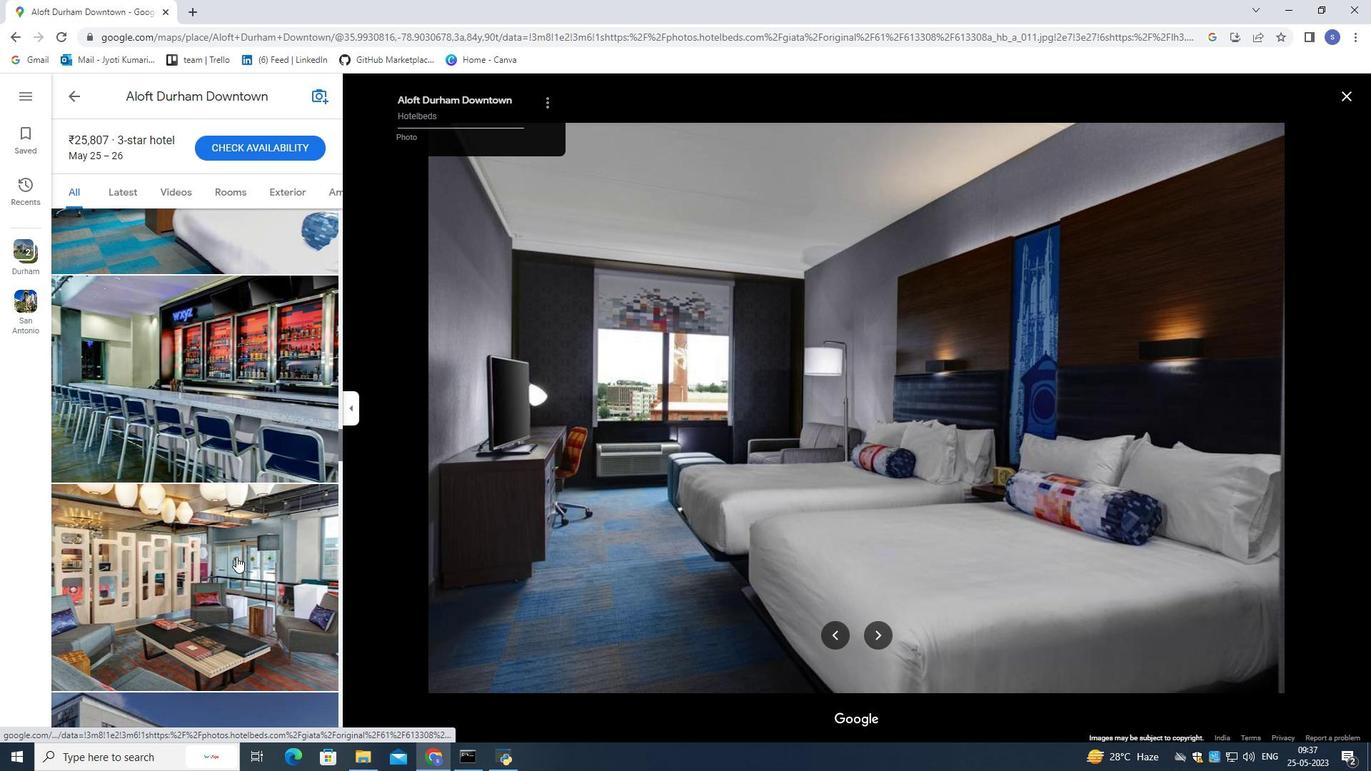 
Action: Mouse moved to (228, 441)
Screenshot: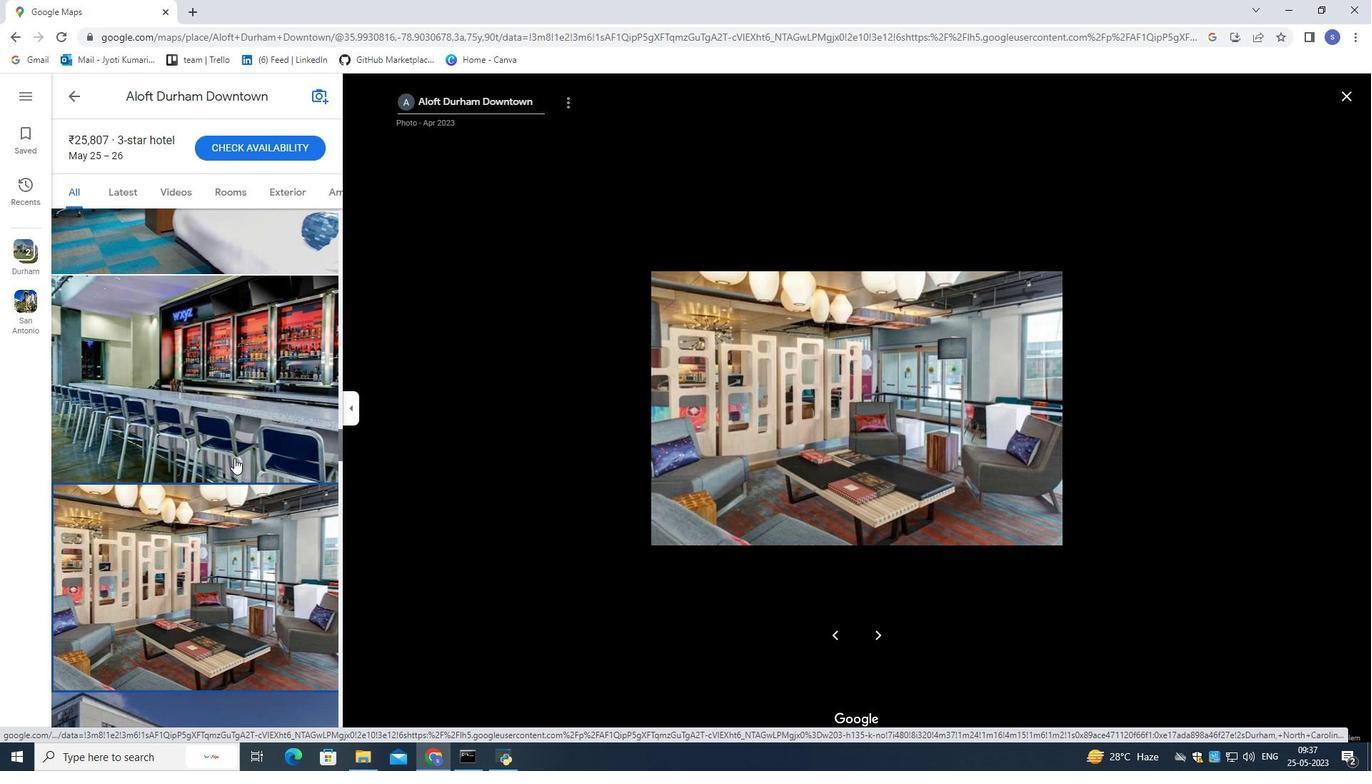 
Action: Mouse pressed left at (228, 441)
Screenshot: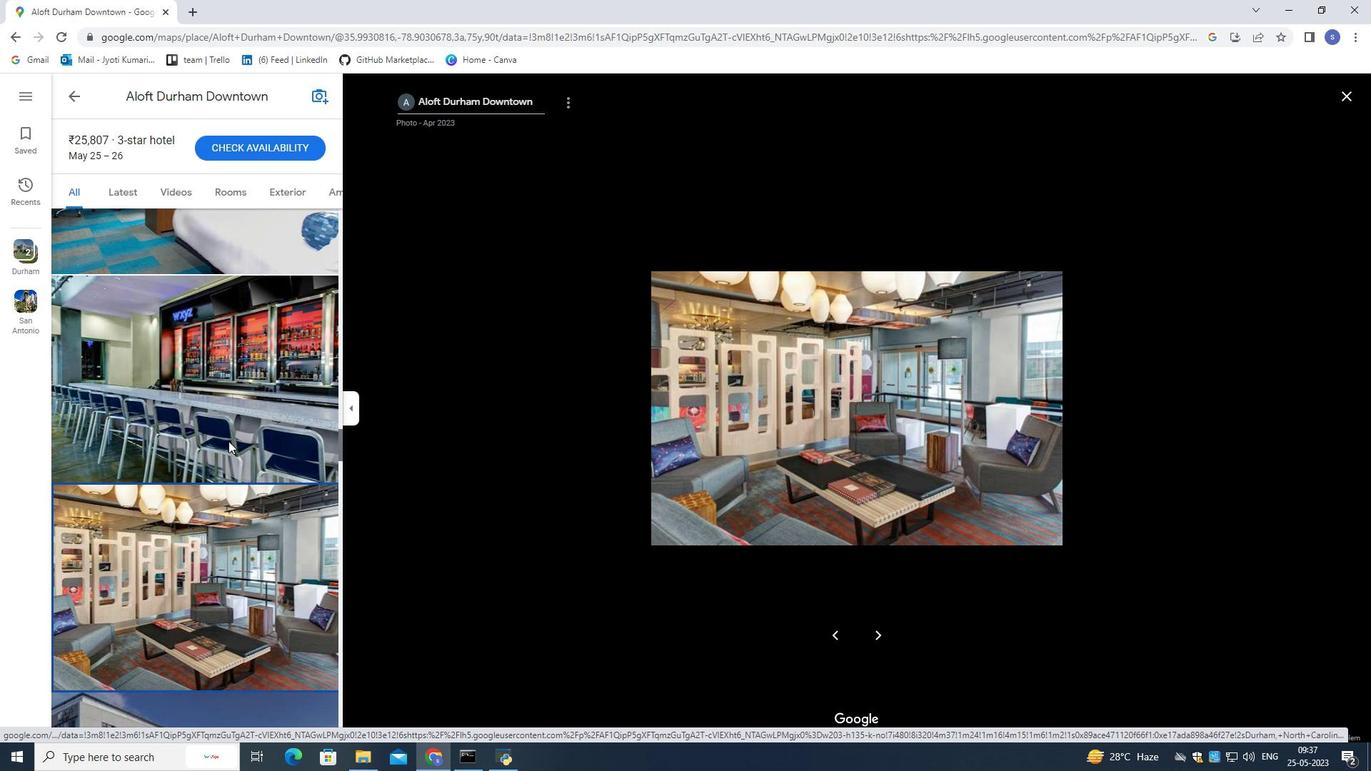
Action: Mouse moved to (216, 498)
Screenshot: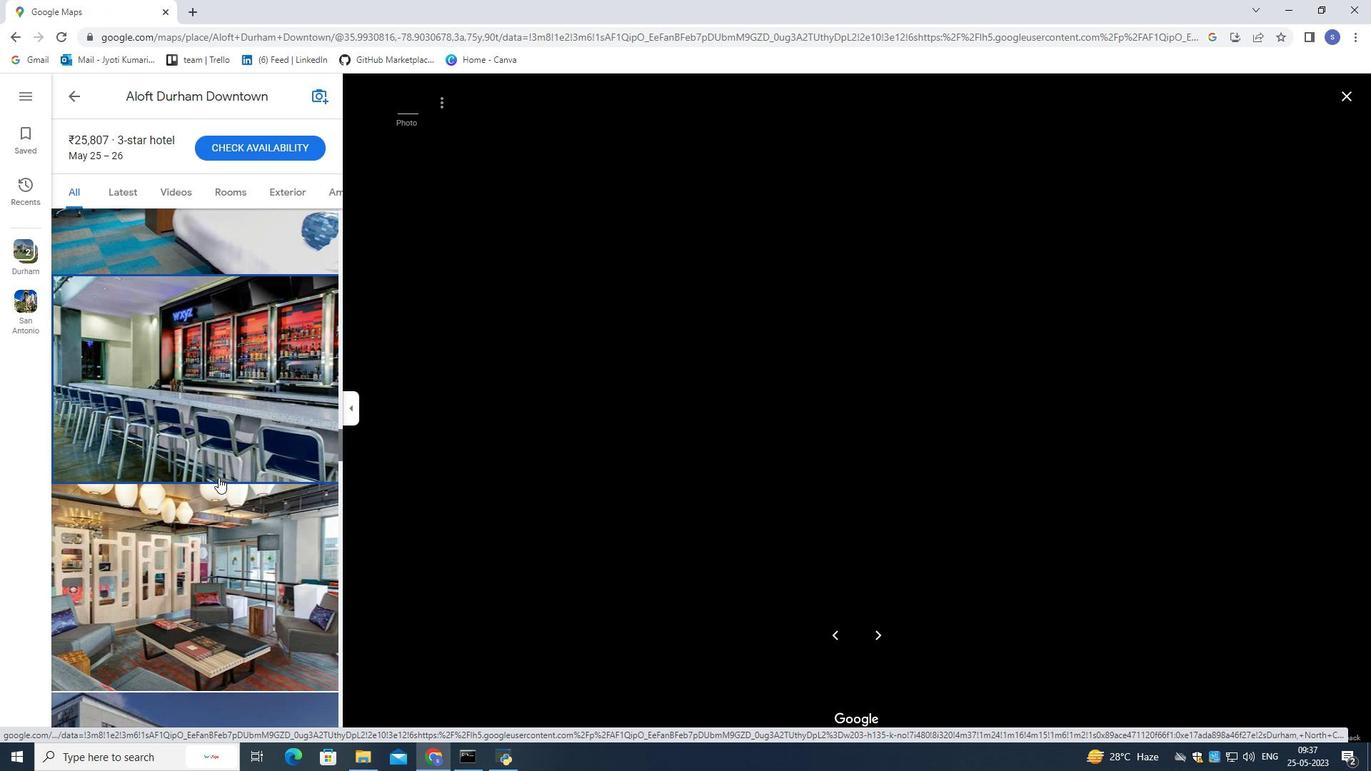 
Action: Mouse scrolled (216, 497) with delta (0, 0)
Screenshot: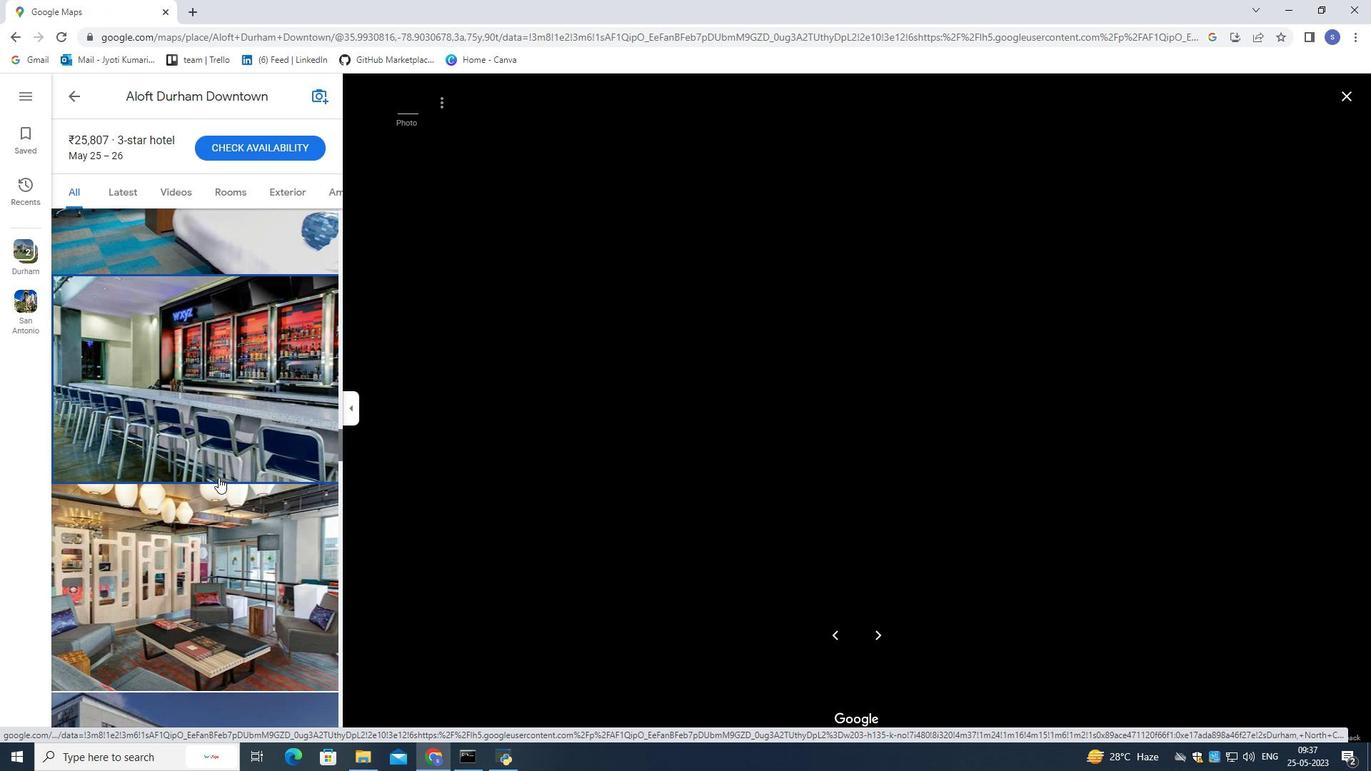 
Action: Mouse moved to (216, 502)
Screenshot: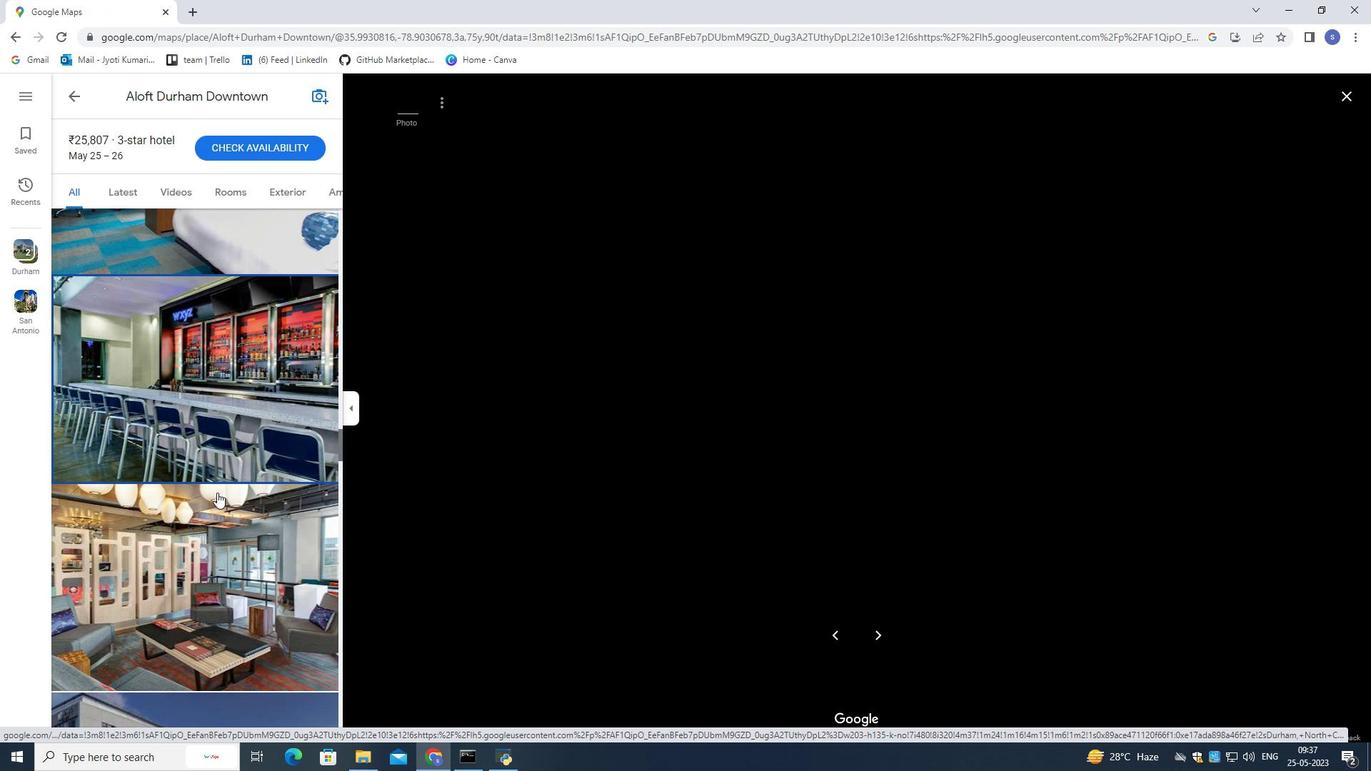 
Action: Mouse scrolled (216, 501) with delta (0, 0)
Screenshot: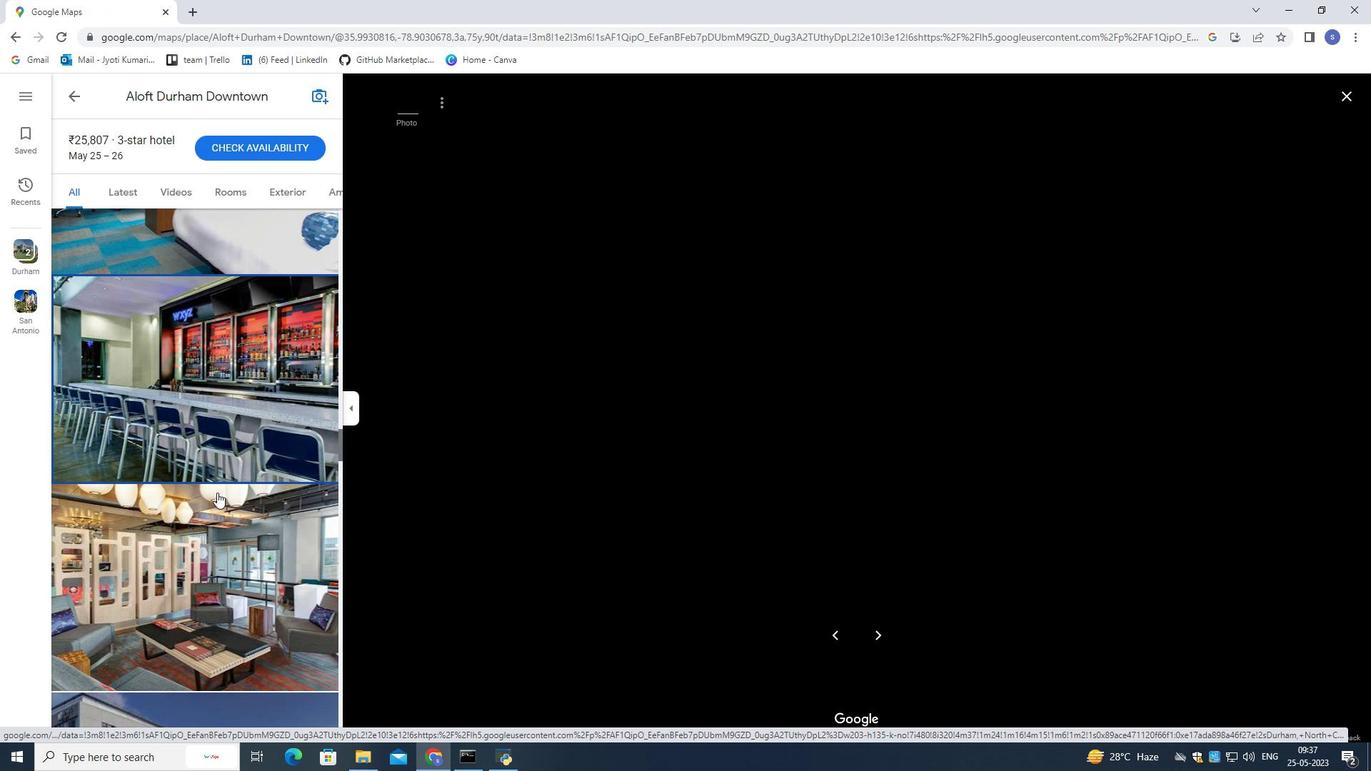 
Action: Mouse scrolled (216, 501) with delta (0, 0)
Screenshot: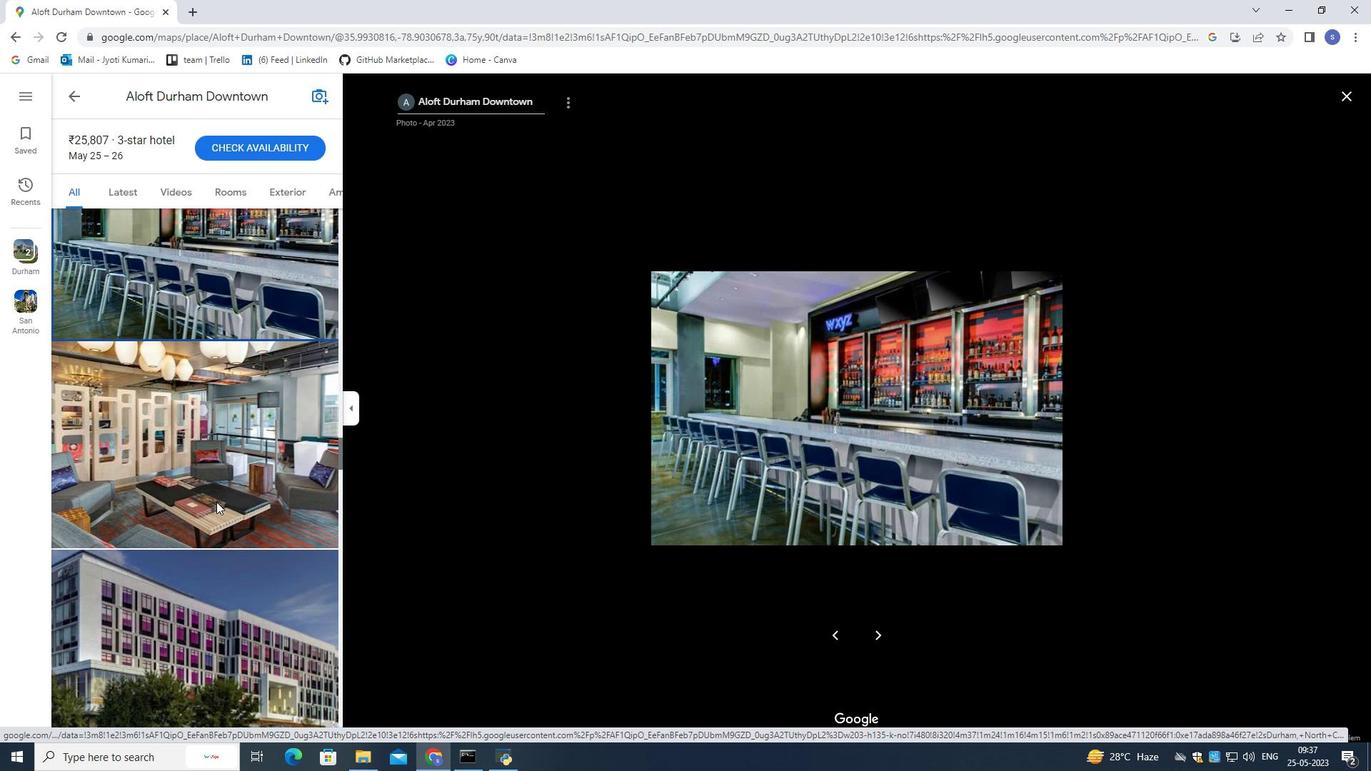 
Action: Mouse scrolled (216, 501) with delta (0, 0)
Screenshot: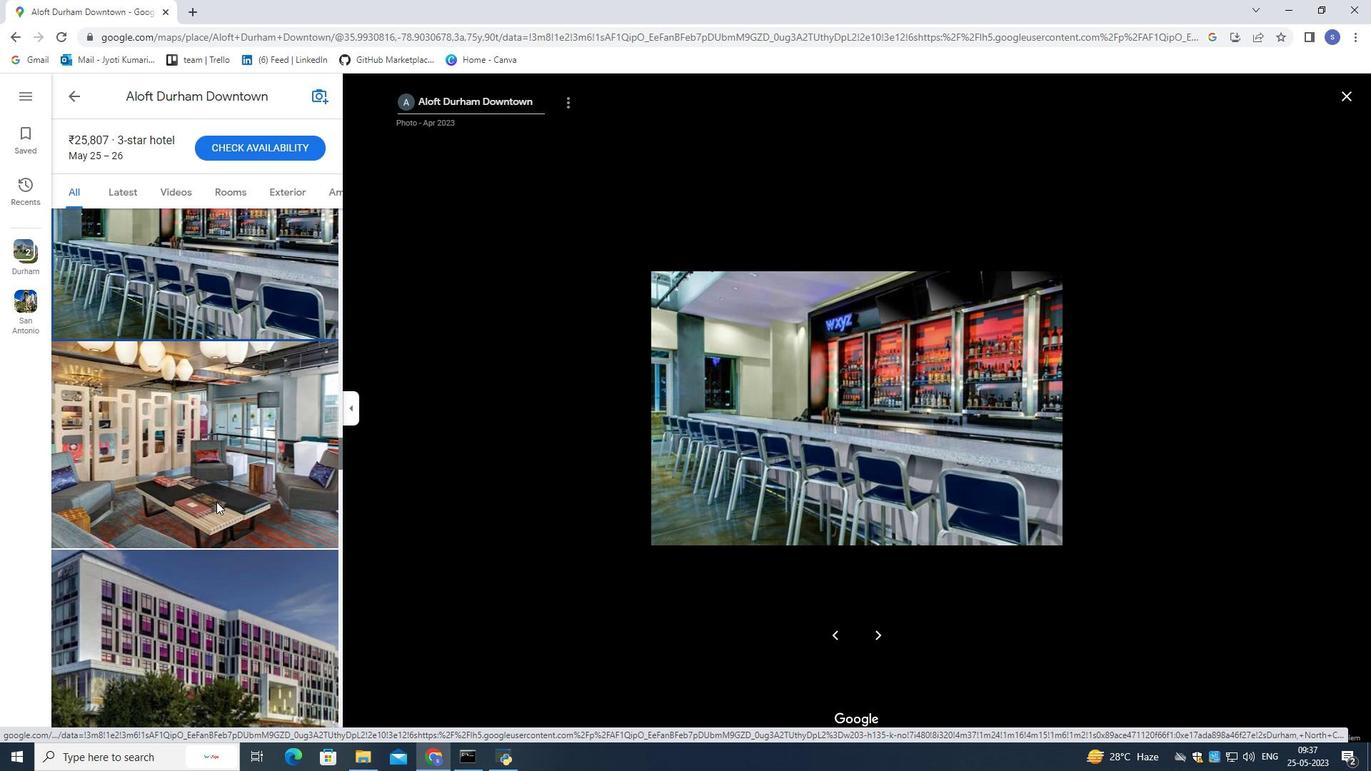 
Action: Mouse scrolled (216, 501) with delta (0, 0)
Screenshot: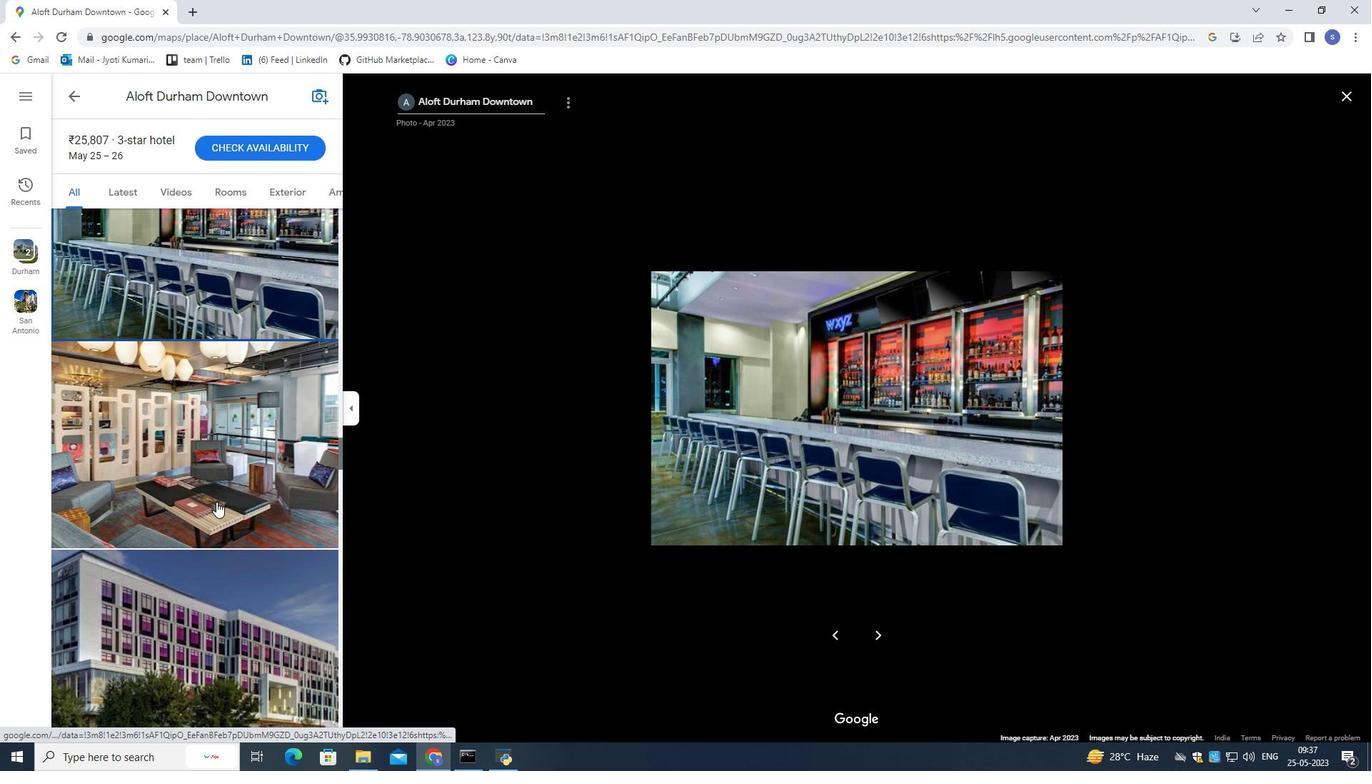 
Action: Mouse scrolled (216, 501) with delta (0, 0)
Screenshot: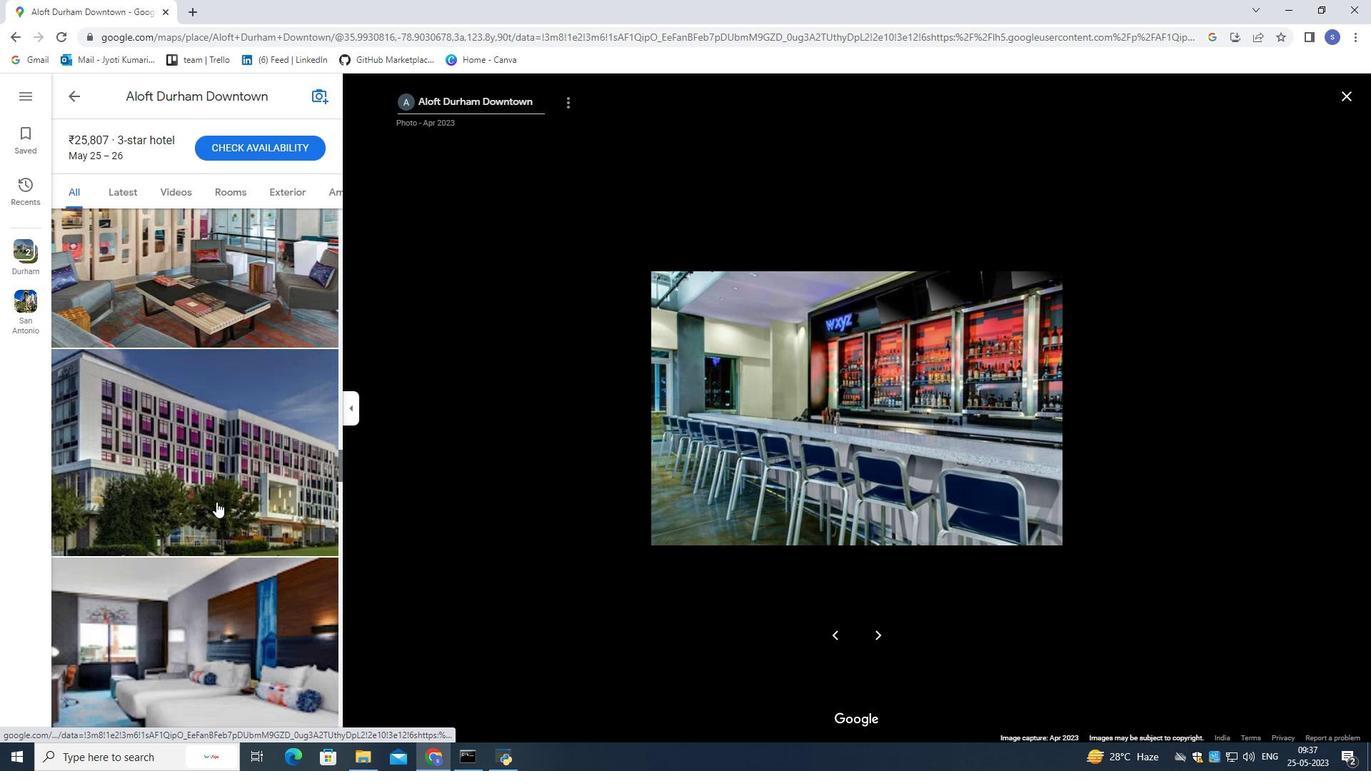 
Action: Mouse scrolled (216, 501) with delta (0, 0)
Screenshot: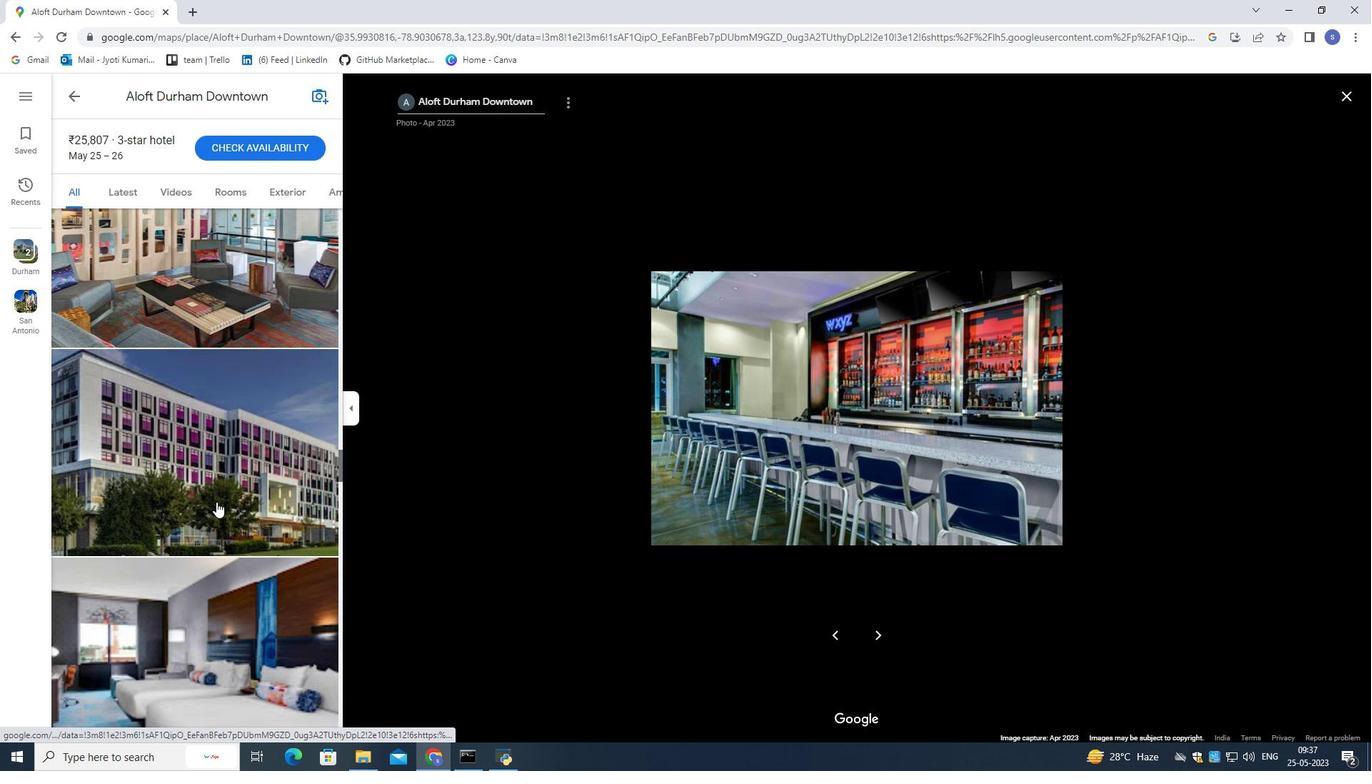 
Action: Mouse moved to (198, 508)
Screenshot: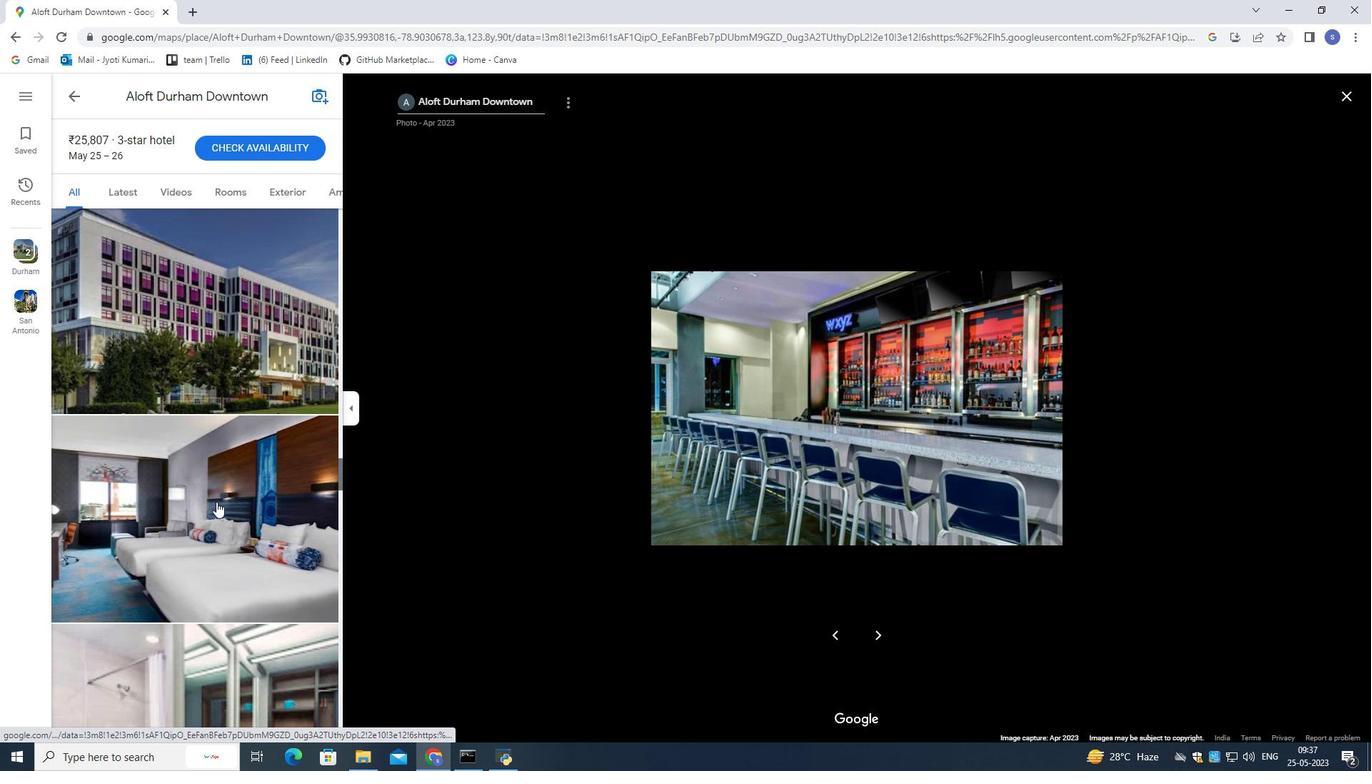 
Action: Mouse pressed left at (198, 508)
Screenshot: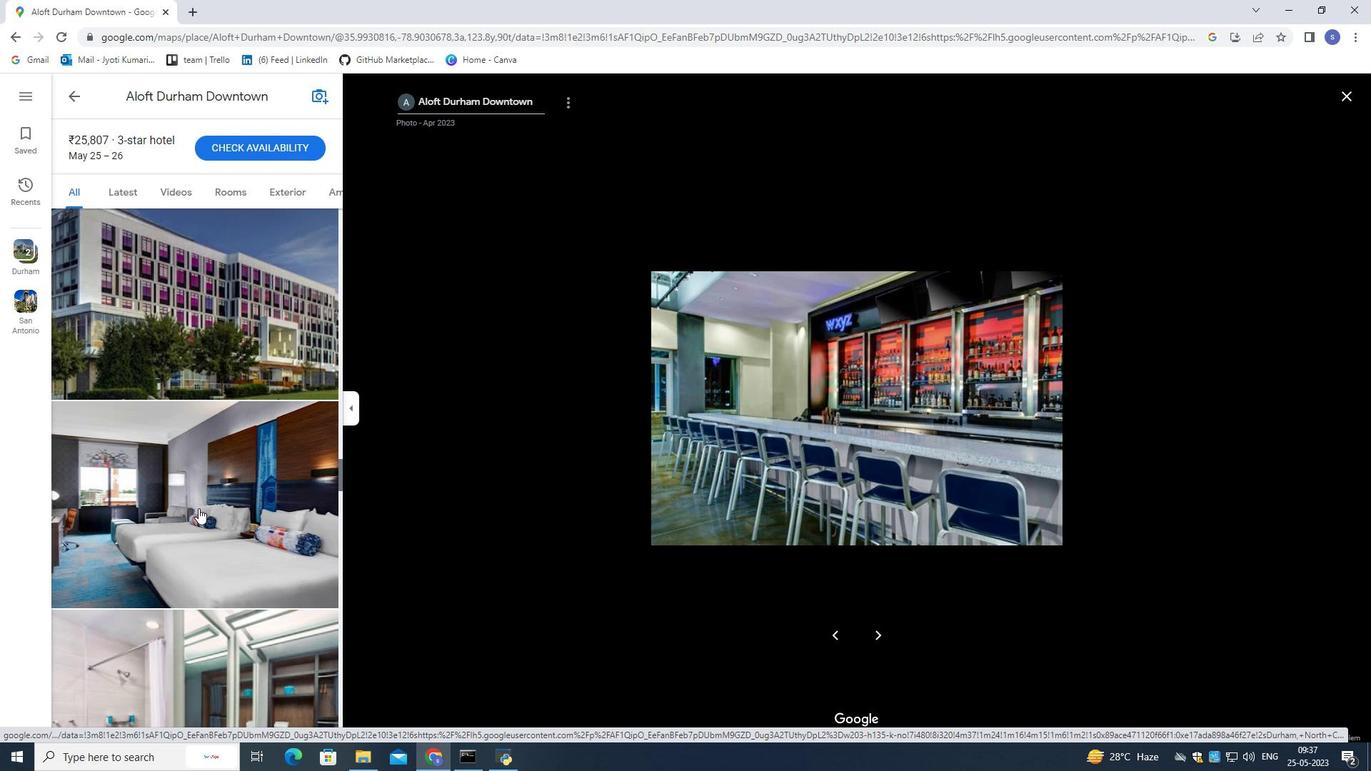 
Action: Mouse moved to (217, 392)
Screenshot: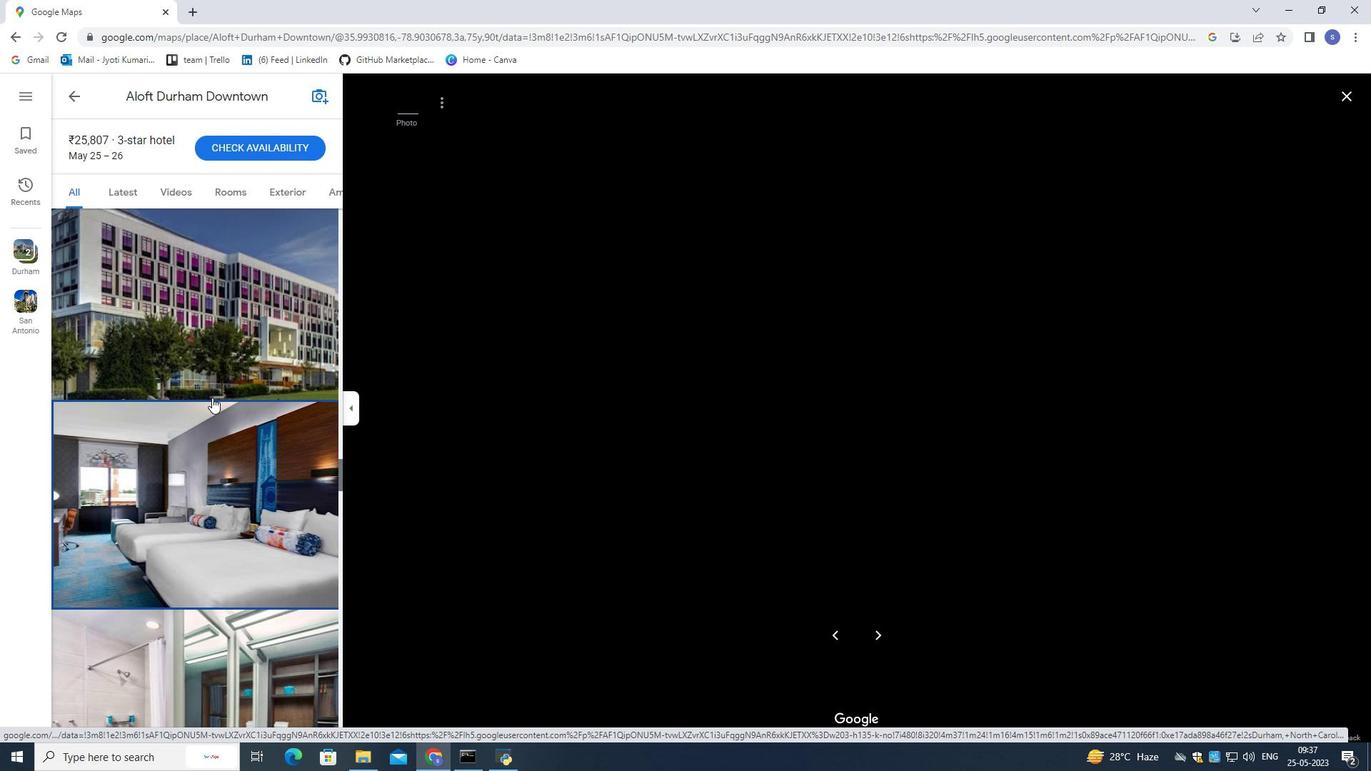 
Action: Mouse pressed left at (217, 392)
Screenshot: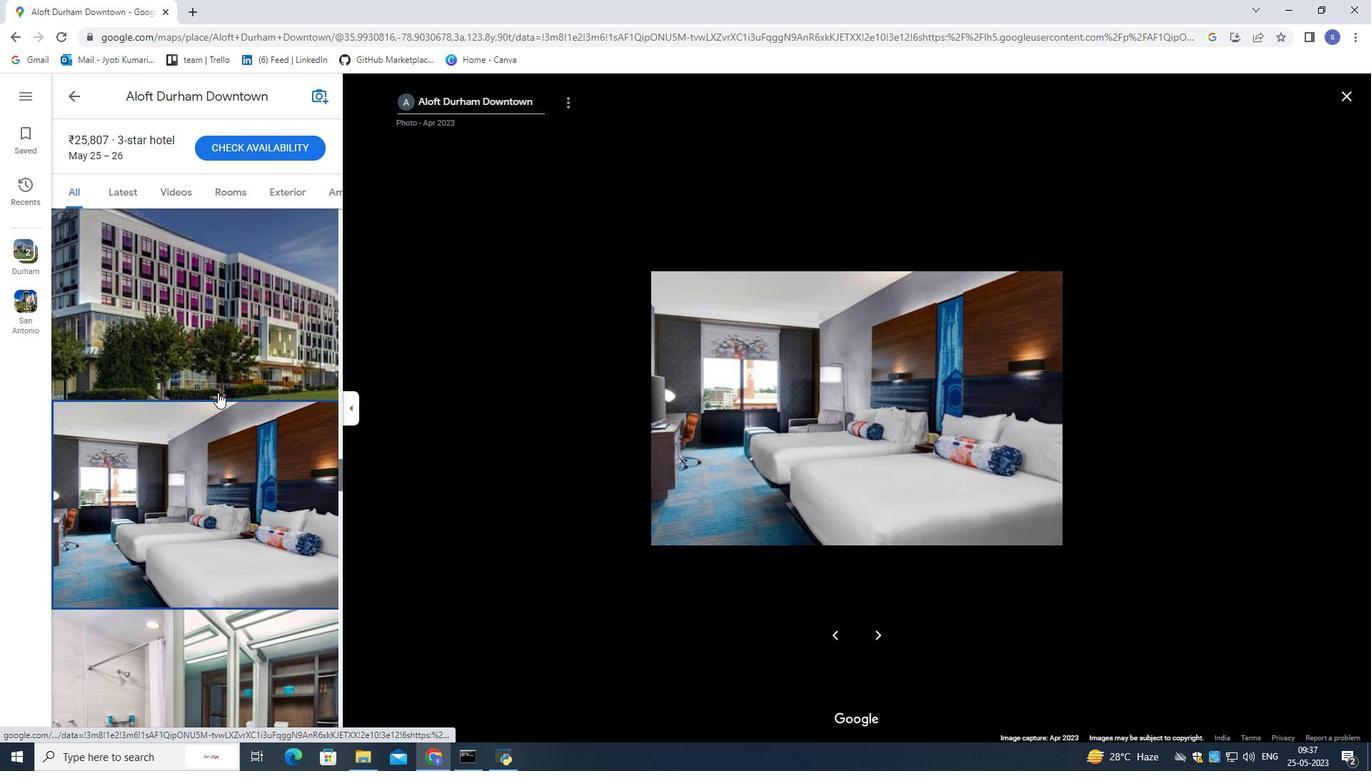 
Action: Mouse moved to (197, 497)
Screenshot: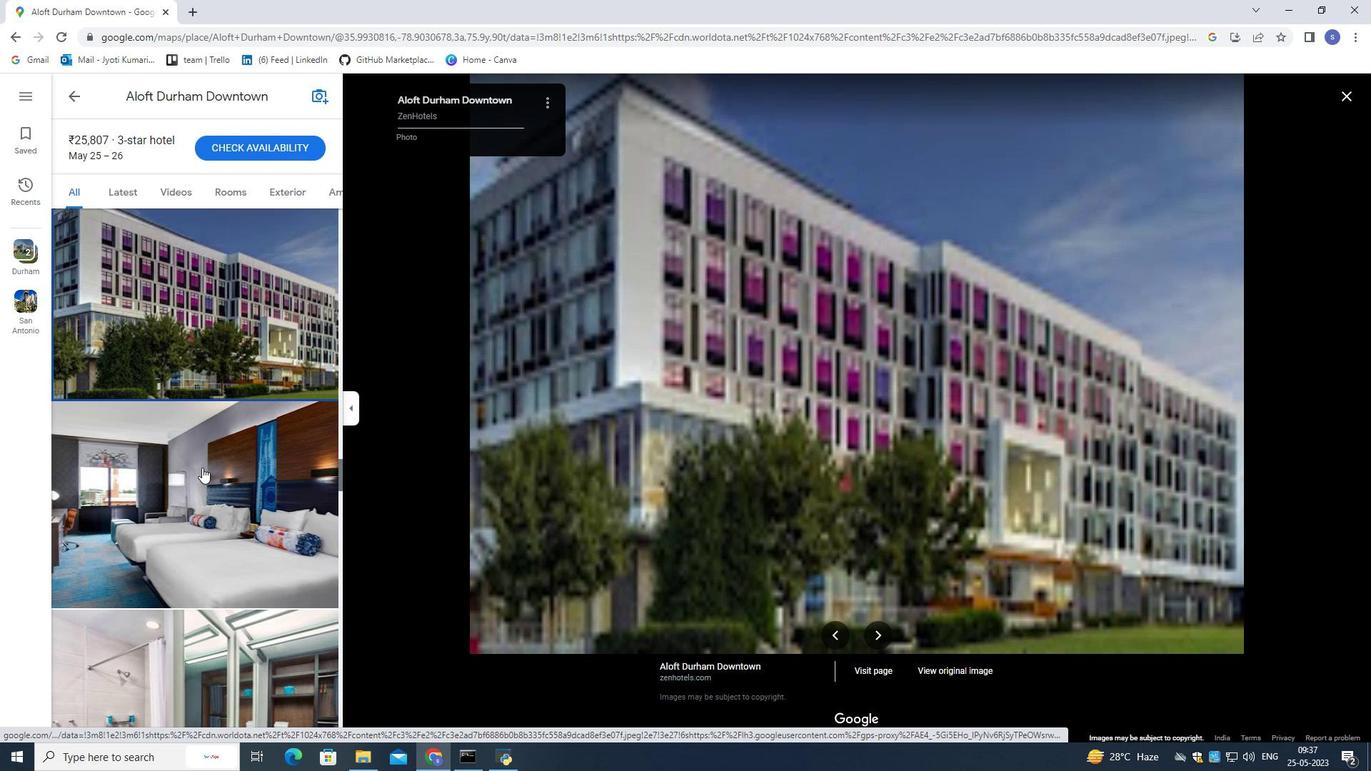 
Action: Mouse scrolled (197, 497) with delta (0, 0)
Screenshot: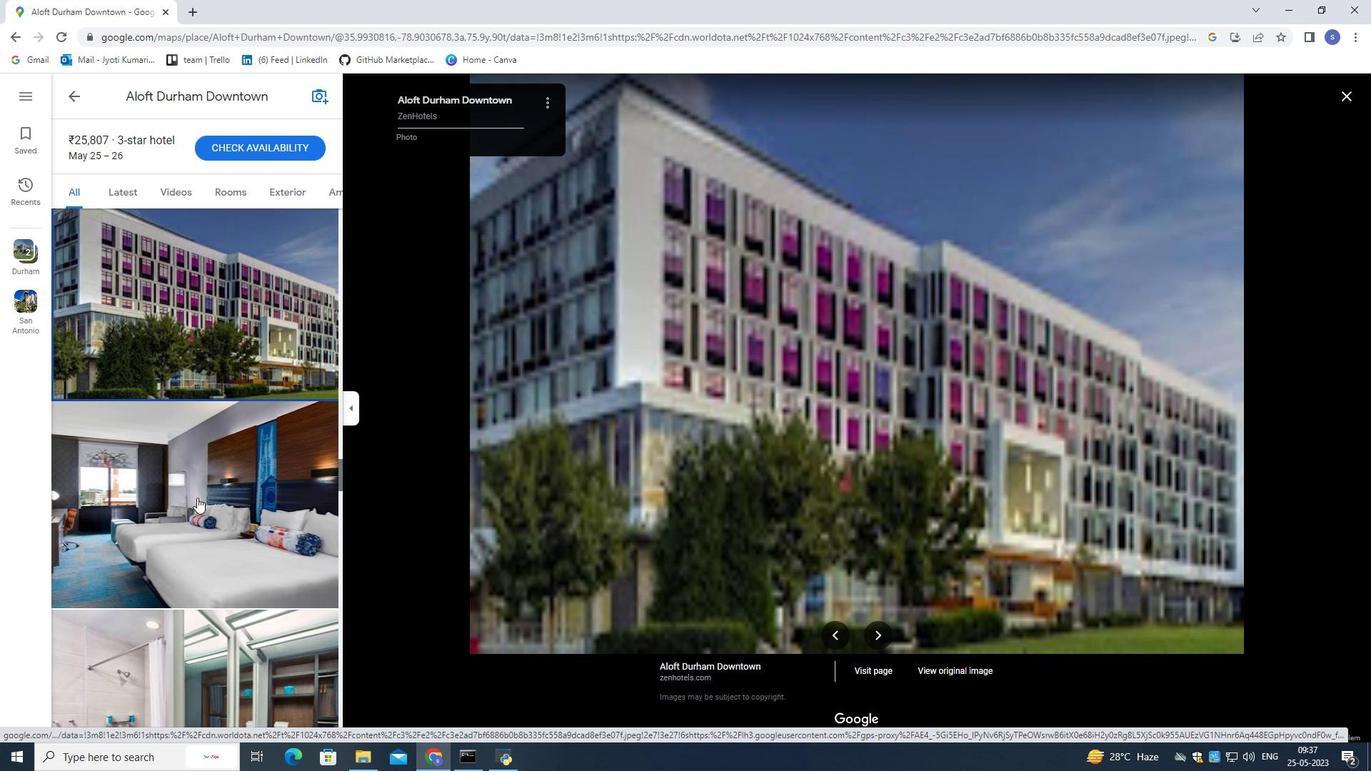 
Action: Mouse scrolled (197, 497) with delta (0, 0)
Screenshot: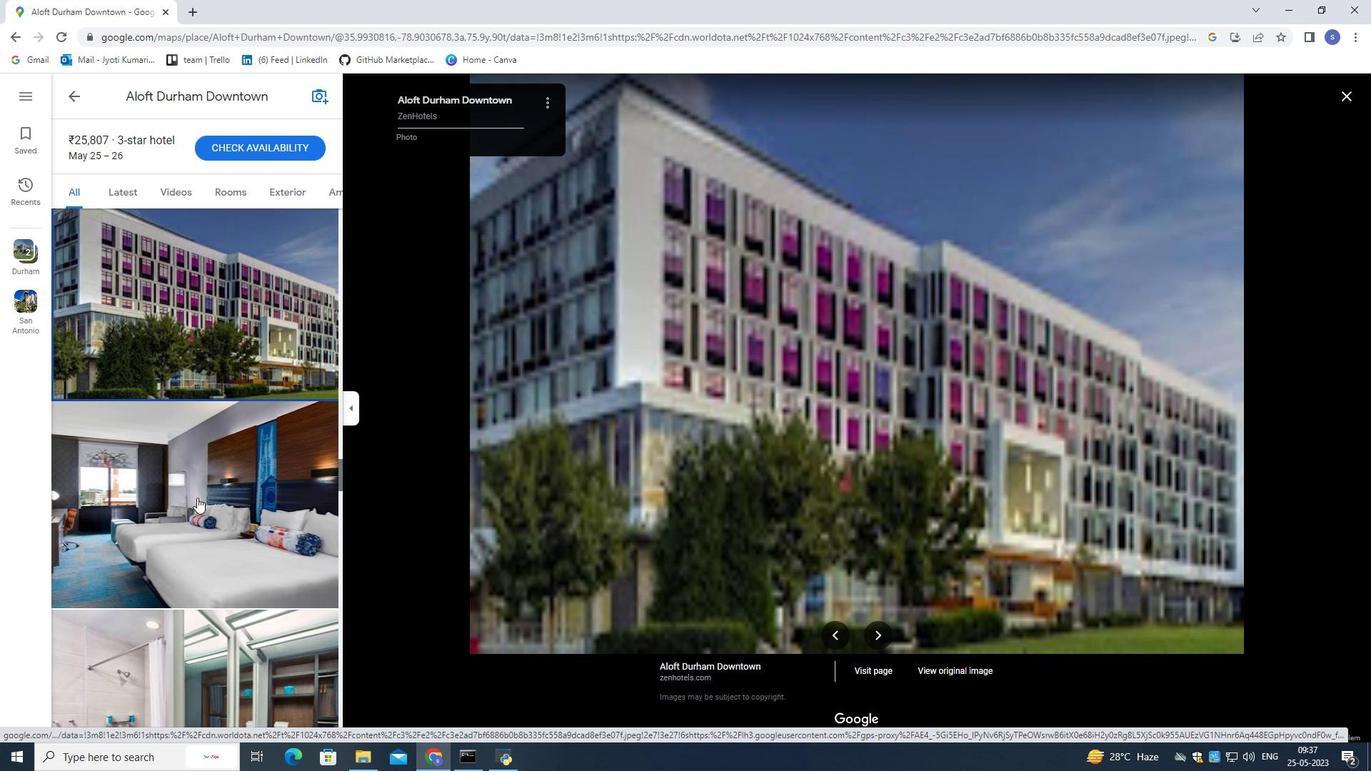 
Action: Mouse scrolled (197, 497) with delta (0, 0)
Screenshot: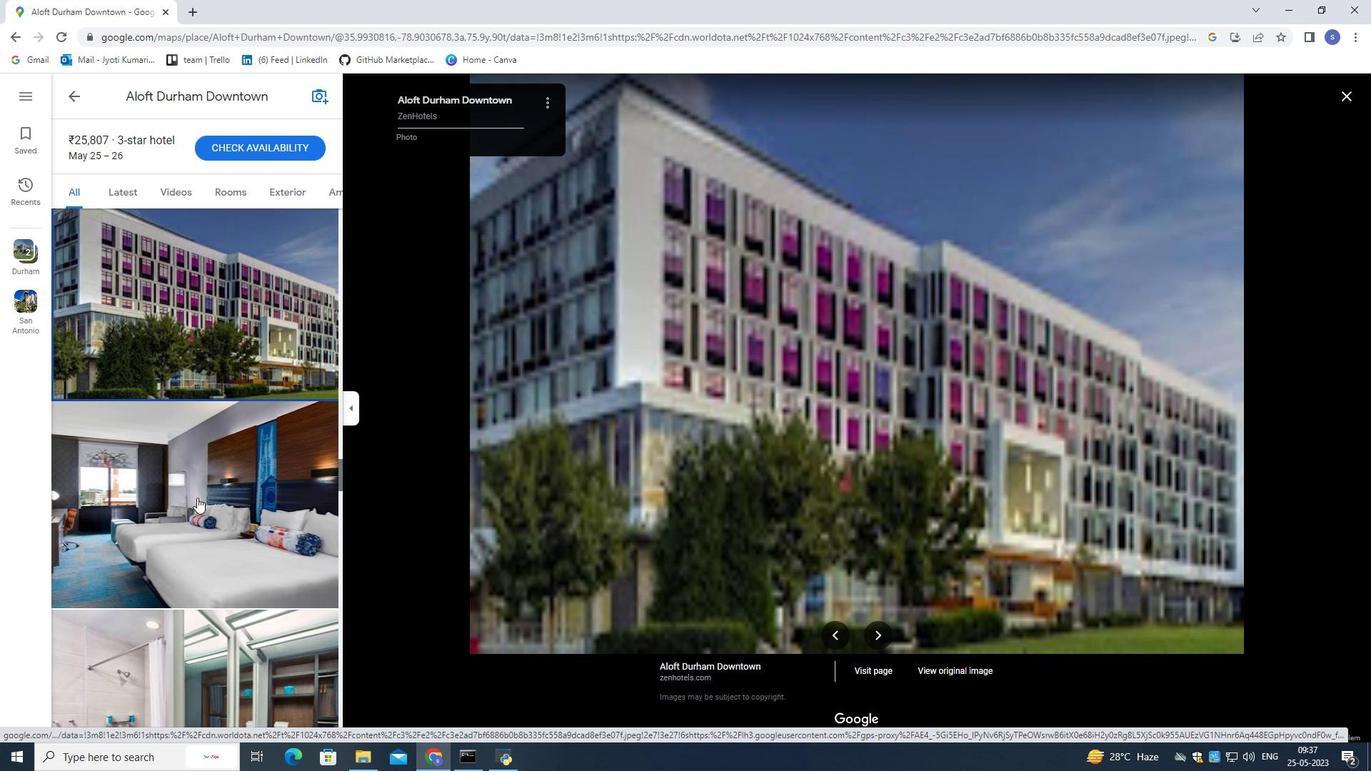 
Action: Mouse scrolled (197, 497) with delta (0, 0)
Screenshot: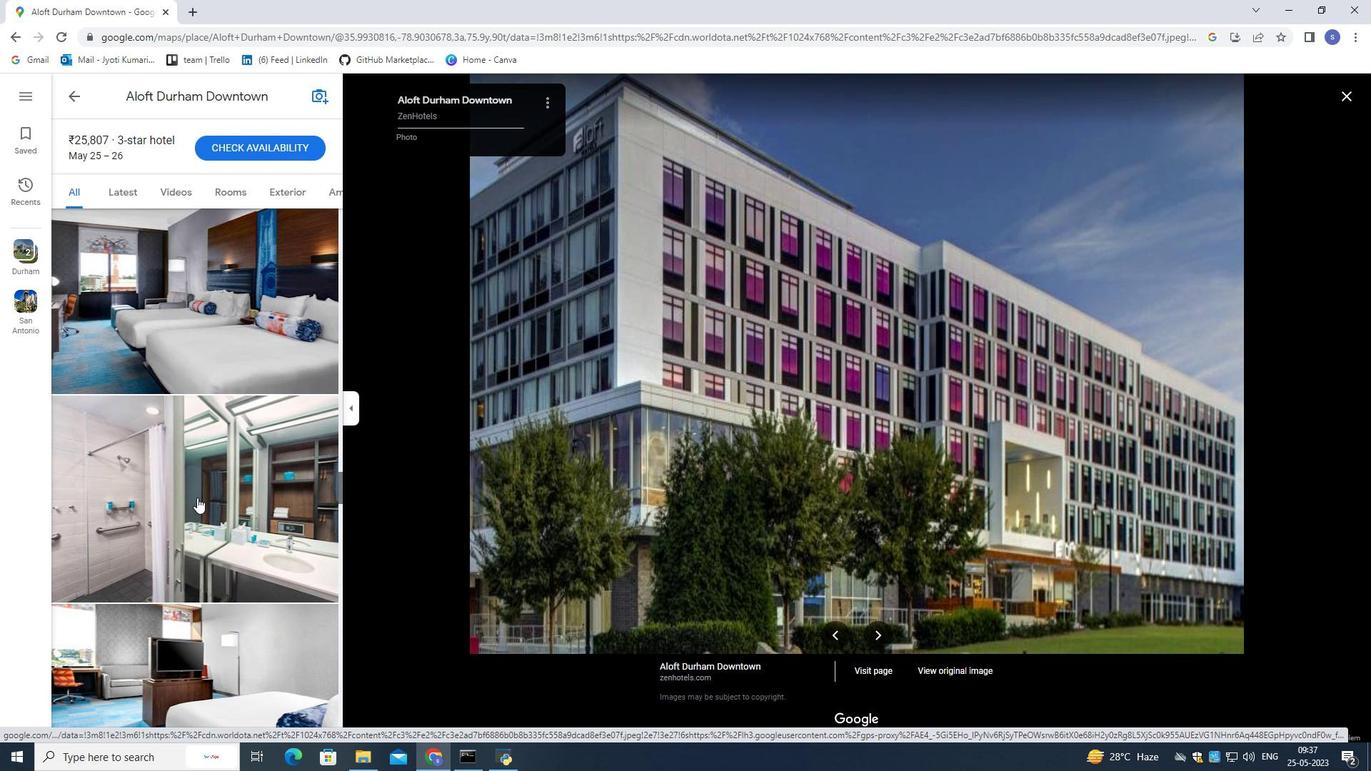 
Action: Mouse scrolled (197, 497) with delta (0, 0)
Screenshot: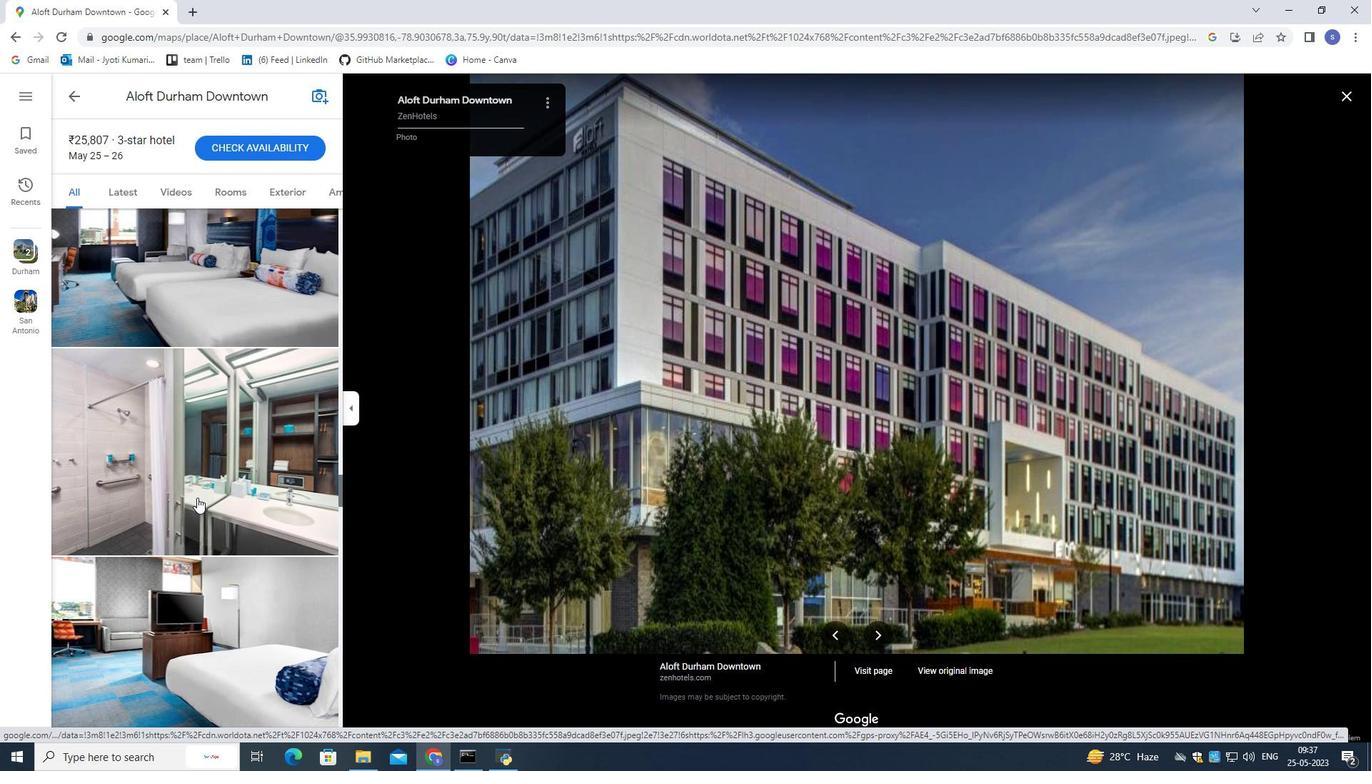 
Action: Mouse scrolled (197, 497) with delta (0, 0)
Screenshot: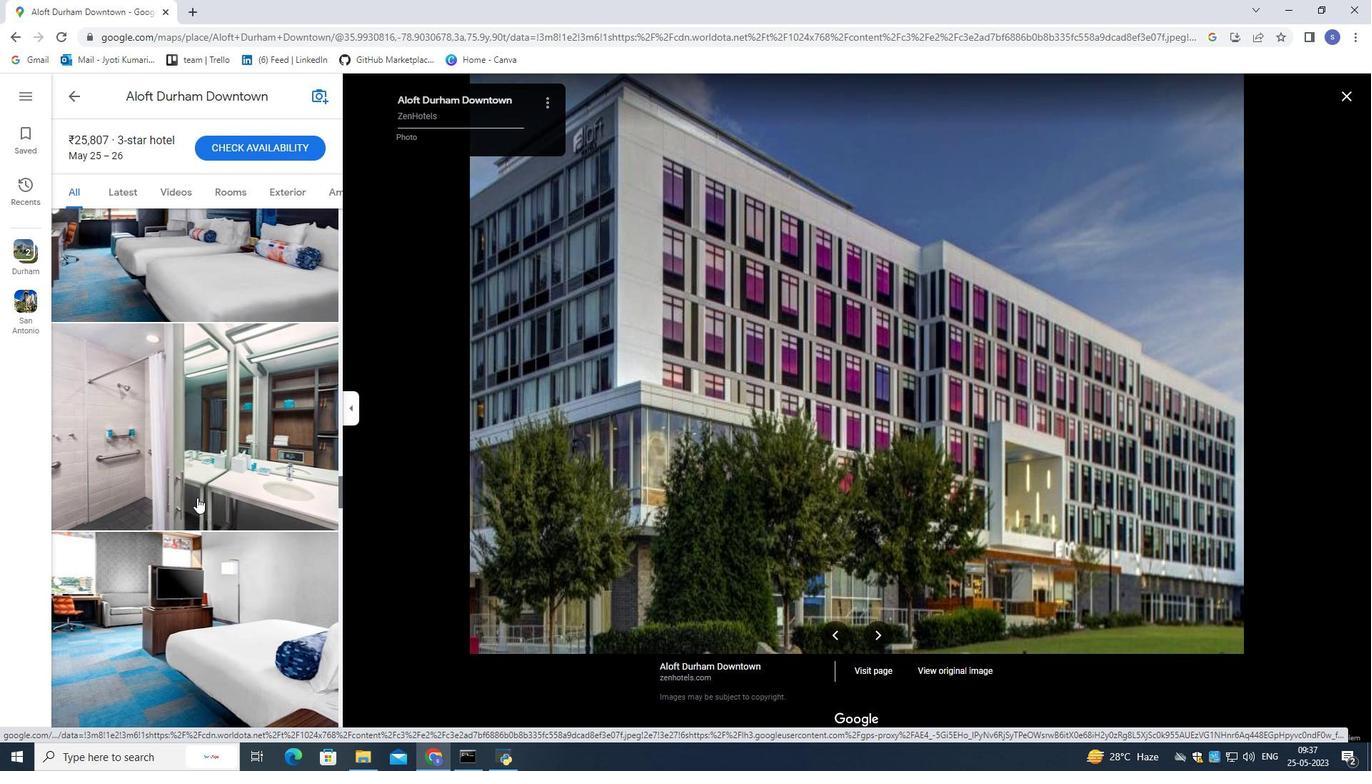 
Action: Mouse pressed left at (197, 497)
Screenshot: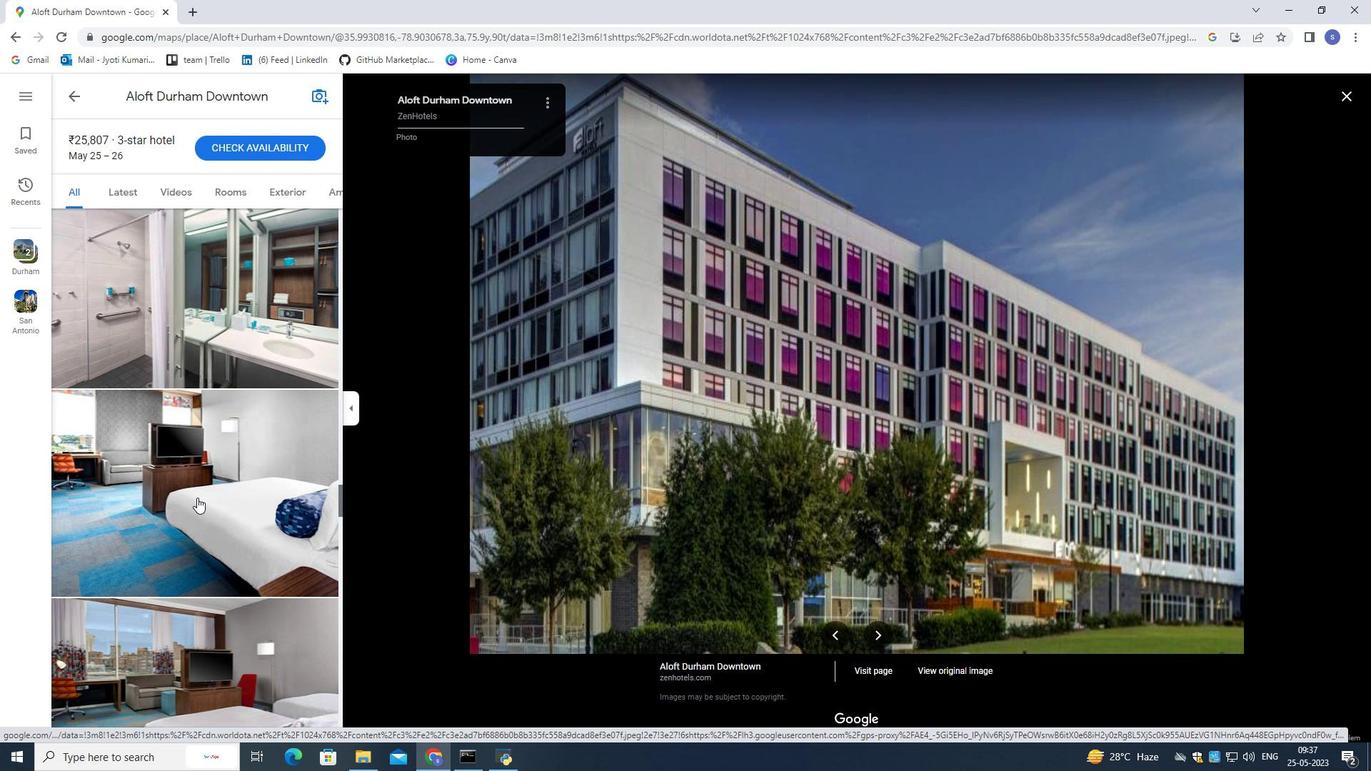 
Action: Mouse scrolled (197, 497) with delta (0, 0)
Screenshot: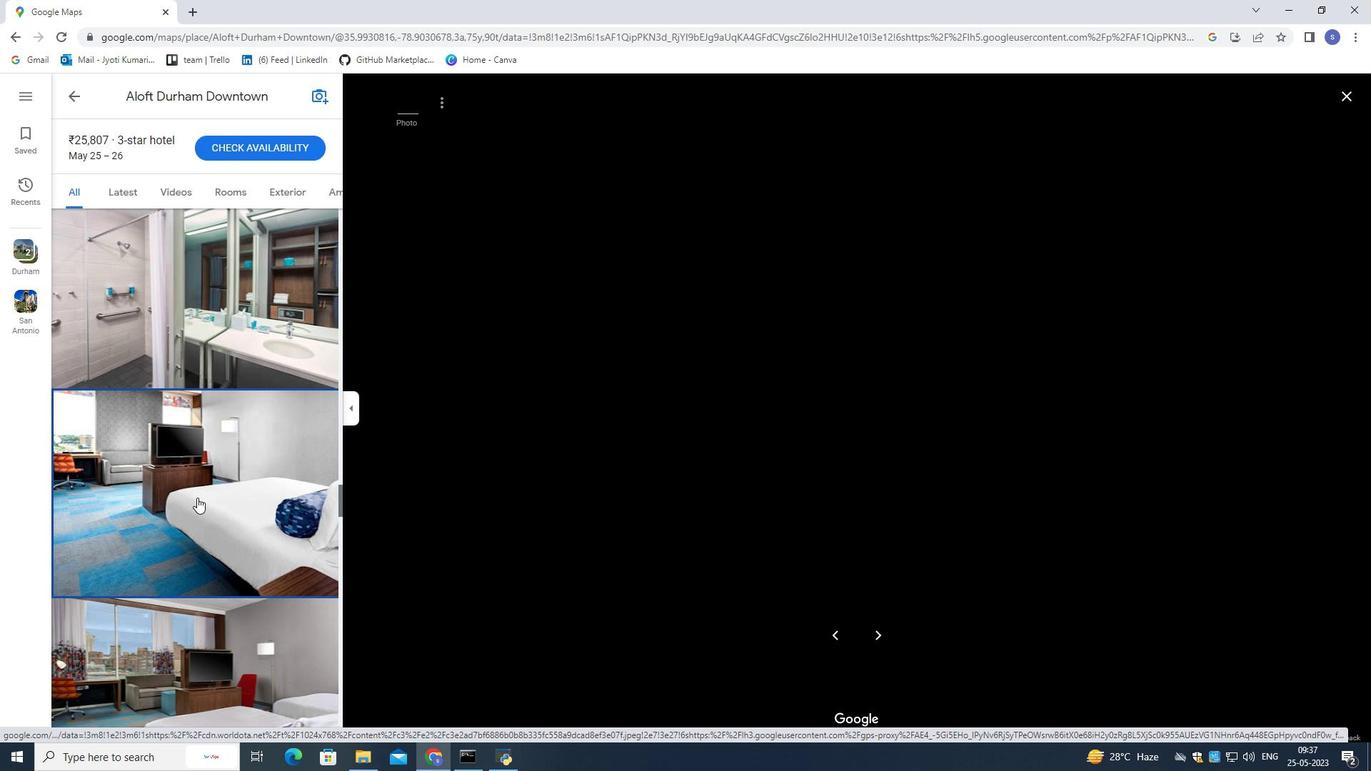
Action: Mouse scrolled (197, 497) with delta (0, 0)
Screenshot: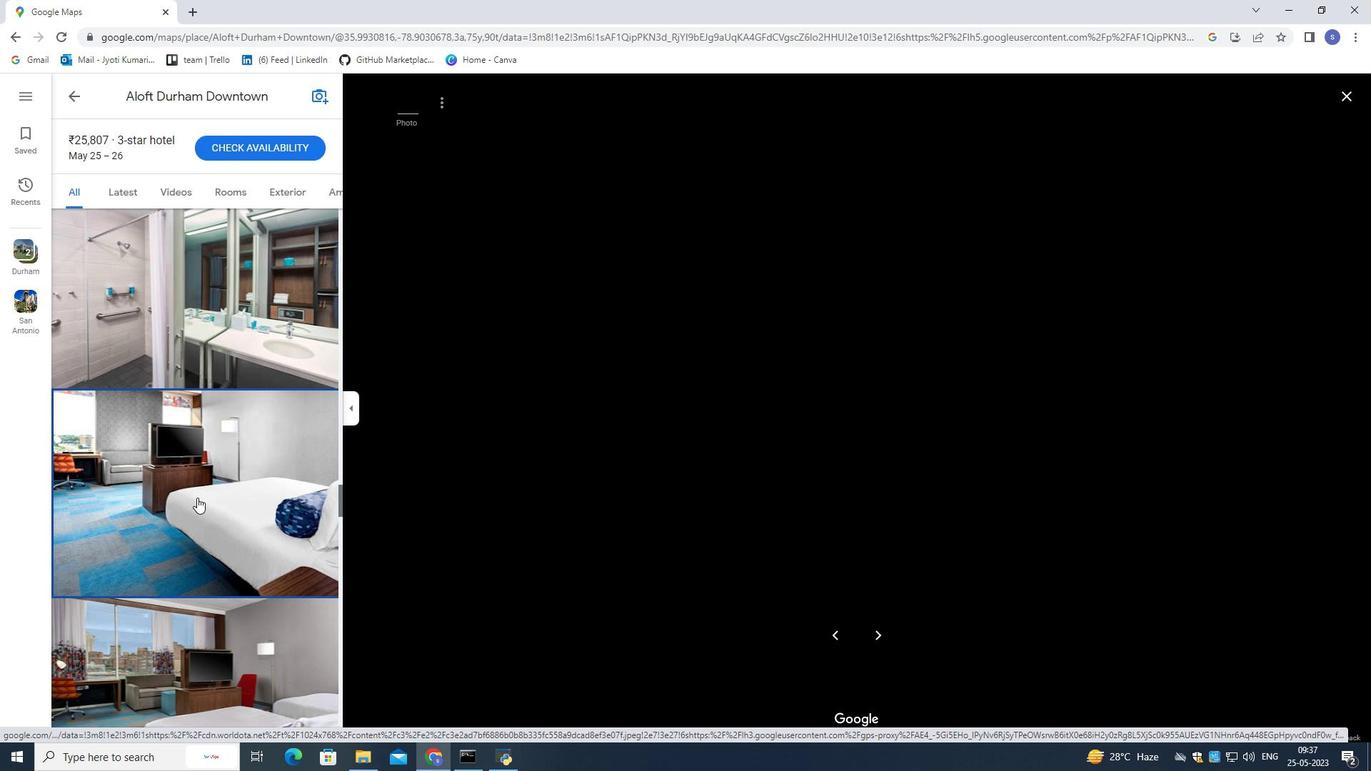 
Action: Mouse moved to (196, 498)
Screenshot: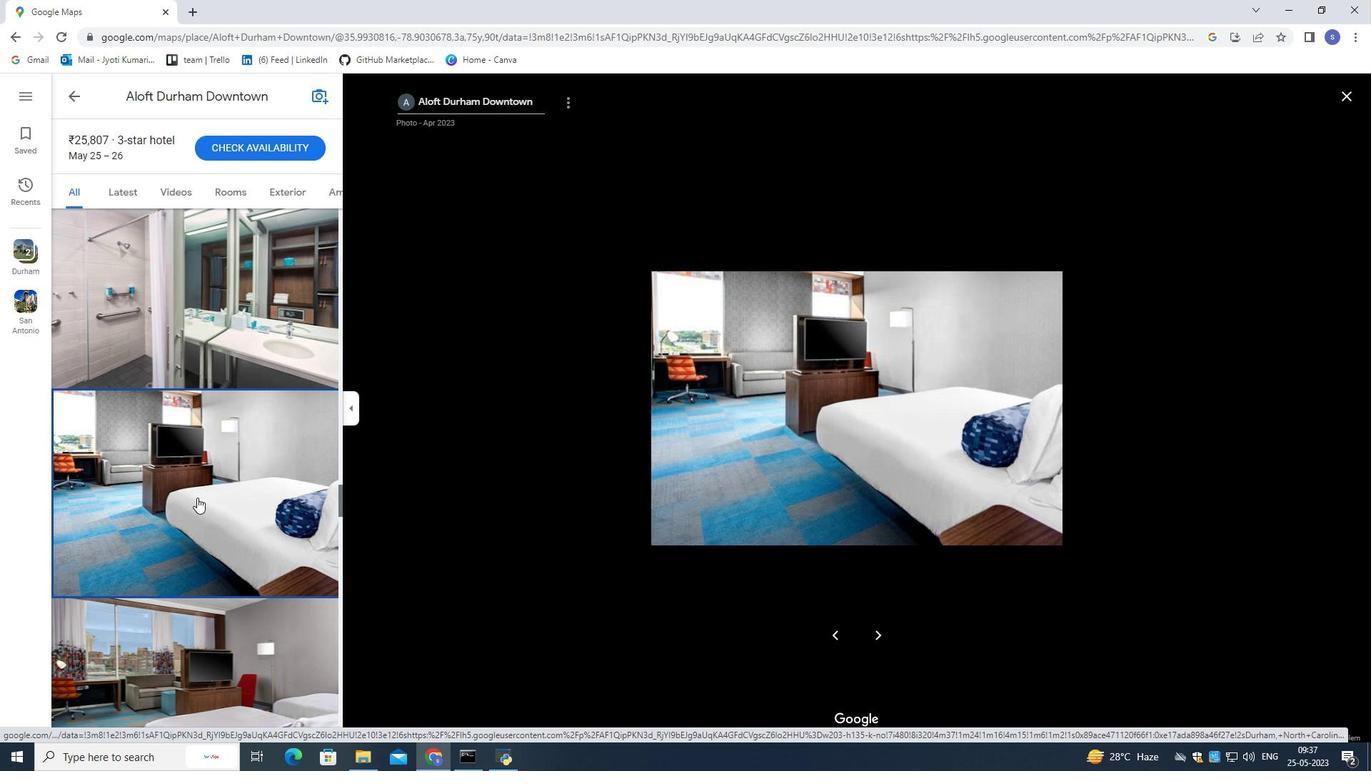 
Action: Mouse scrolled (196, 497) with delta (0, 0)
Screenshot: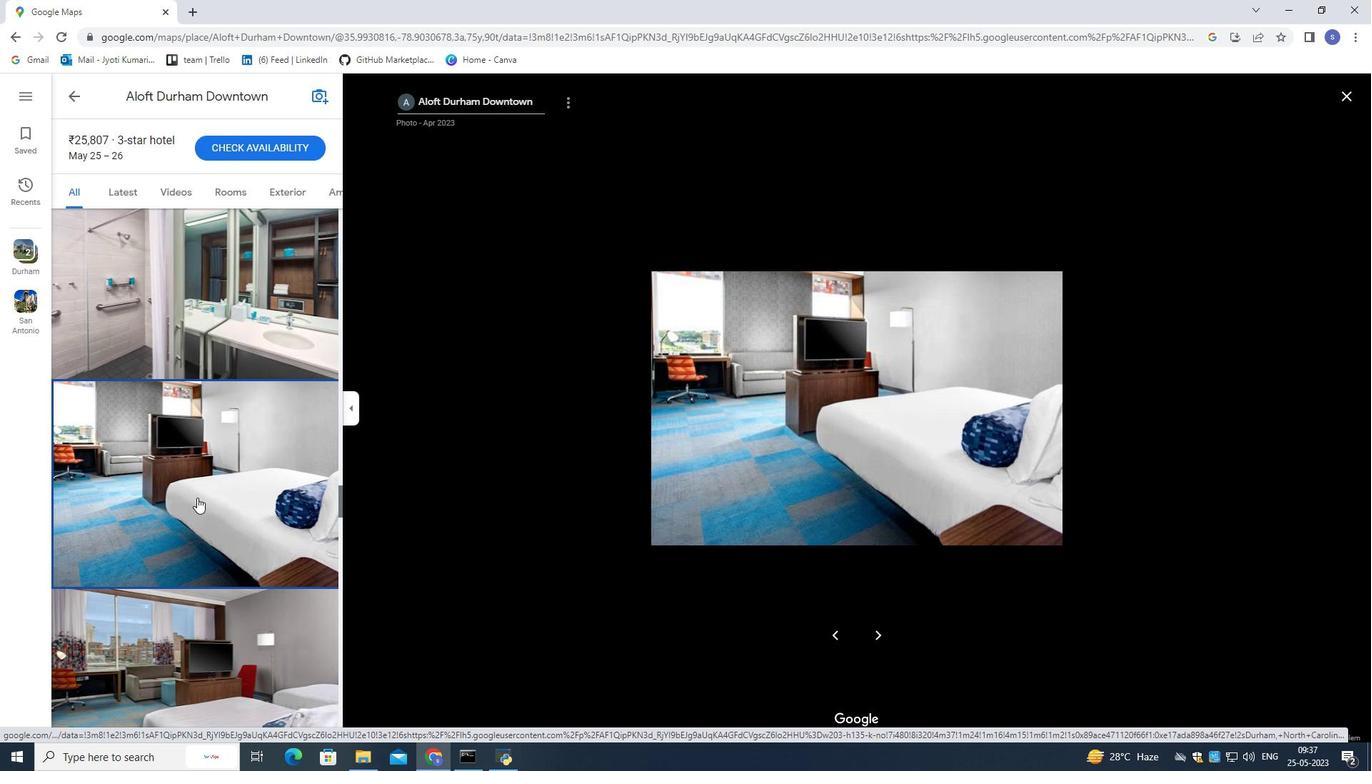 
Action: Mouse moved to (195, 497)
Screenshot: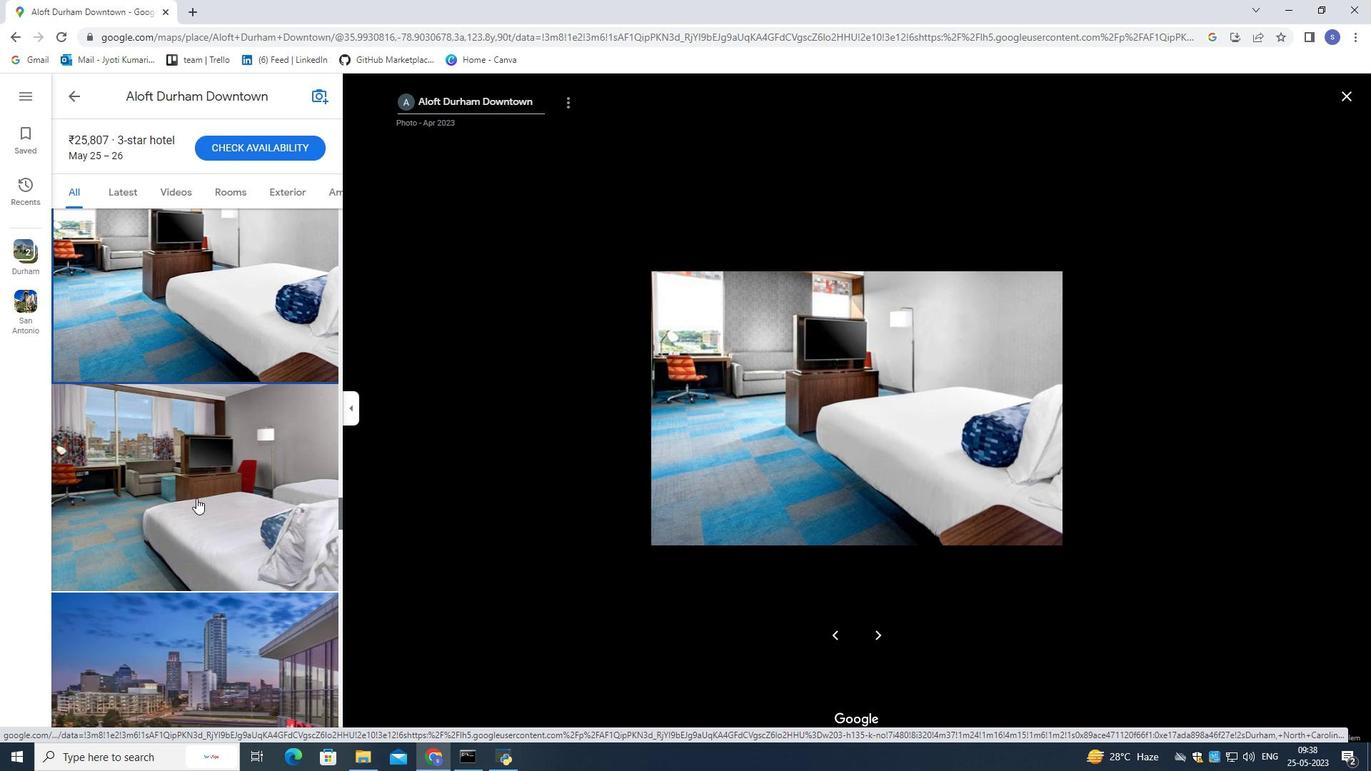 
Action: Mouse pressed left at (195, 497)
Screenshot: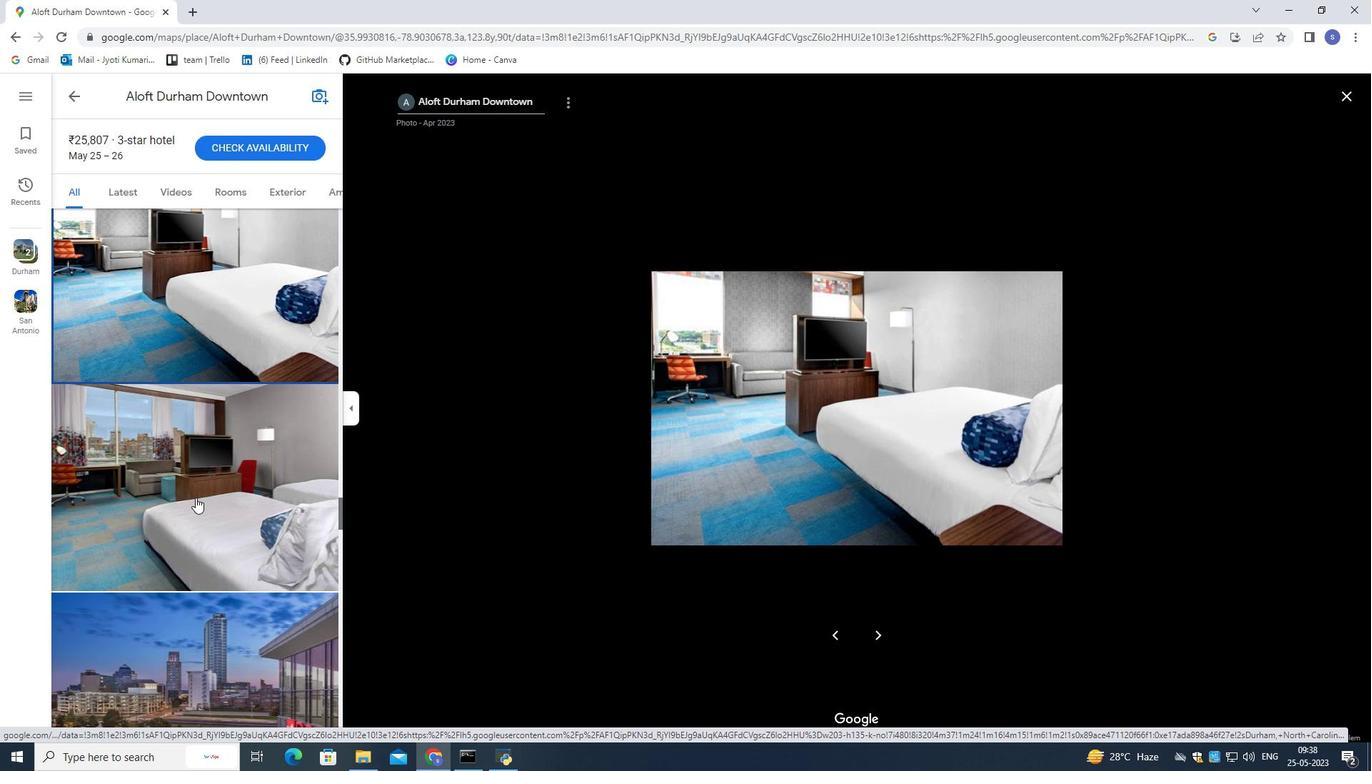 
Action: Mouse scrolled (195, 497) with delta (0, 0)
Screenshot: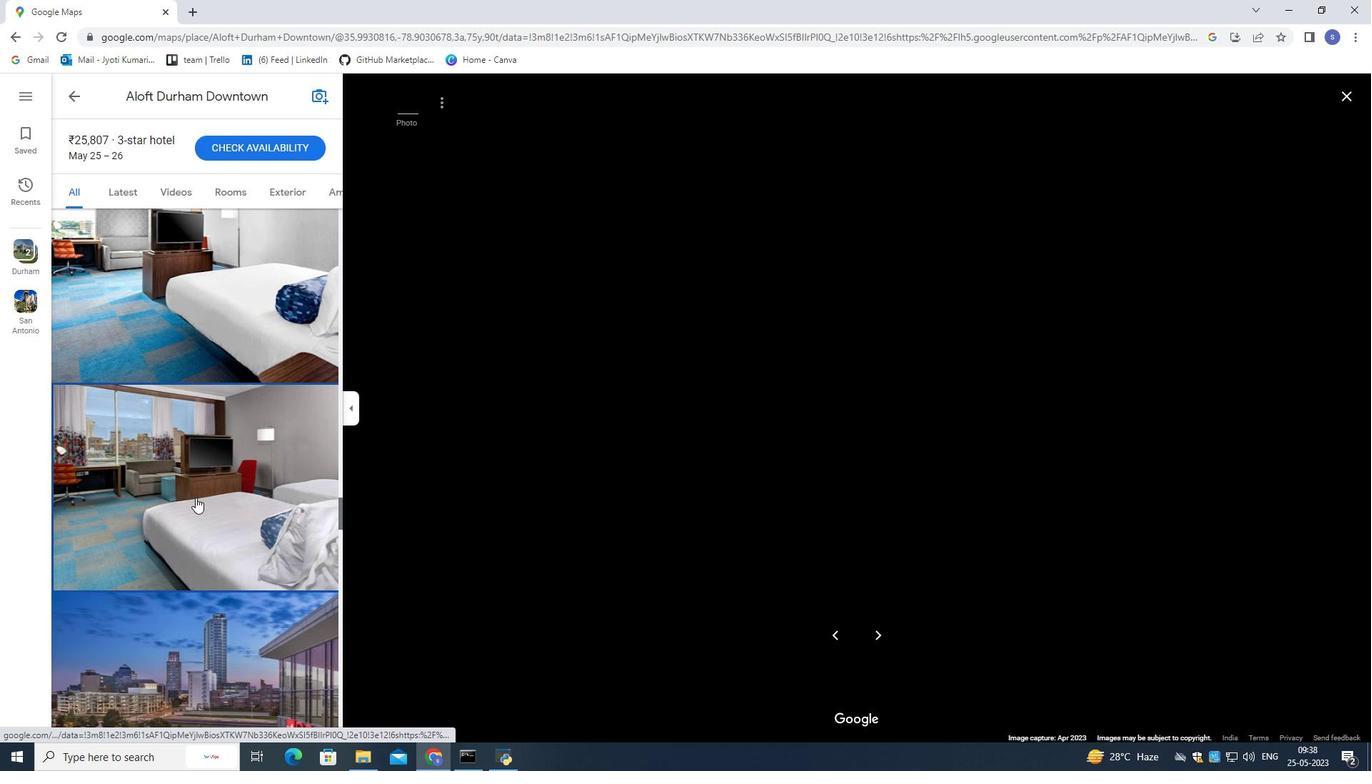 
Action: Mouse scrolled (195, 497) with delta (0, 0)
Screenshot: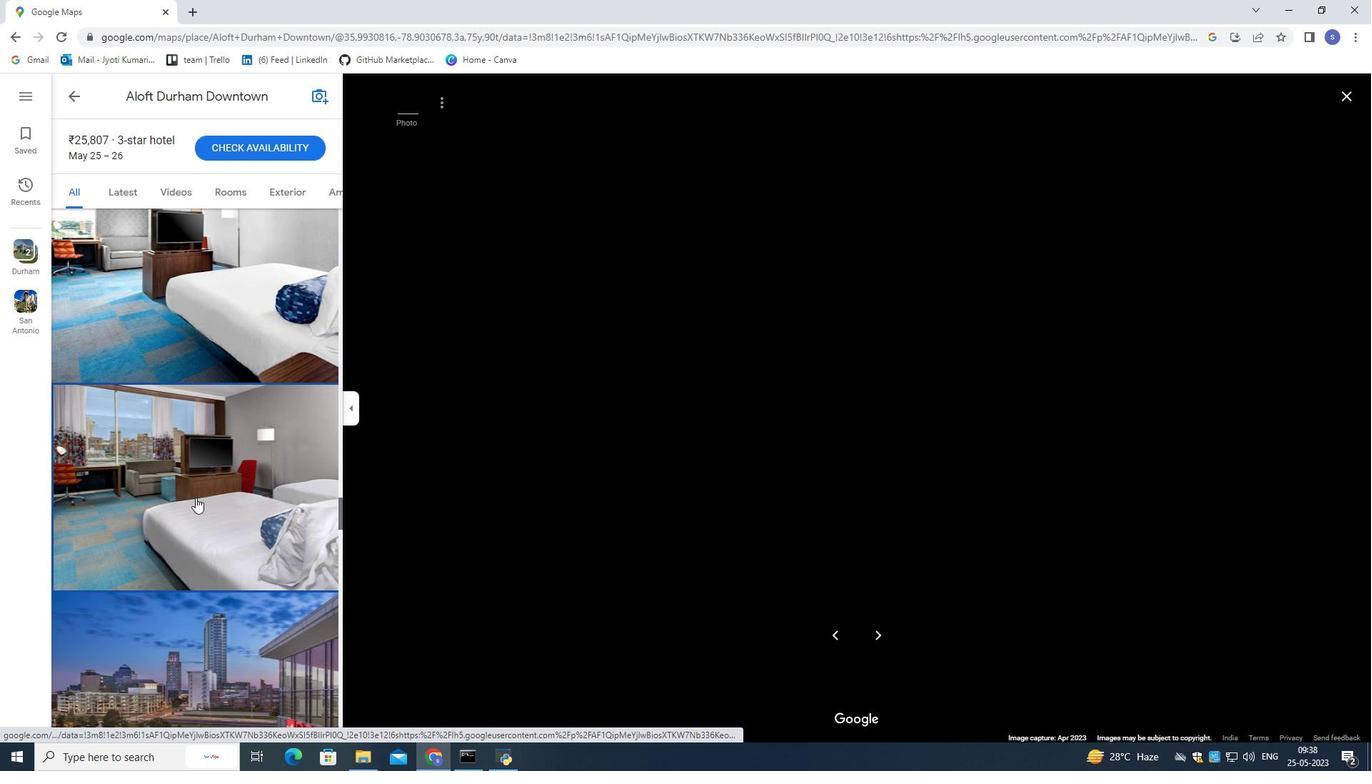 
Action: Mouse scrolled (195, 497) with delta (0, 0)
Screenshot: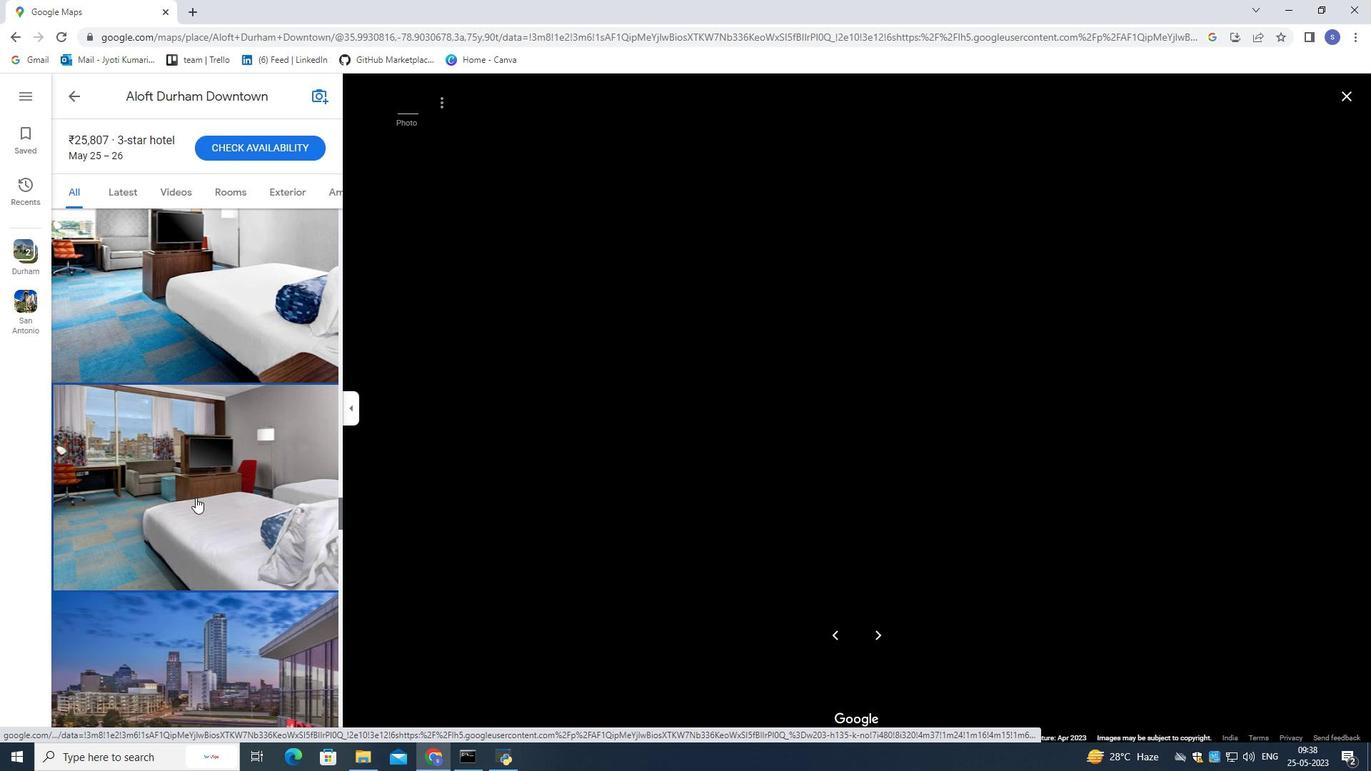 
Action: Mouse scrolled (195, 497) with delta (0, 0)
Screenshot: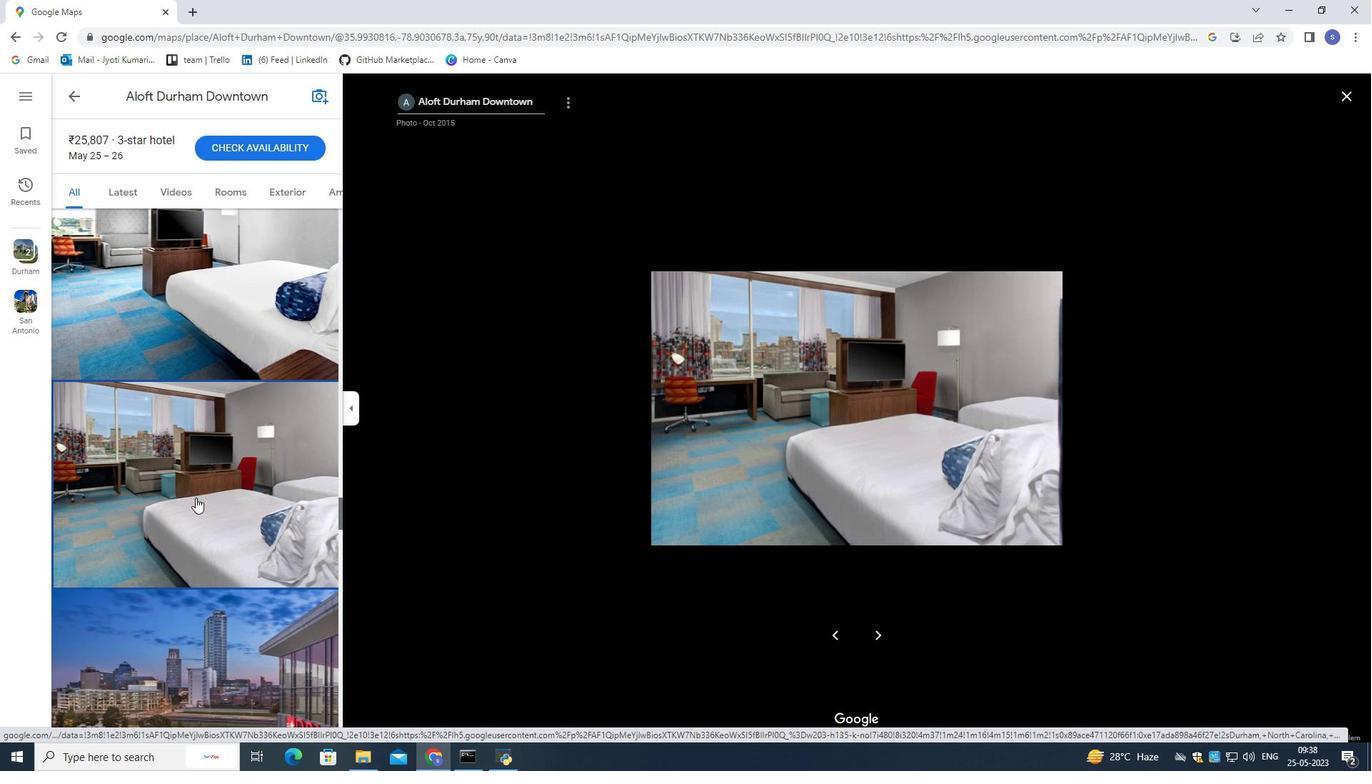 
Action: Mouse moved to (194, 497)
Screenshot: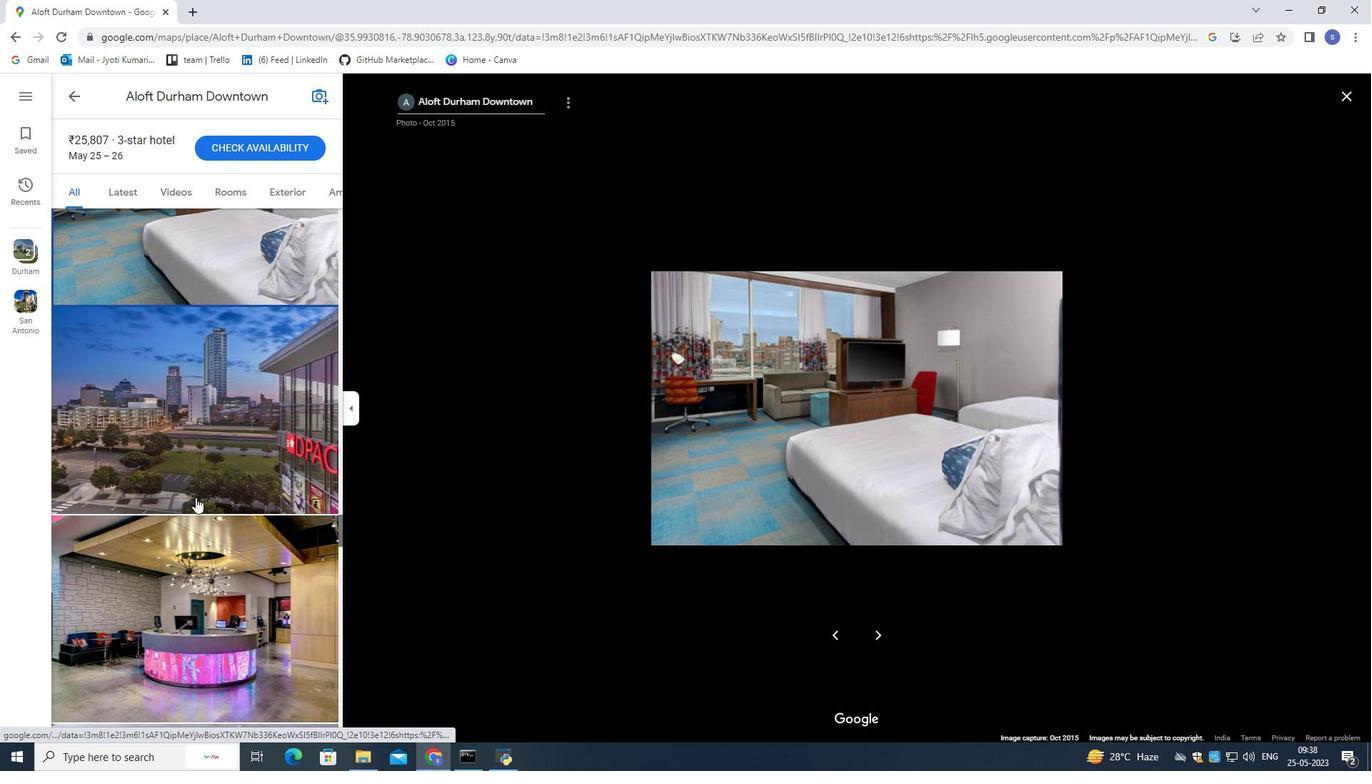 
Action: Mouse pressed left at (194, 497)
Screenshot: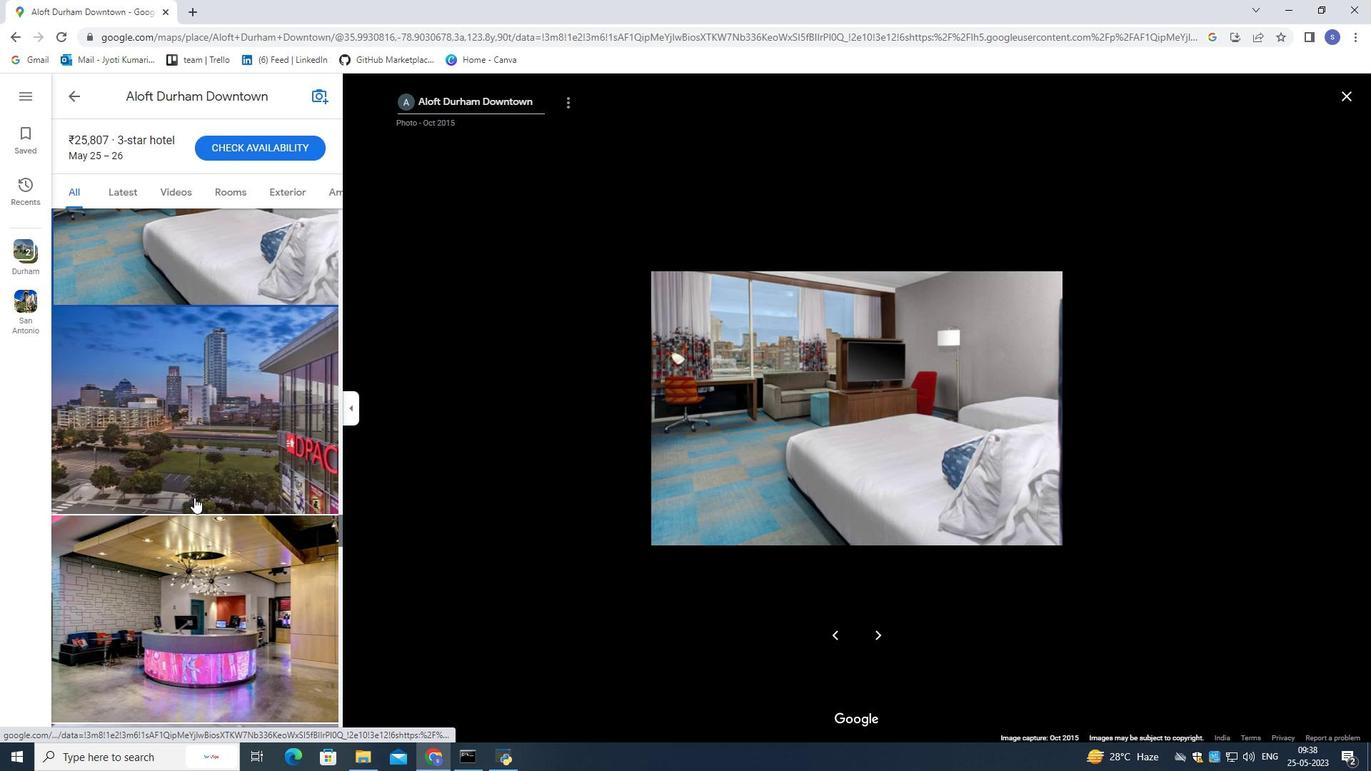 
Action: Mouse scrolled (194, 497) with delta (0, 0)
Screenshot: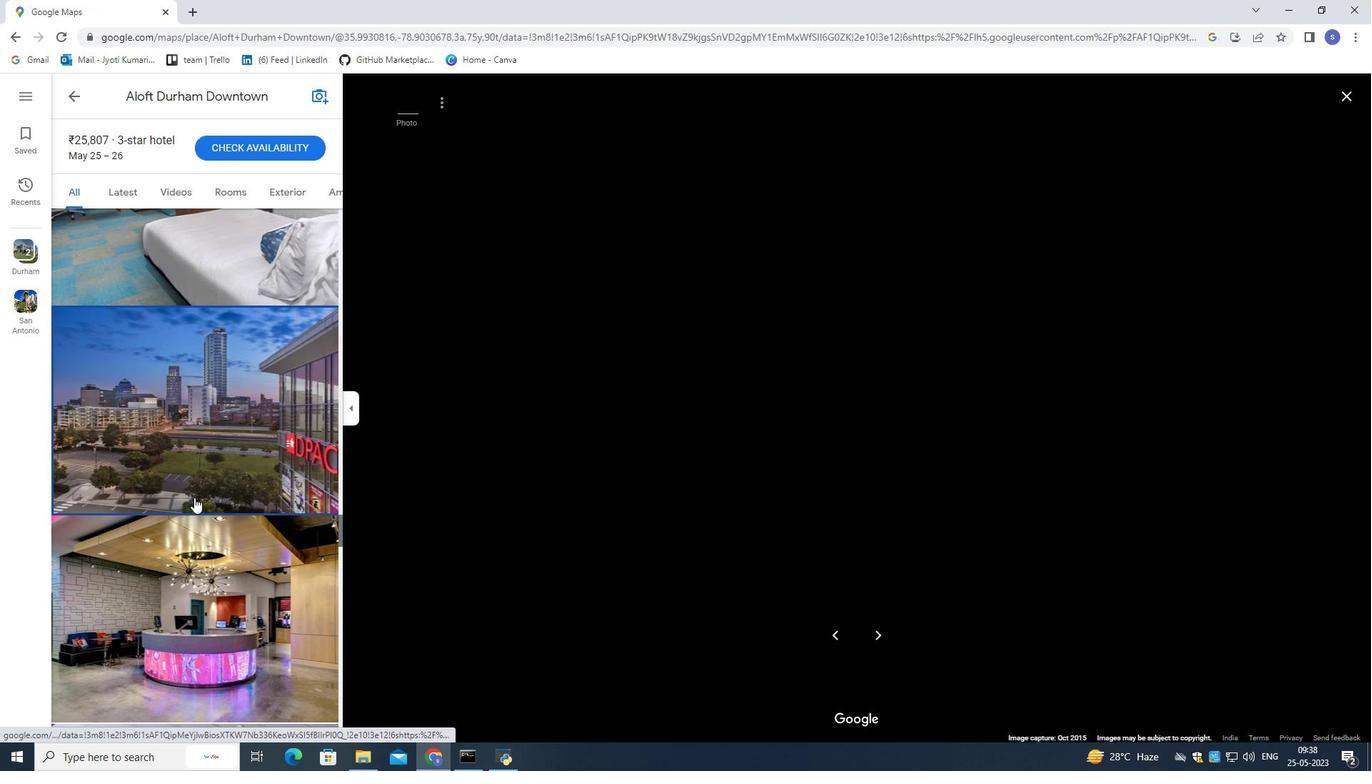 
Action: Mouse scrolled (194, 497) with delta (0, 0)
Screenshot: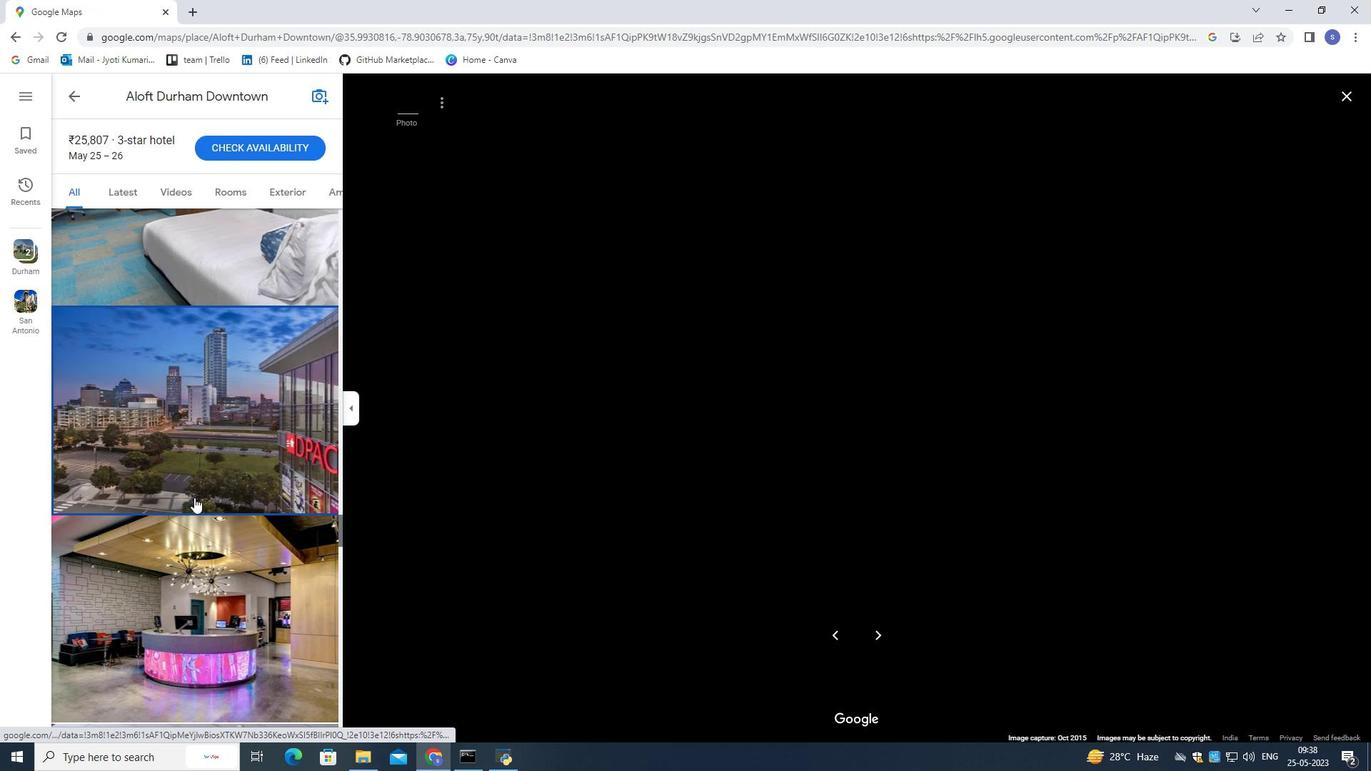 
Action: Mouse moved to (194, 497)
Screenshot: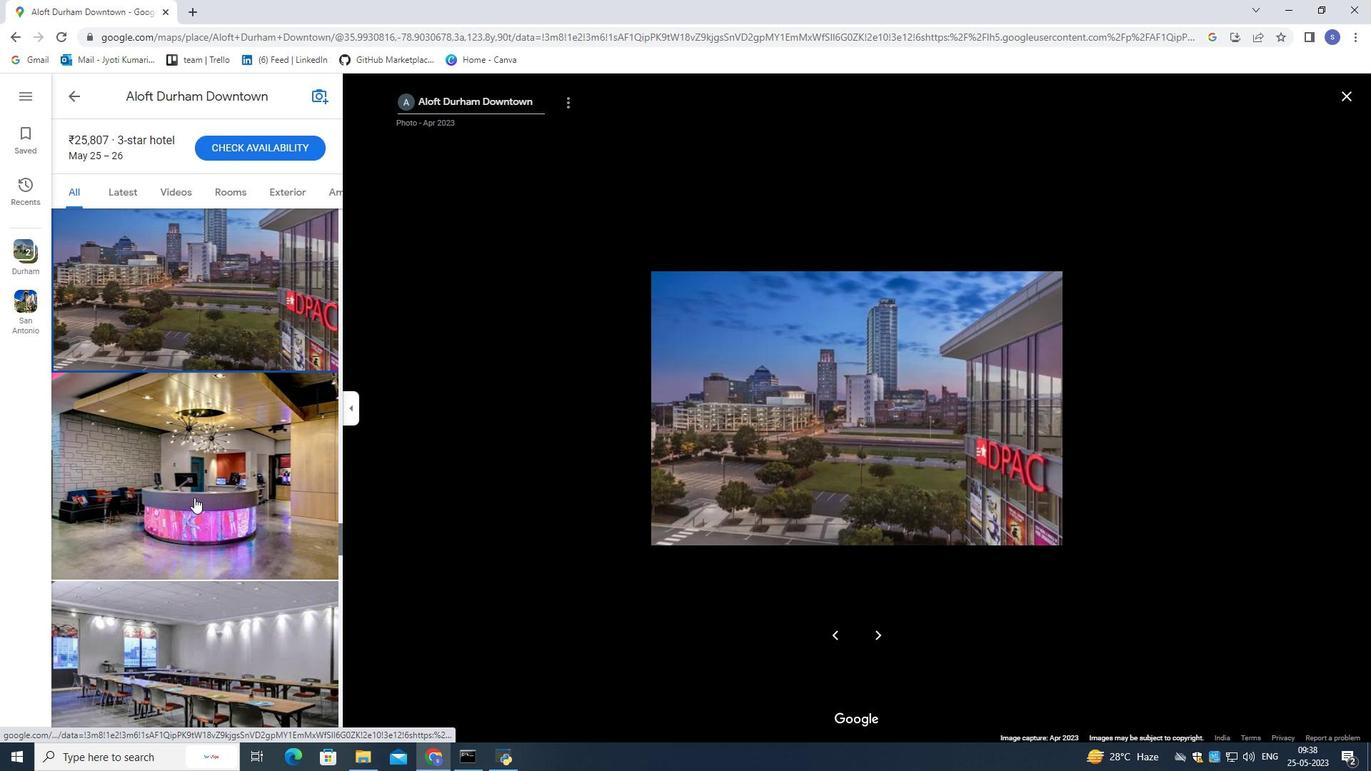 
Action: Mouse pressed left at (194, 497)
Screenshot: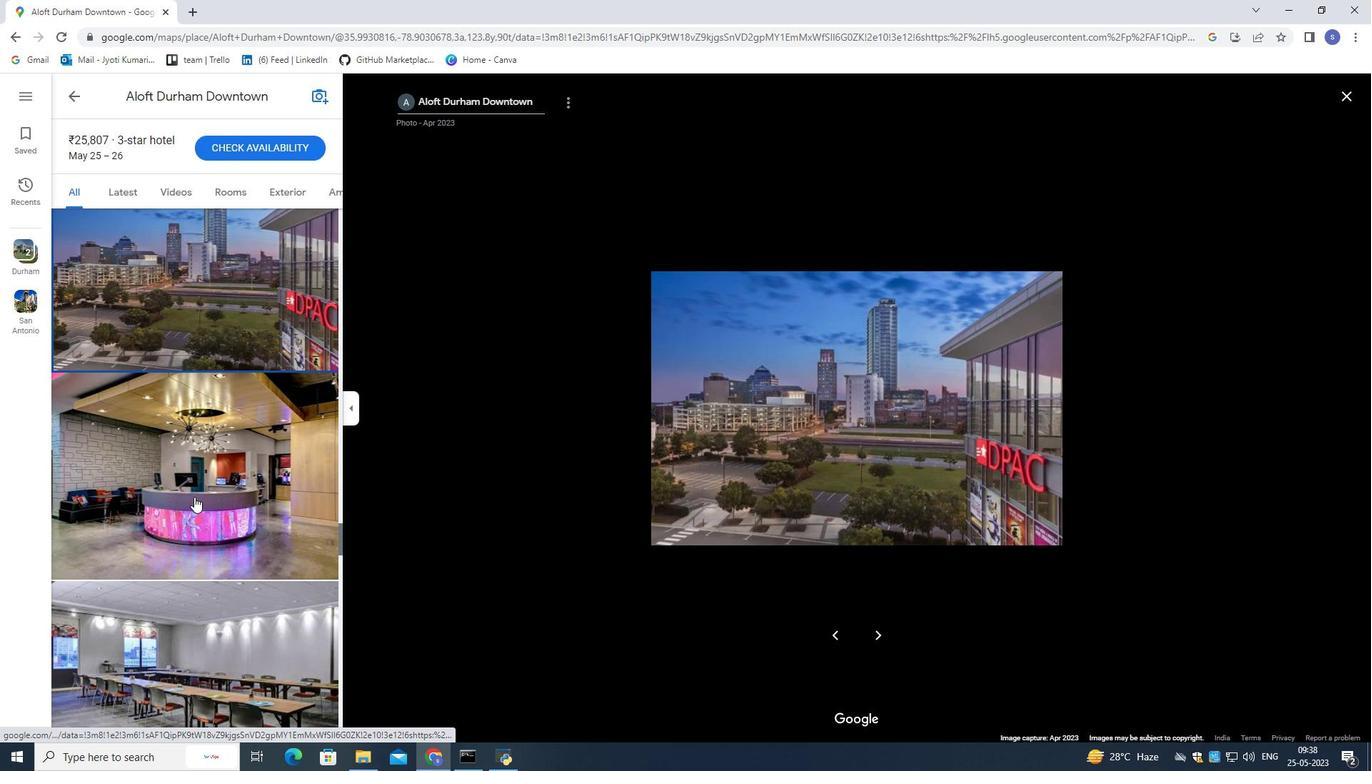 
Action: Mouse scrolled (194, 496) with delta (0, 0)
Screenshot: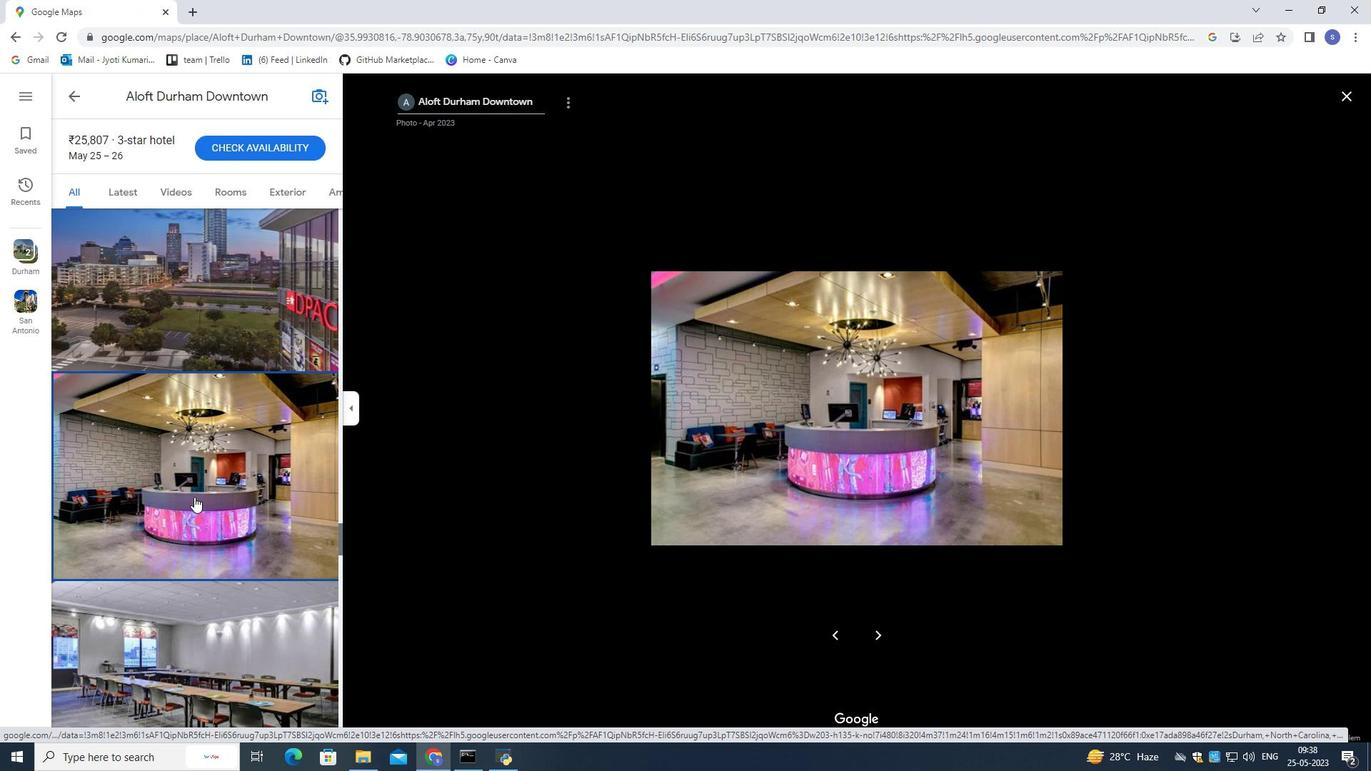 
Action: Mouse scrolled (194, 496) with delta (0, 0)
Screenshot: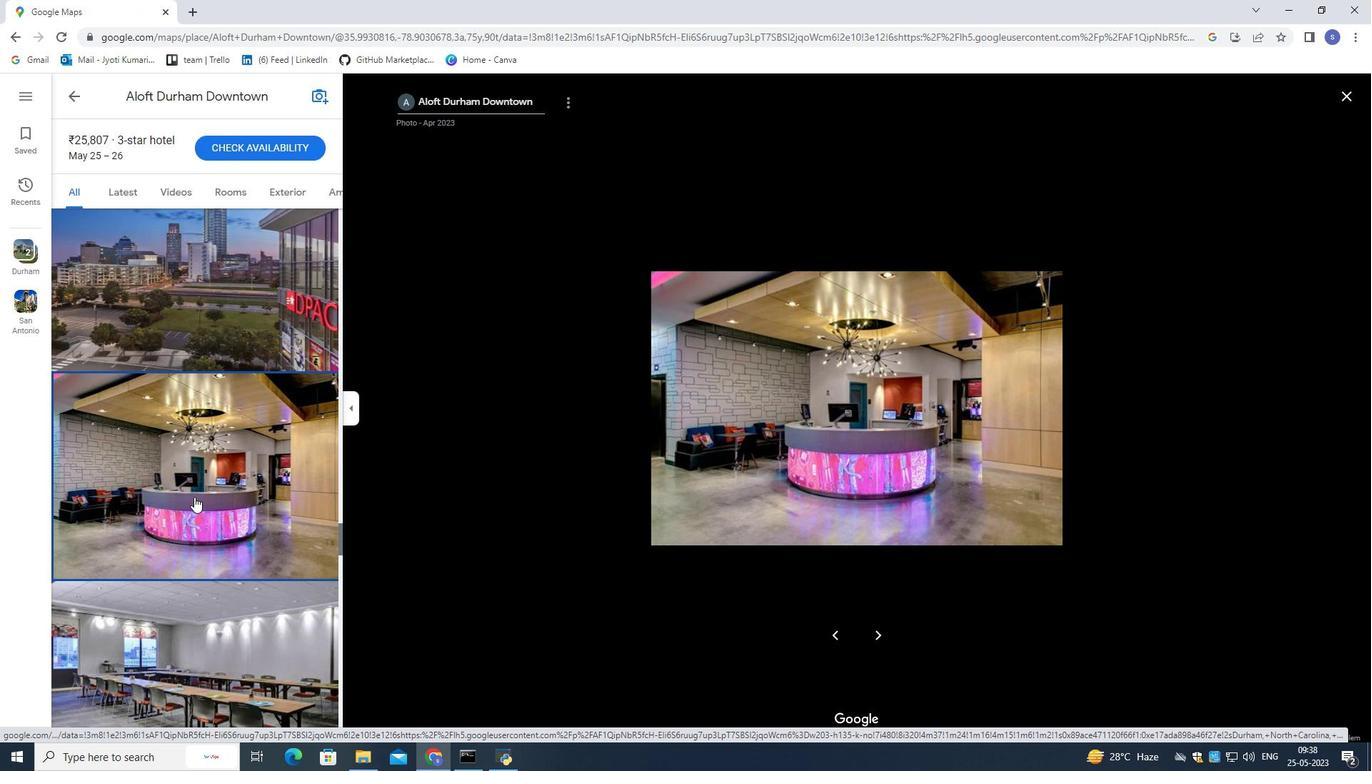 
Action: Mouse scrolled (194, 496) with delta (0, 0)
Screenshot: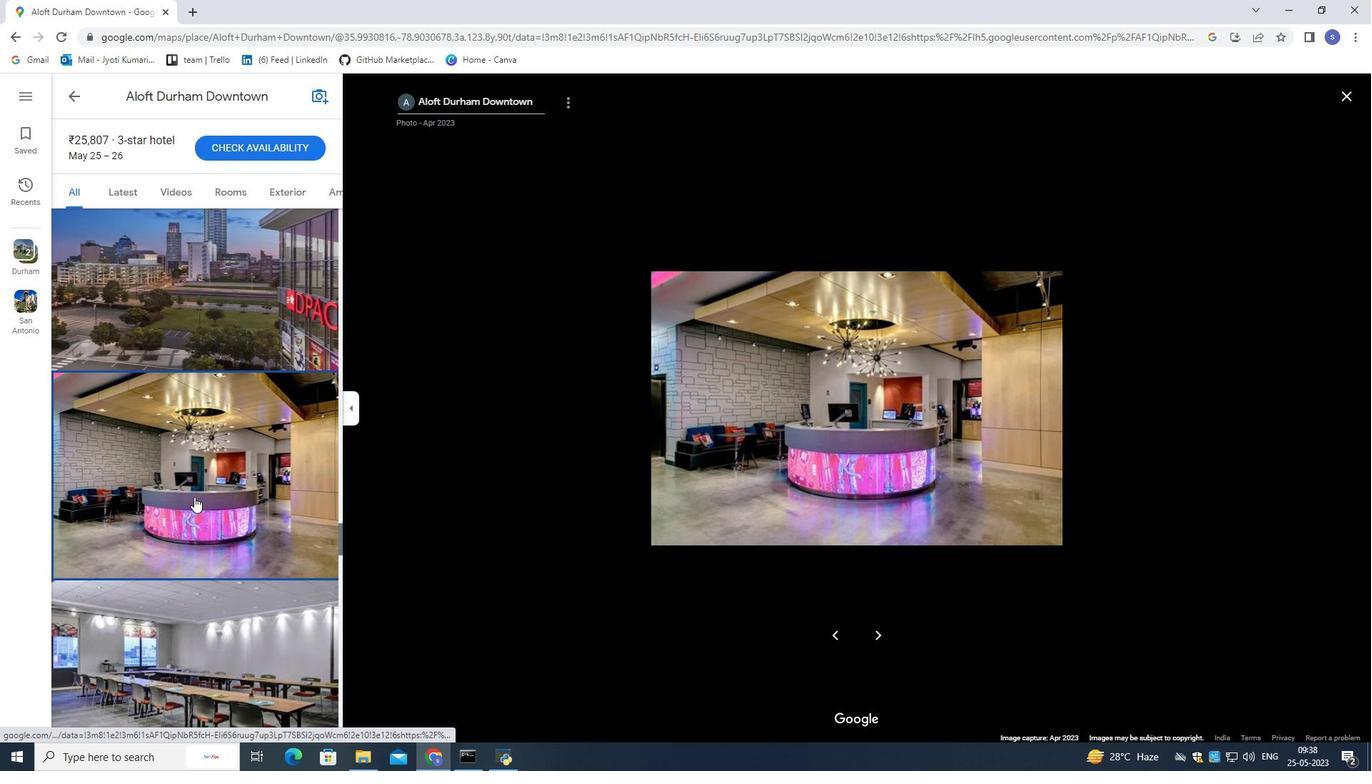 
Action: Mouse scrolled (194, 496) with delta (0, 0)
Screenshot: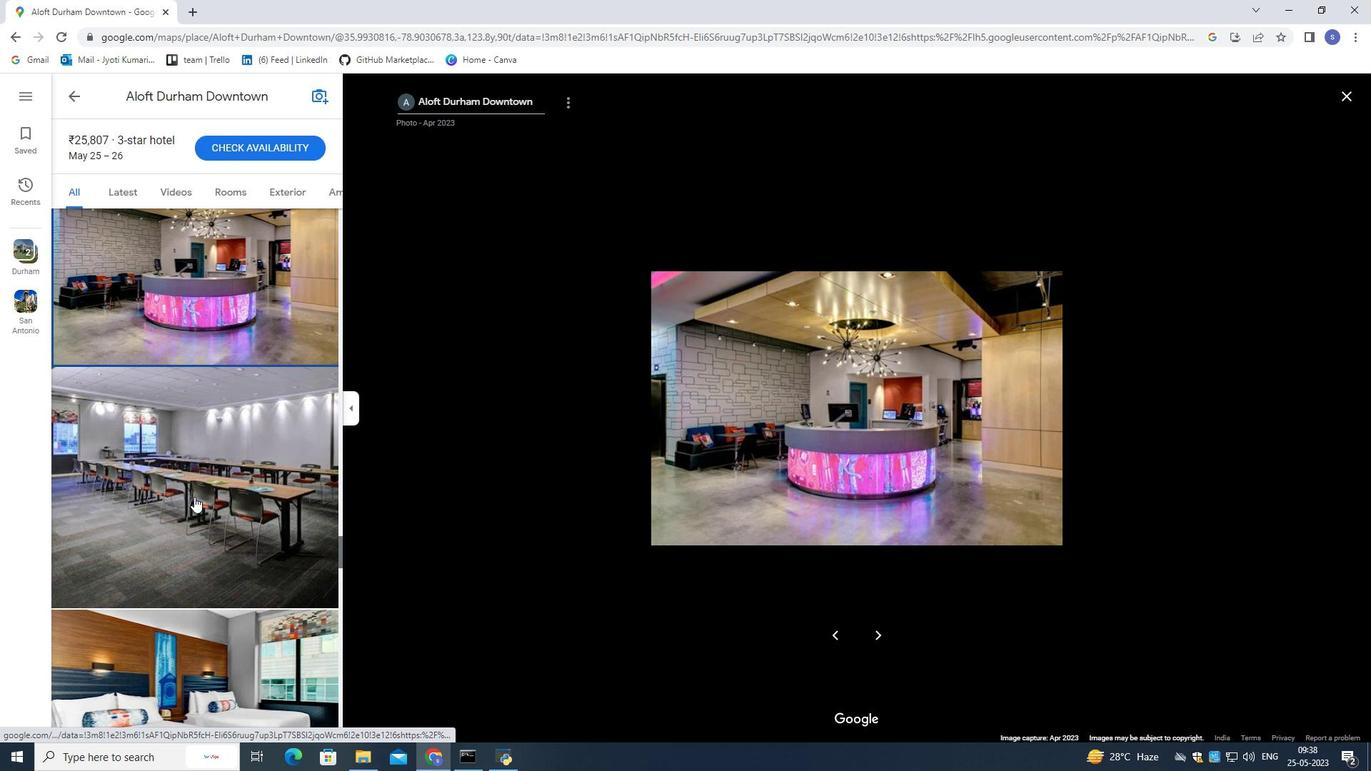 
Action: Mouse pressed left at (194, 497)
Screenshot: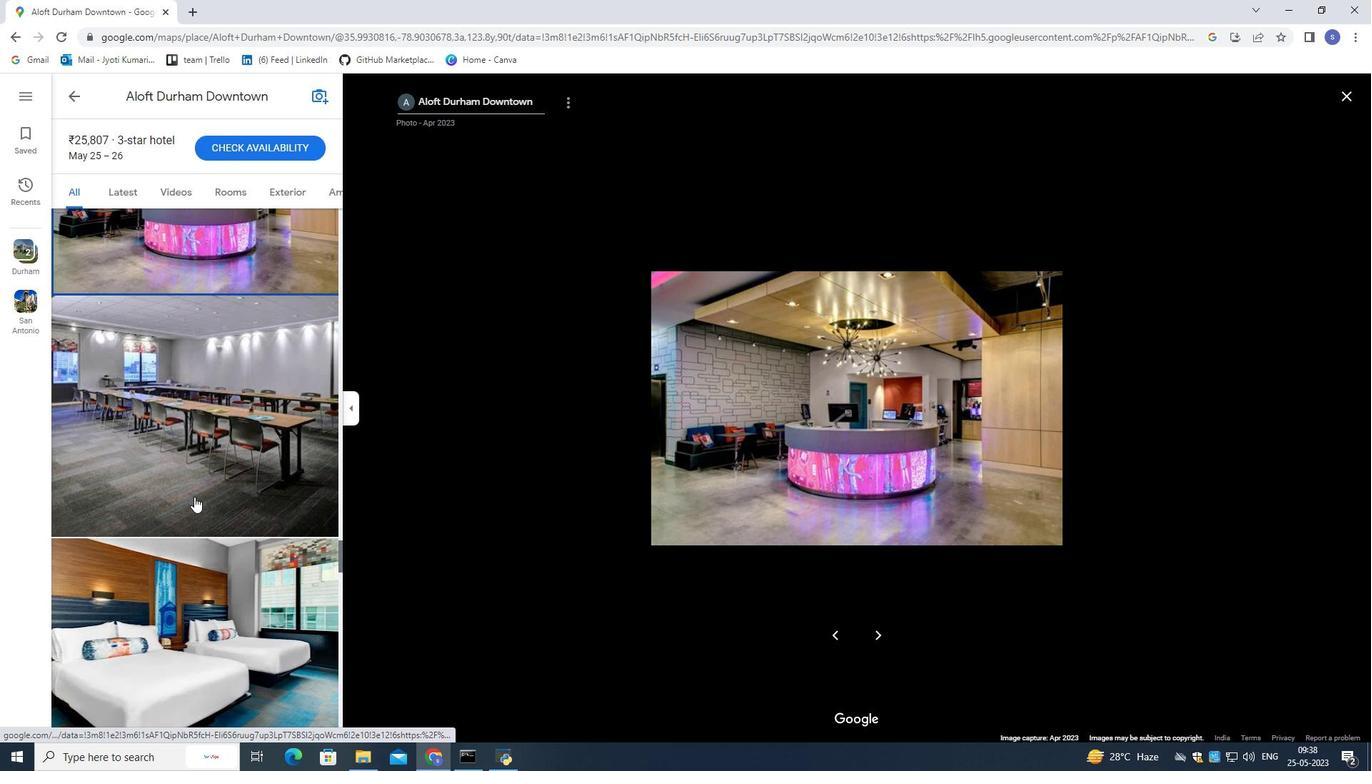 
Action: Mouse scrolled (194, 496) with delta (0, 0)
Screenshot: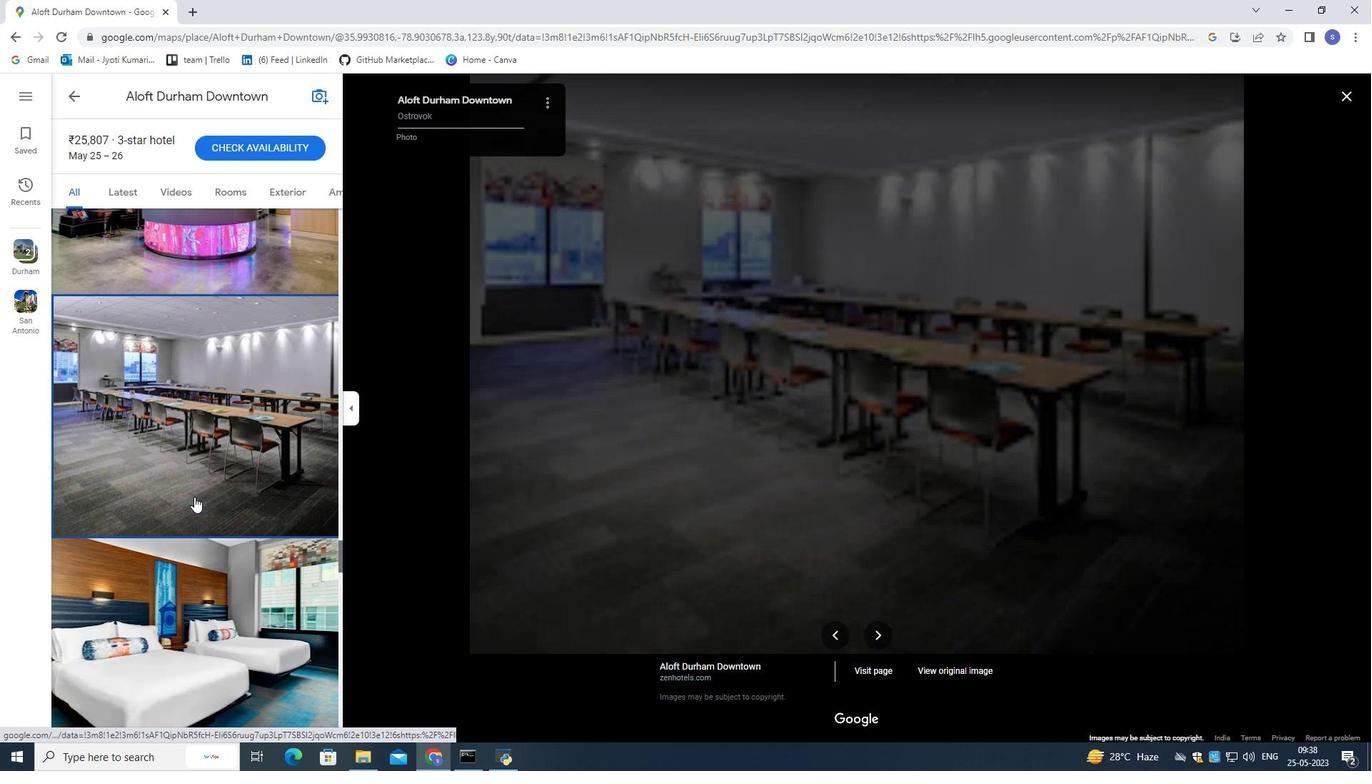 
Action: Mouse scrolled (194, 496) with delta (0, 0)
Screenshot: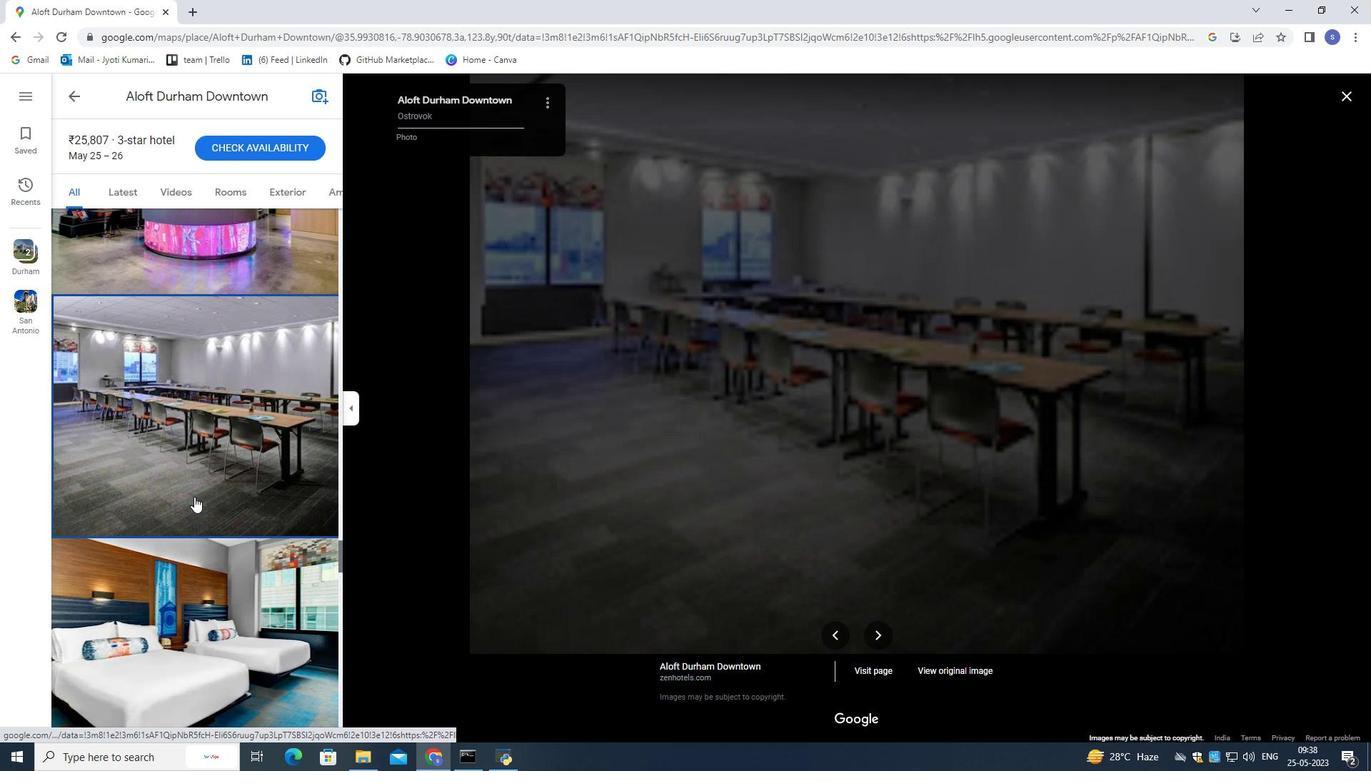 
Action: Mouse scrolled (194, 496) with delta (0, 0)
Screenshot: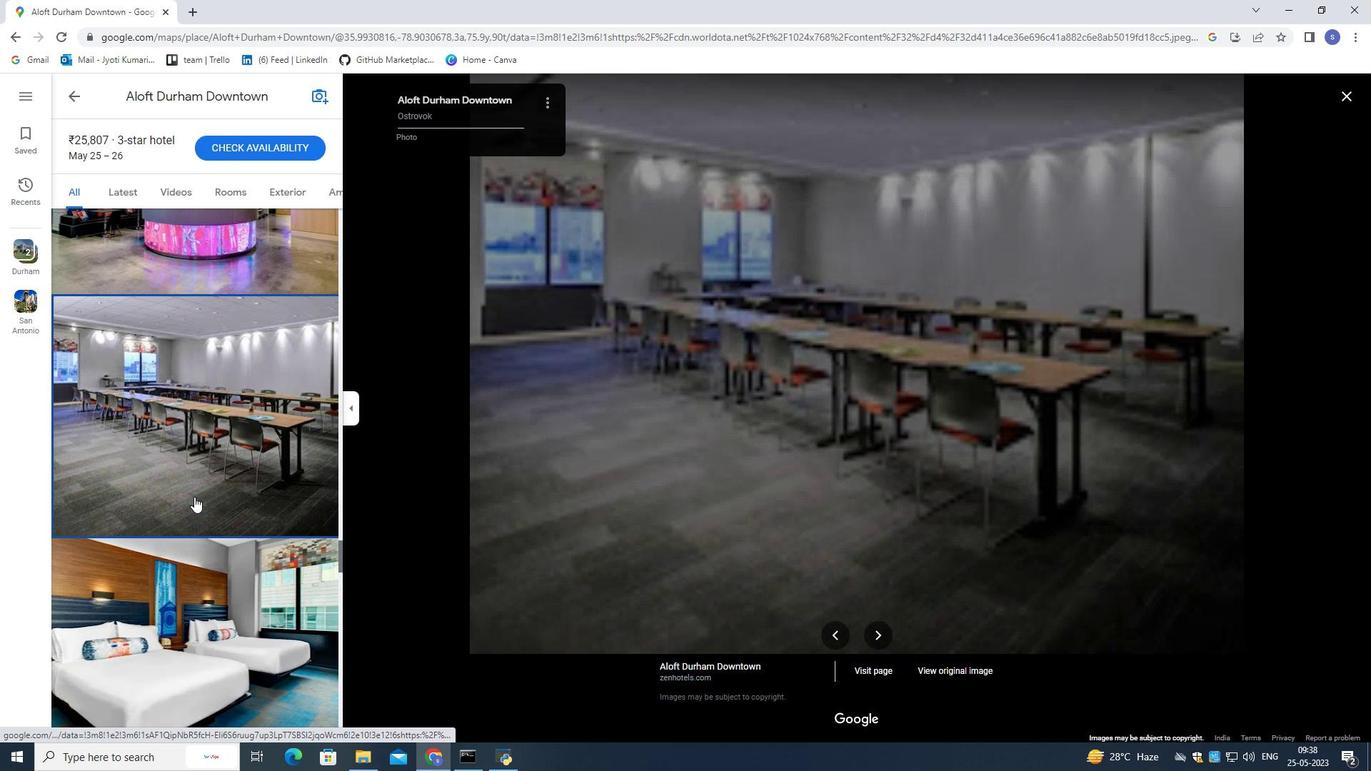 
Action: Mouse pressed left at (194, 497)
Screenshot: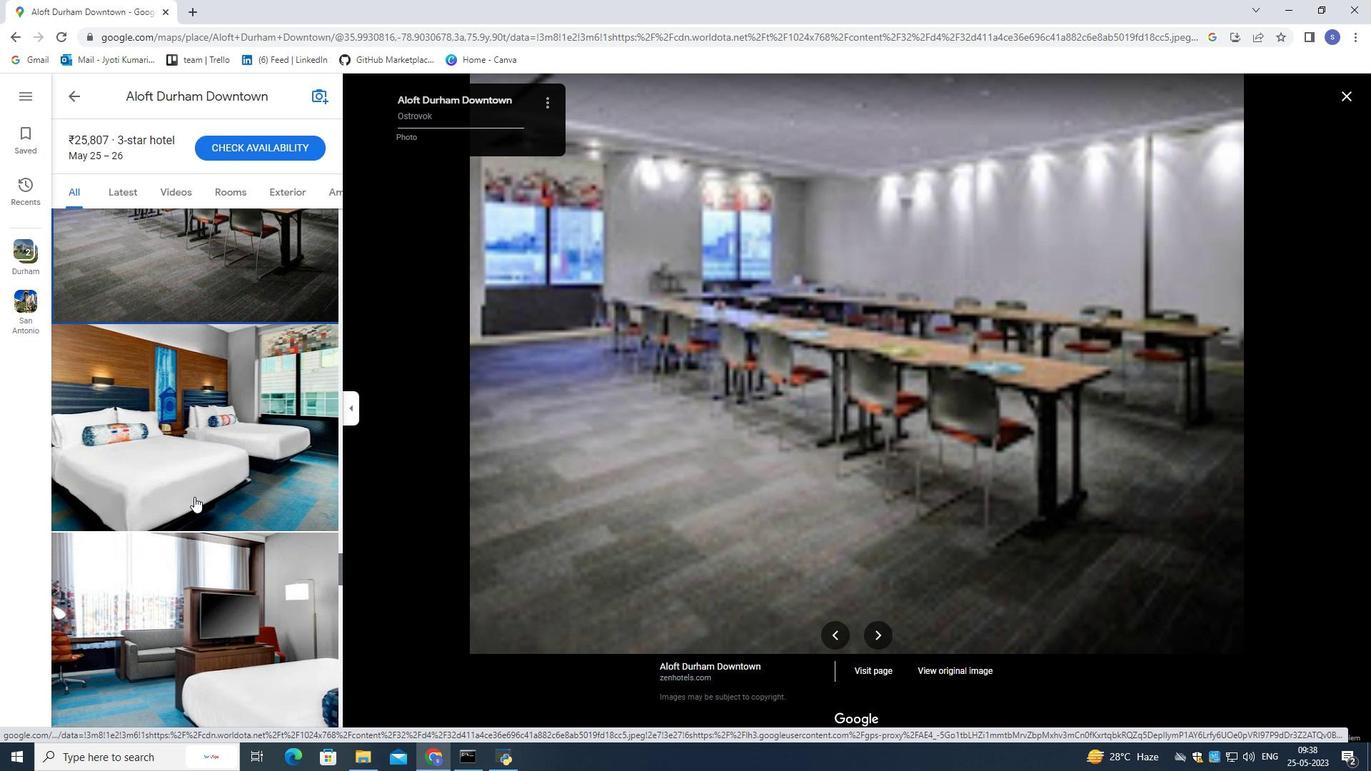 
Action: Mouse scrolled (194, 496) with delta (0, 0)
Screenshot: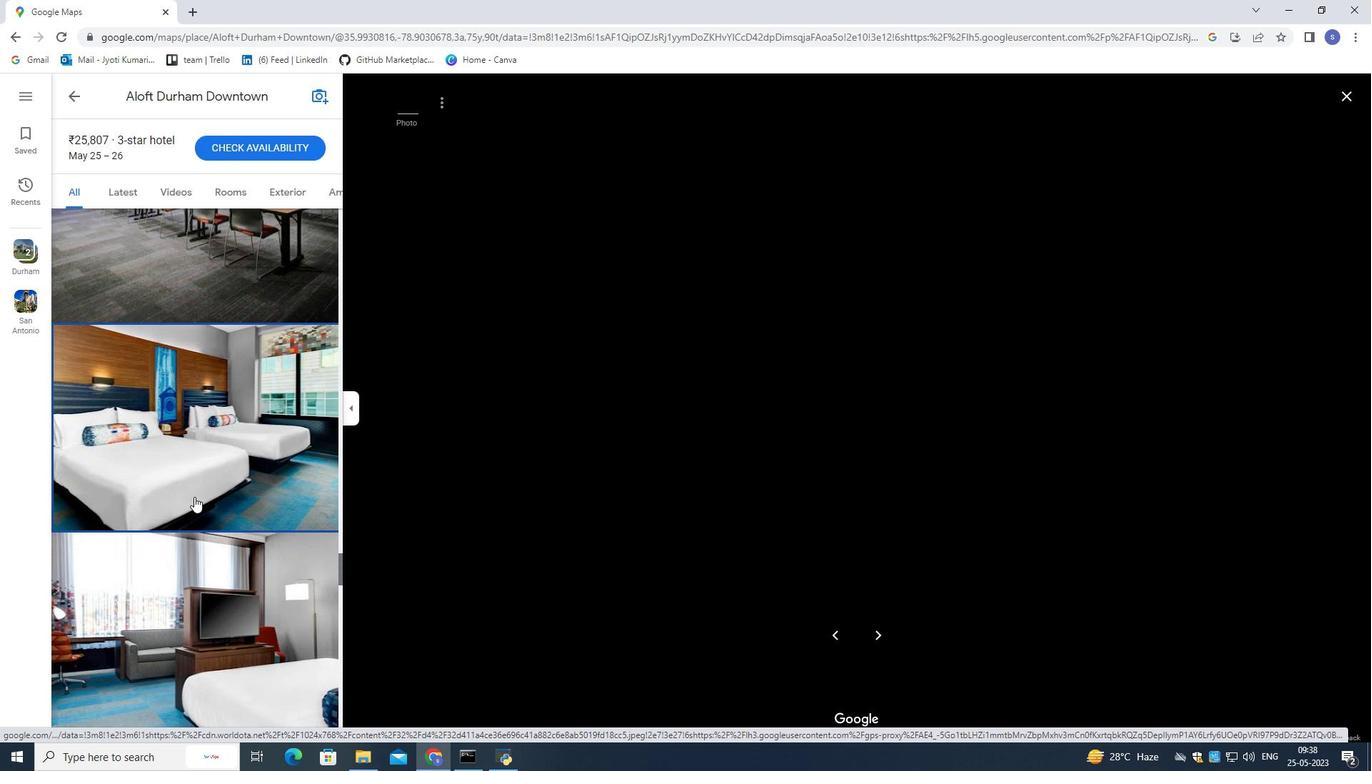 
Action: Mouse scrolled (194, 496) with delta (0, 0)
Screenshot: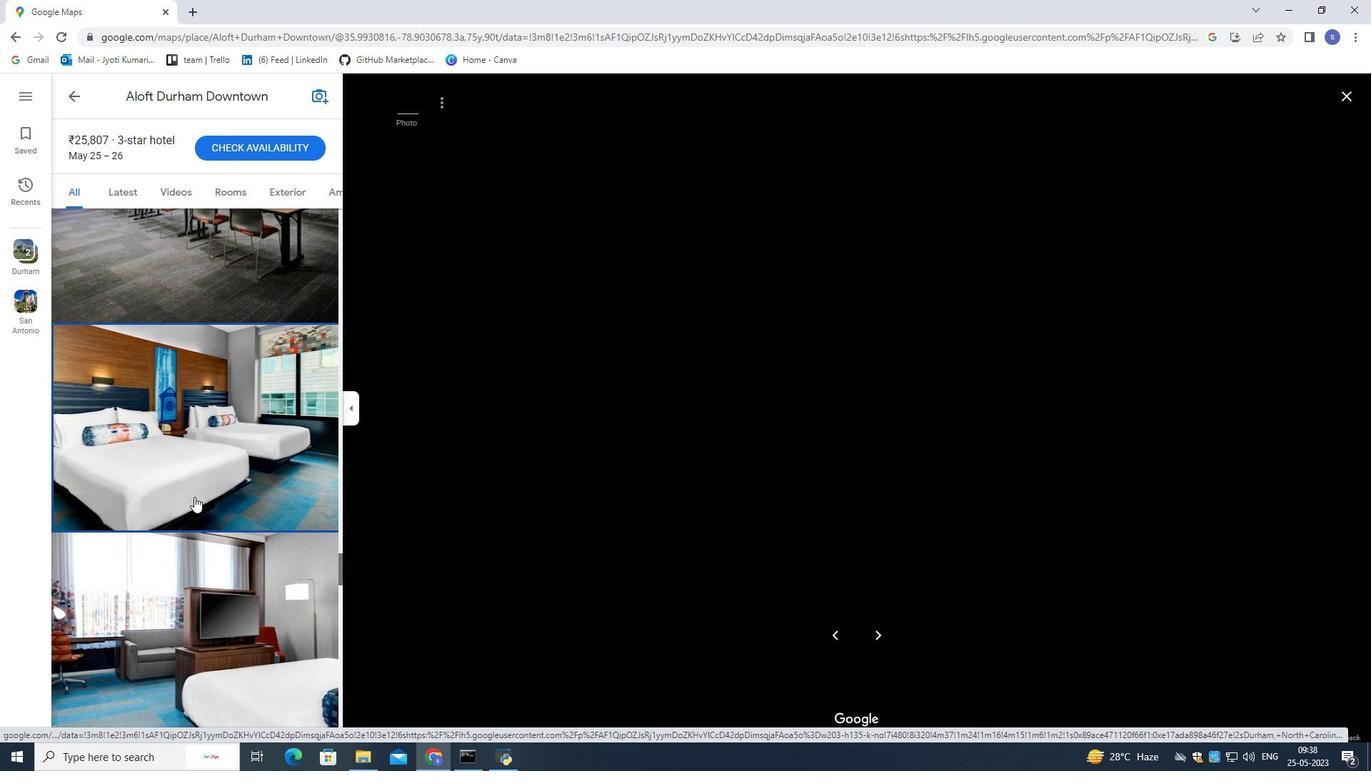 
Action: Mouse scrolled (194, 496) with delta (0, 0)
Screenshot: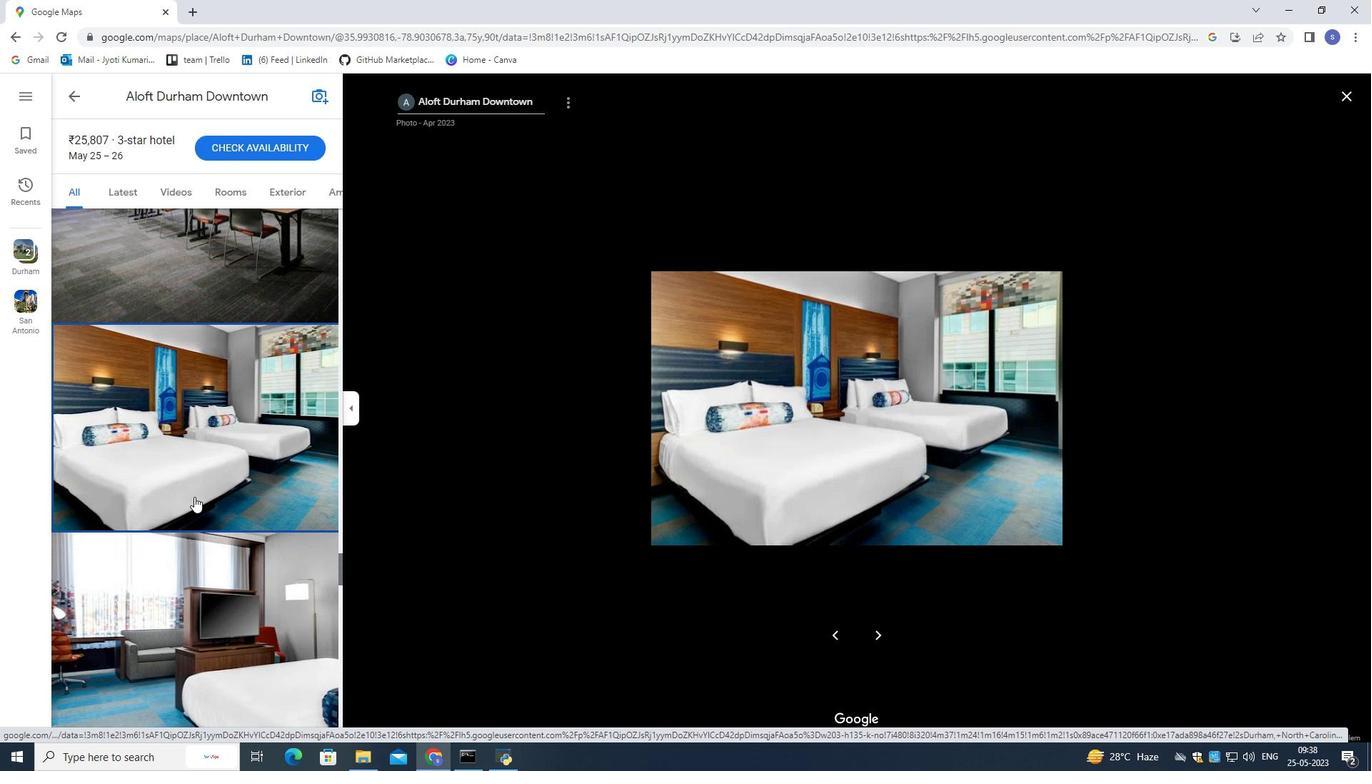 
Action: Mouse moved to (193, 497)
Screenshot: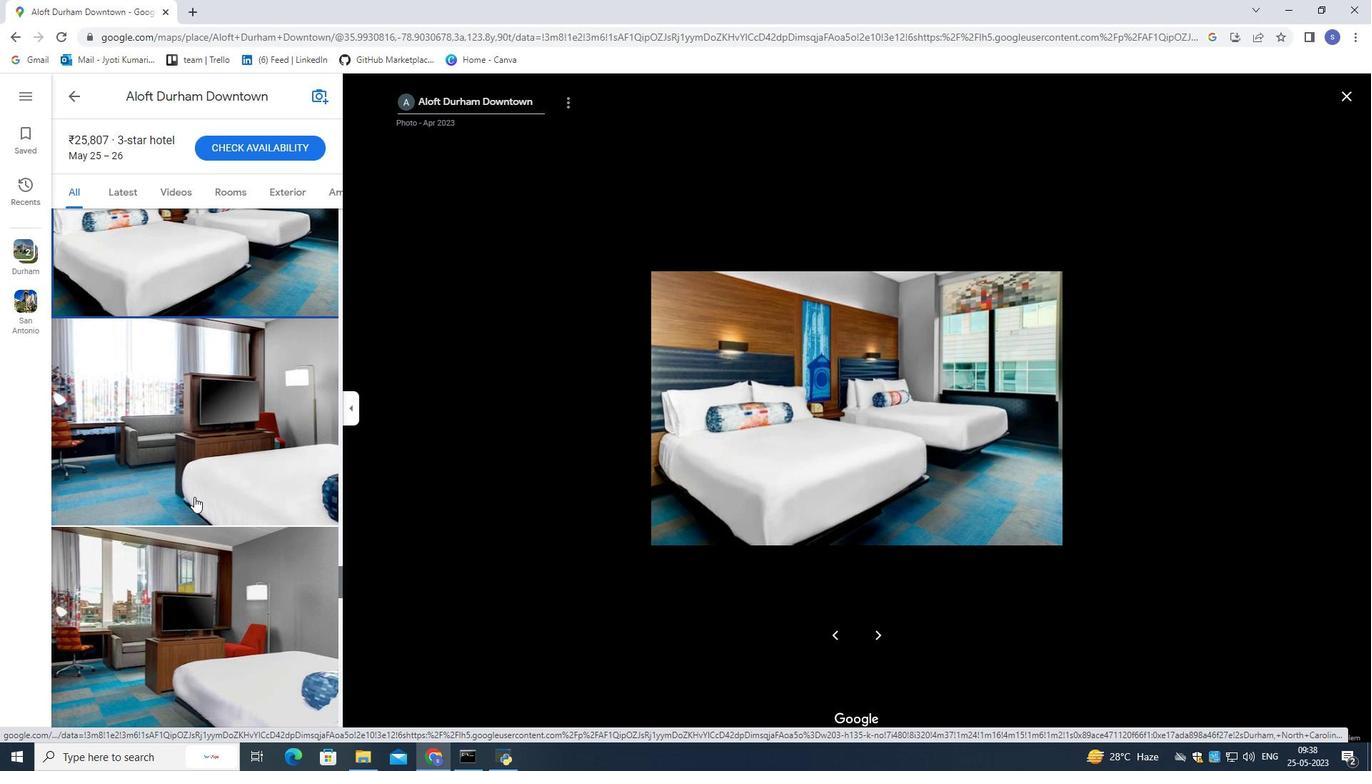 
Action: Mouse pressed left at (193, 497)
Screenshot: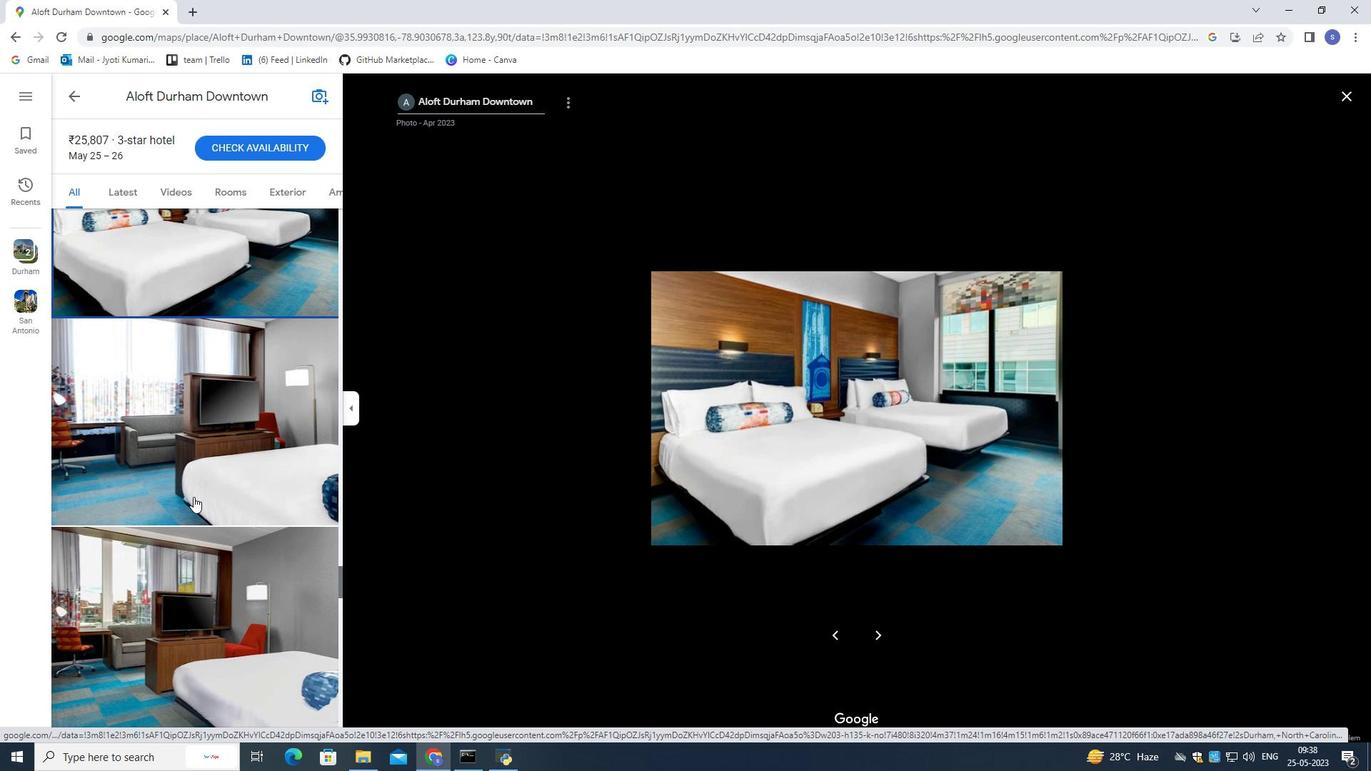 
Action: Mouse scrolled (193, 496) with delta (0, 0)
Screenshot: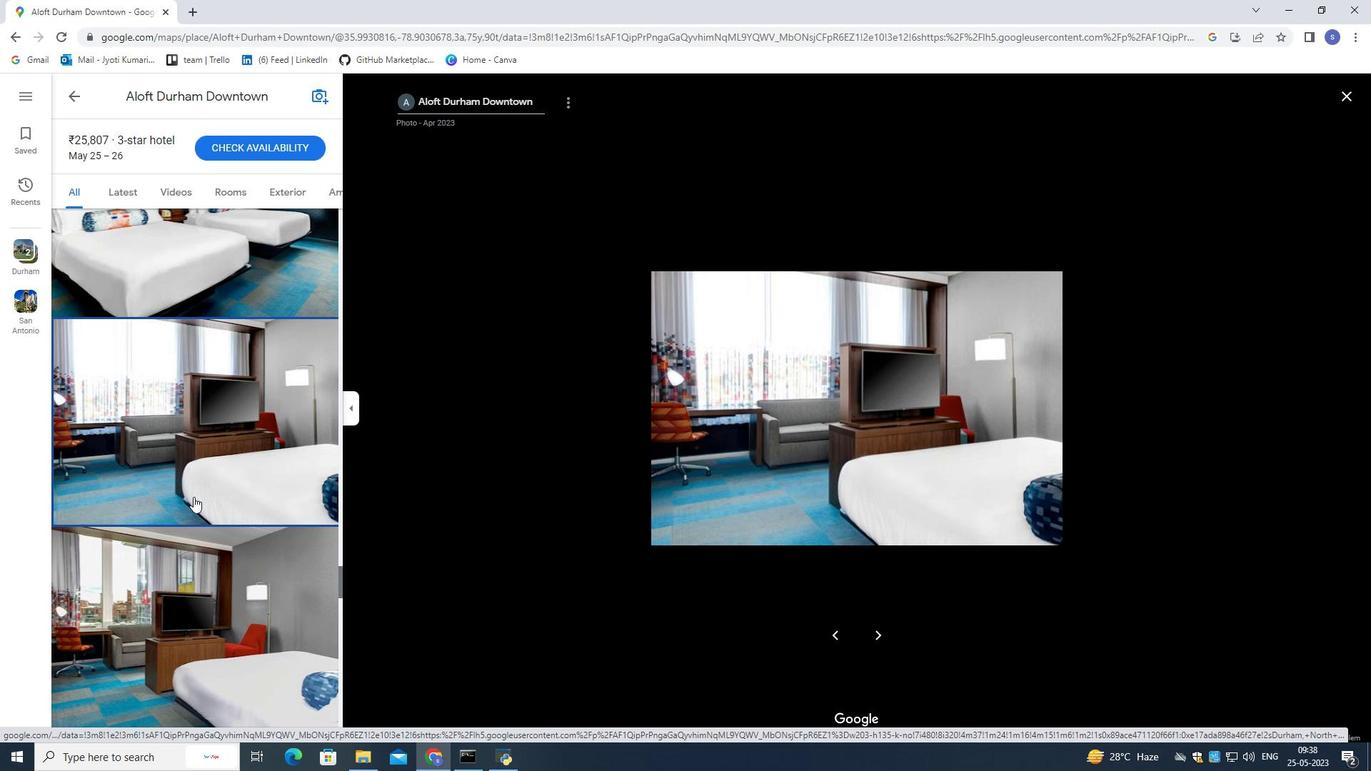 
Action: Mouse scrolled (193, 496) with delta (0, 0)
Screenshot: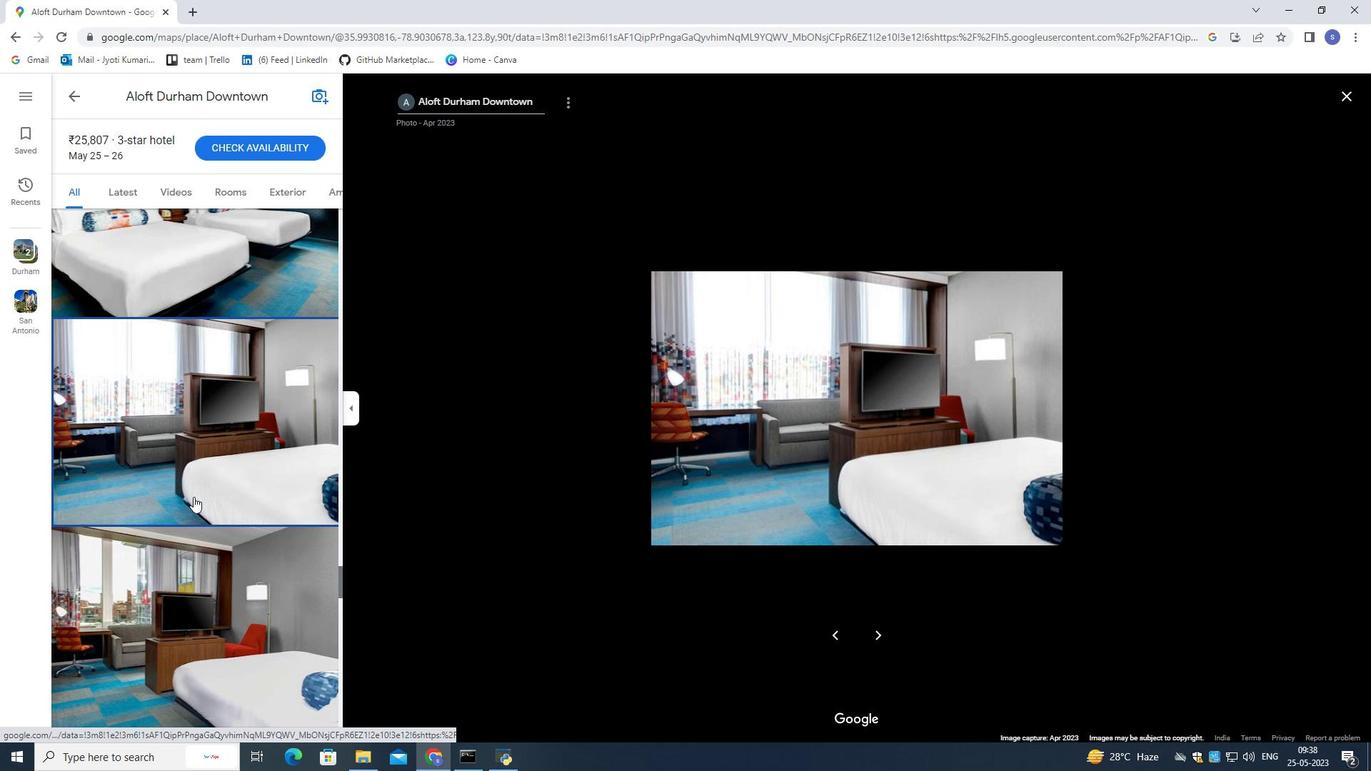 
Action: Mouse moved to (192, 496)
Screenshot: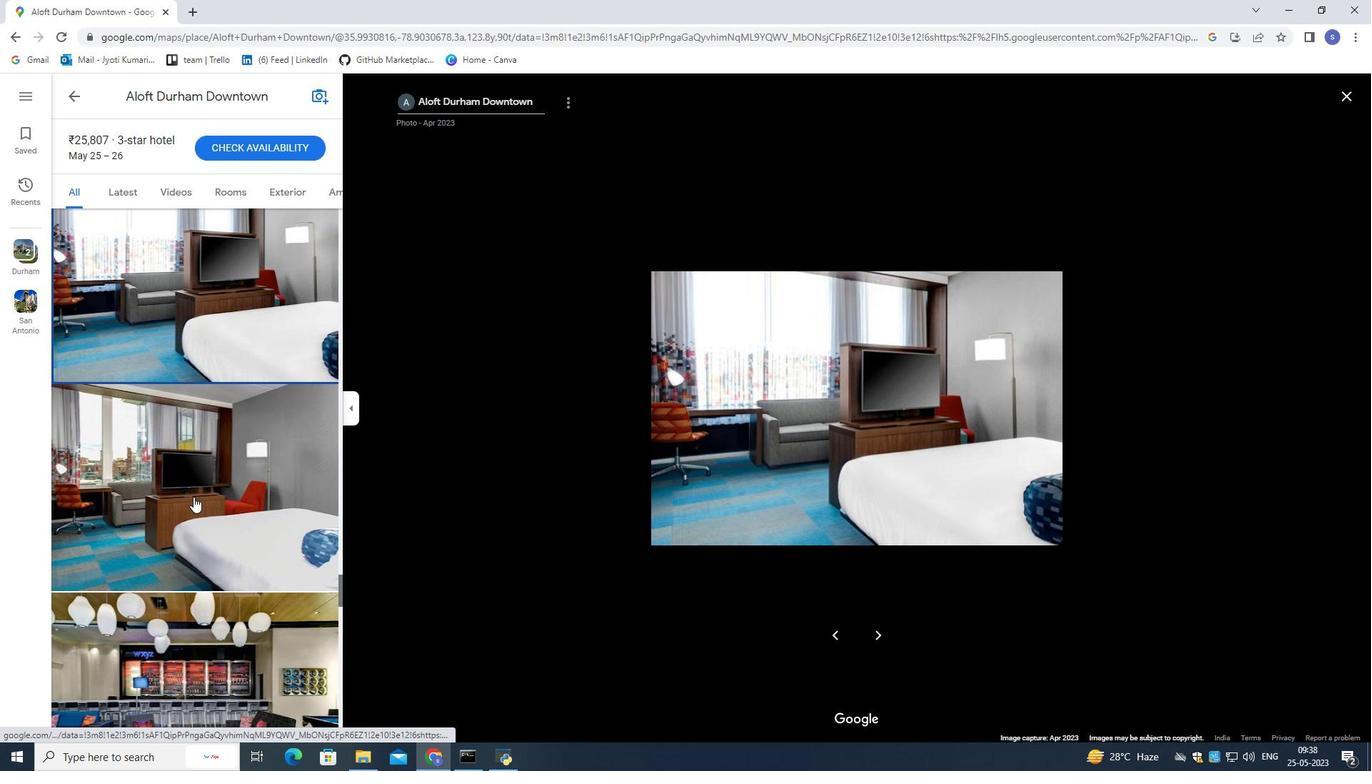 
Action: Mouse pressed left at (192, 496)
Screenshot: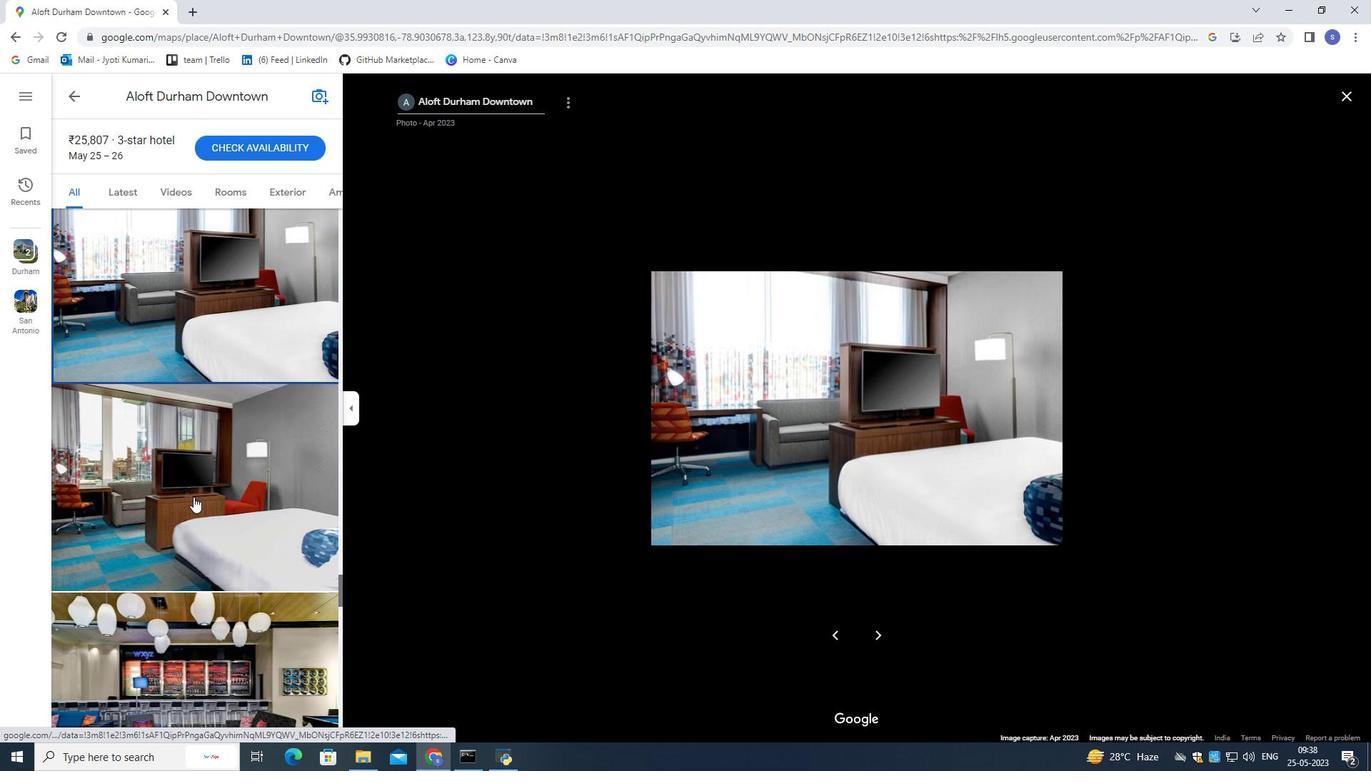 
Action: Mouse scrolled (192, 495) with delta (0, 0)
Screenshot: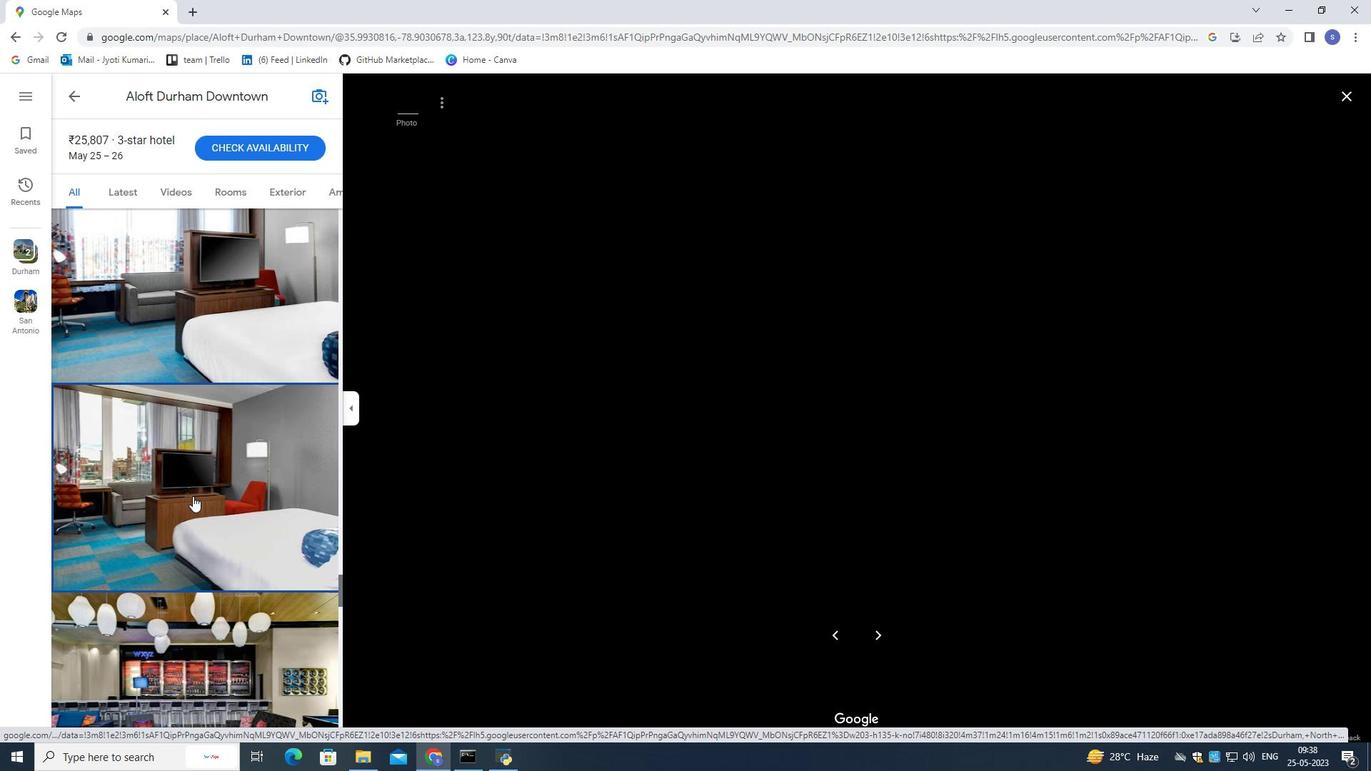 
Action: Mouse scrolled (192, 495) with delta (0, 0)
Screenshot: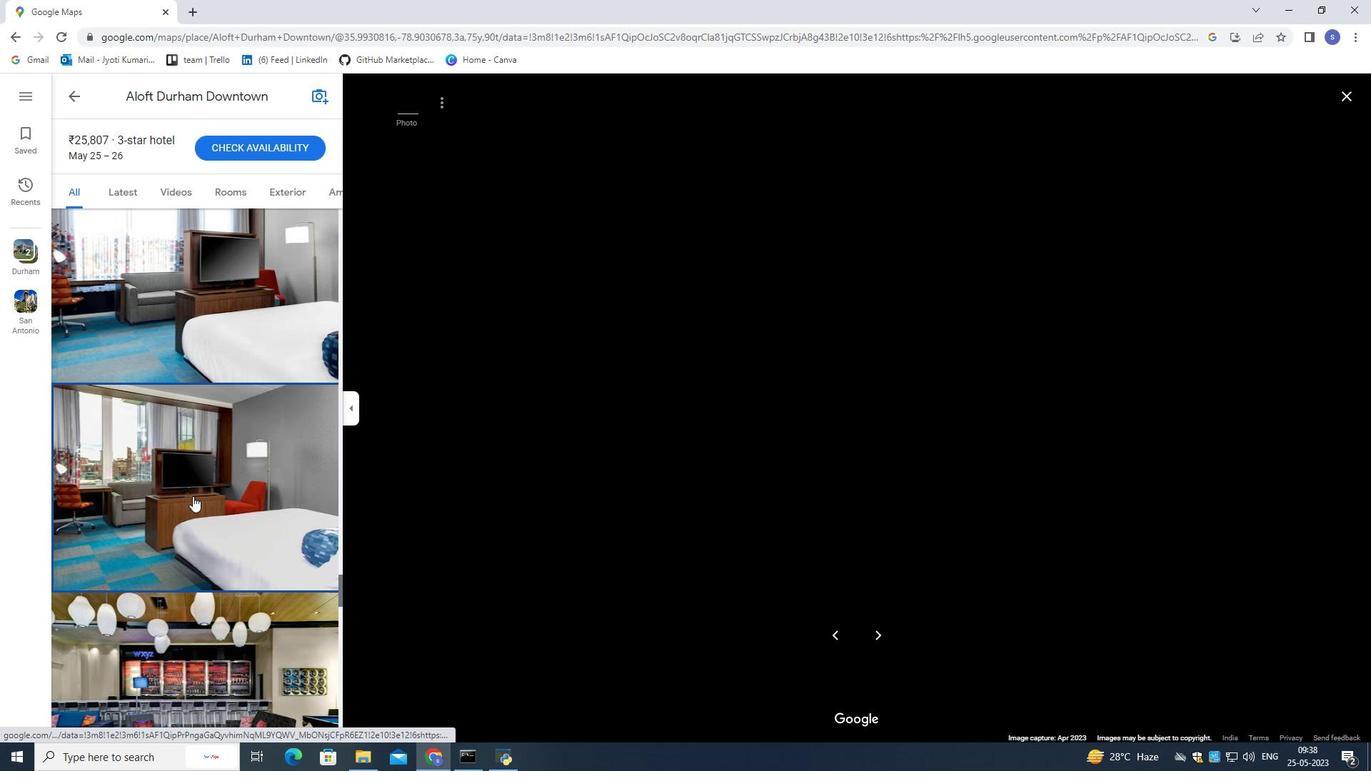 
Action: Mouse scrolled (192, 495) with delta (0, 0)
Screenshot: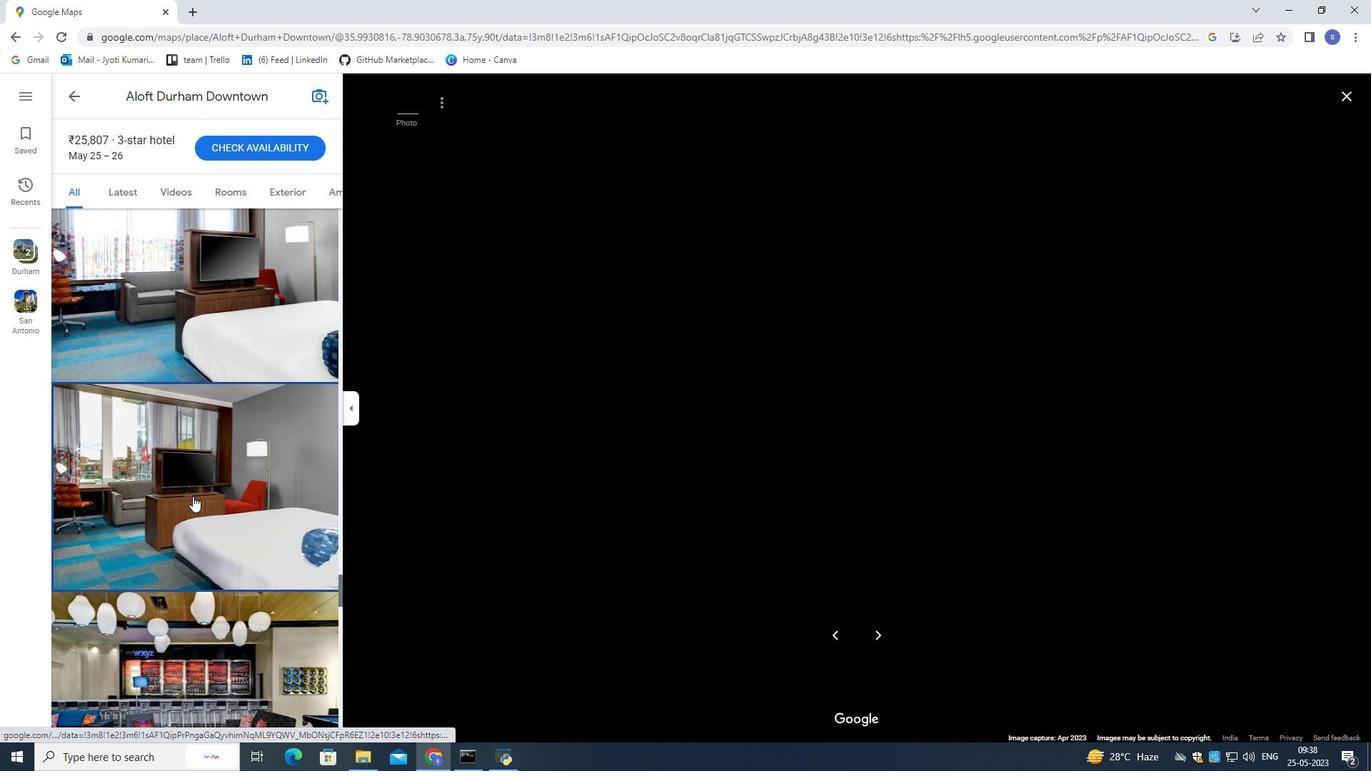 
Action: Mouse pressed left at (192, 496)
Screenshot: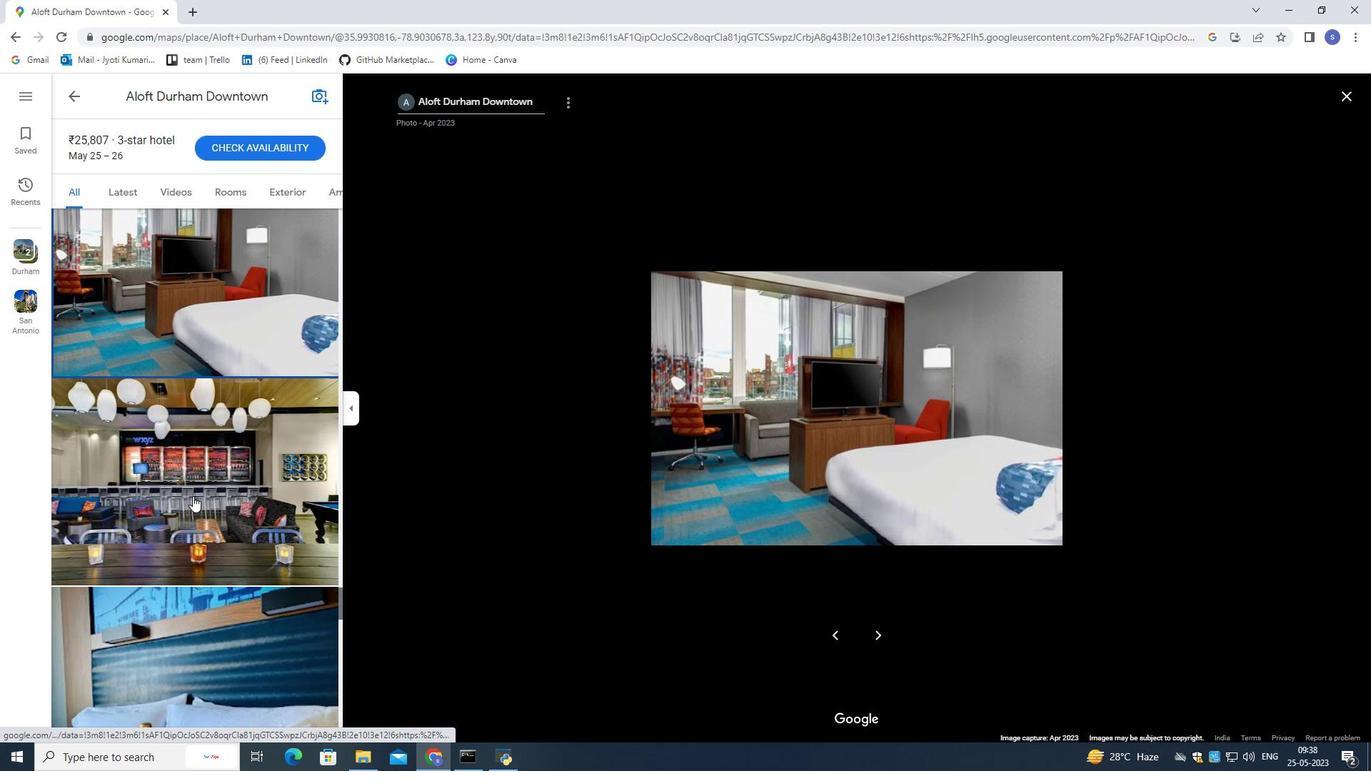 
Action: Mouse scrolled (192, 495) with delta (0, 0)
Screenshot: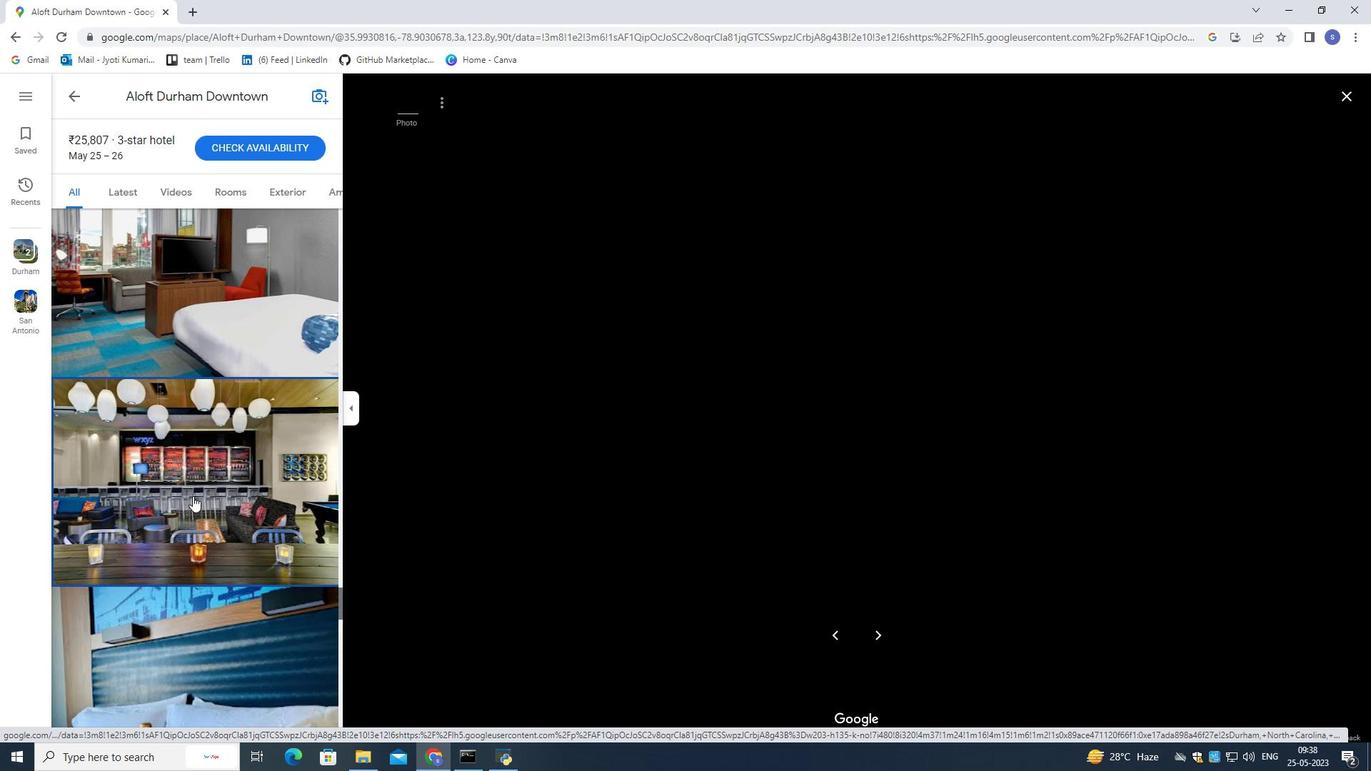 
Action: Mouse scrolled (192, 495) with delta (0, 0)
Screenshot: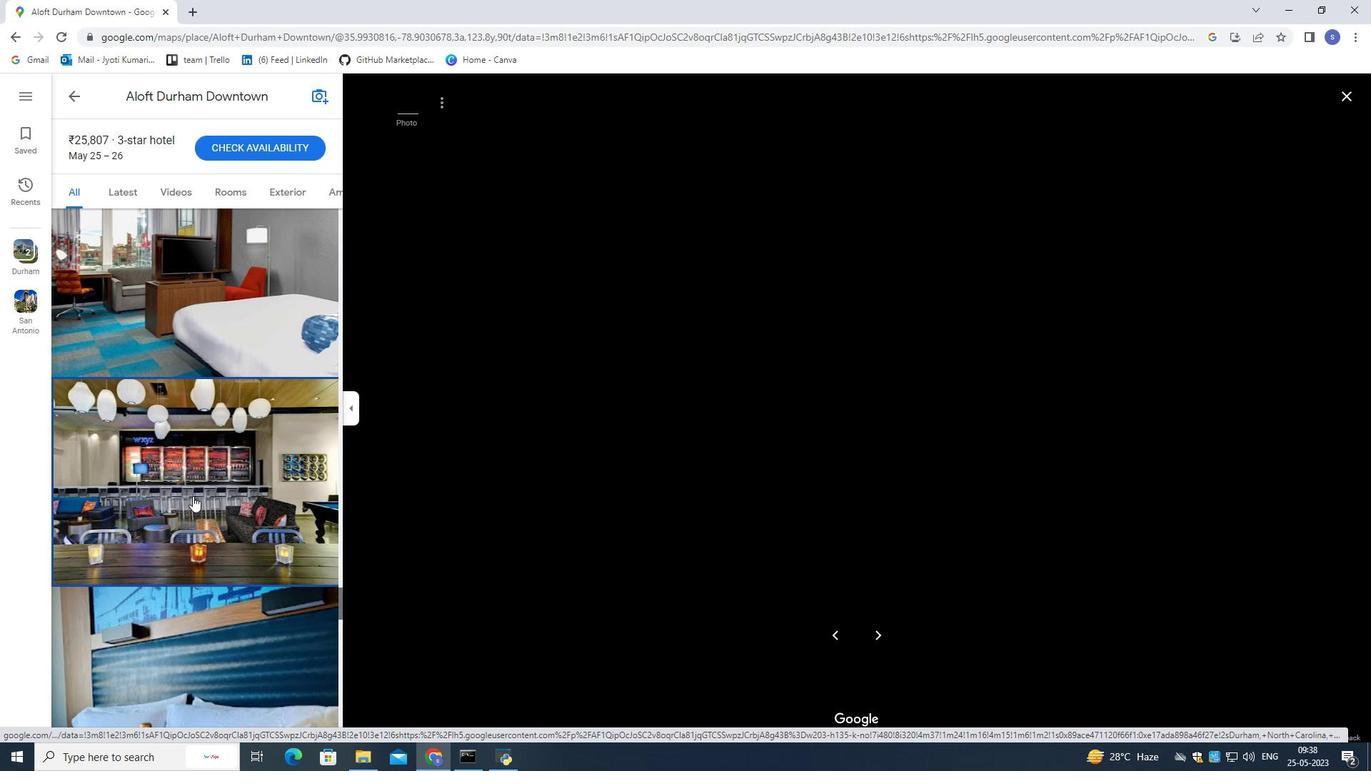 
Action: Mouse scrolled (192, 495) with delta (0, 0)
Screenshot: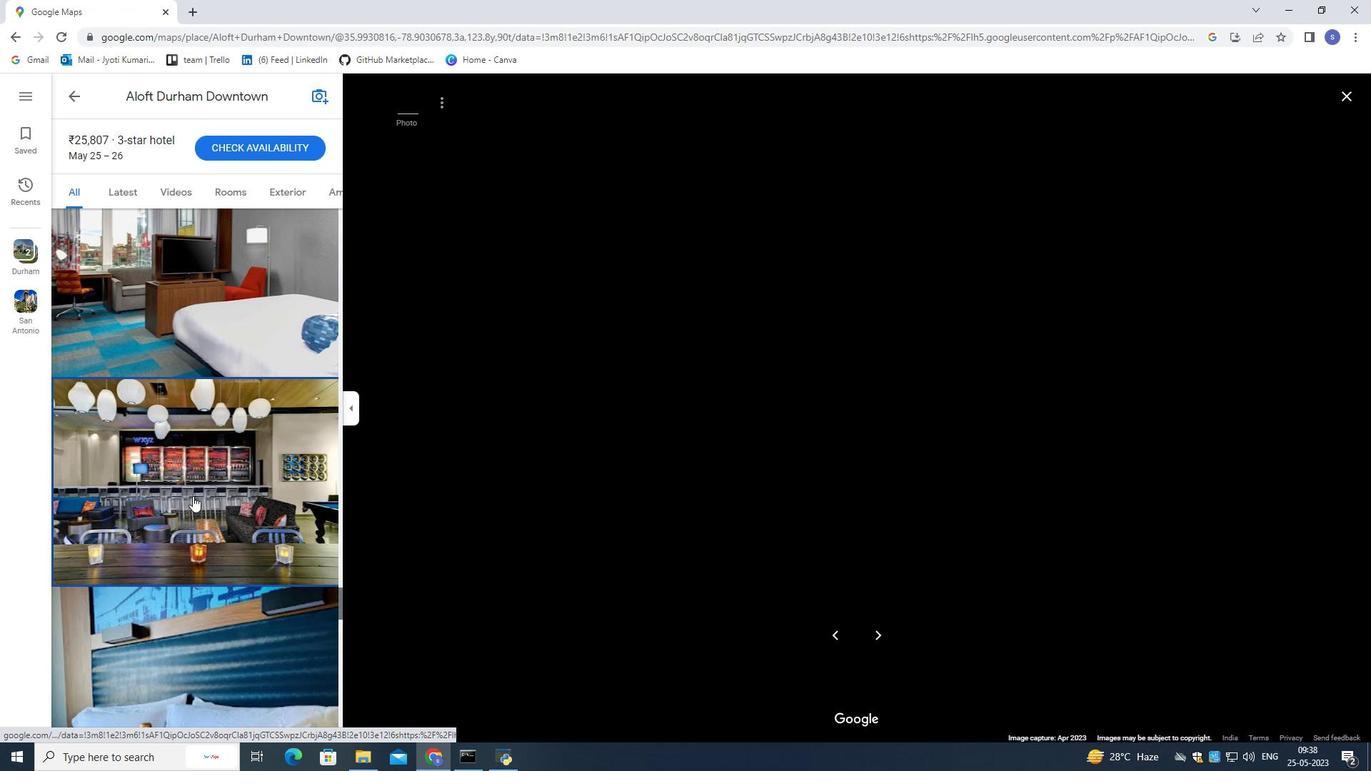
Action: Mouse pressed left at (192, 496)
Screenshot: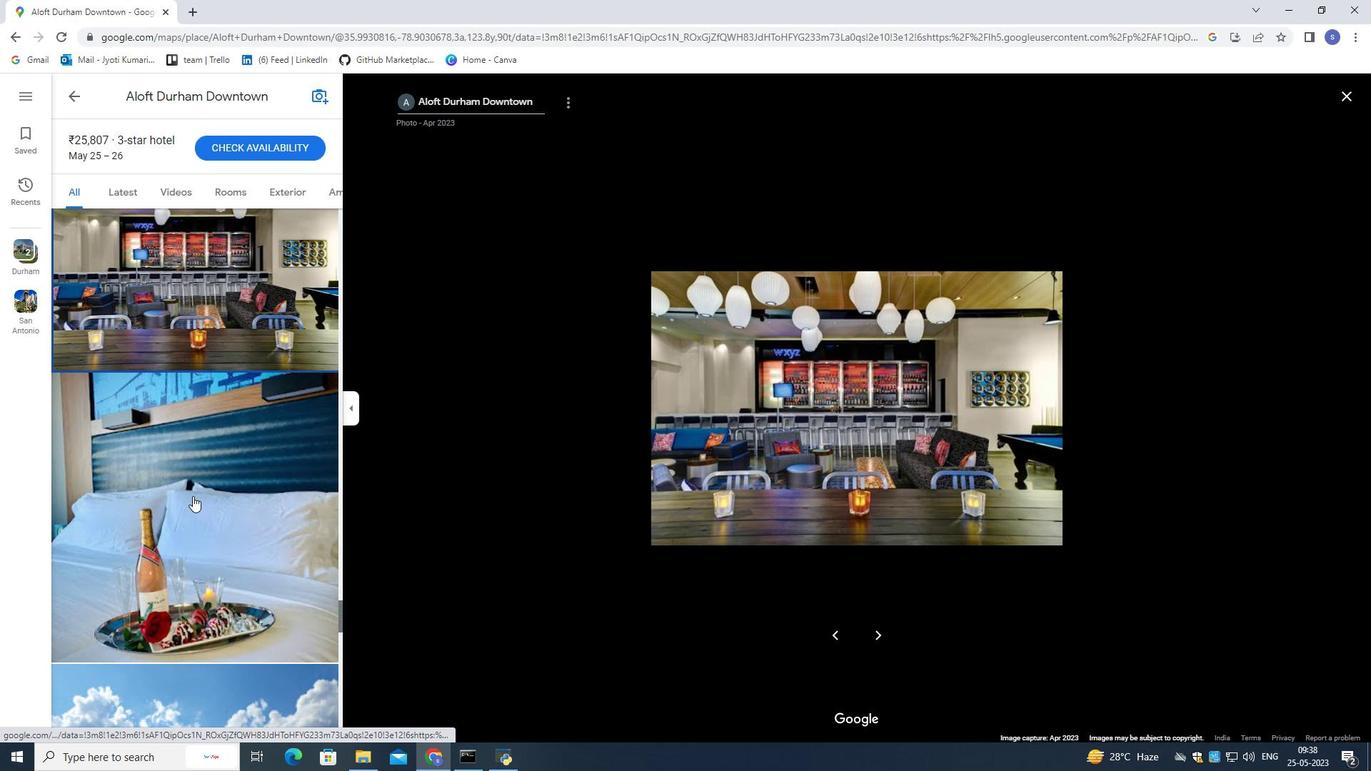 
Action: Mouse moved to (122, 195)
Screenshot: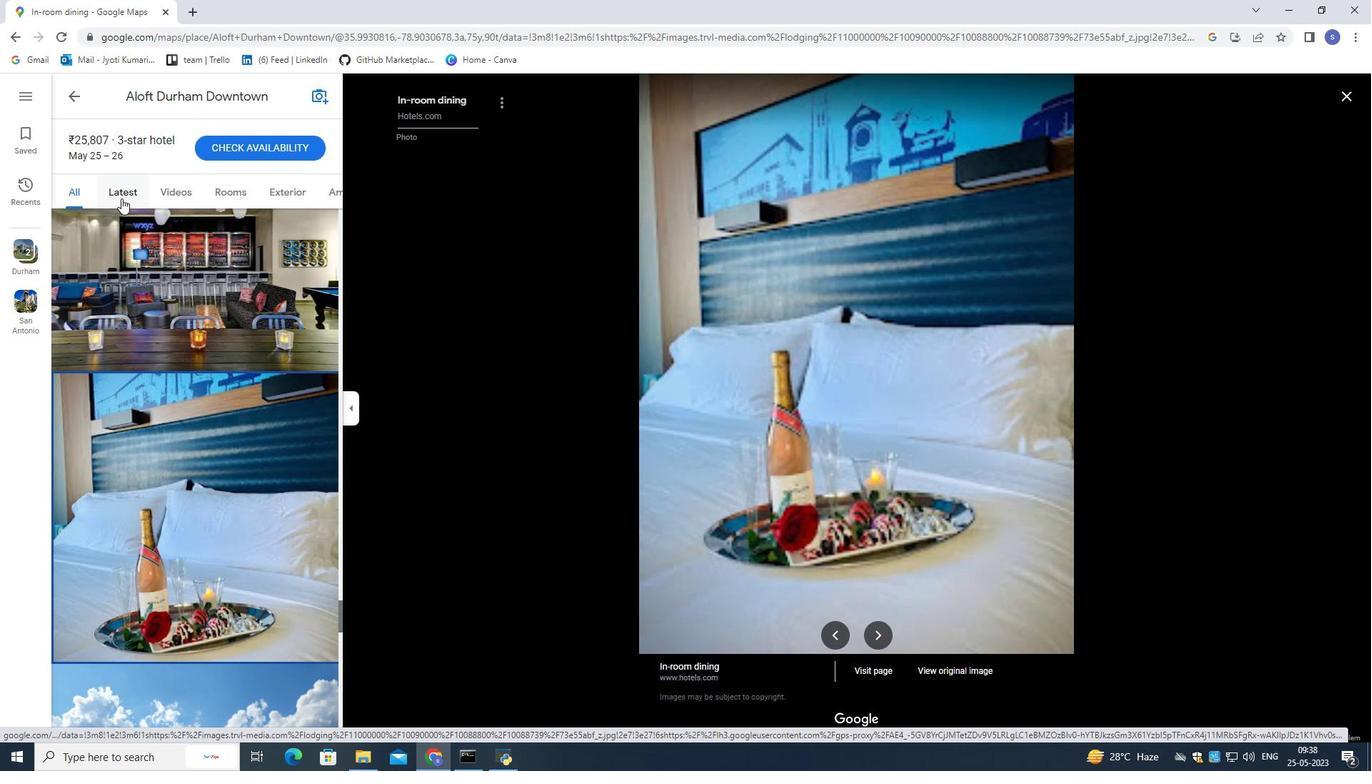 
Action: Mouse pressed left at (122, 195)
Screenshot: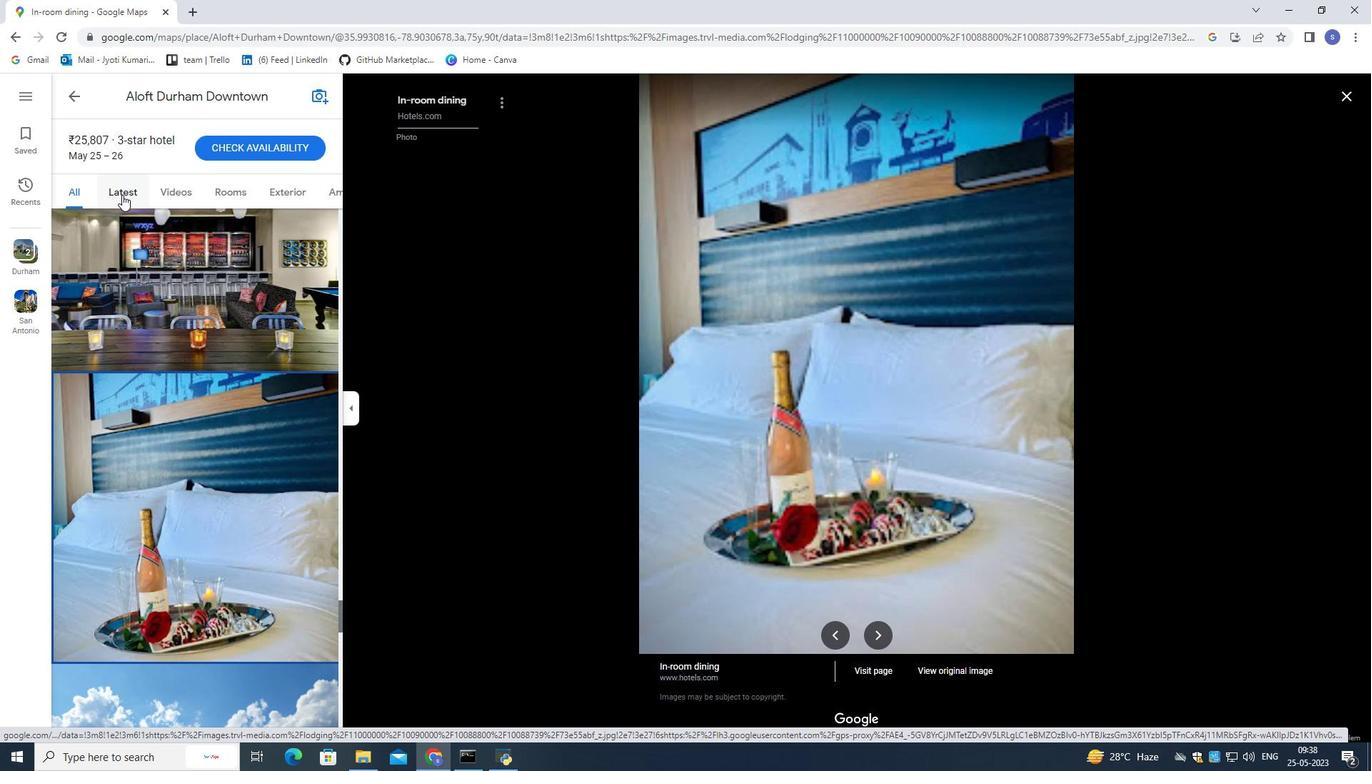 
Action: Mouse moved to (120, 390)
Screenshot: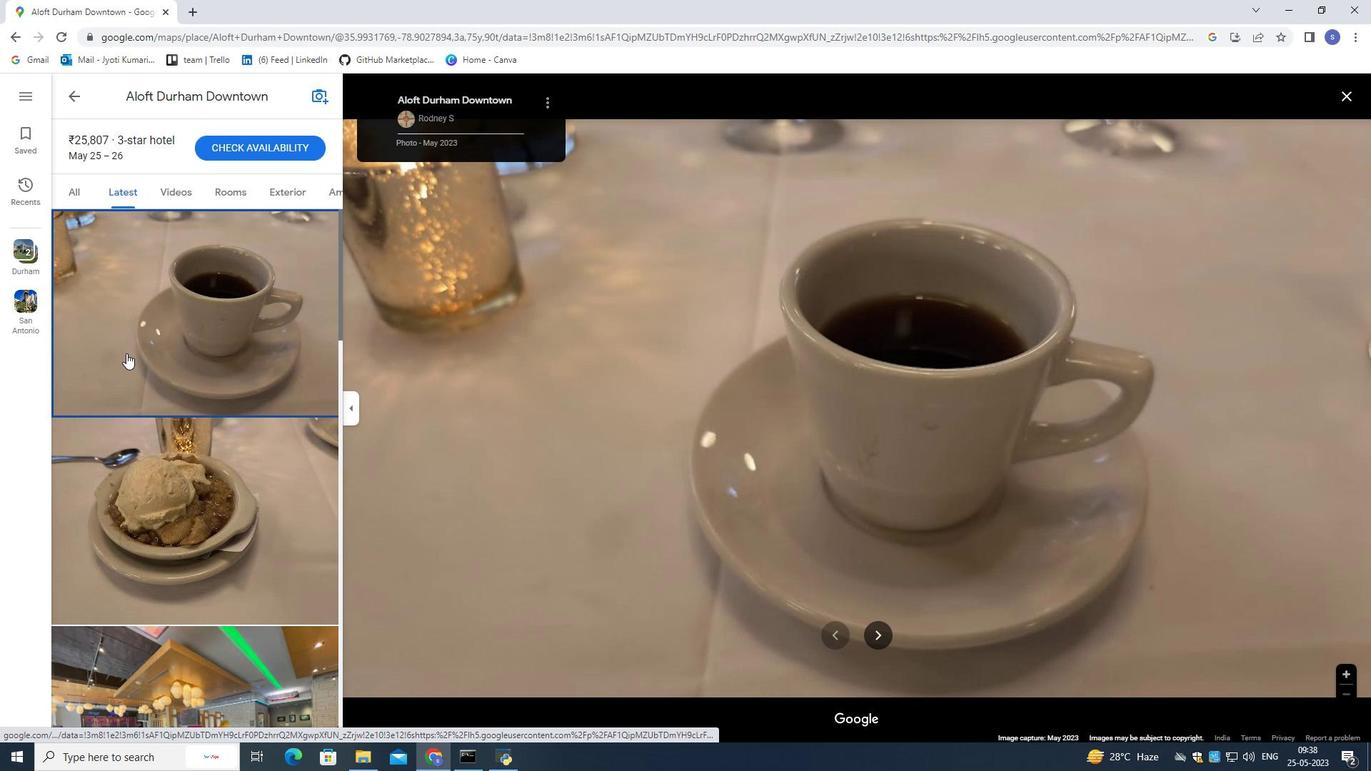 
Action: Mouse scrolled (120, 389) with delta (0, 0)
Screenshot: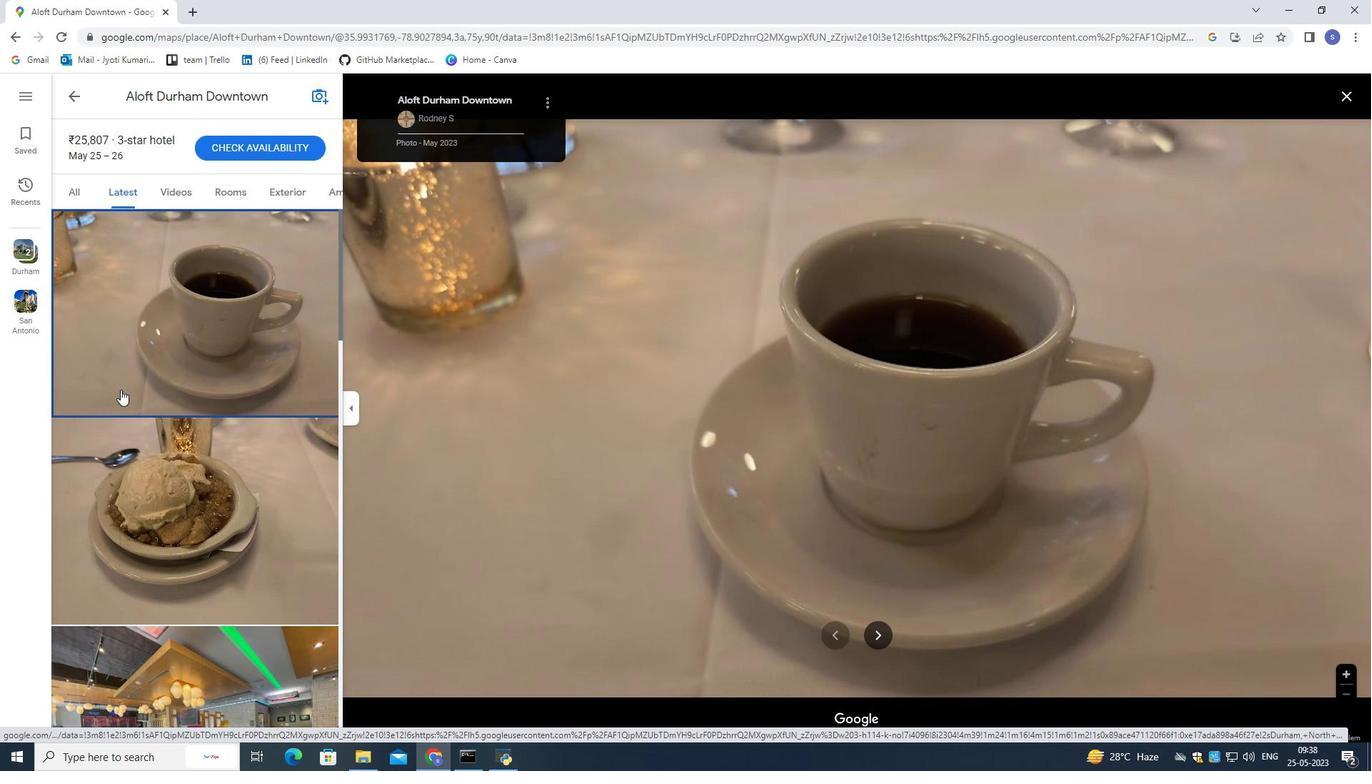 
Action: Mouse scrolled (120, 389) with delta (0, 0)
Screenshot: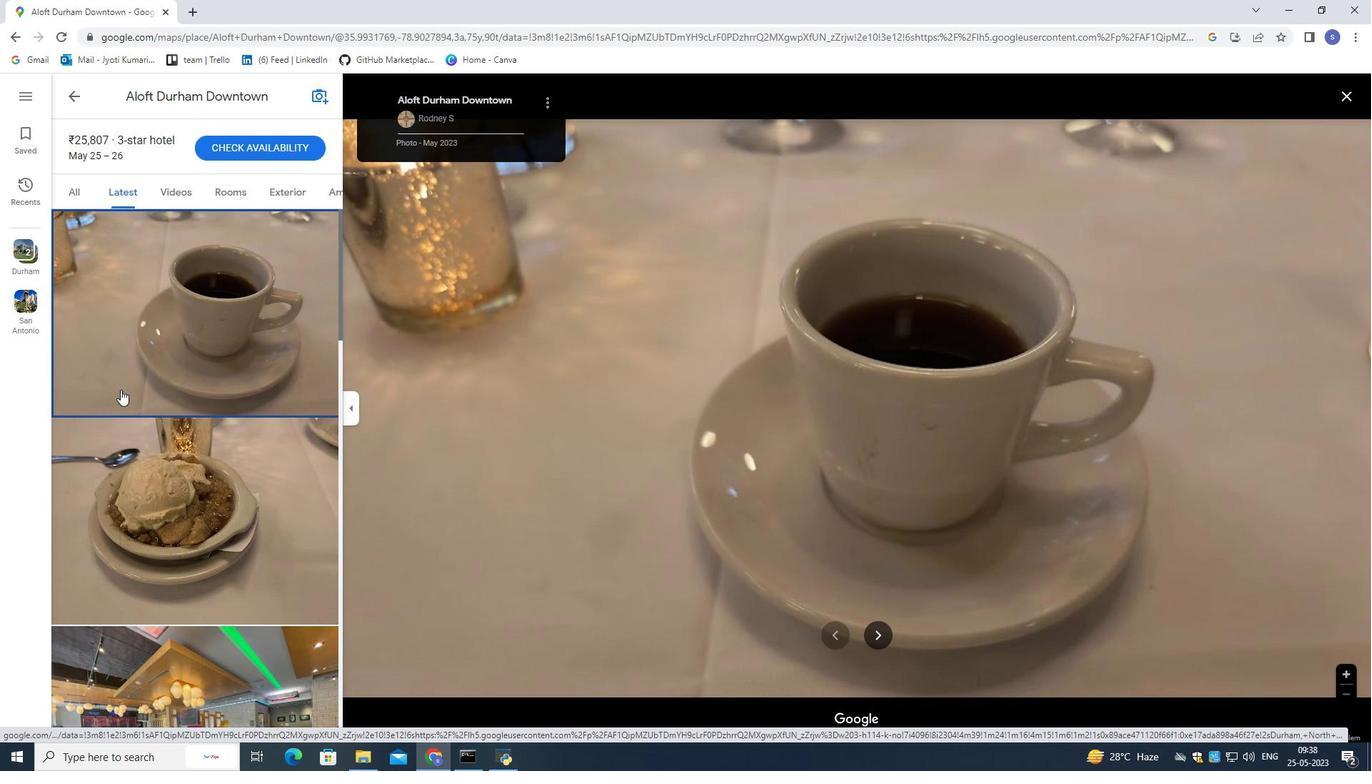 
Action: Mouse scrolled (120, 389) with delta (0, 0)
Screenshot: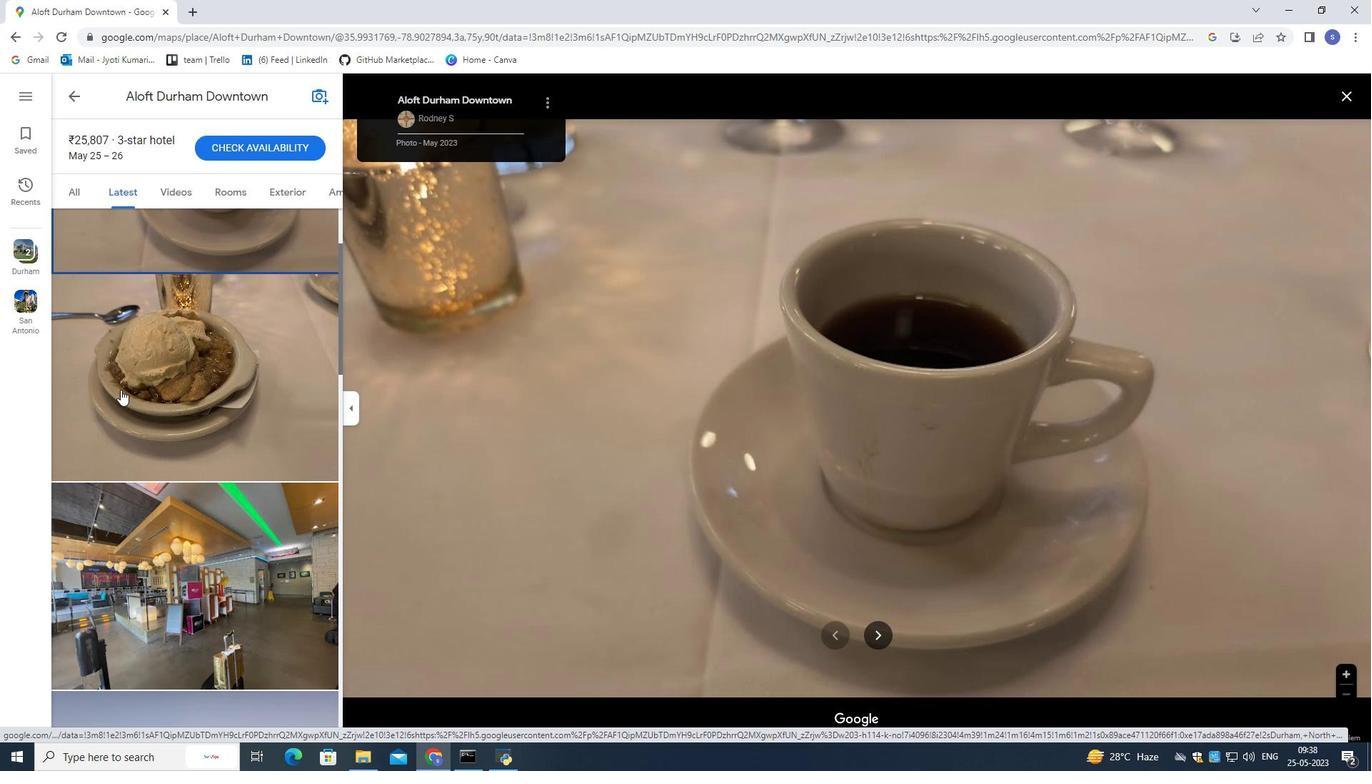 
Action: Mouse scrolled (120, 389) with delta (0, 0)
Screenshot: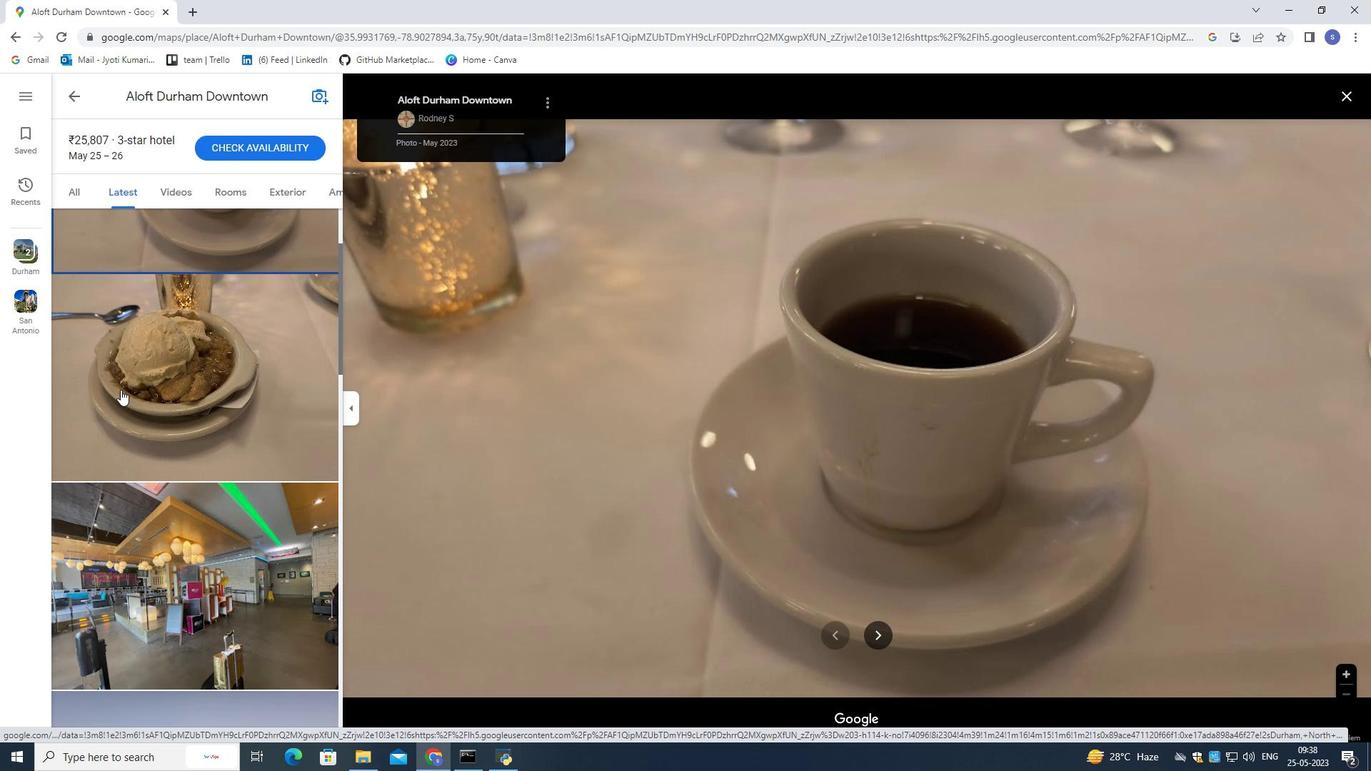 
Action: Mouse scrolled (120, 389) with delta (0, 0)
Screenshot: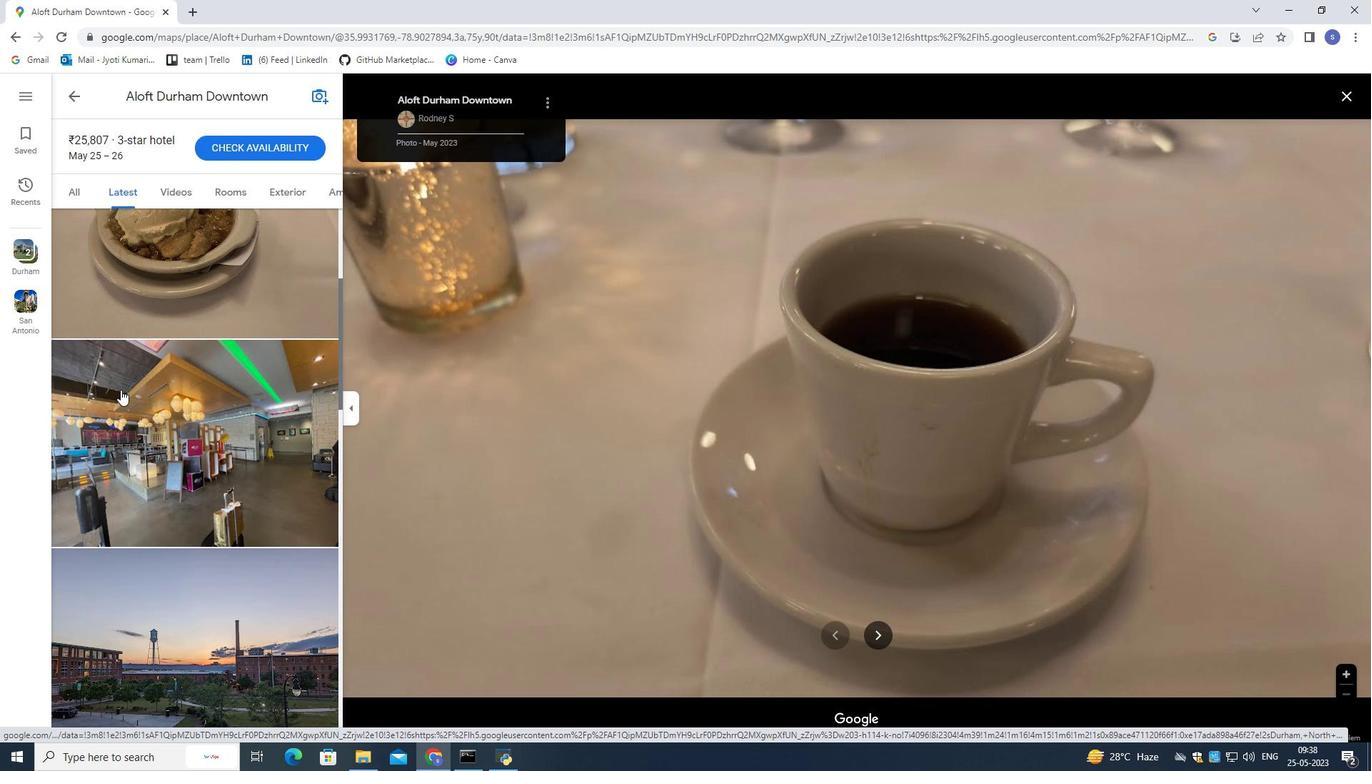 
Action: Mouse scrolled (120, 389) with delta (0, 0)
Screenshot: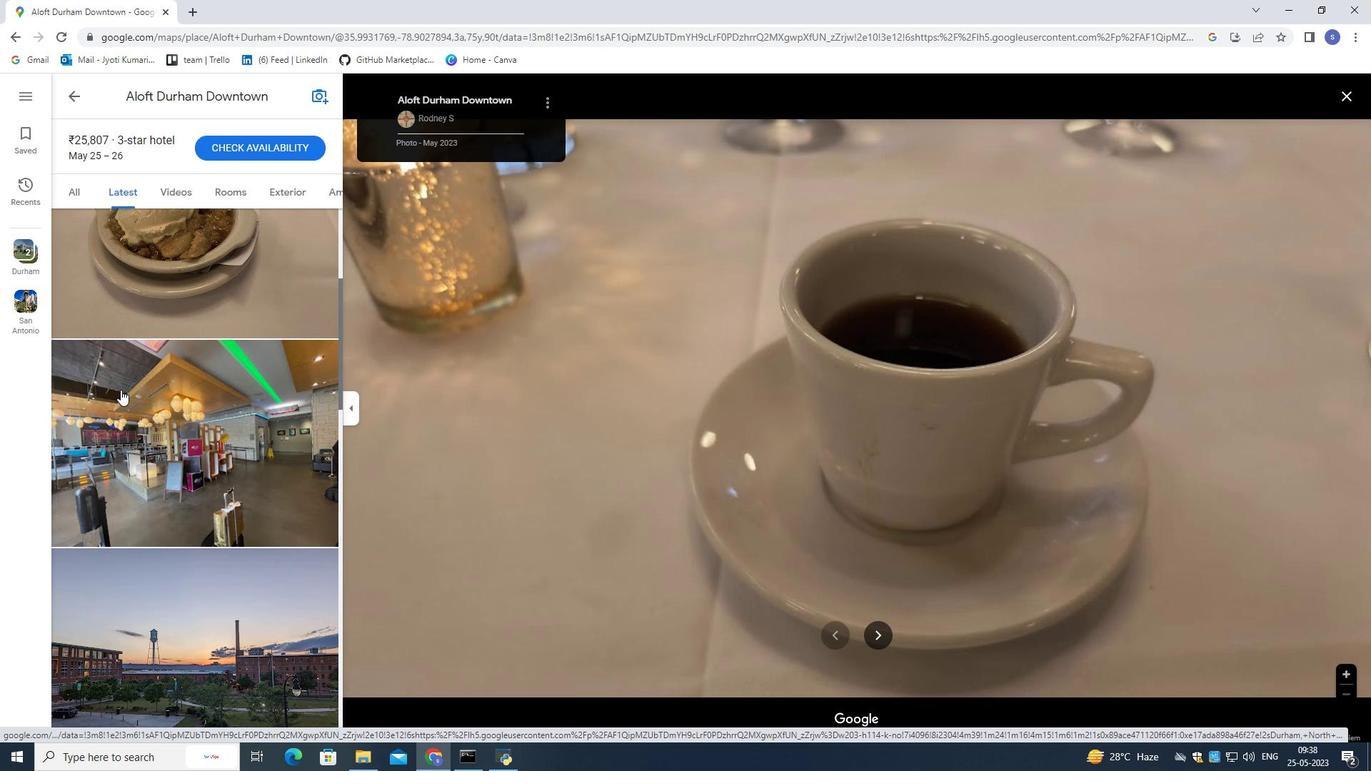 
Action: Mouse scrolled (120, 389) with delta (0, 0)
Screenshot: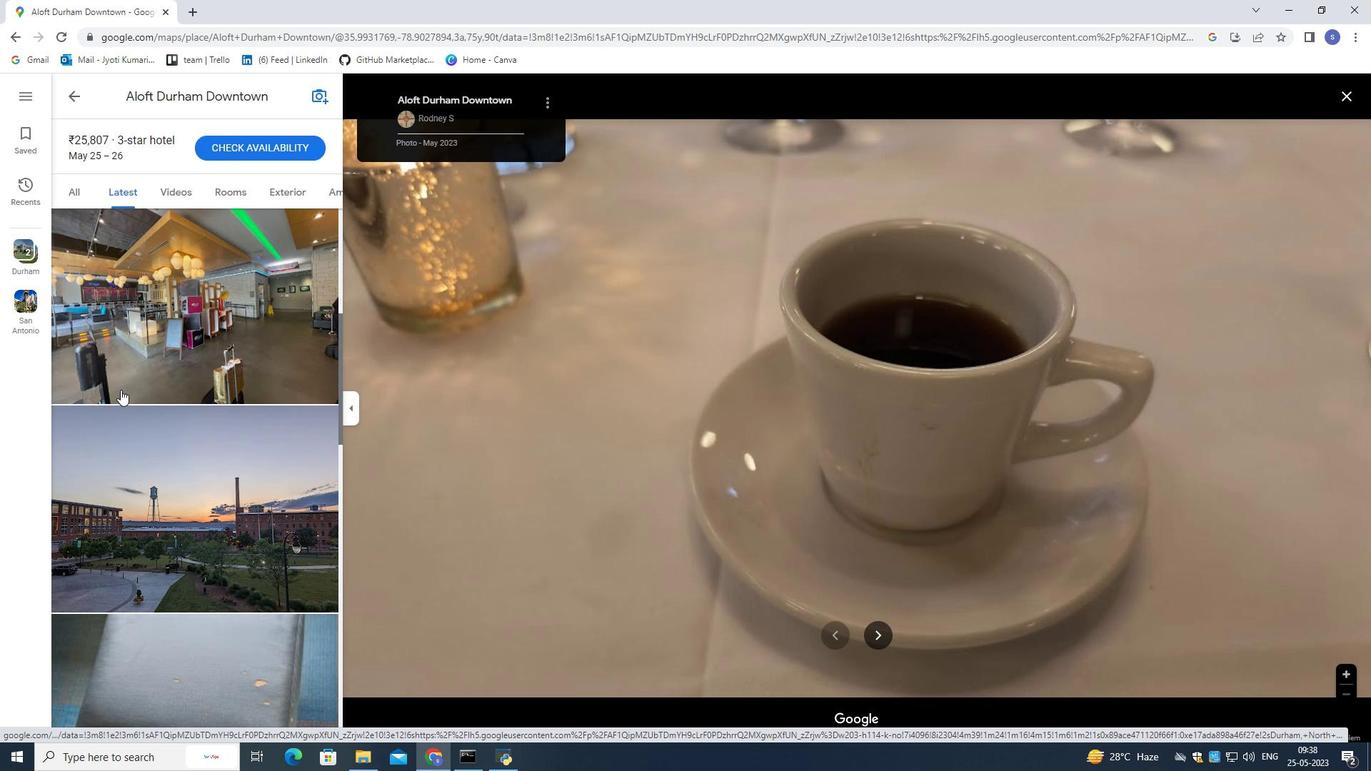 
Action: Mouse moved to (120, 390)
Screenshot: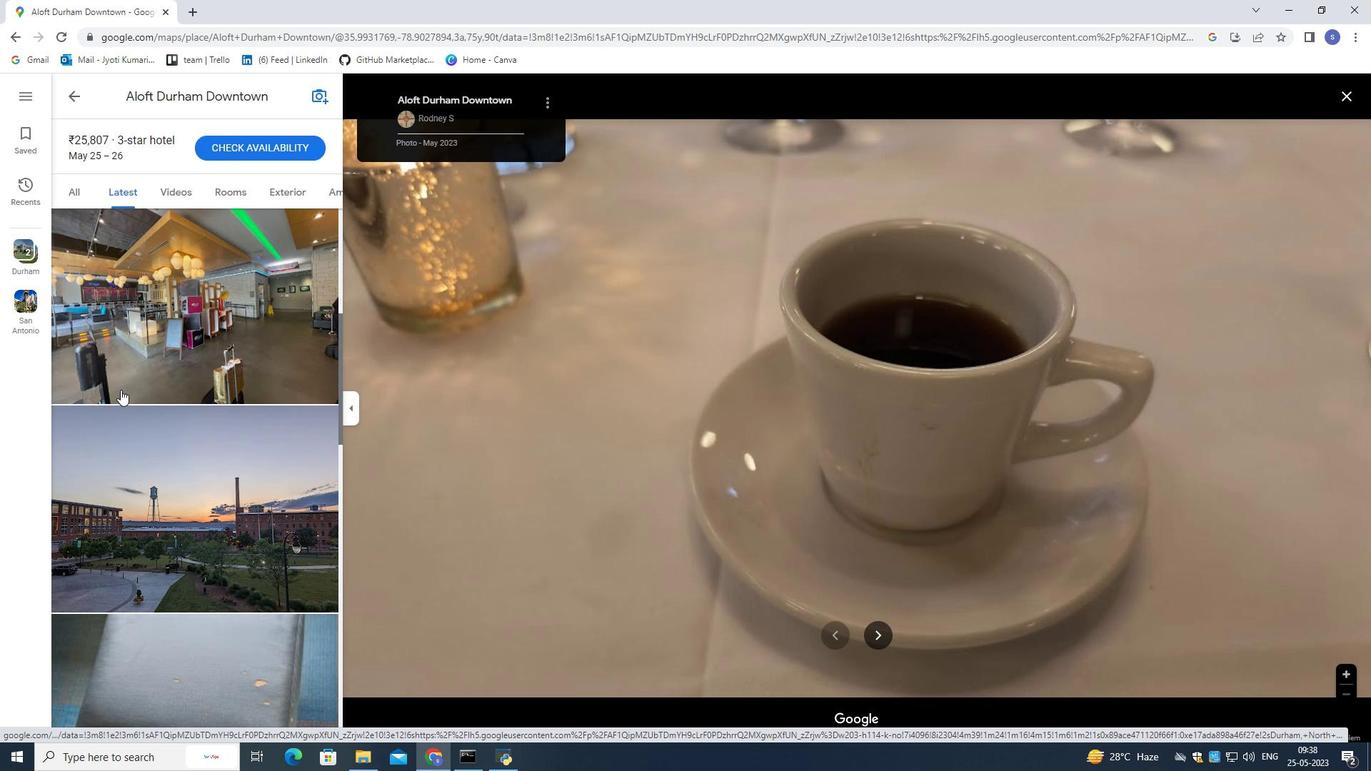 
Action: Mouse scrolled (120, 389) with delta (0, 0)
Screenshot: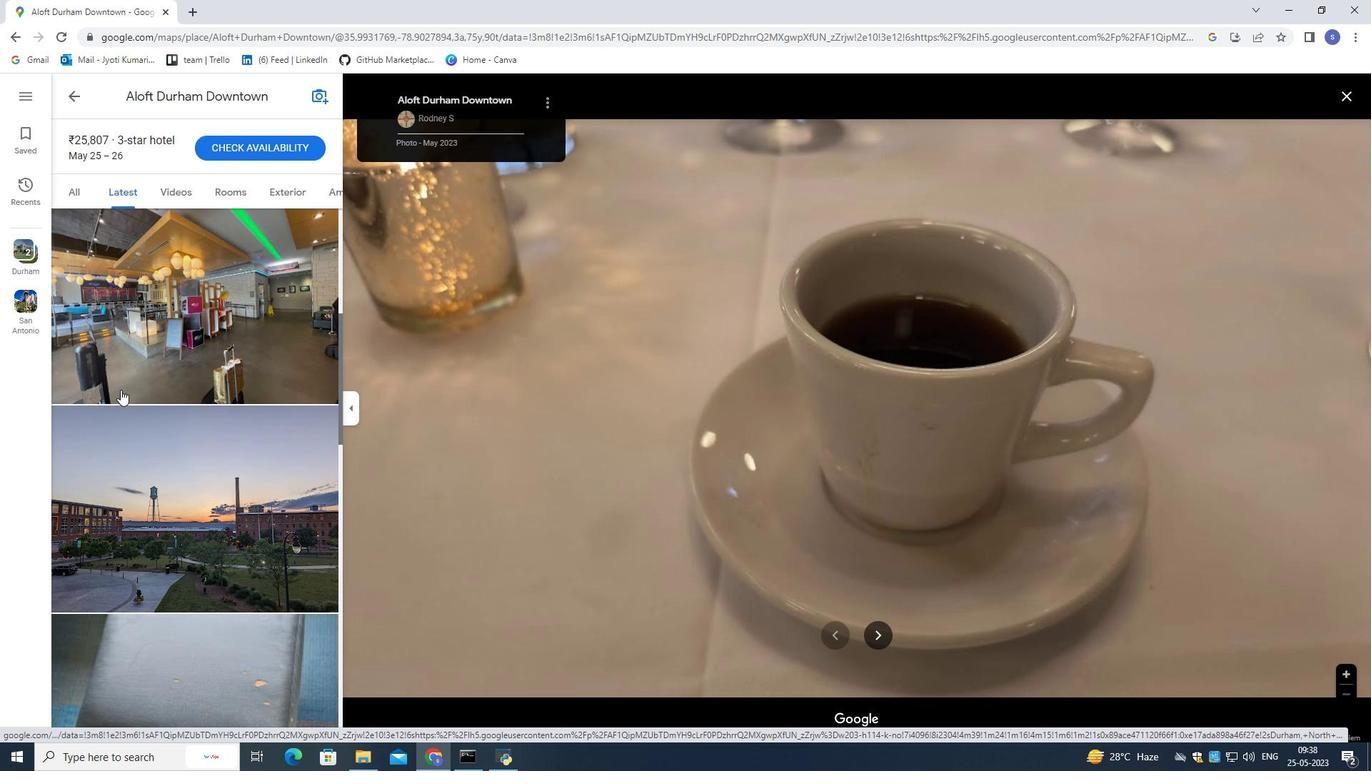 
Action: Mouse scrolled (120, 389) with delta (0, 0)
Screenshot: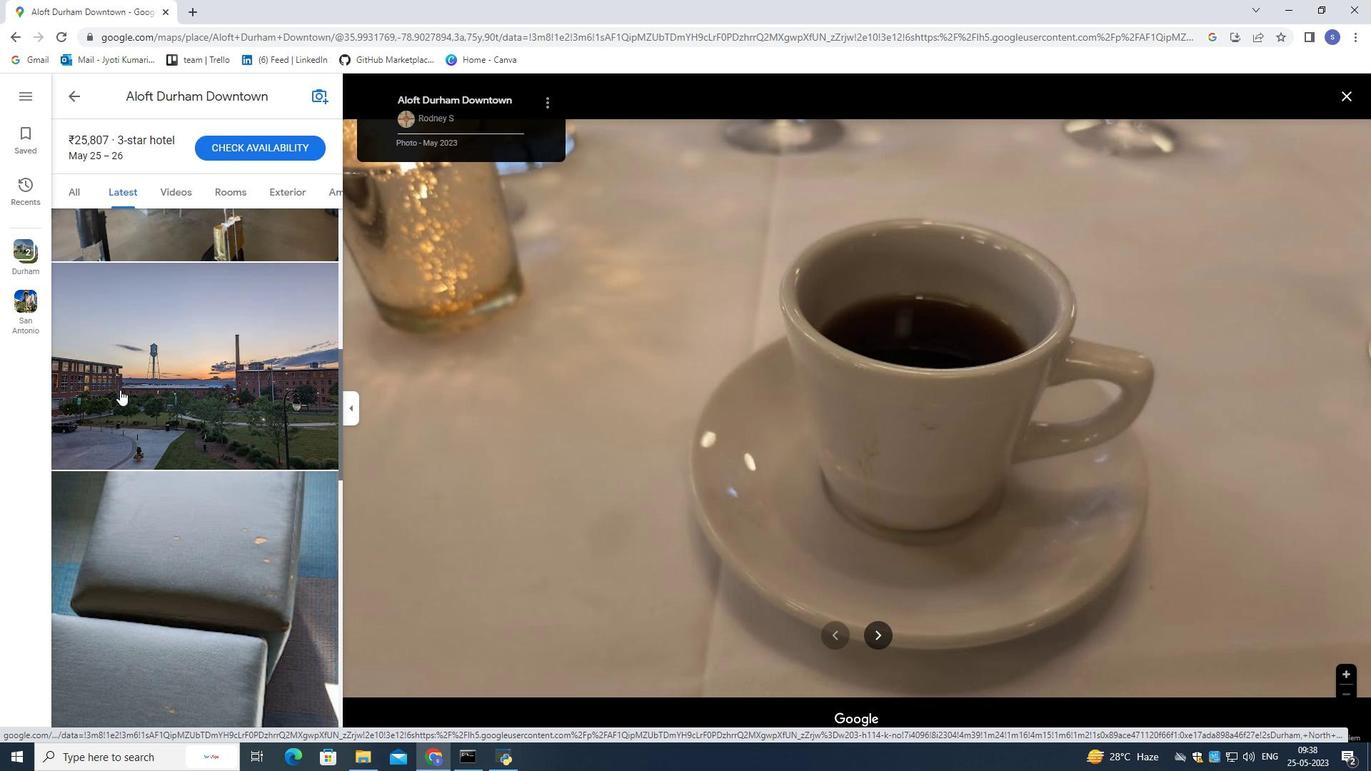 
Action: Mouse scrolled (120, 389) with delta (0, 0)
Screenshot: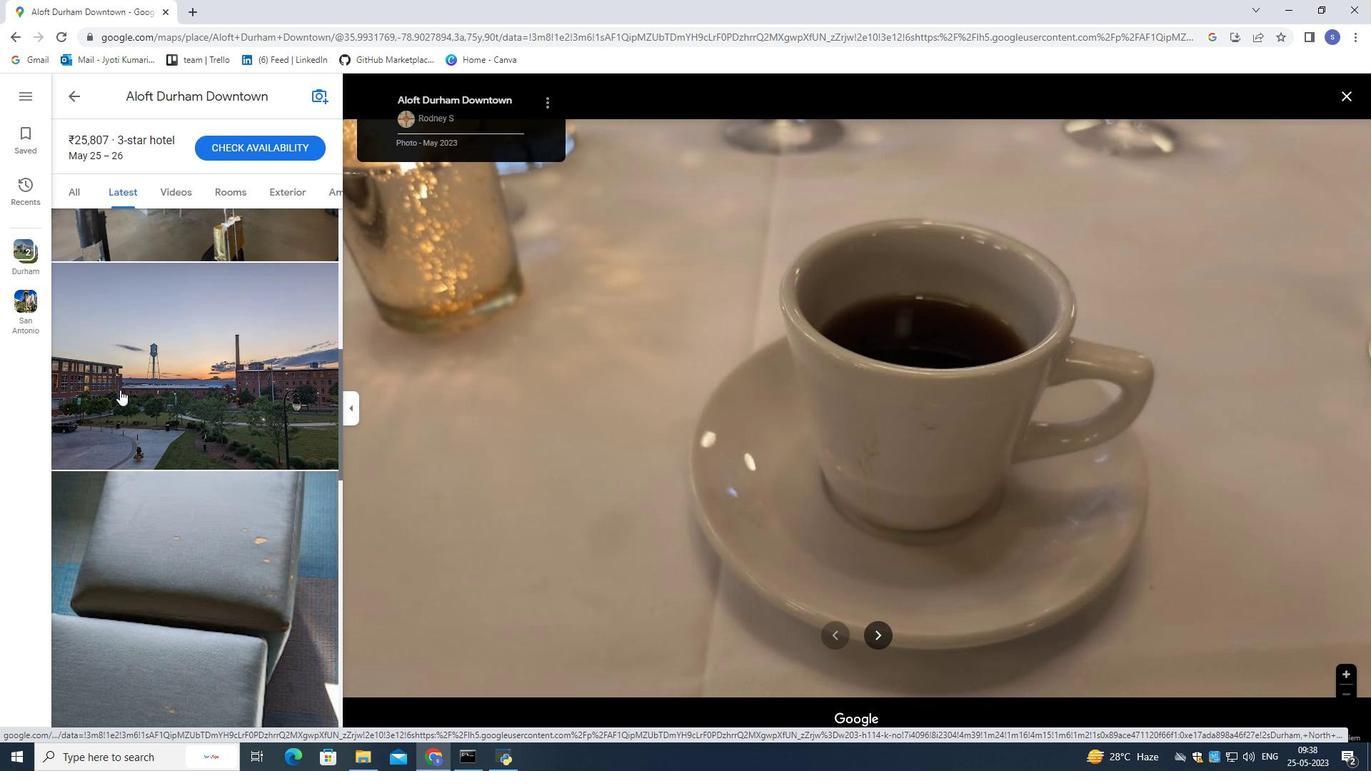 
Action: Mouse moved to (168, 403)
Screenshot: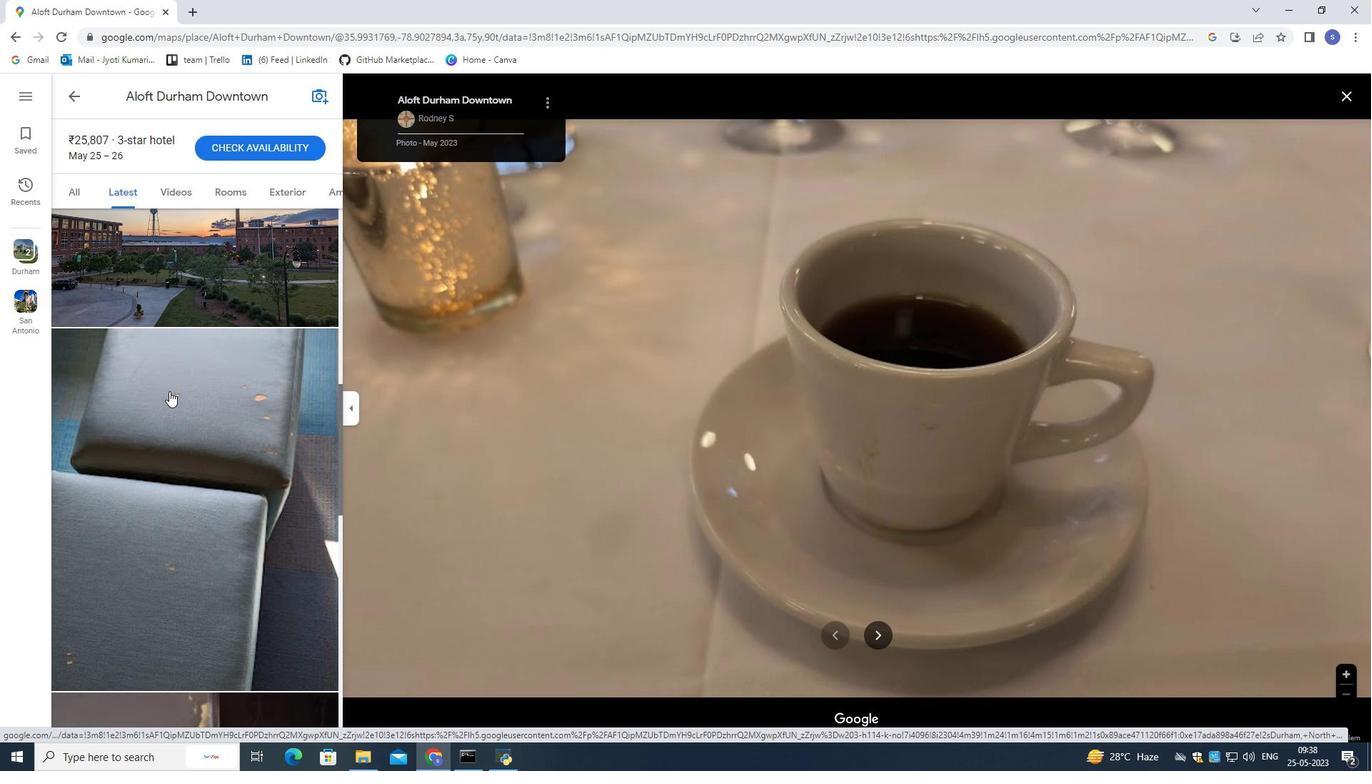 
Action: Mouse scrolled (168, 402) with delta (0, 0)
Screenshot: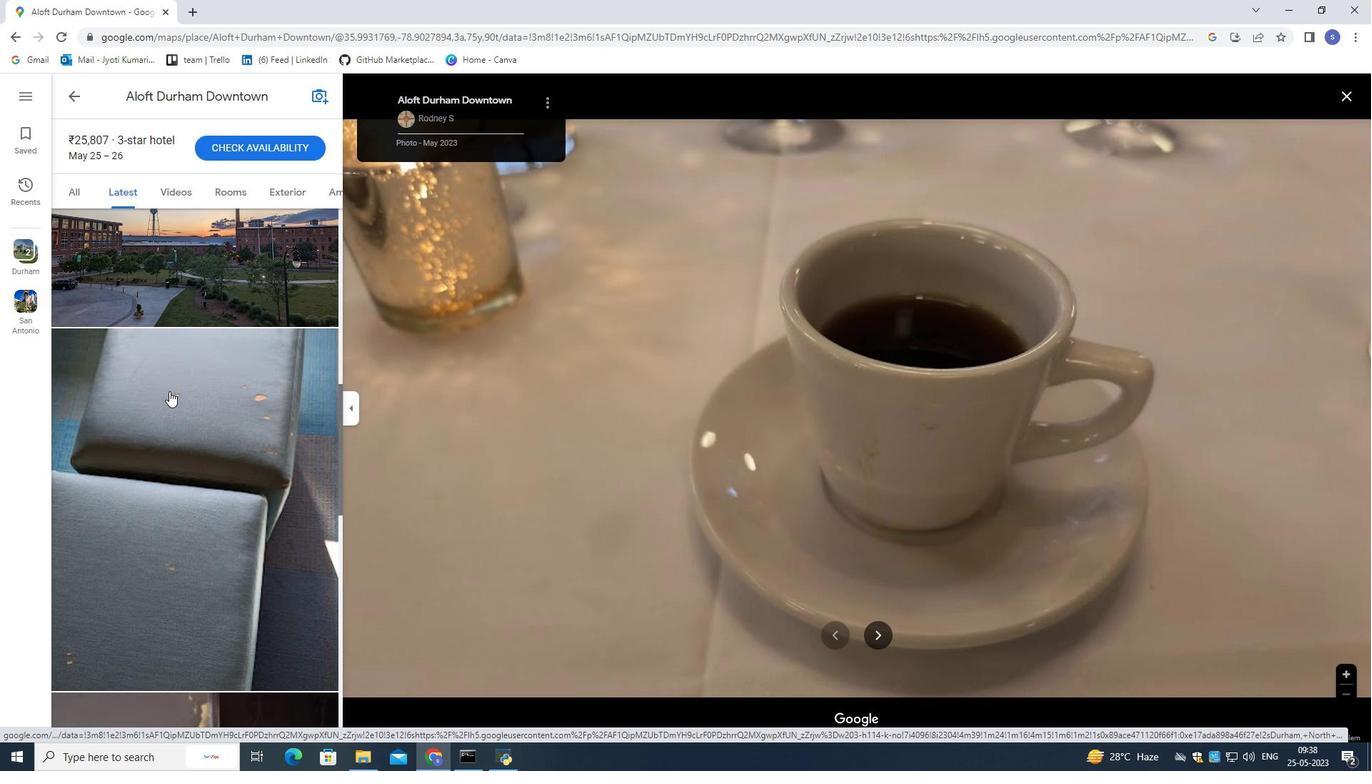 
Action: Mouse moved to (168, 405)
Screenshot: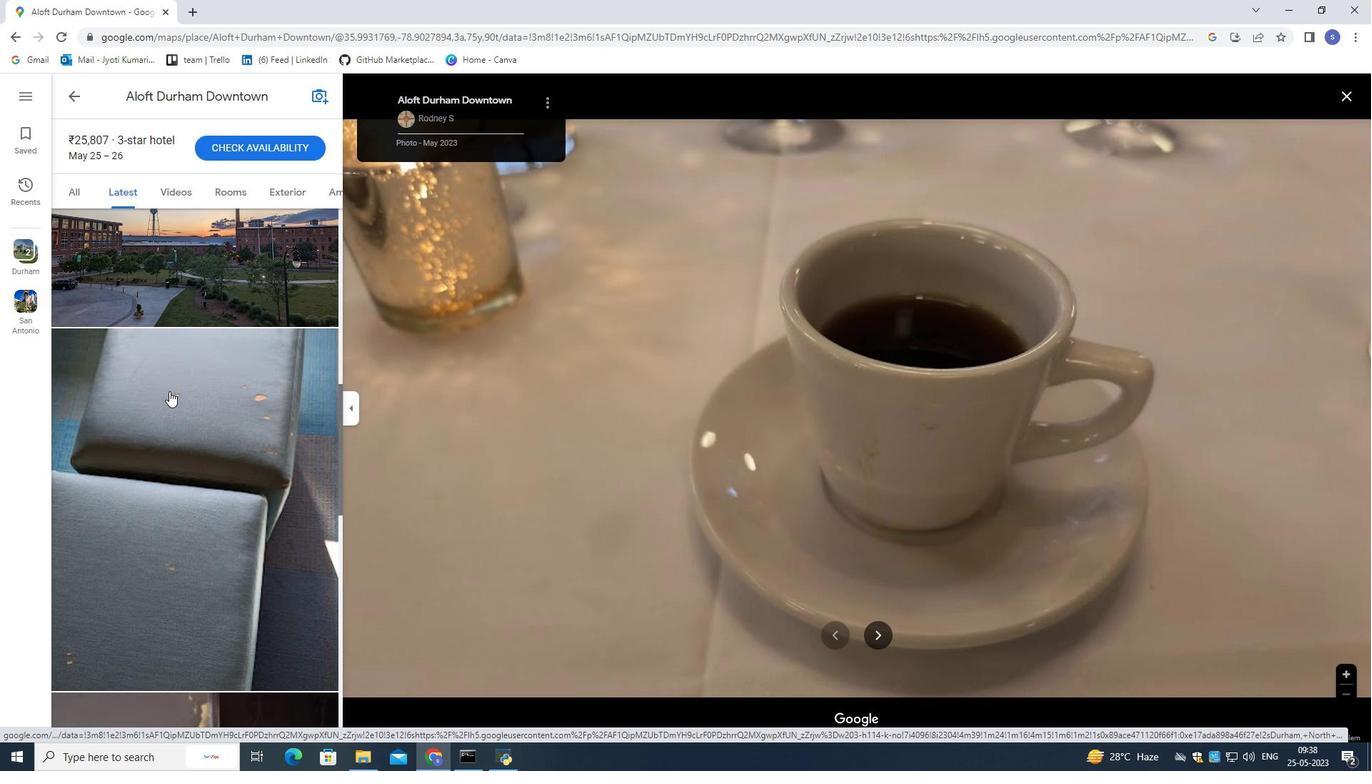 
Action: Mouse scrolled (168, 404) with delta (0, 0)
Screenshot: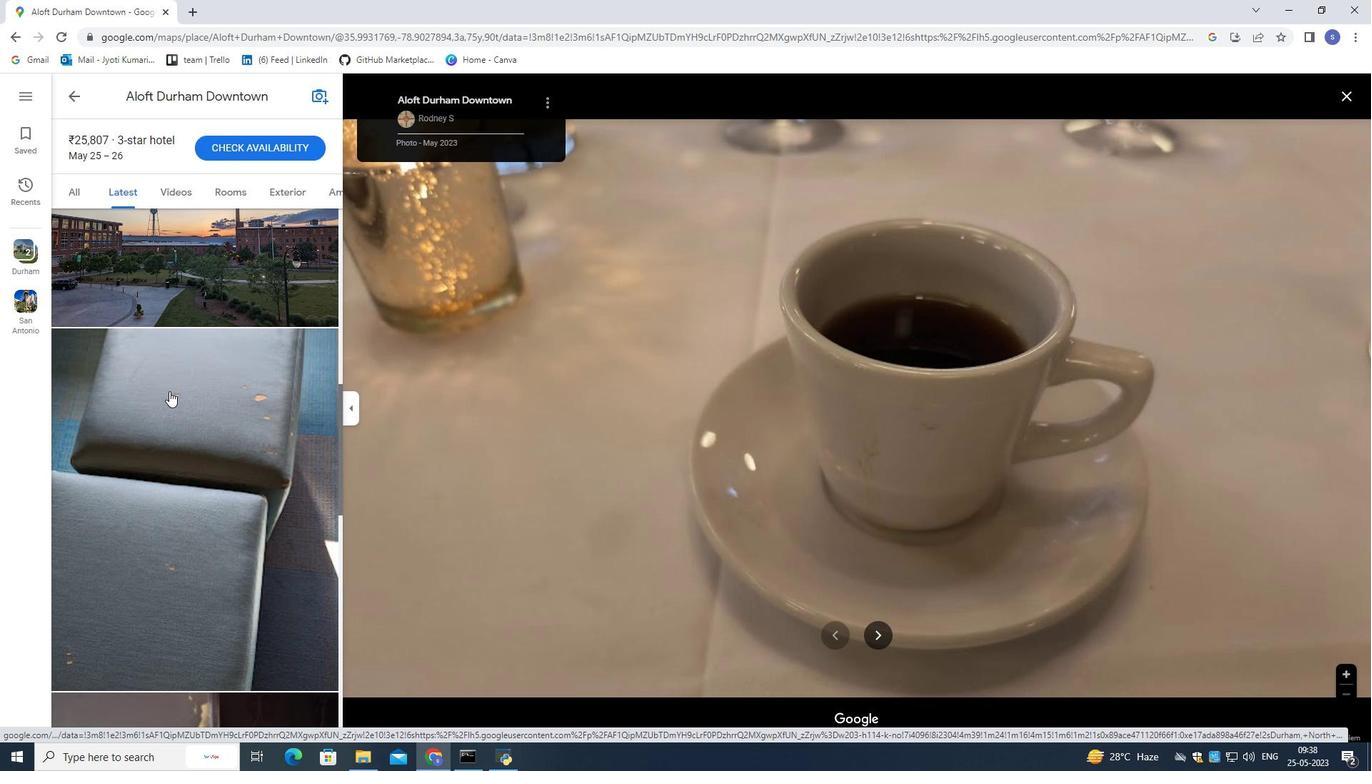 
Action: Mouse moved to (168, 405)
Screenshot: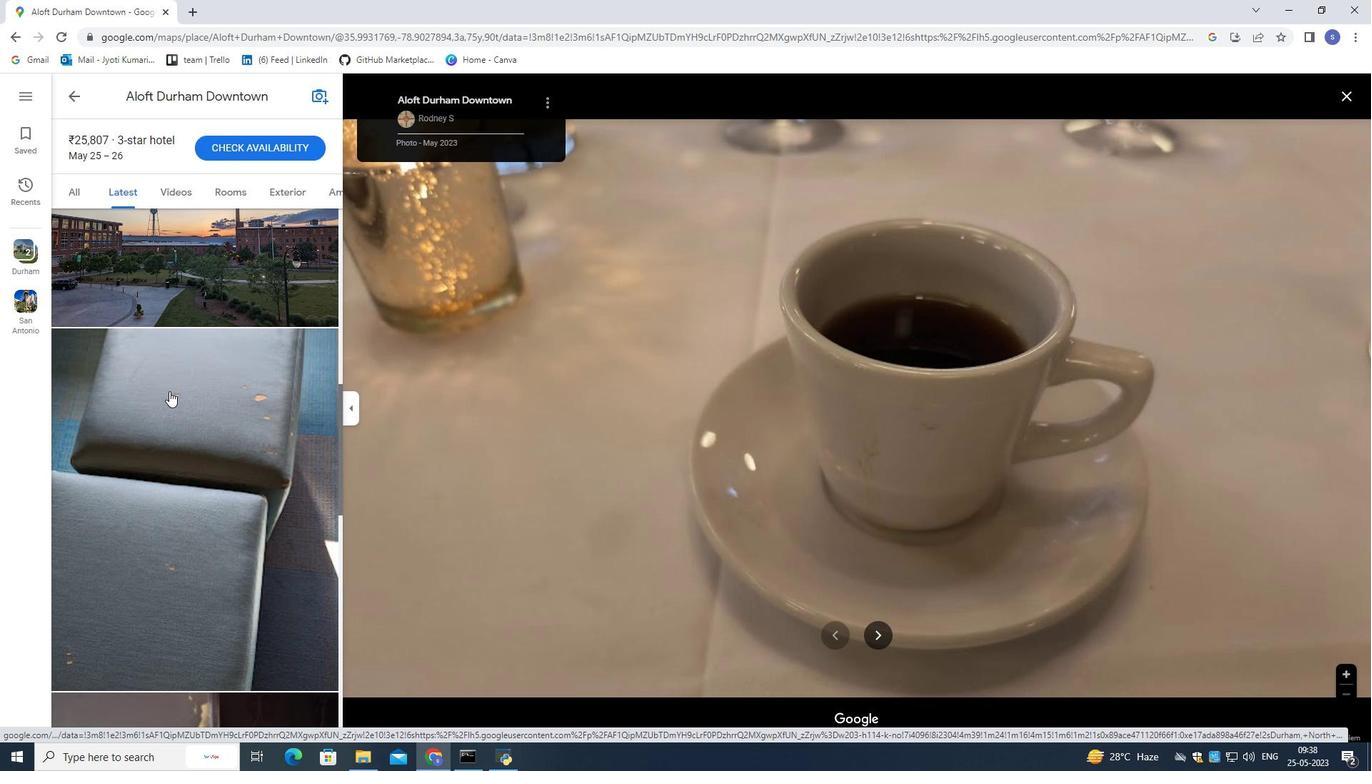 
Action: Mouse scrolled (168, 405) with delta (0, 0)
Screenshot: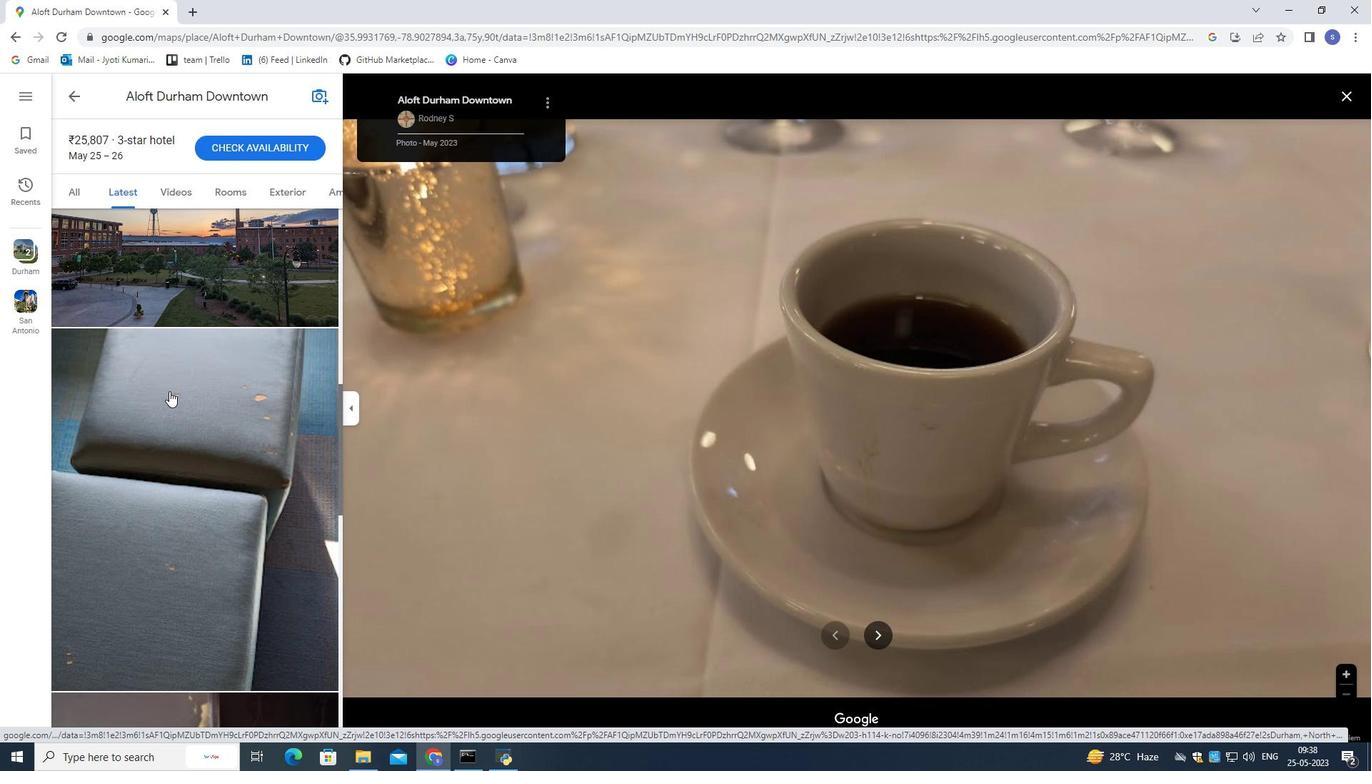 
Action: Mouse scrolled (168, 405) with delta (0, 0)
Screenshot: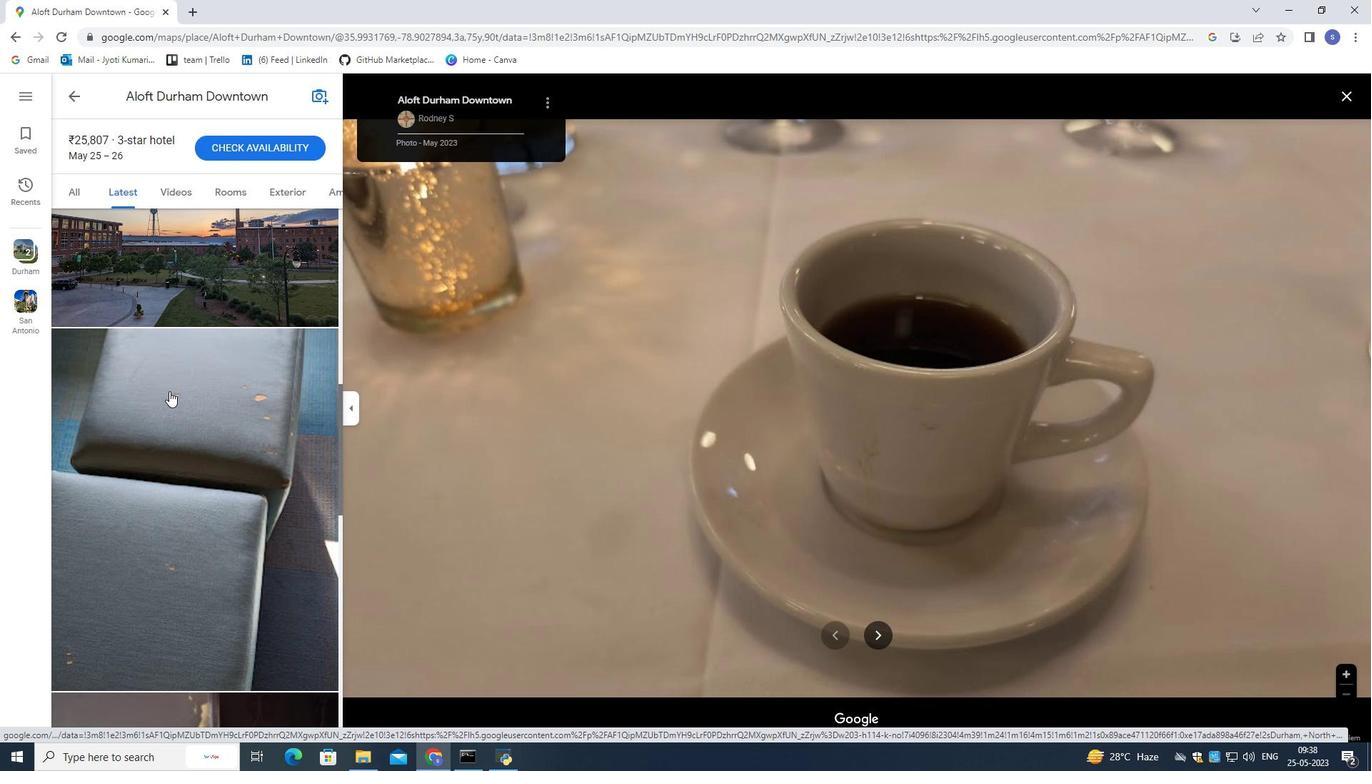 
Action: Mouse moved to (168, 407)
Screenshot: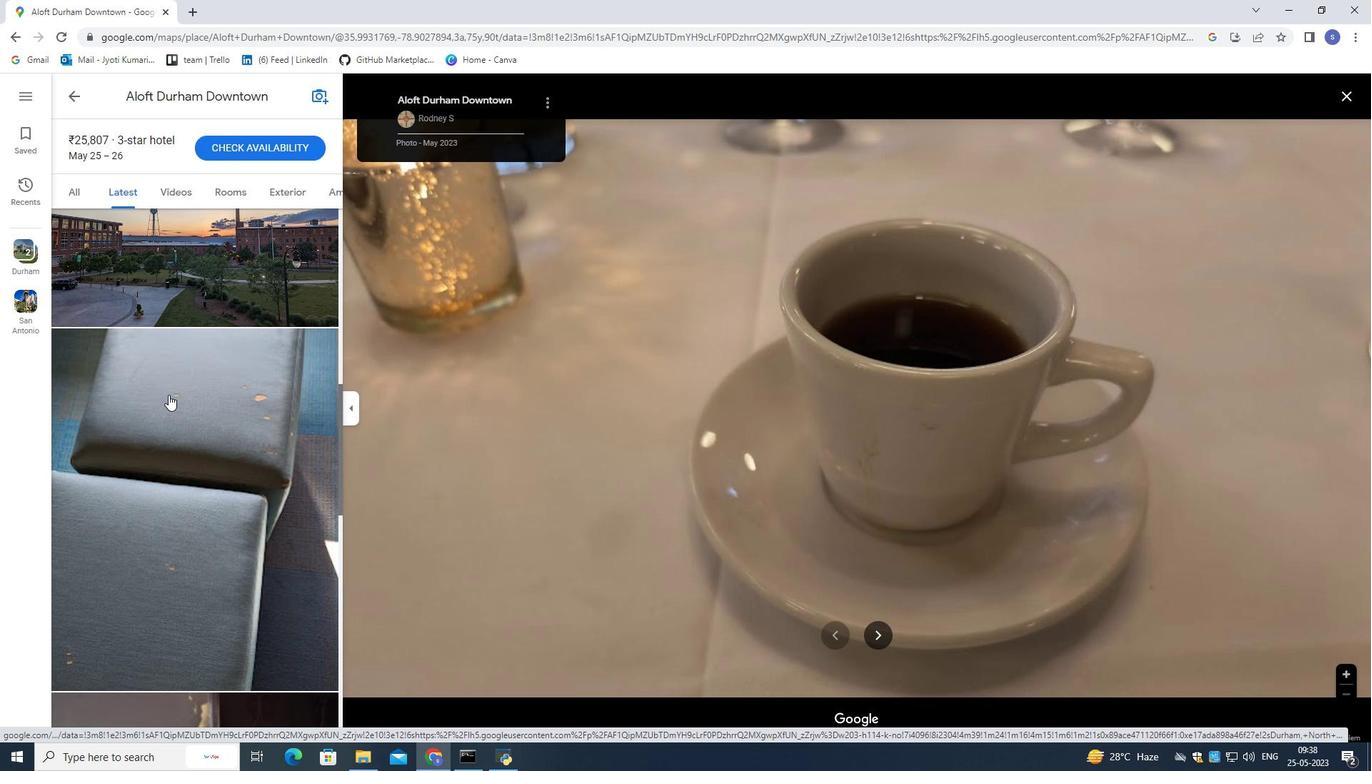 
Action: Mouse scrolled (168, 406) with delta (0, 0)
Screenshot: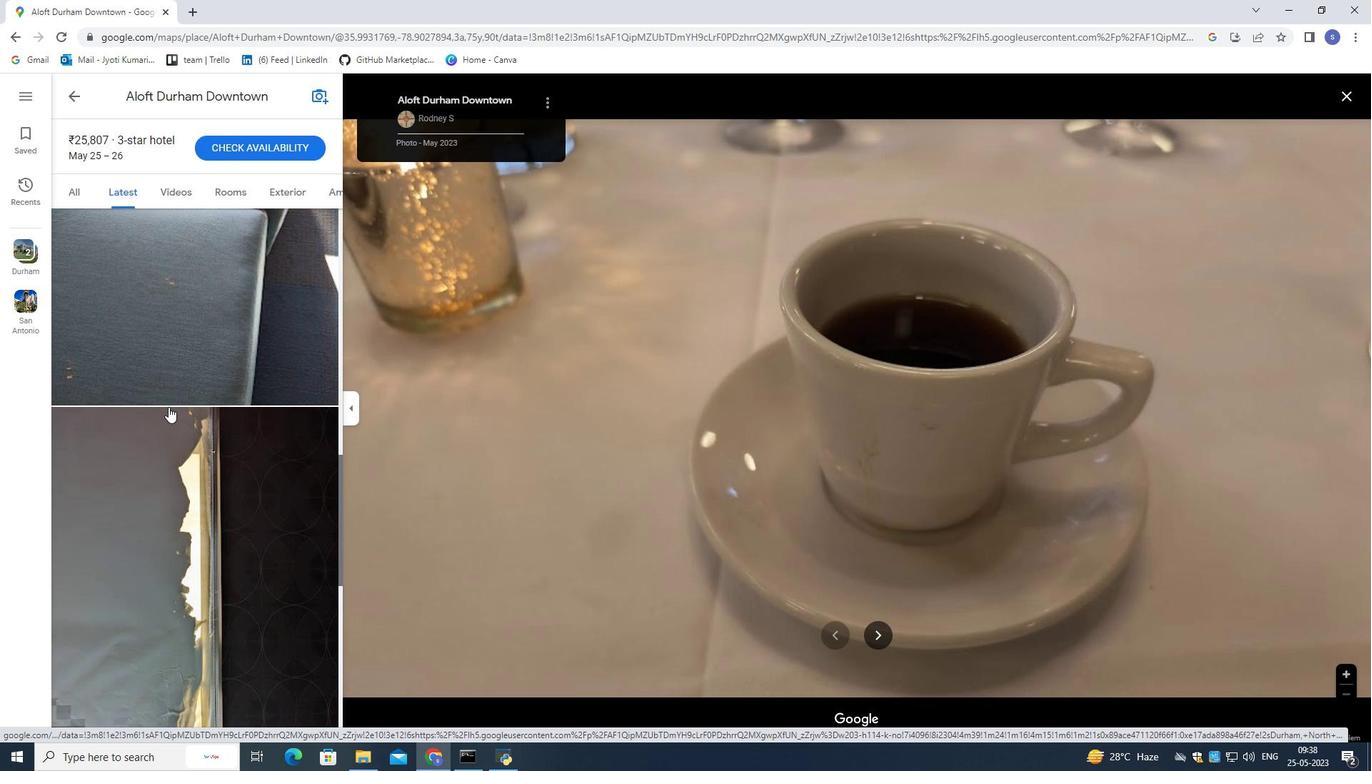 
Action: Mouse scrolled (168, 406) with delta (0, 0)
Screenshot: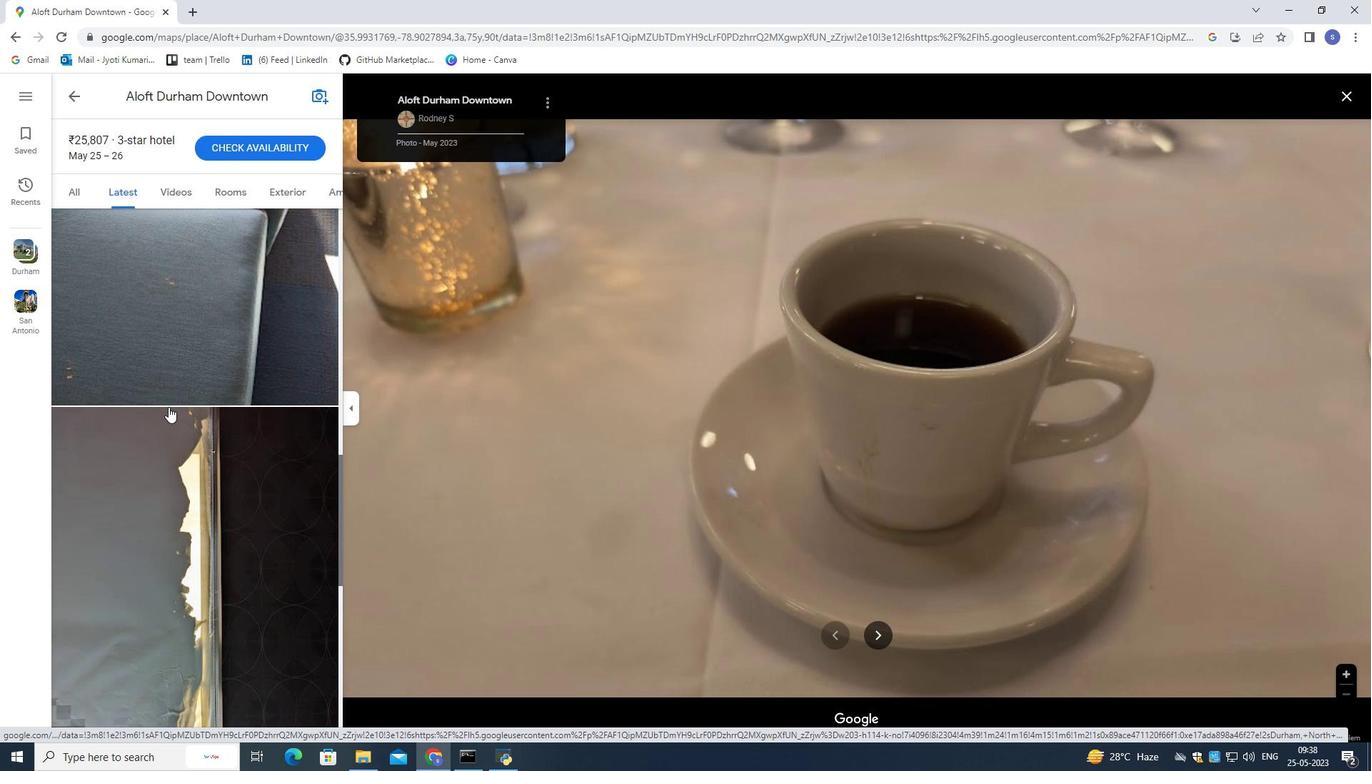
Action: Mouse scrolled (168, 406) with delta (0, 0)
Screenshot: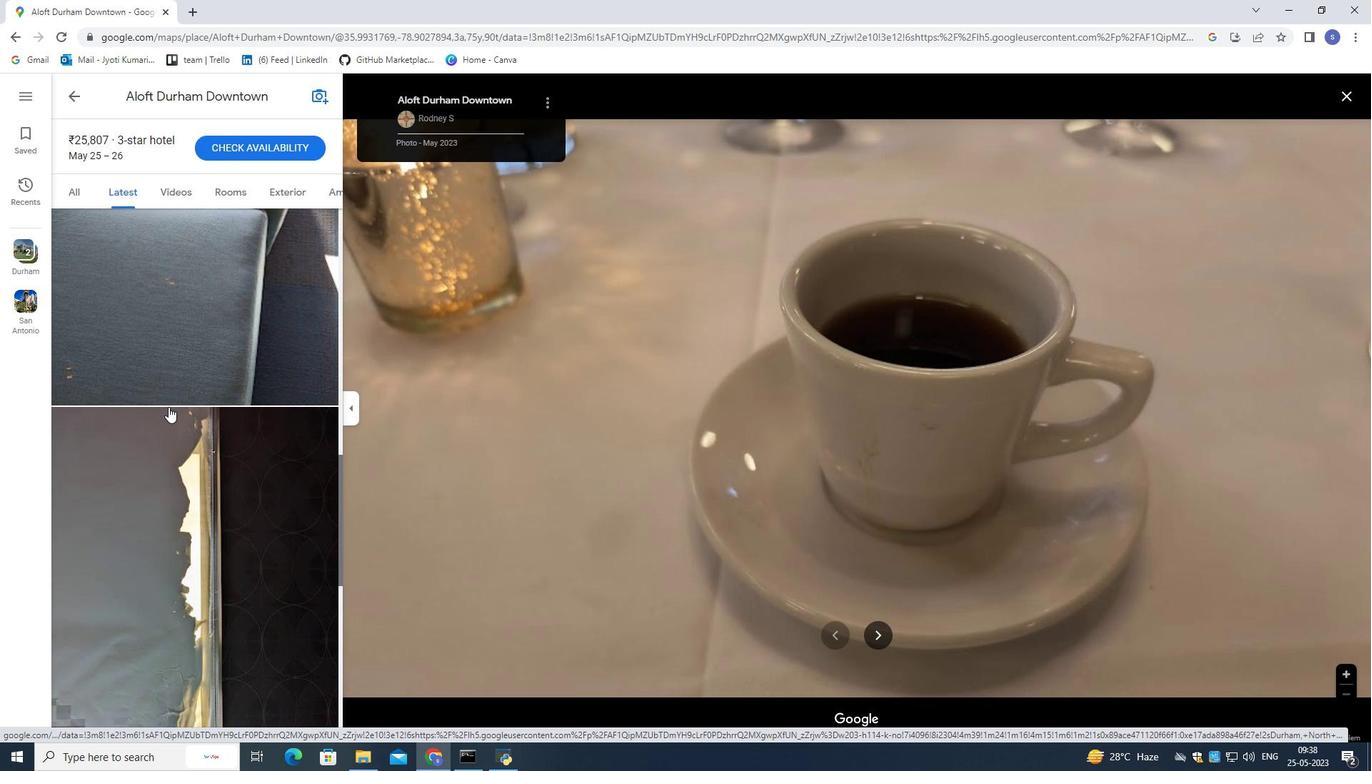 
Action: Mouse scrolled (168, 406) with delta (0, 0)
Screenshot: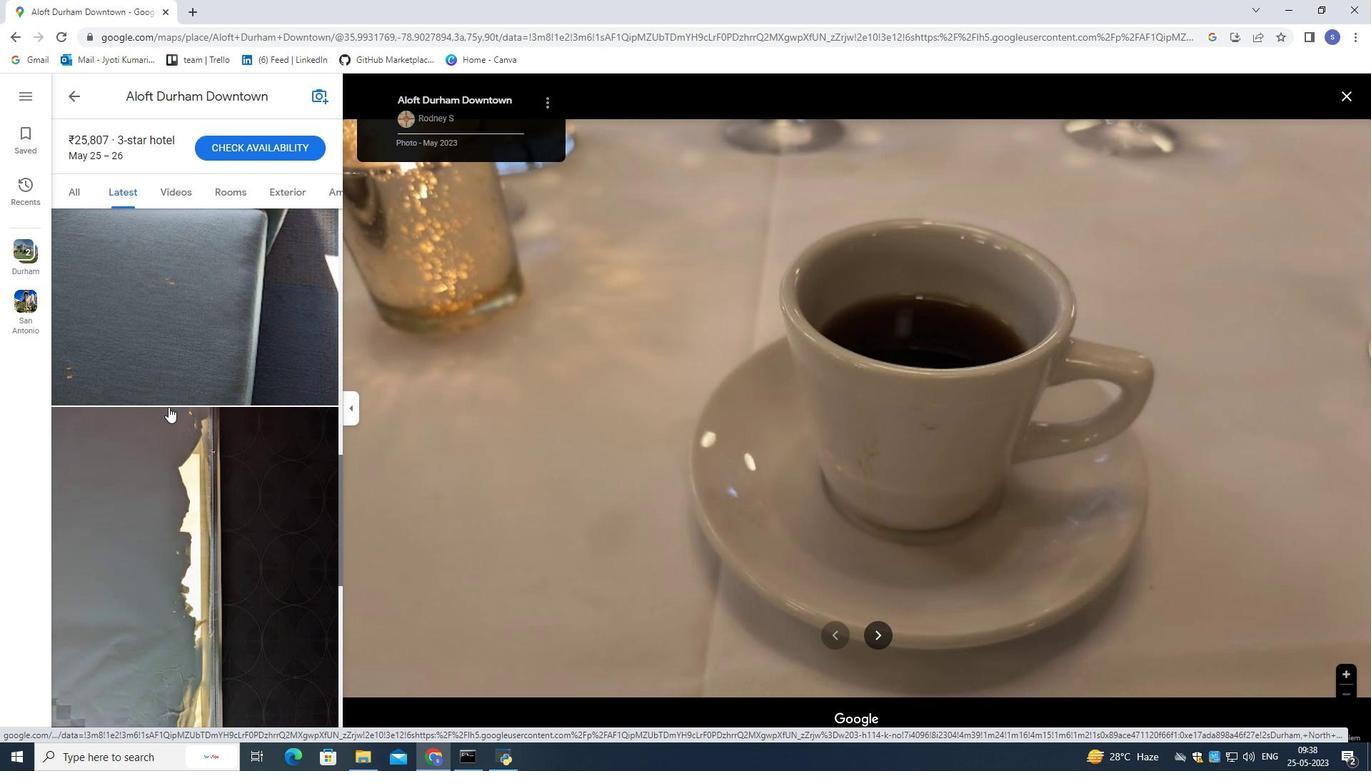 
Action: Mouse moved to (167, 407)
Screenshot: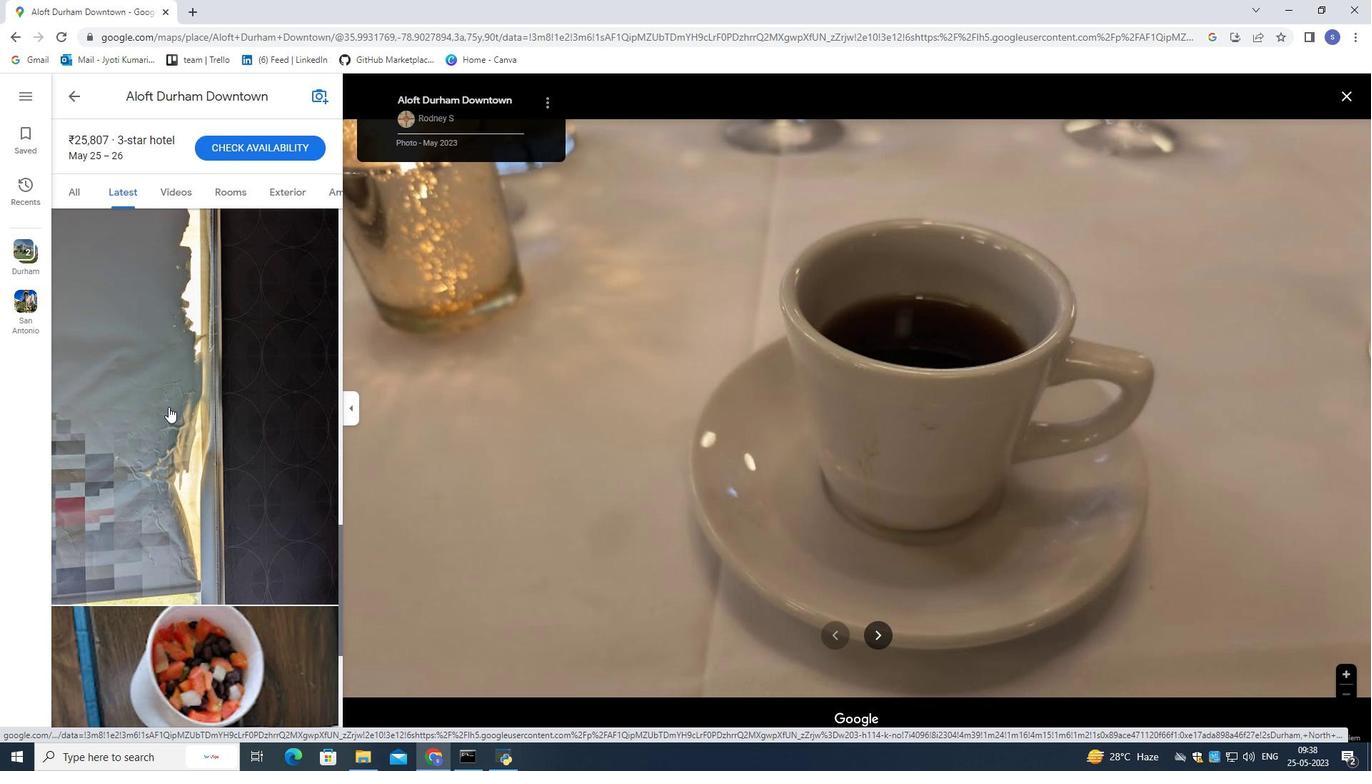 
Action: Mouse scrolled (167, 406) with delta (0, 0)
Screenshot: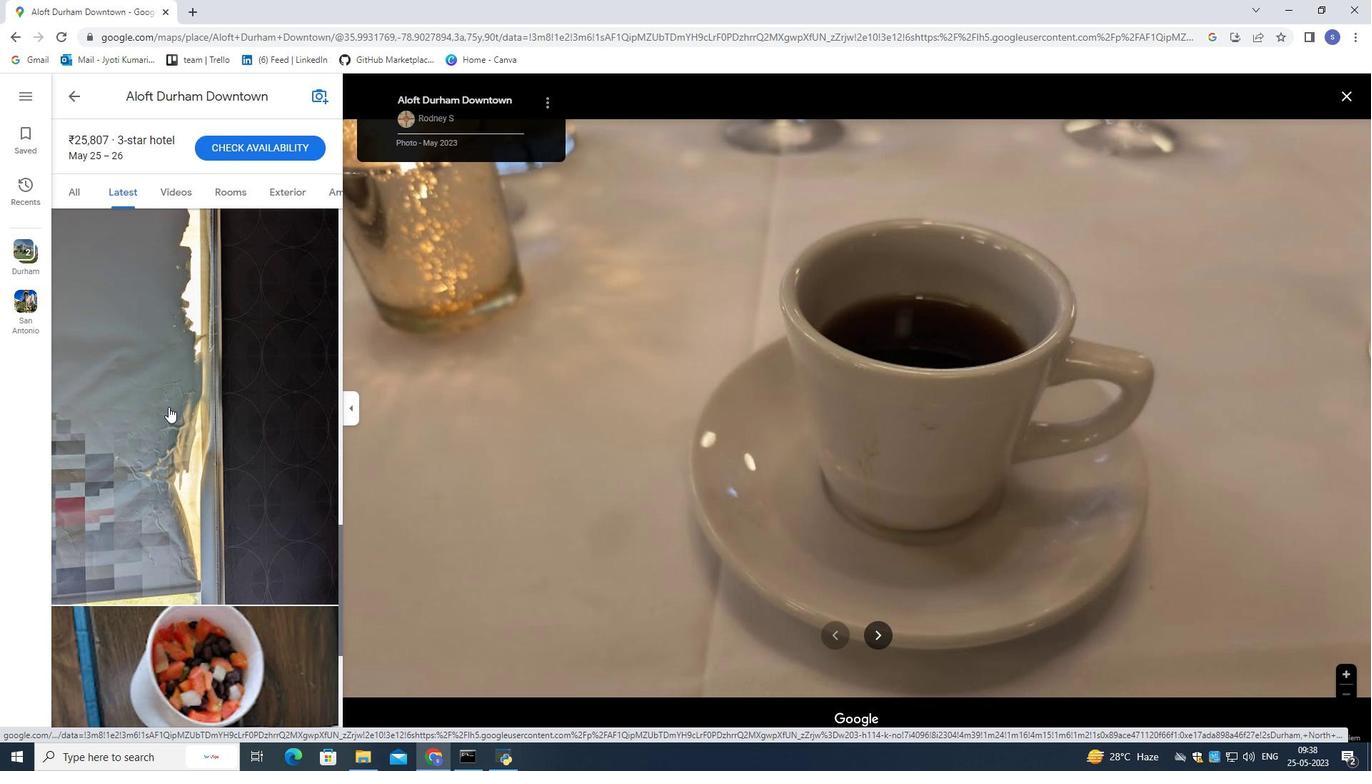 
Action: Mouse scrolled (167, 406) with delta (0, 0)
Screenshot: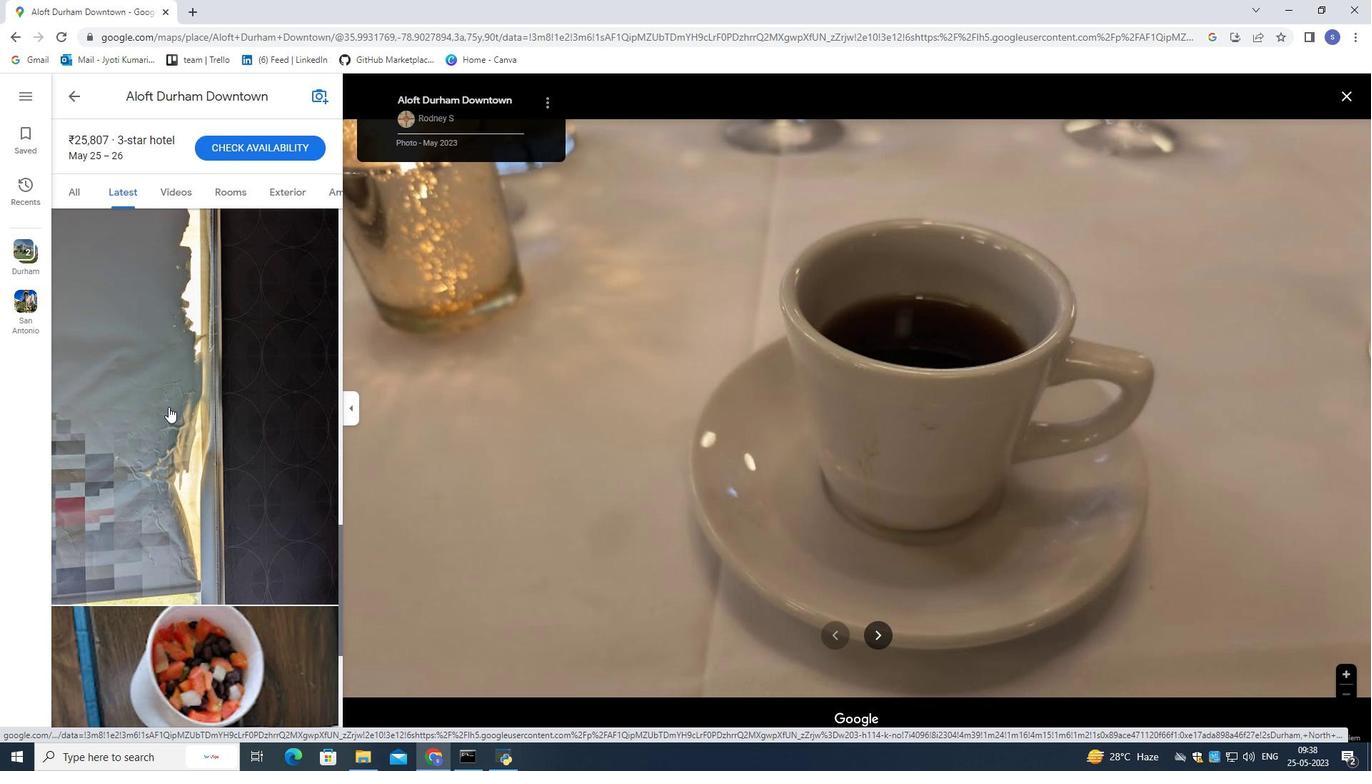 
Action: Mouse scrolled (167, 406) with delta (0, 0)
Screenshot: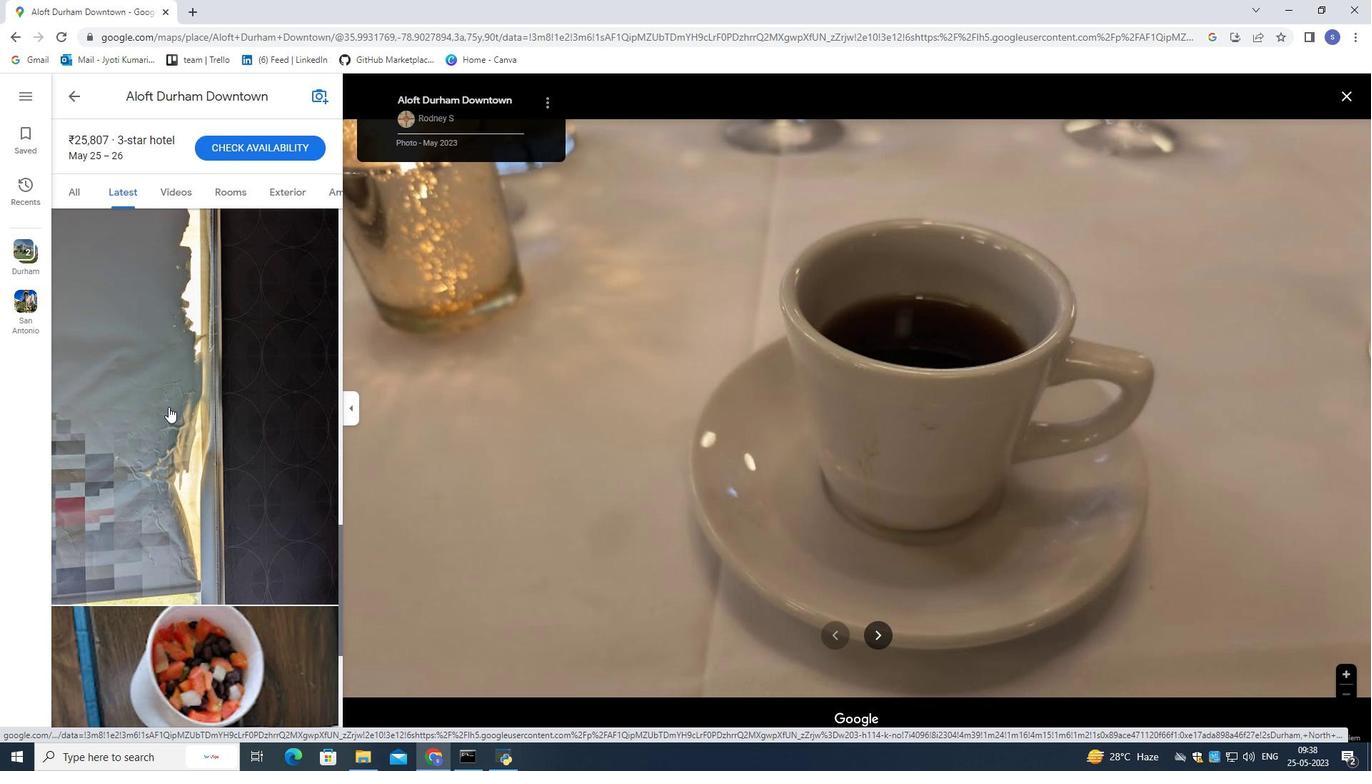 
Action: Mouse scrolled (167, 406) with delta (0, 0)
Screenshot: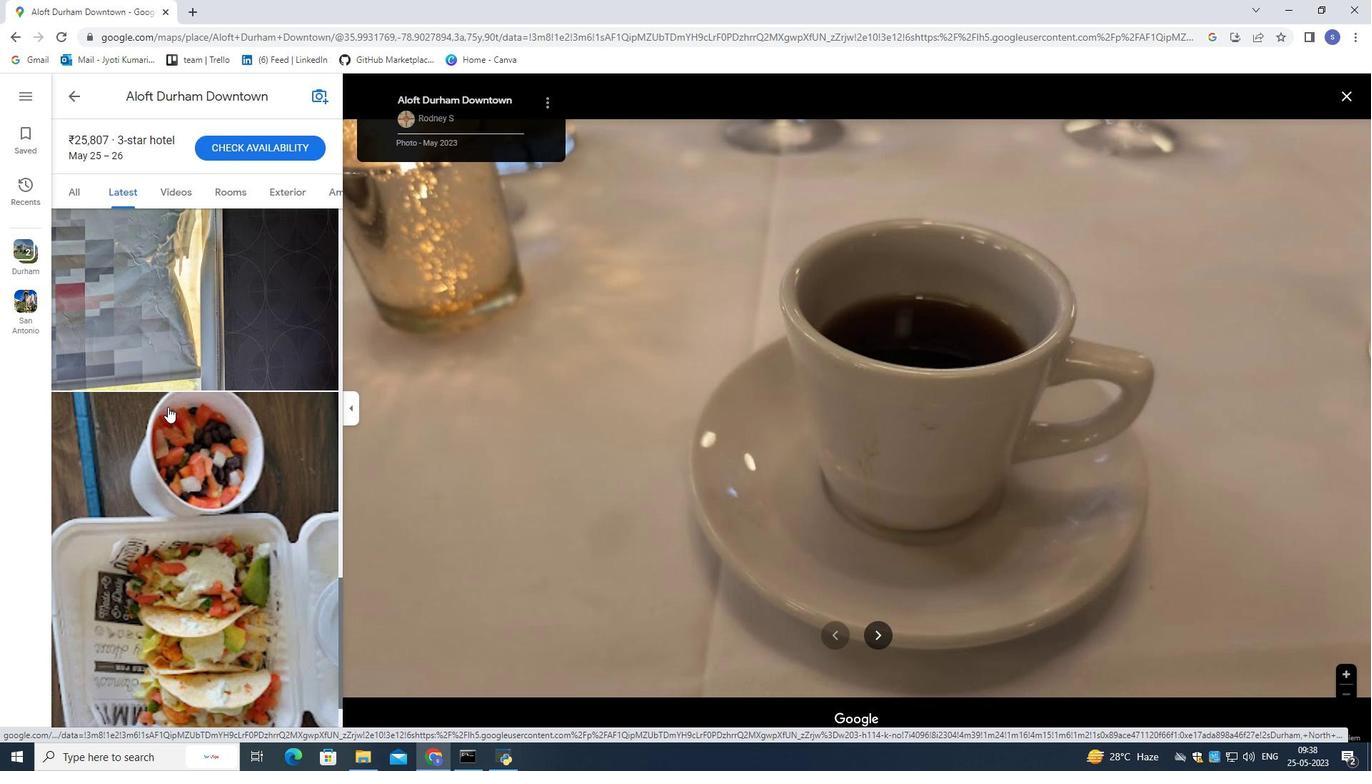 
Action: Mouse scrolled (167, 406) with delta (0, 0)
Screenshot: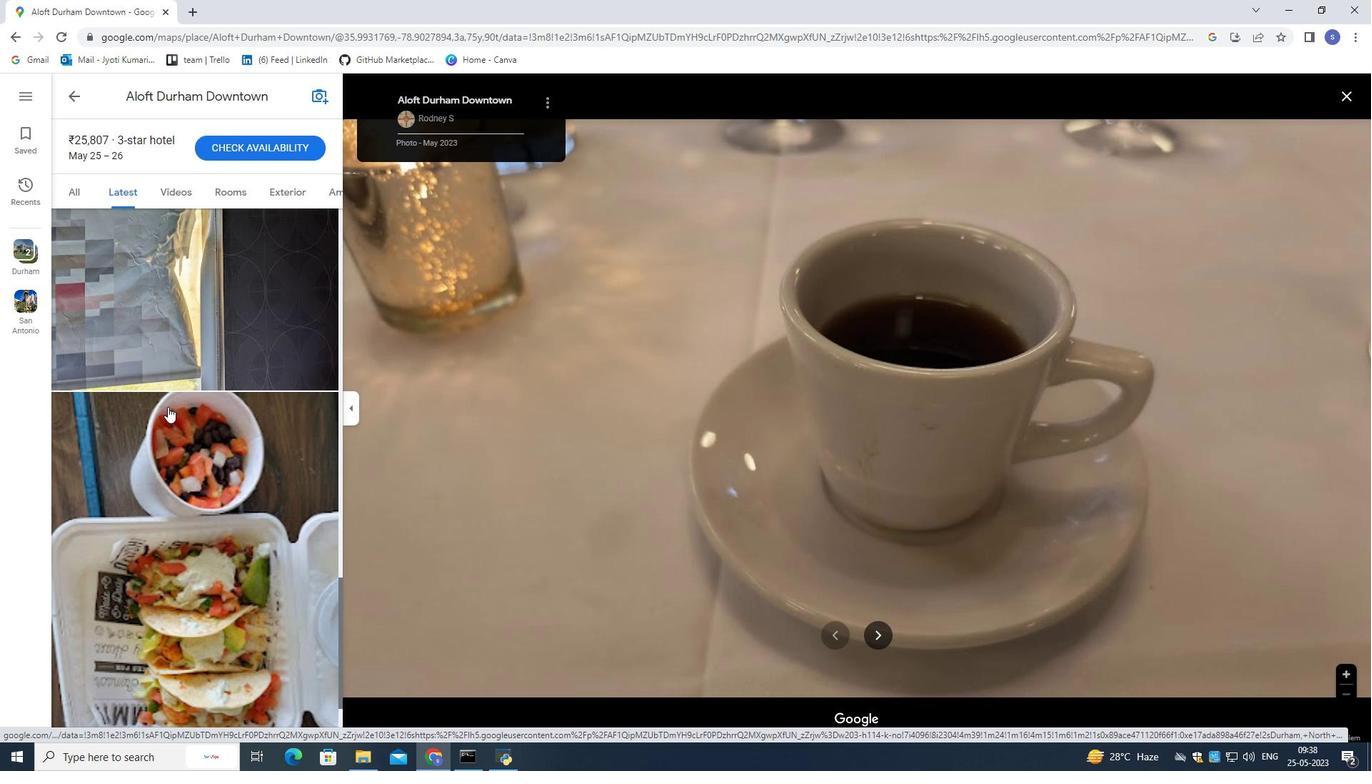 
Action: Mouse scrolled (167, 406) with delta (0, 0)
Screenshot: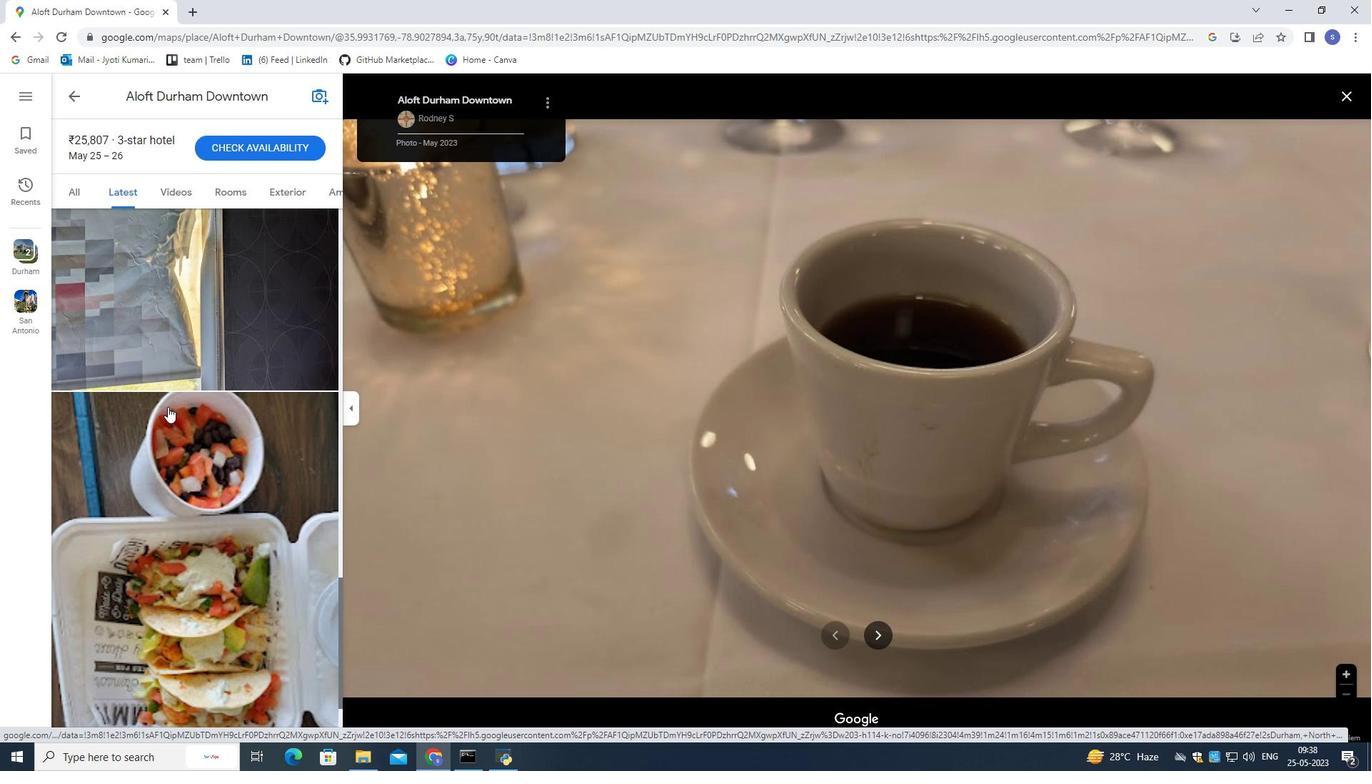 
Action: Mouse scrolled (167, 406) with delta (0, 0)
Screenshot: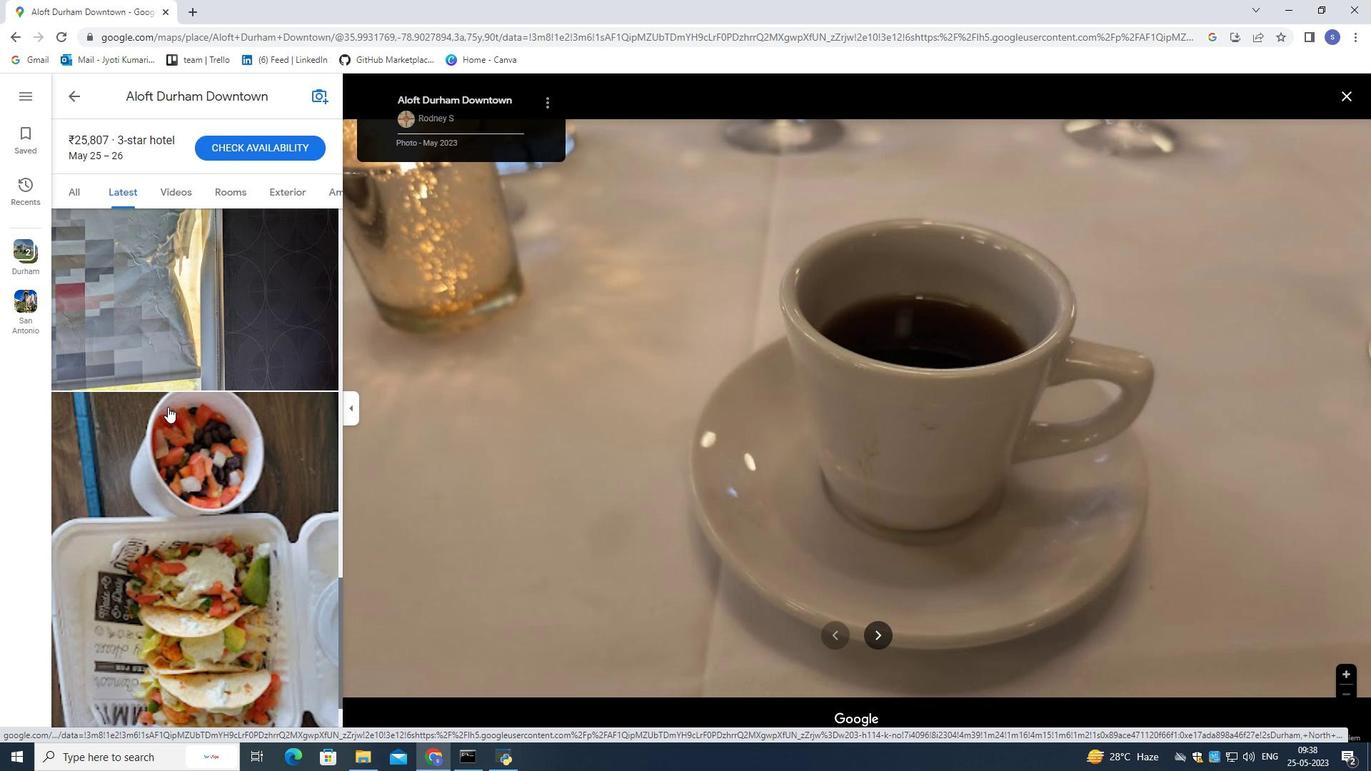 
Action: Mouse moved to (165, 407)
Screenshot: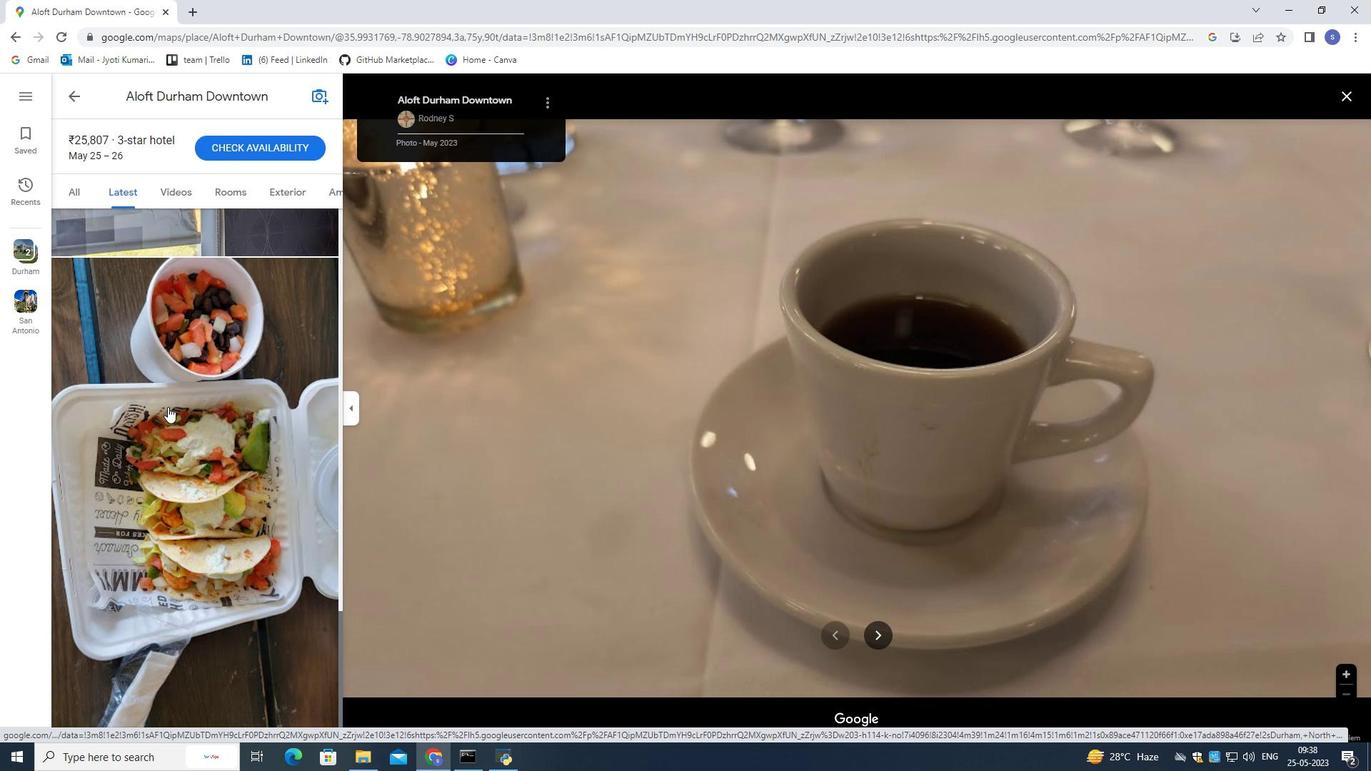 
Action: Mouse pressed left at (165, 407)
Screenshot: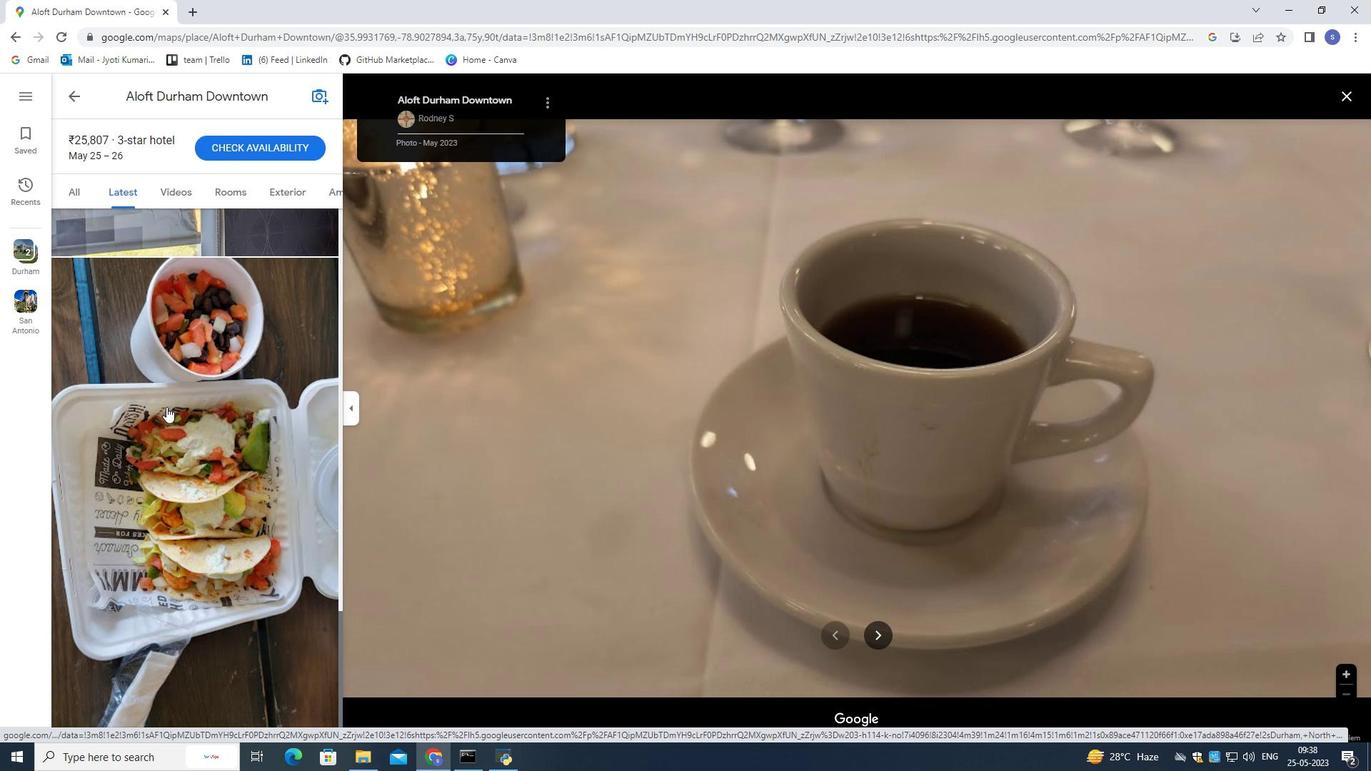 
Action: Mouse moved to (167, 185)
Screenshot: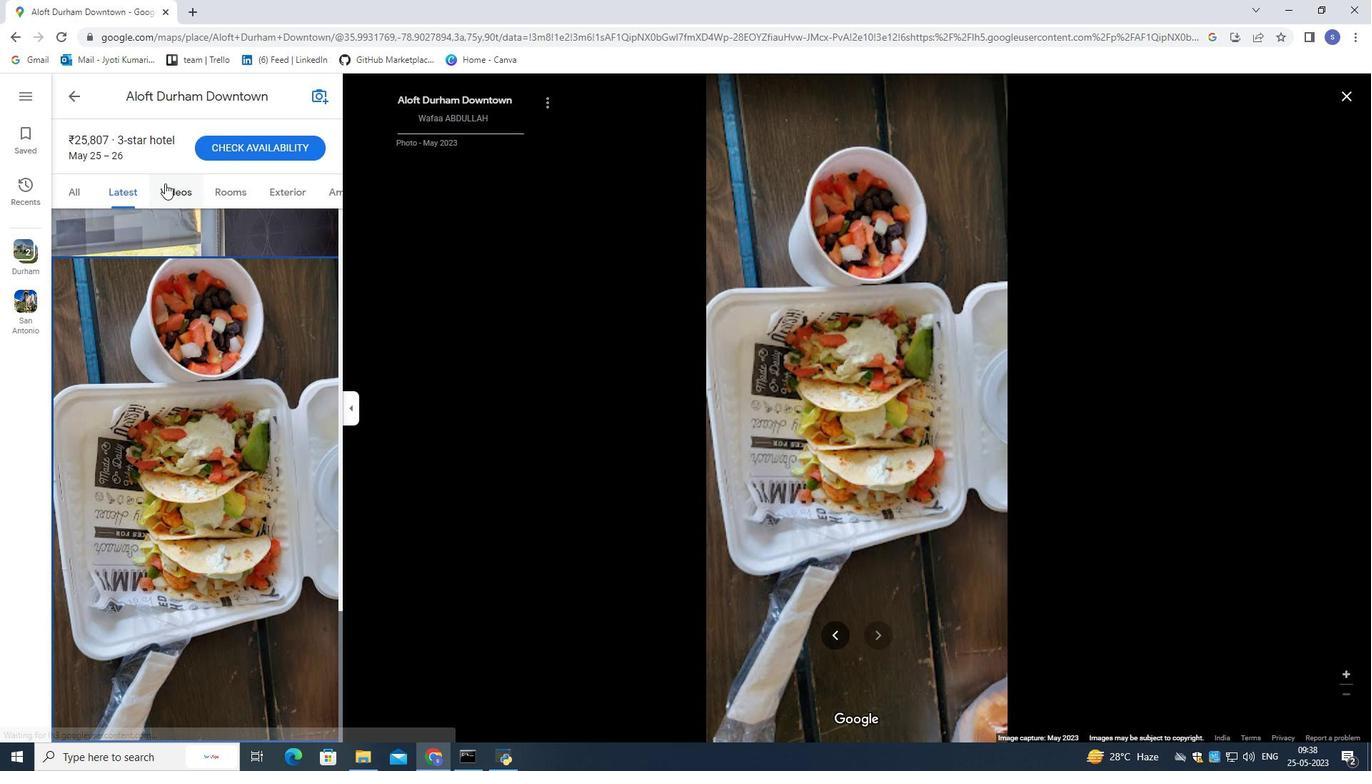 
Action: Mouse pressed left at (167, 185)
Screenshot: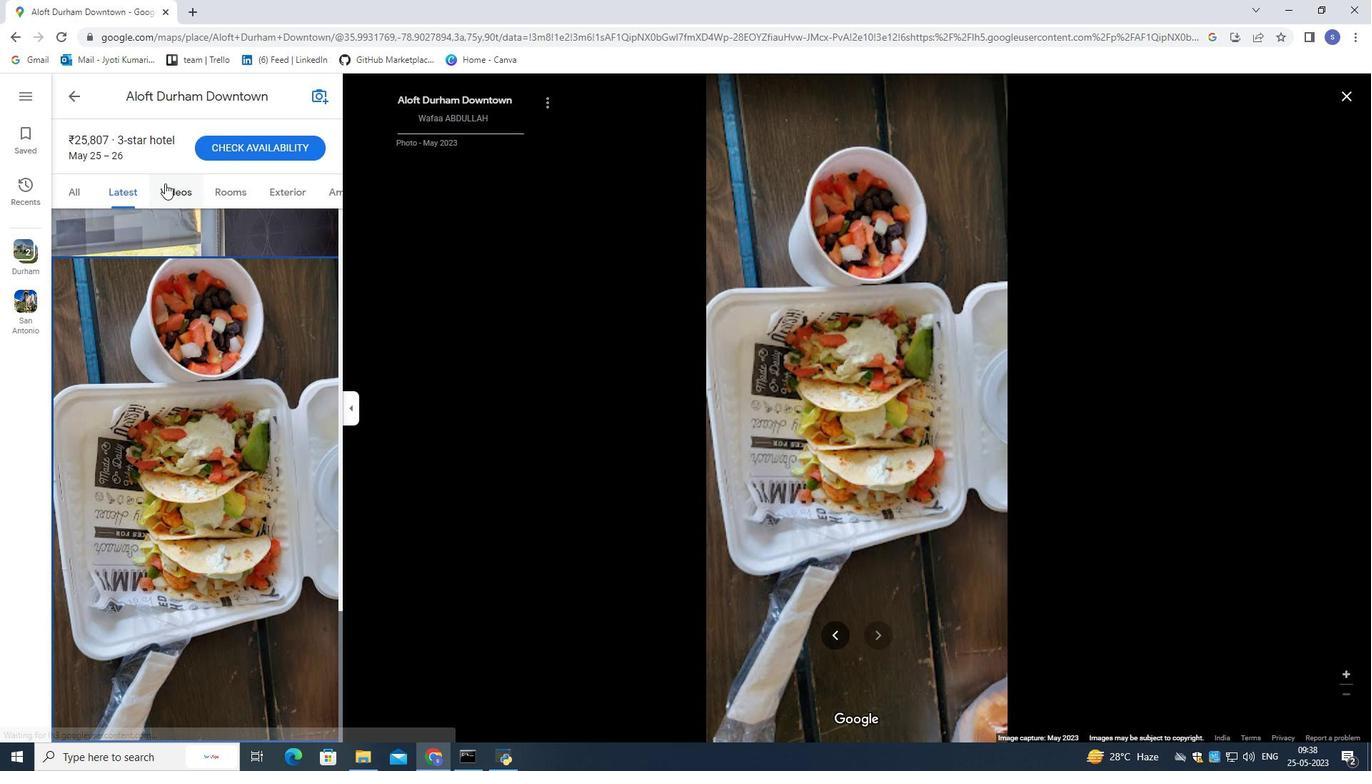 
Action: Mouse moved to (162, 400)
Screenshot: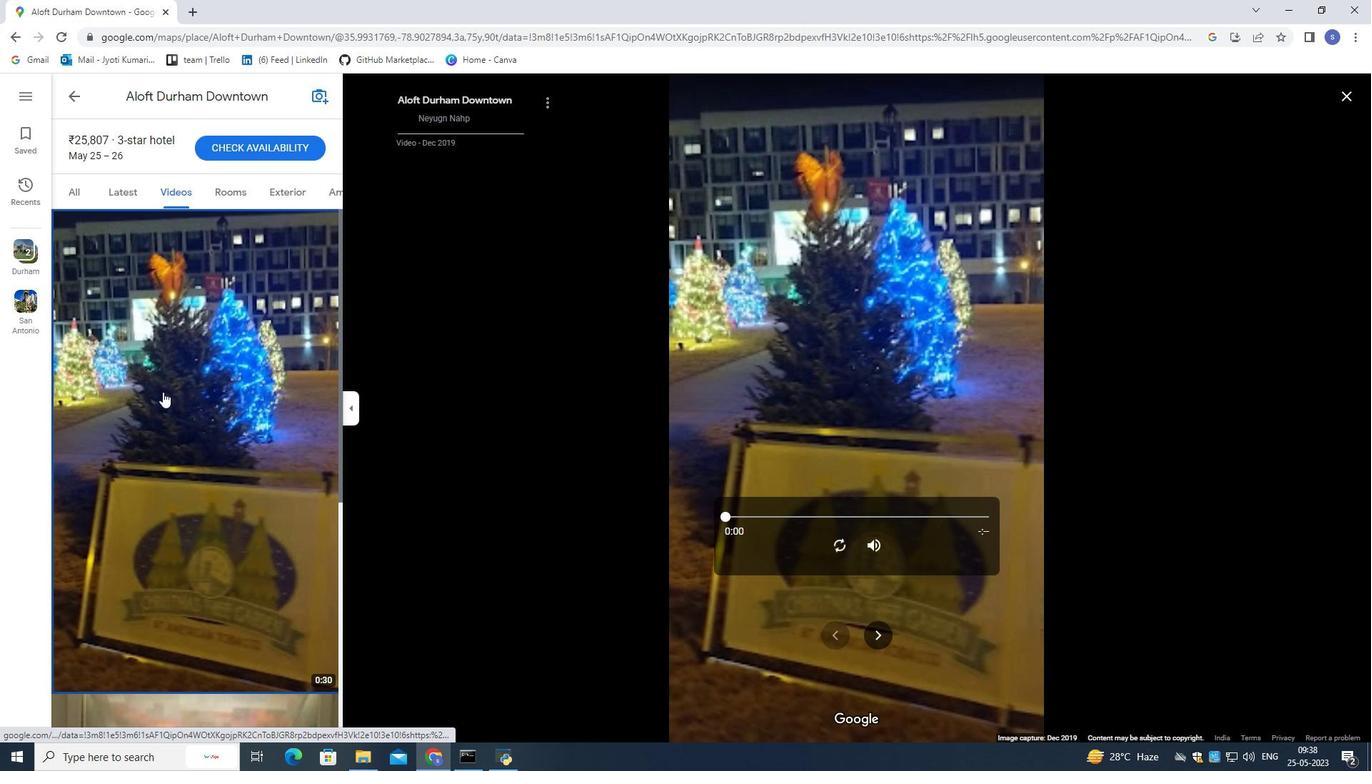 
Action: Mouse scrolled (162, 399) with delta (0, 0)
Screenshot: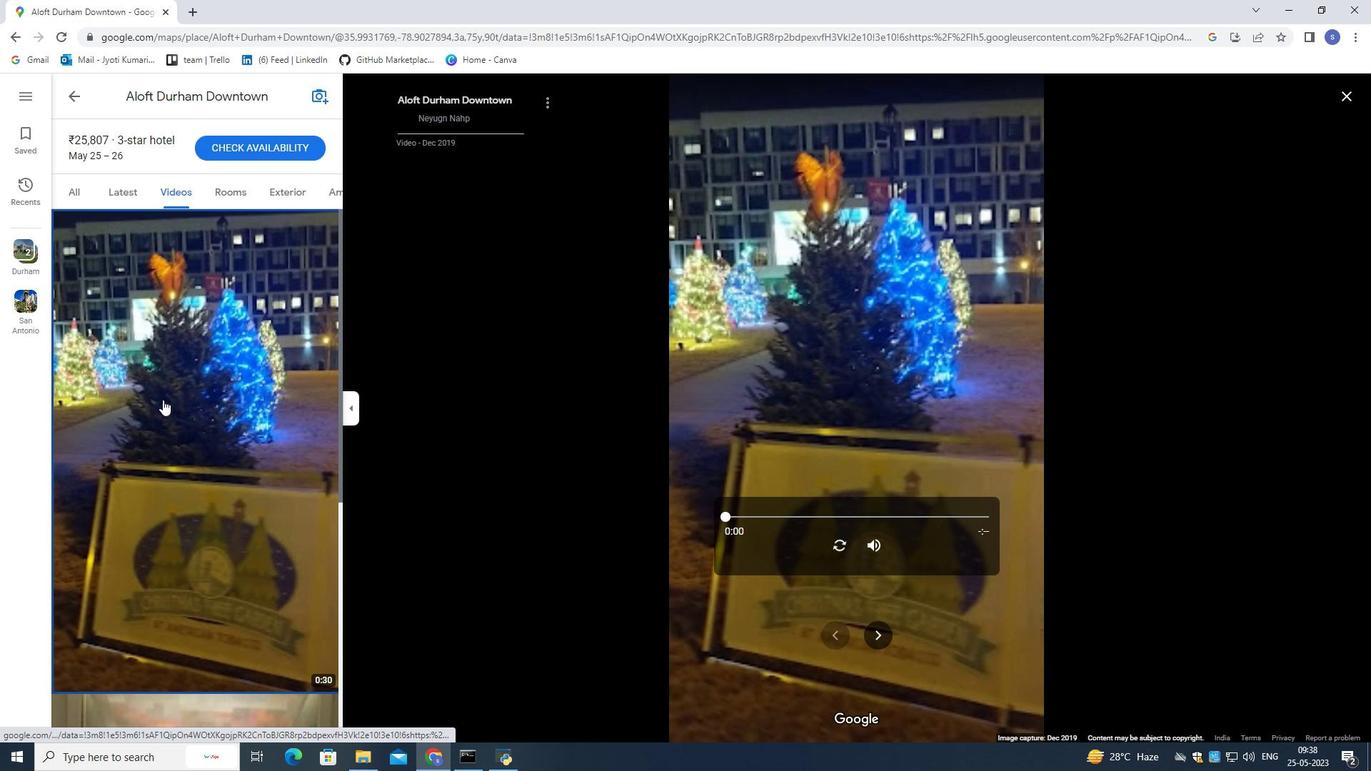 
Action: Mouse moved to (162, 400)
Screenshot: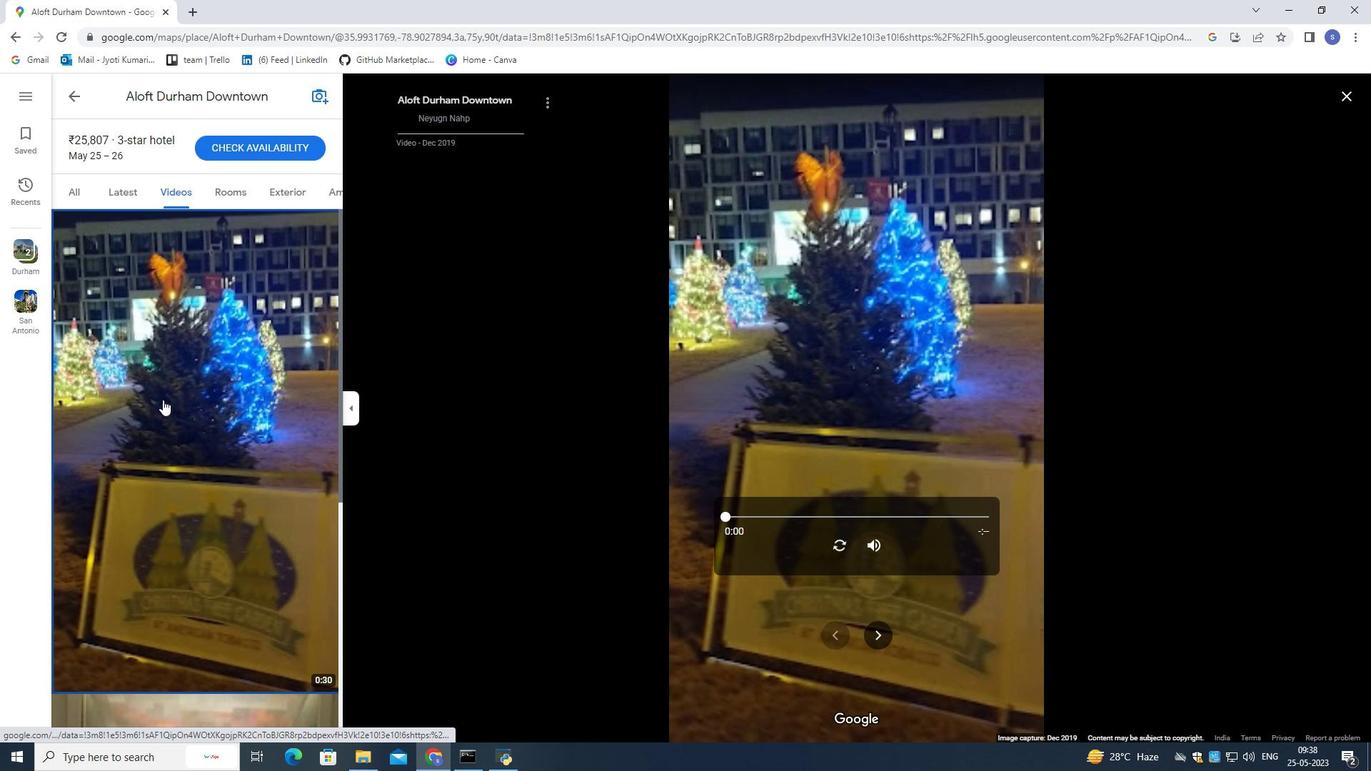 
Action: Mouse scrolled (162, 400) with delta (0, 0)
Screenshot: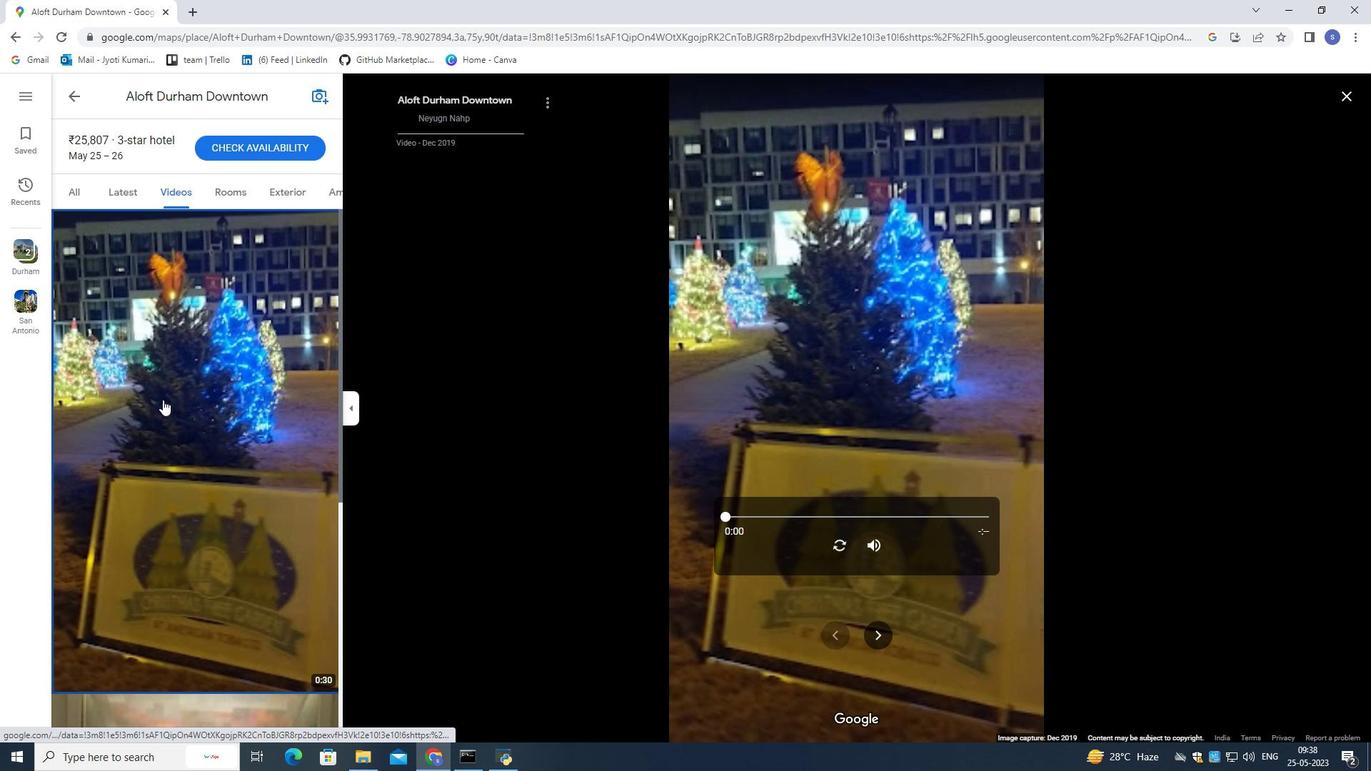 
Action: Mouse scrolled (162, 400) with delta (0, 0)
Screenshot: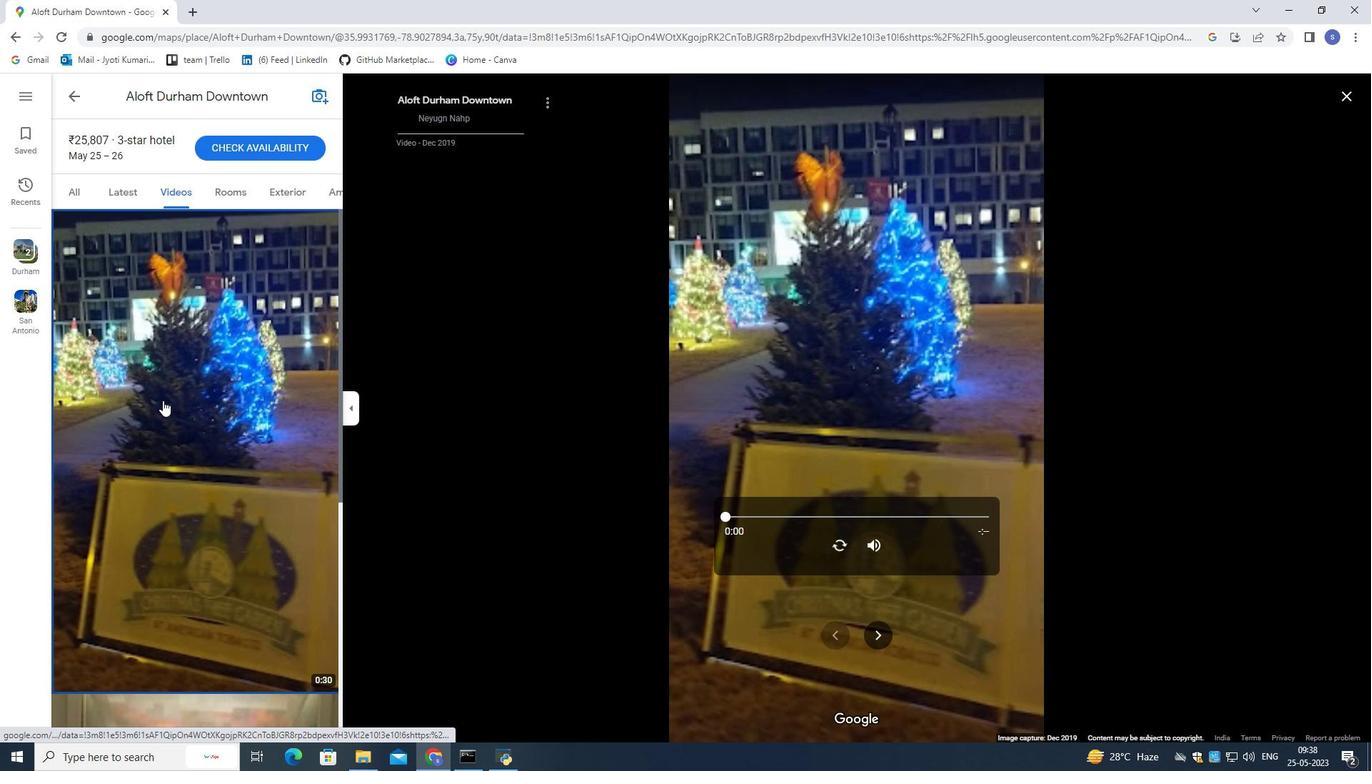 
Action: Mouse scrolled (162, 400) with delta (0, 0)
Screenshot: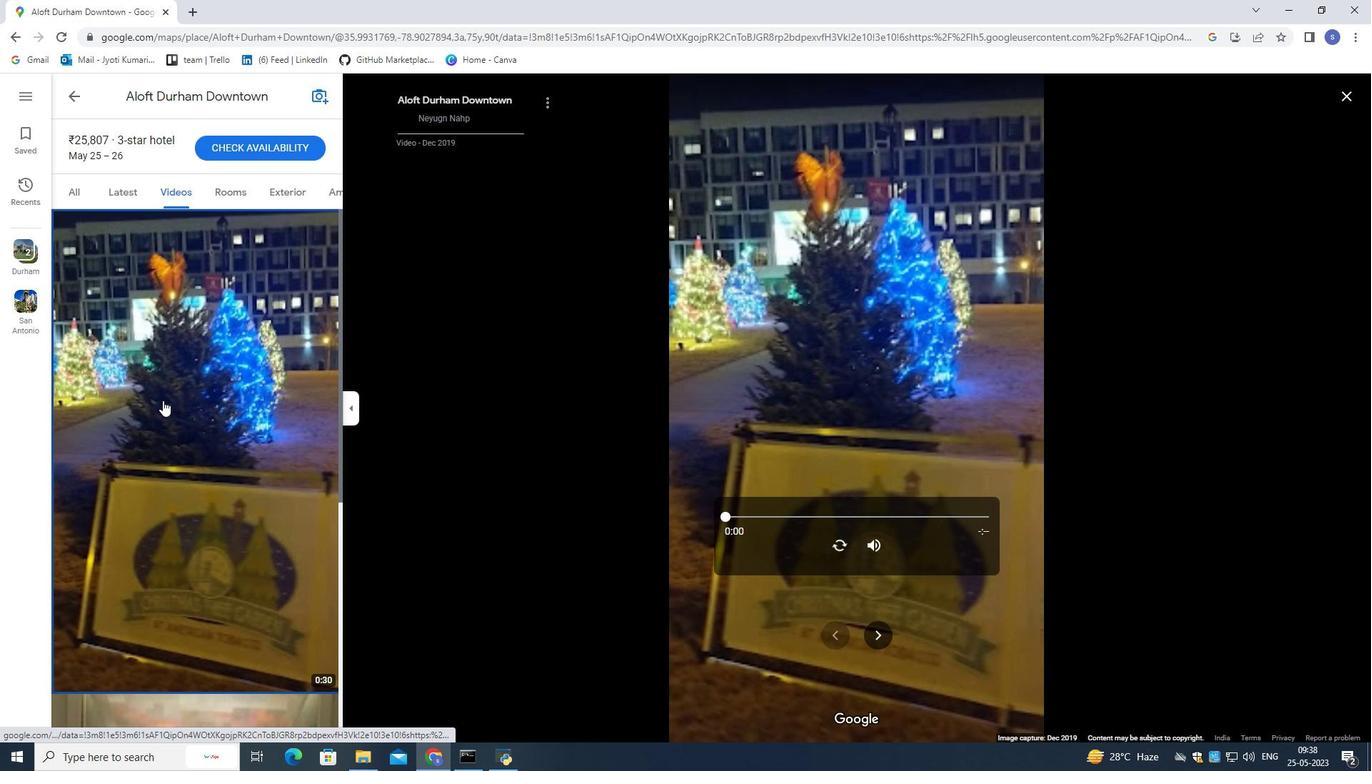 
Action: Mouse moved to (840, 546)
Screenshot: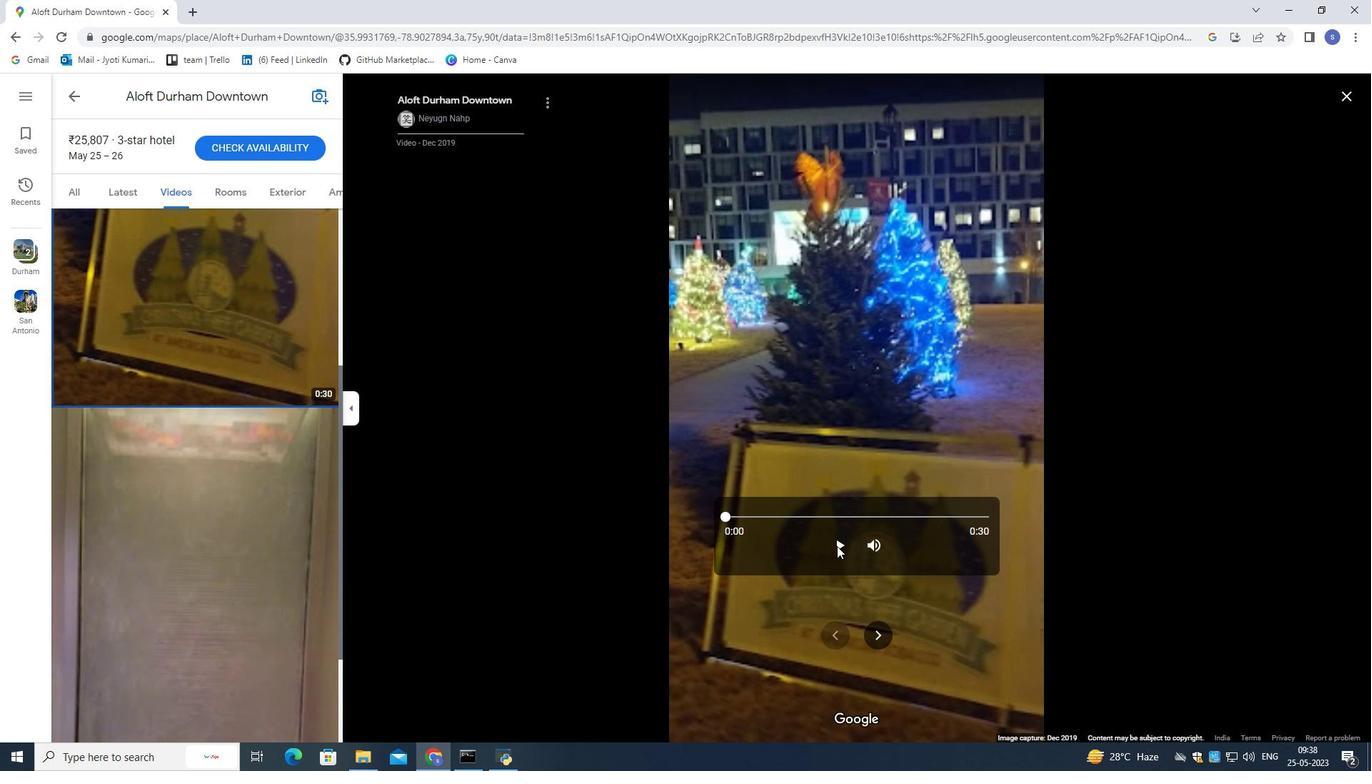 
Action: Mouse pressed left at (840, 546)
Screenshot: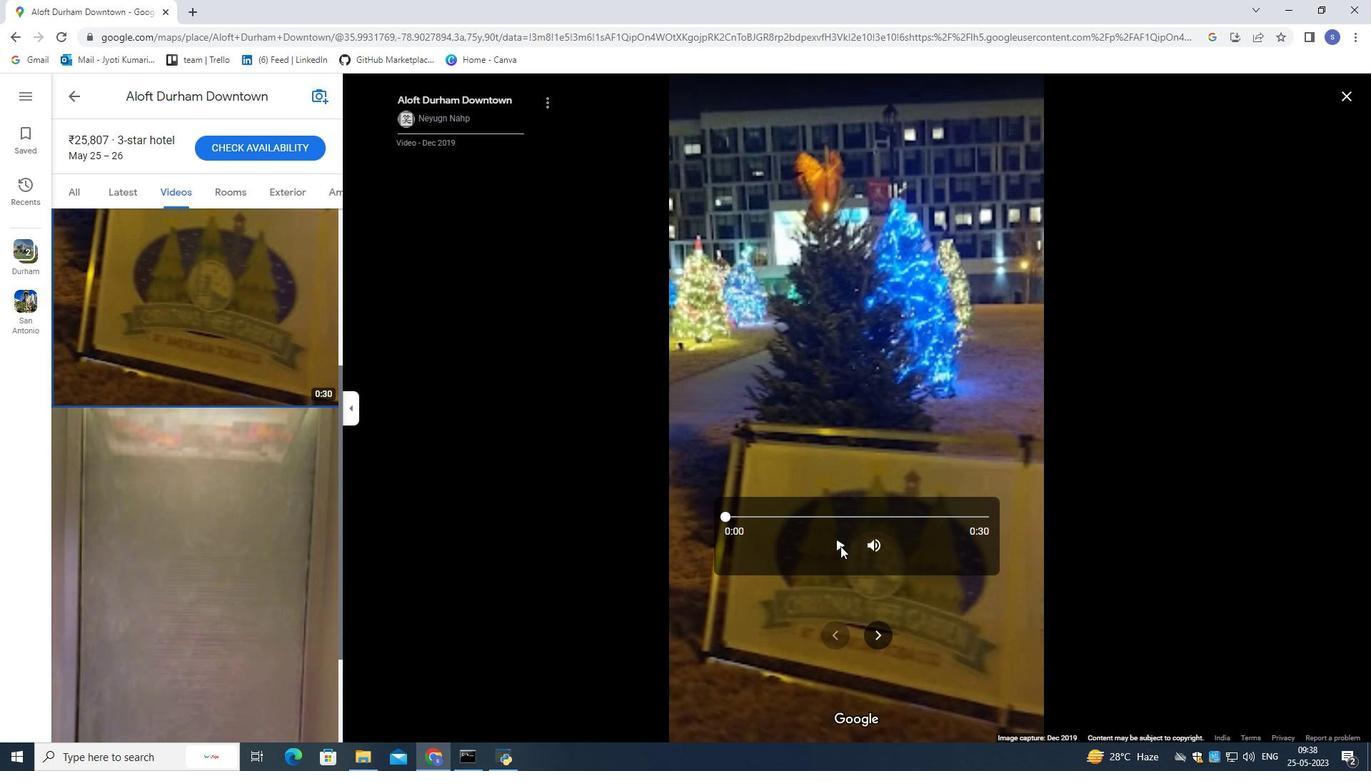 
Action: Mouse moved to (242, 640)
Screenshot: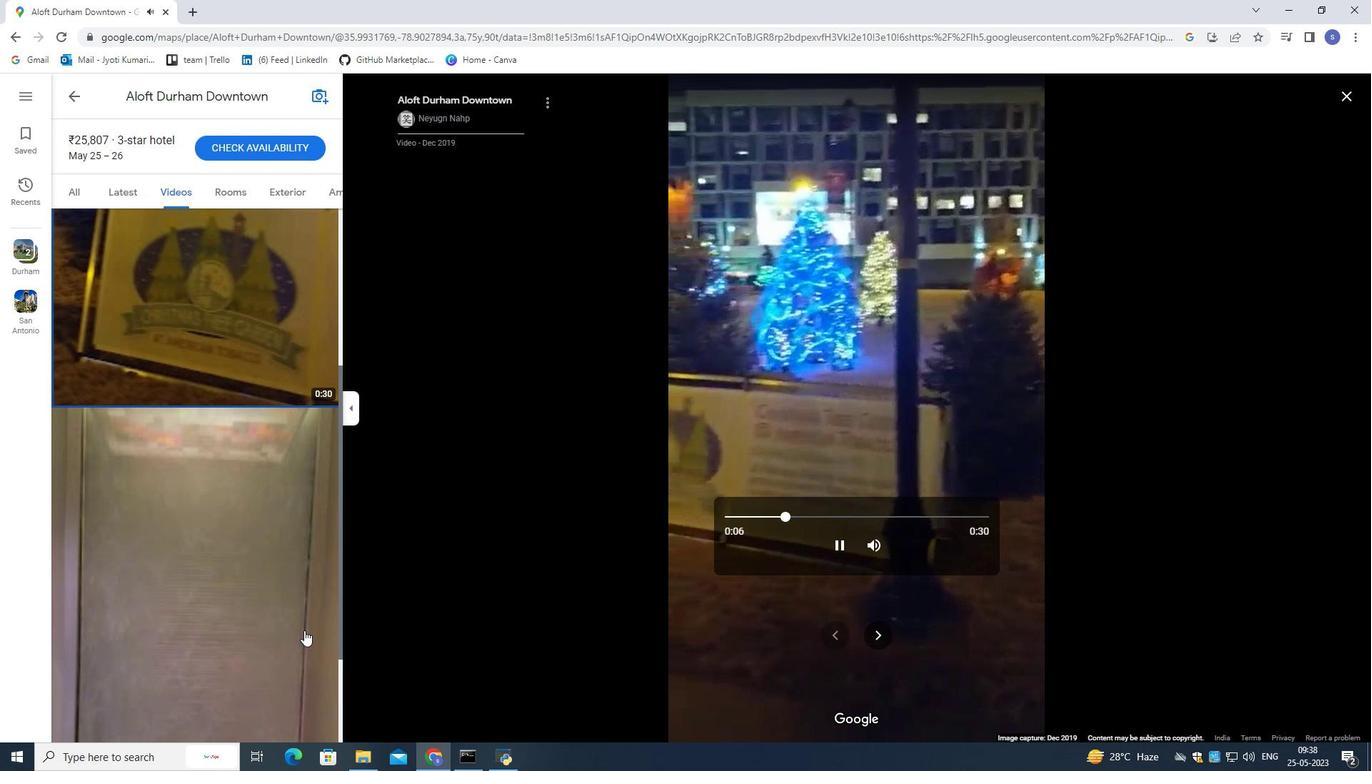 
Action: Mouse scrolled (242, 640) with delta (0, 0)
Screenshot: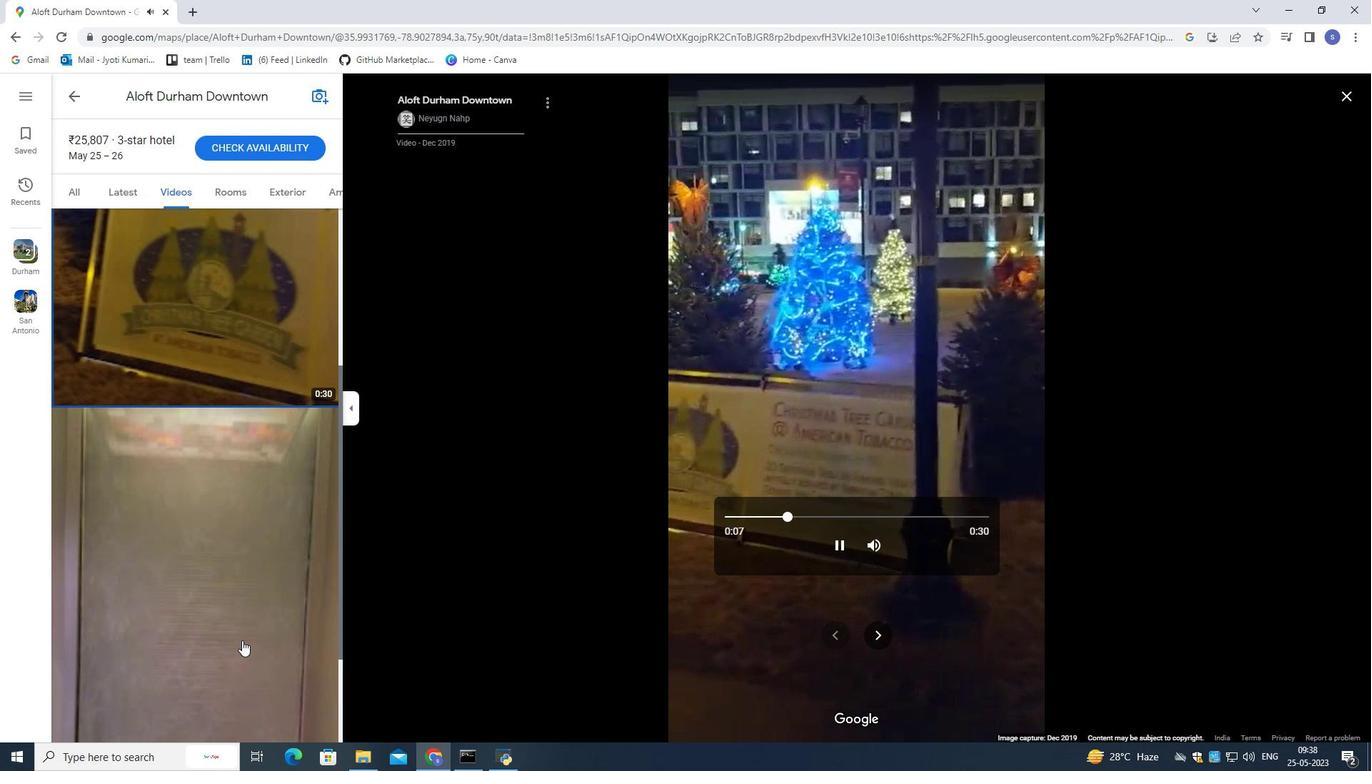 
Action: Mouse scrolled (242, 640) with delta (0, 0)
Screenshot: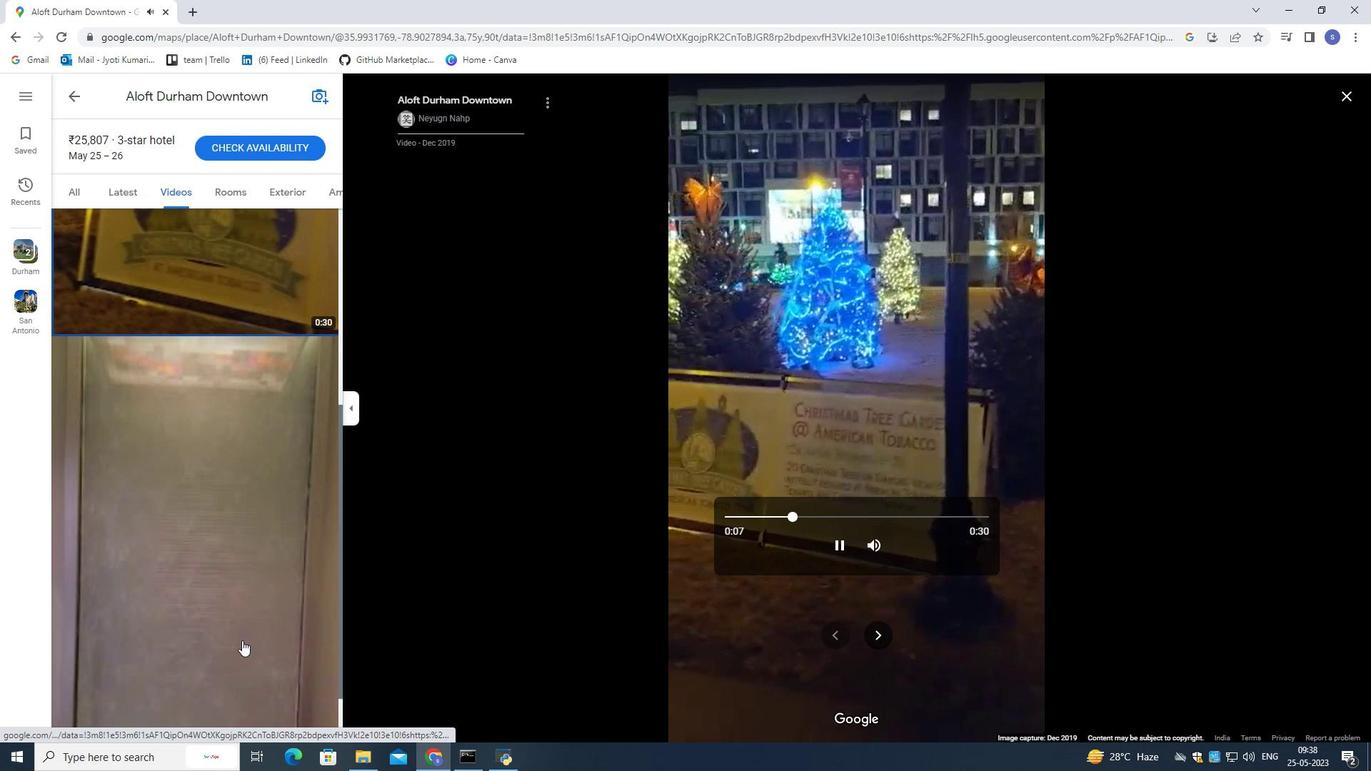 
Action: Mouse scrolled (242, 640) with delta (0, 0)
Screenshot: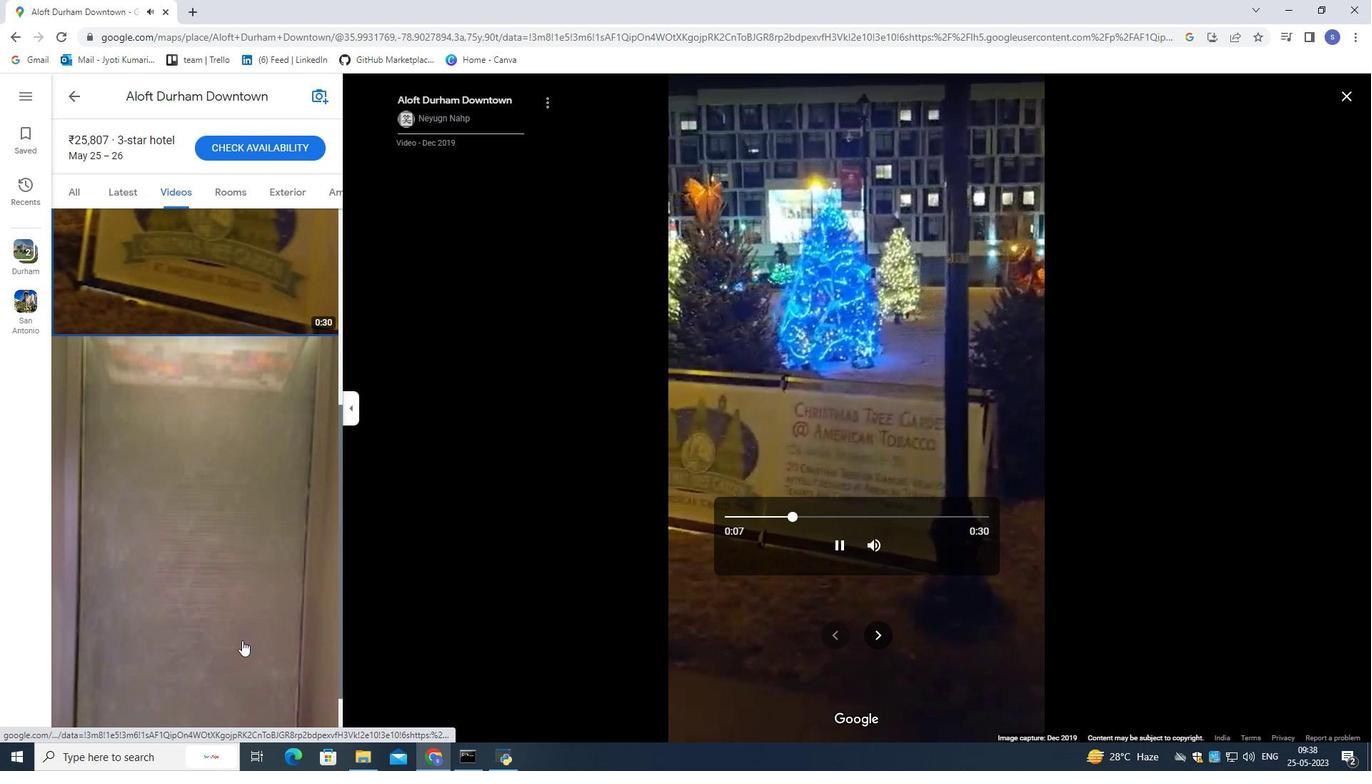 
Action: Mouse scrolled (242, 640) with delta (0, 0)
Screenshot: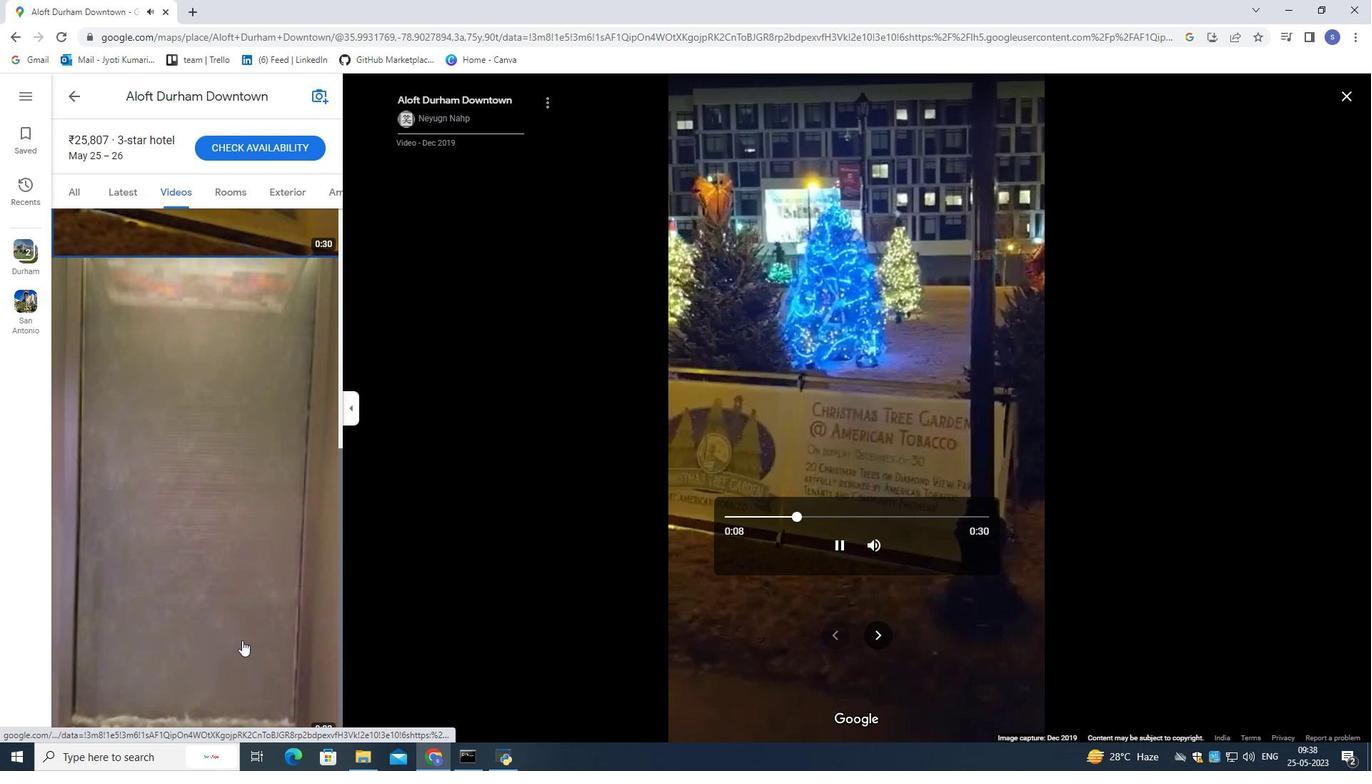 
Action: Mouse scrolled (242, 640) with delta (0, 0)
